 Task: Design a site for a virtual event, complete with event schedules, speaker profiles, and registration options.
Action: Mouse moved to (848, 227)
Screenshot: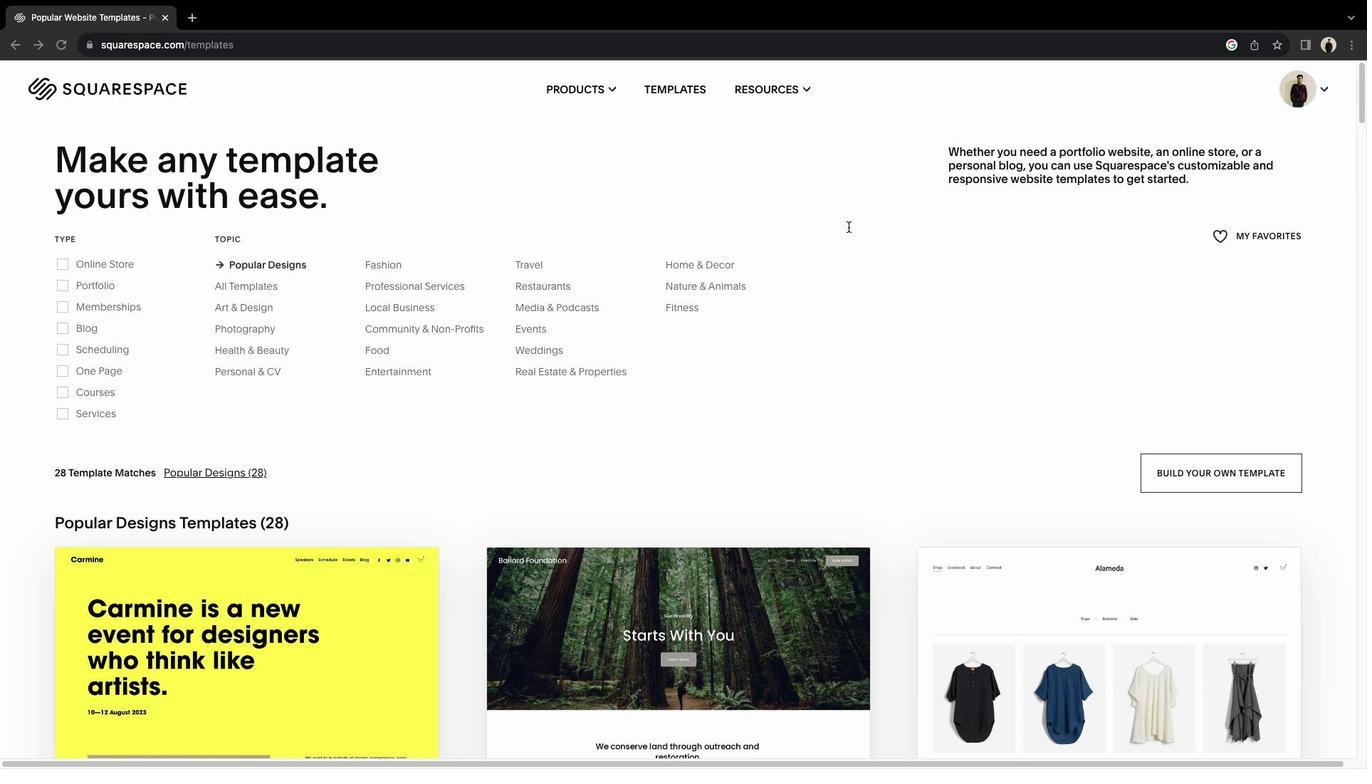 
Action: Mouse pressed left at (848, 227)
Screenshot: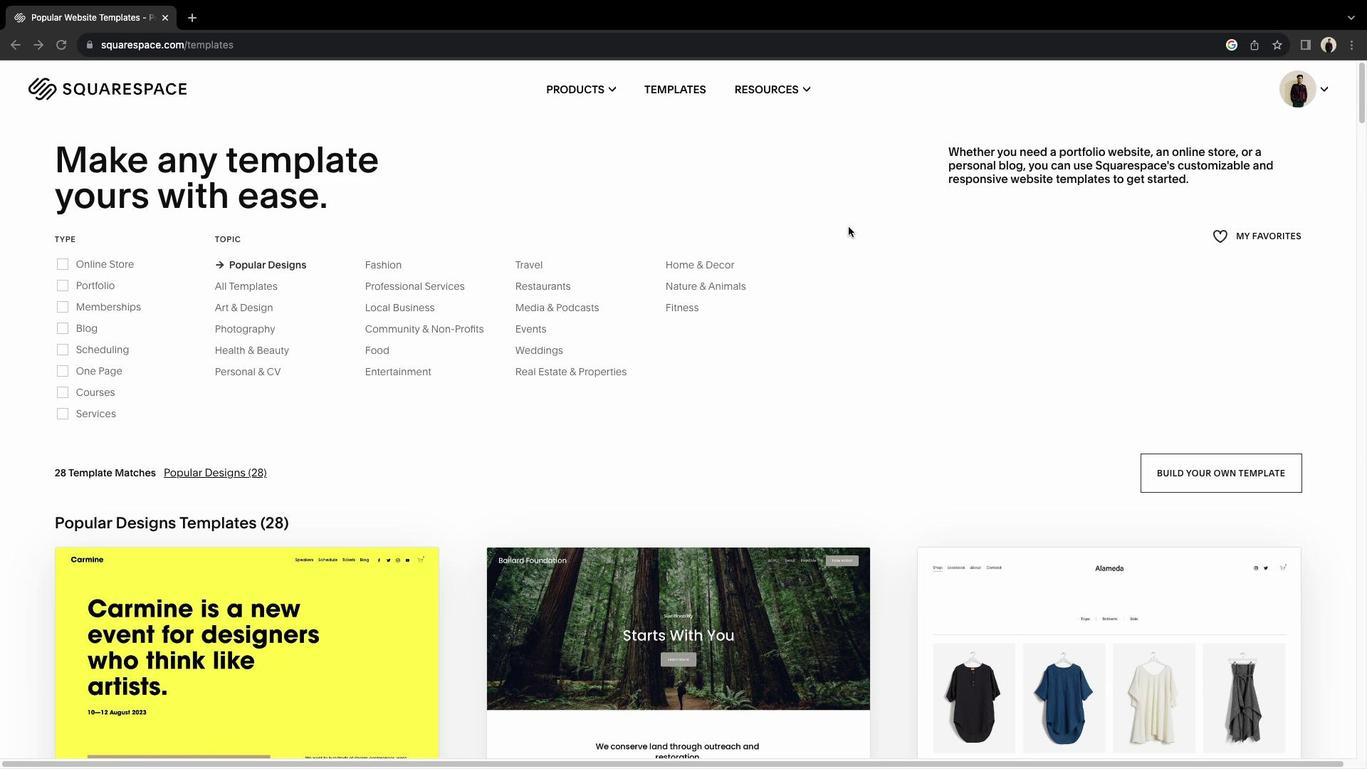 
Action: Mouse moved to (61, 350)
Screenshot: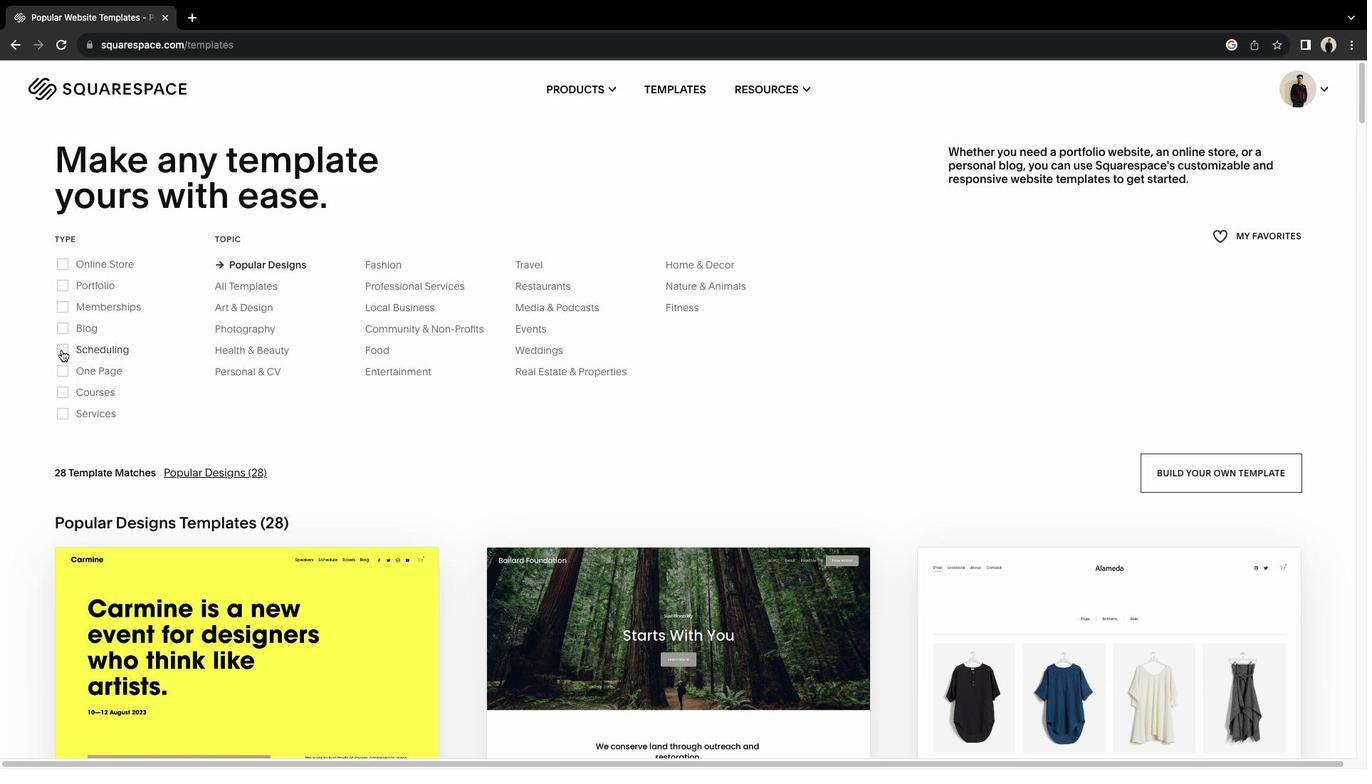 
Action: Mouse pressed left at (61, 350)
Screenshot: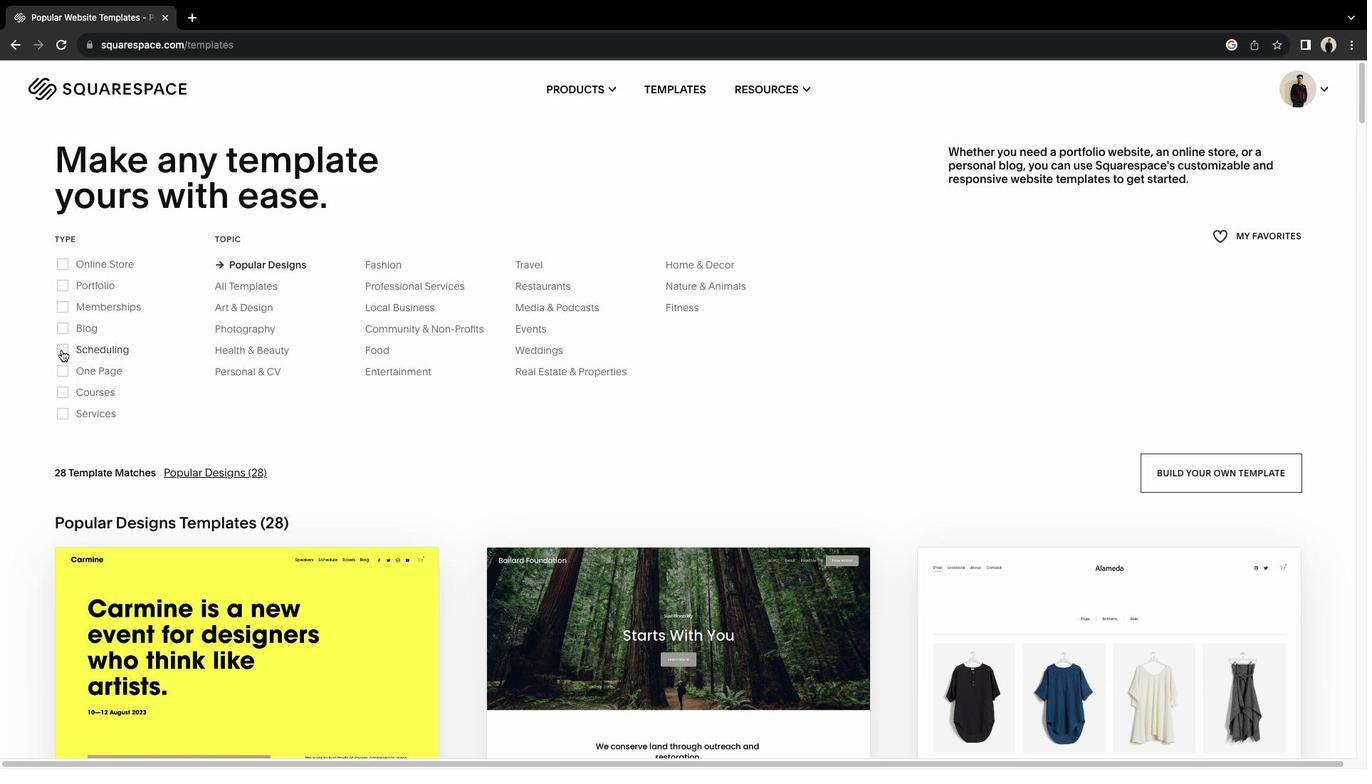 
Action: Mouse moved to (720, 361)
Screenshot: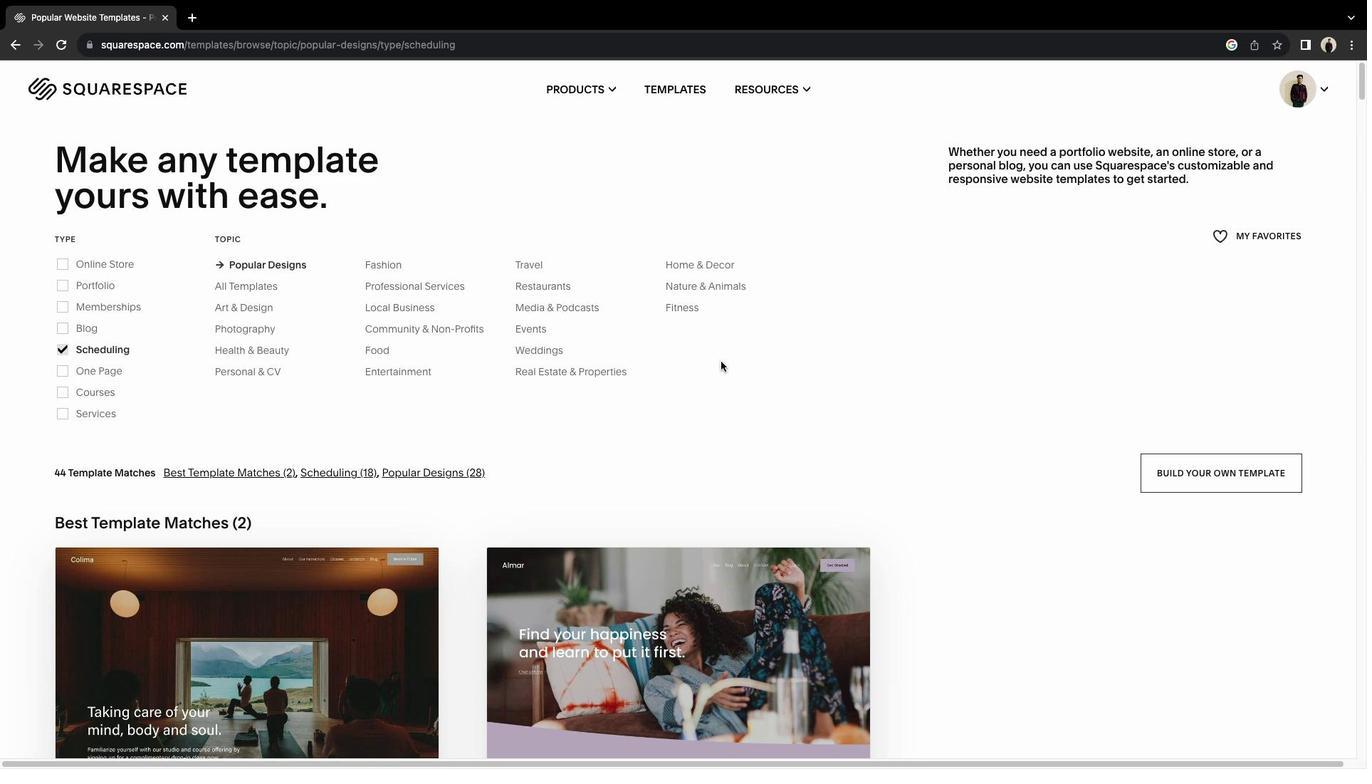 
Action: Mouse scrolled (720, 361) with delta (0, 0)
Screenshot: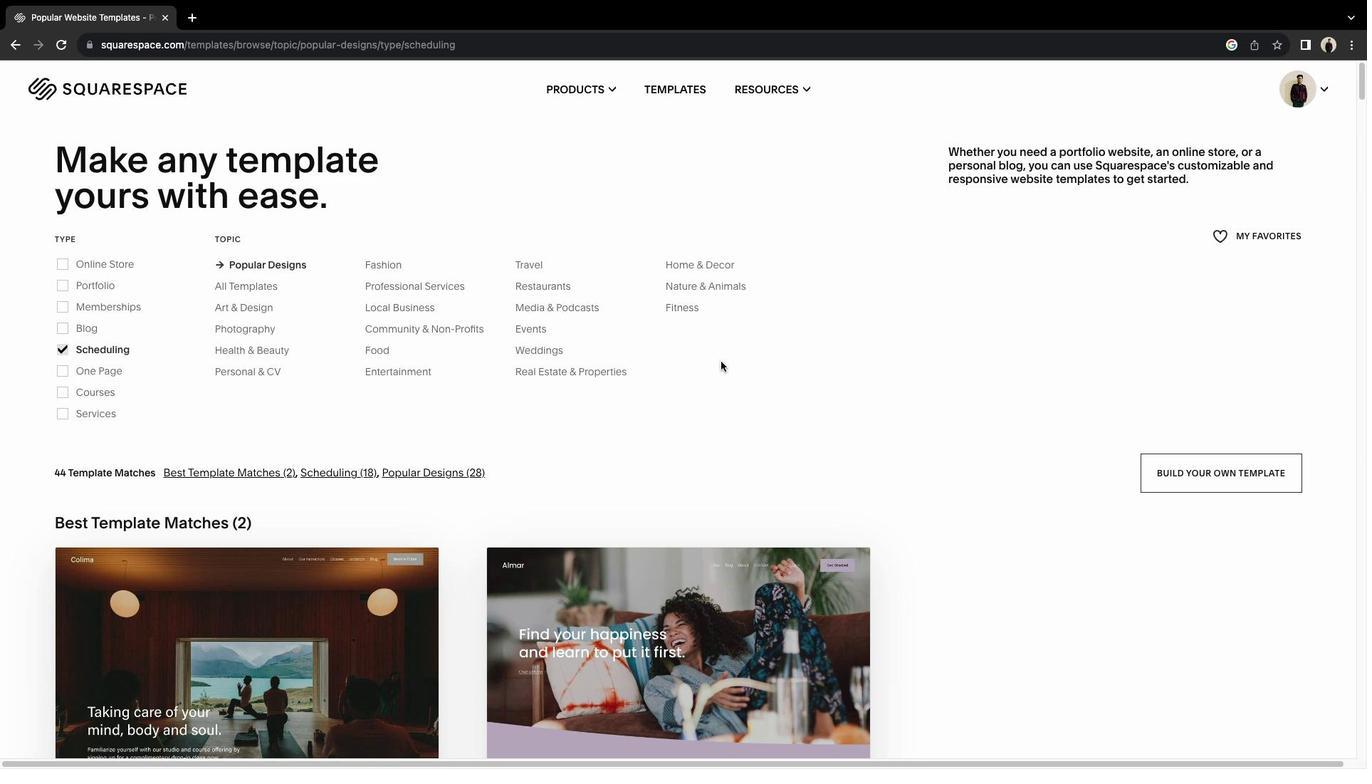 
Action: Mouse moved to (720, 361)
Screenshot: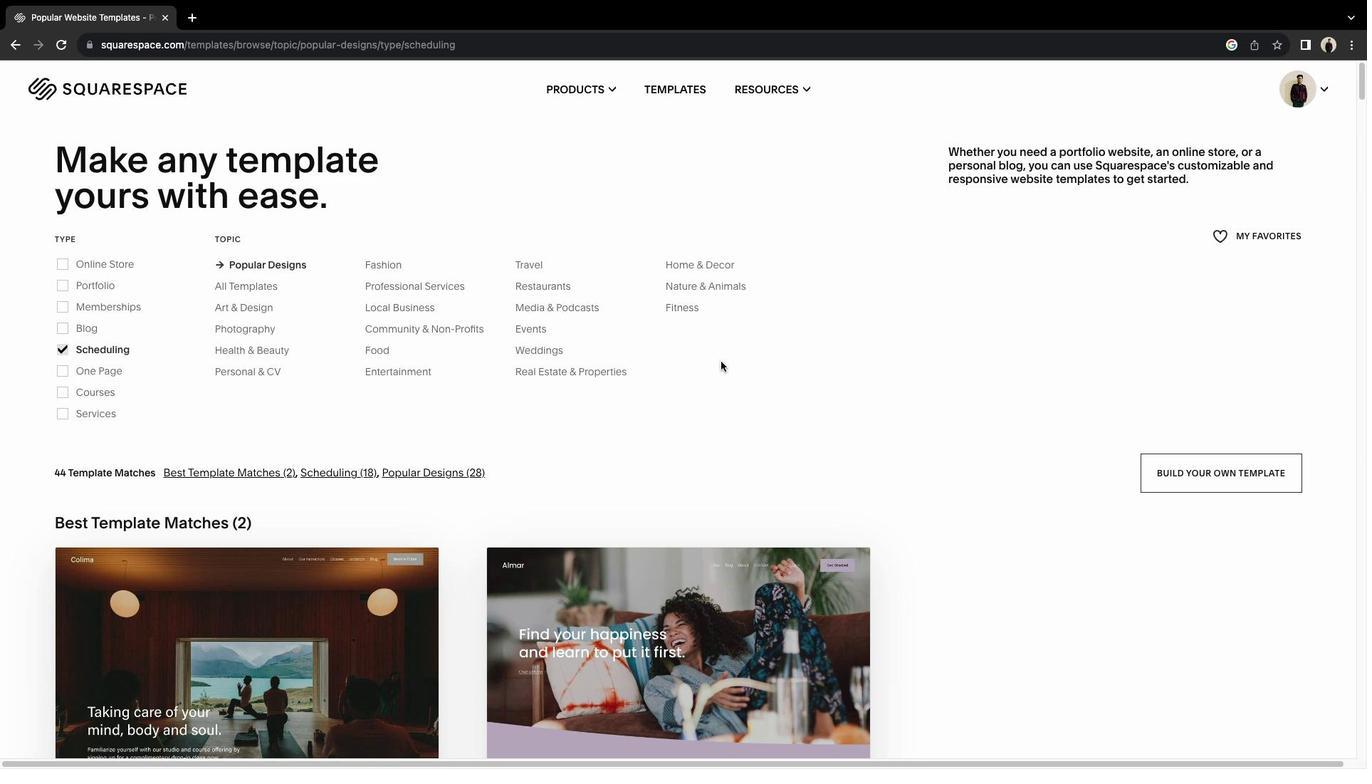 
Action: Mouse scrolled (720, 361) with delta (0, 0)
Screenshot: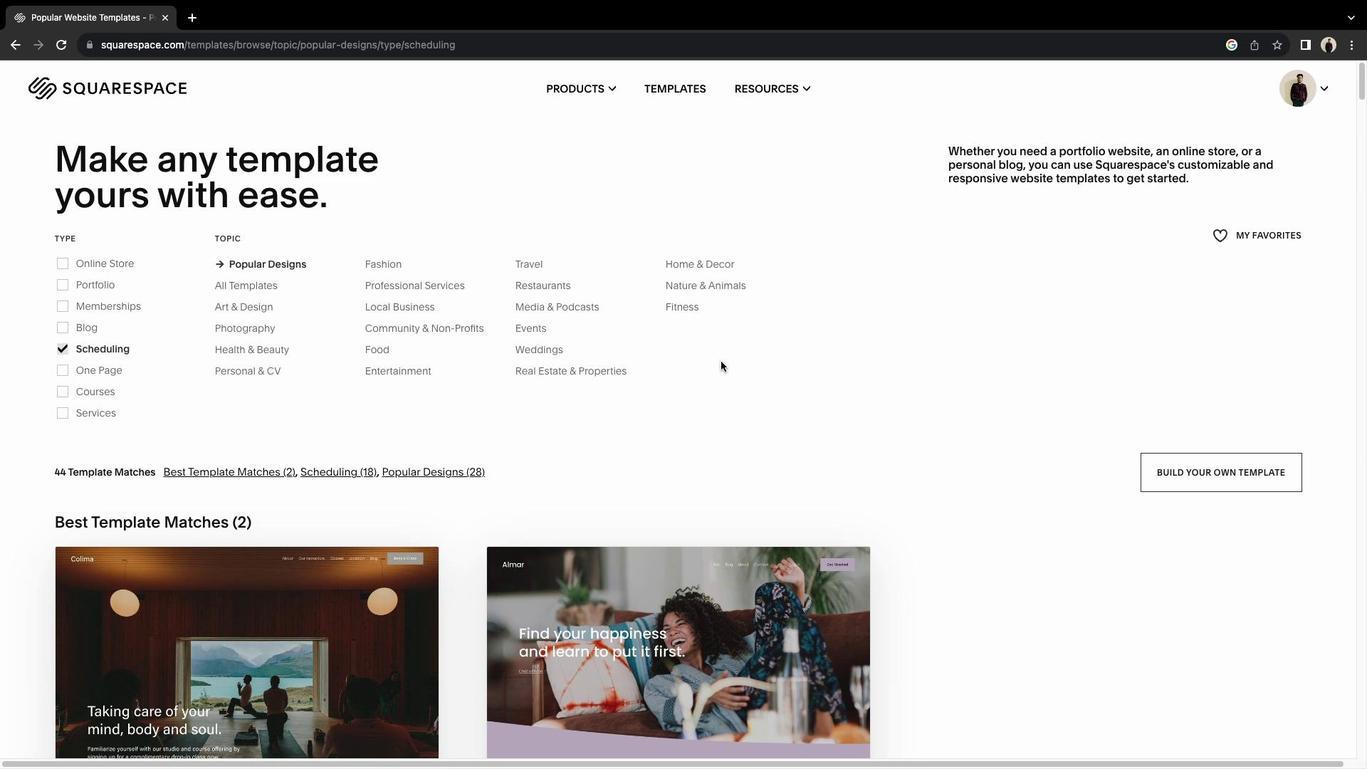 
Action: Mouse moved to (720, 361)
Screenshot: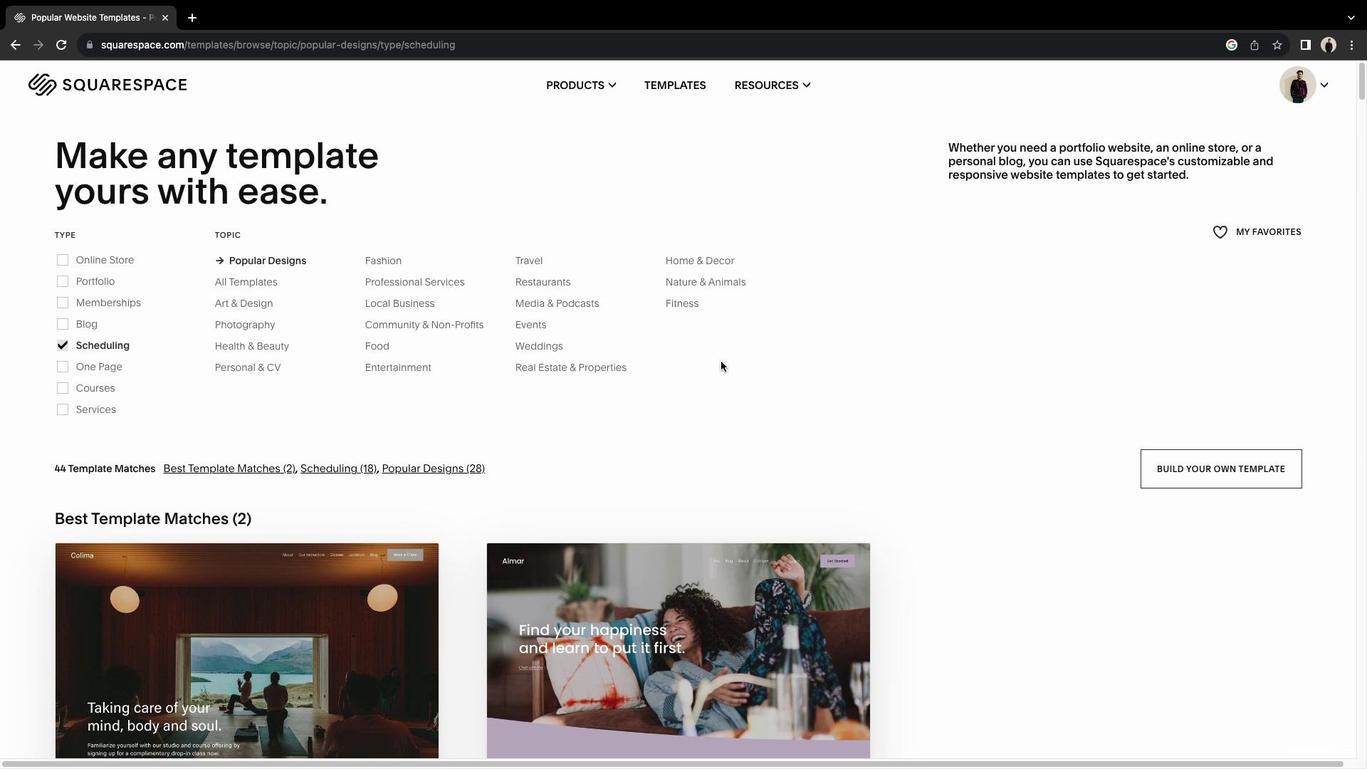 
Action: Mouse scrolled (720, 361) with delta (0, -2)
Screenshot: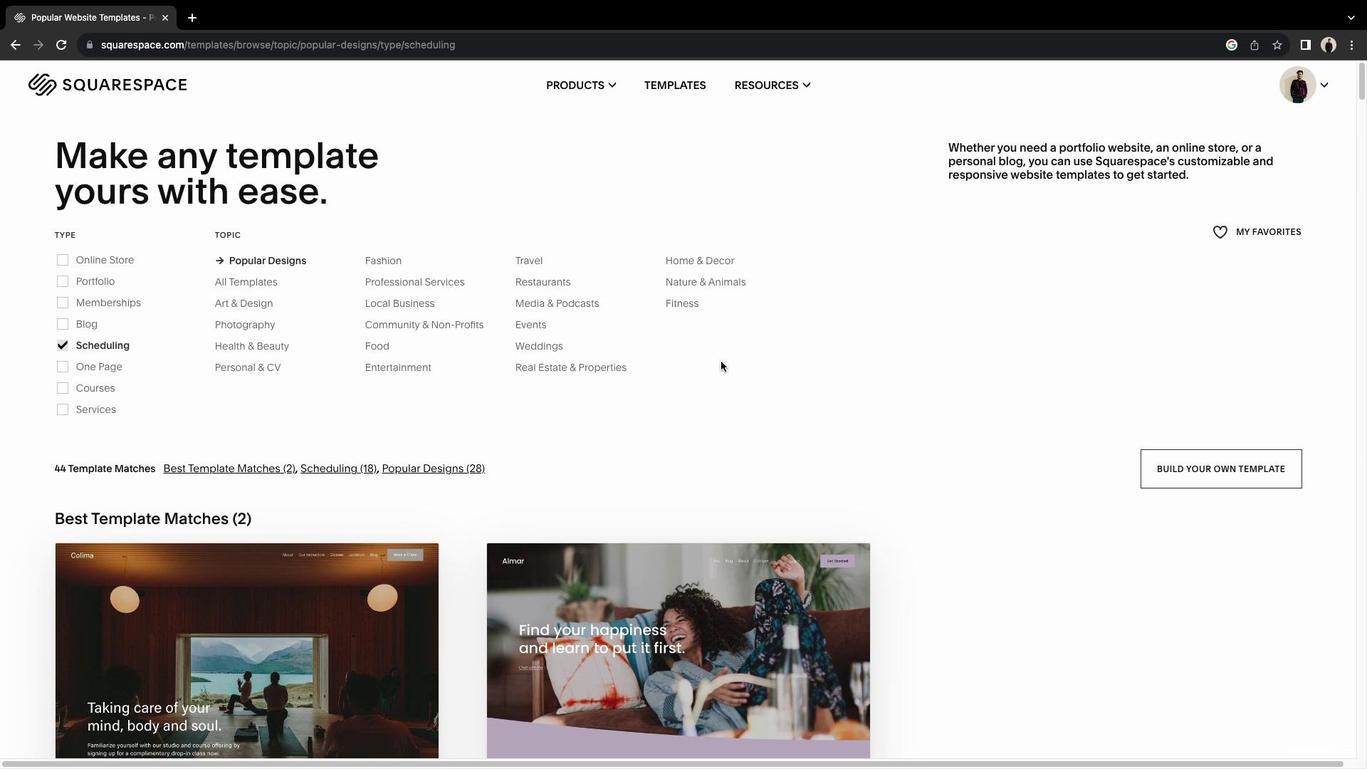 
Action: Mouse scrolled (720, 361) with delta (0, -2)
Screenshot: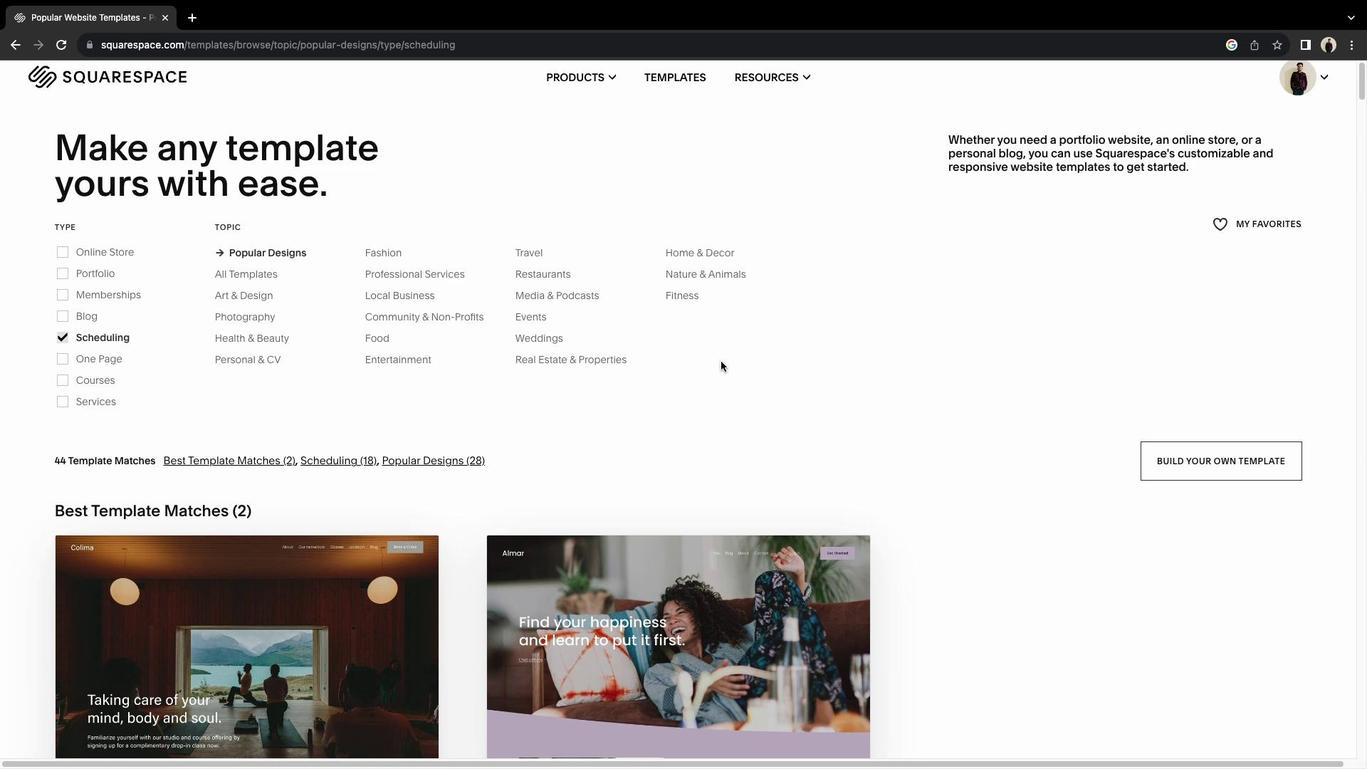 
Action: Mouse moved to (755, 326)
Screenshot: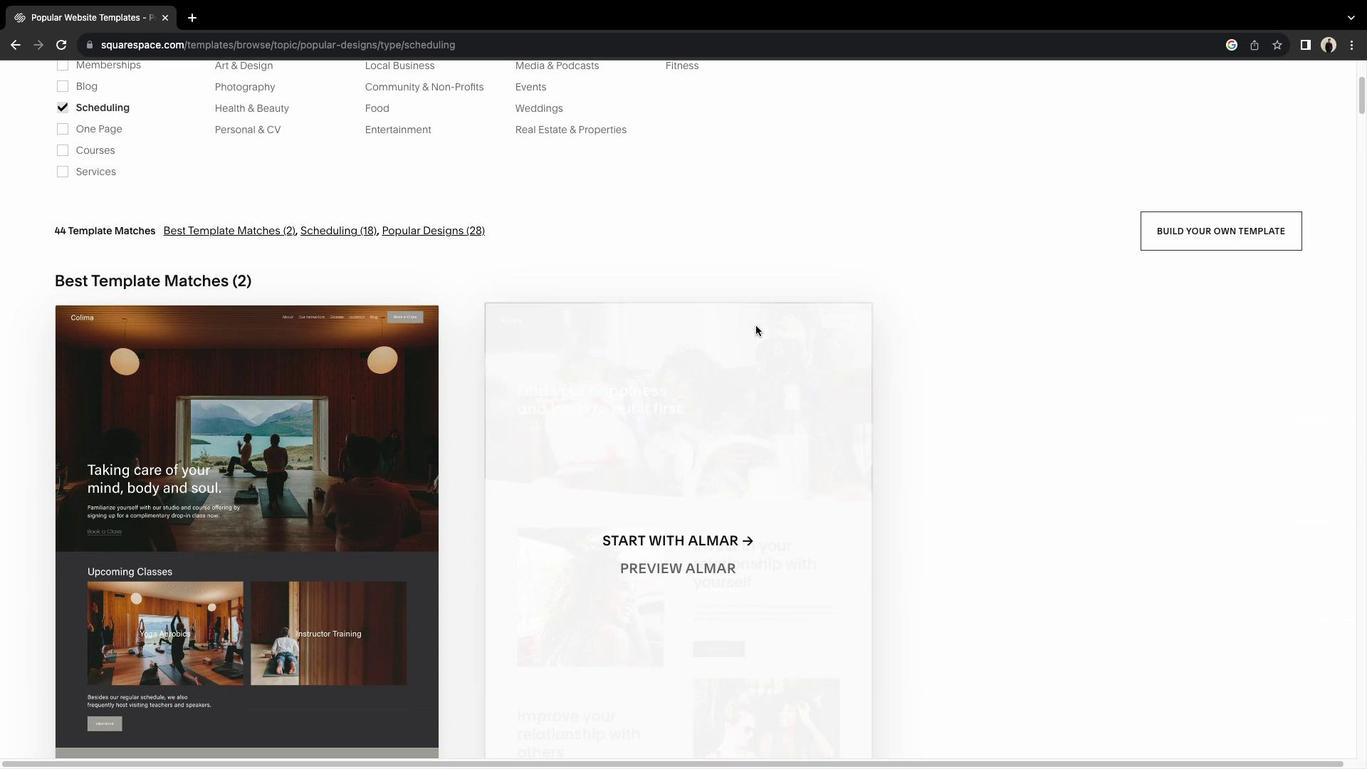 
Action: Mouse scrolled (755, 326) with delta (0, 0)
Screenshot: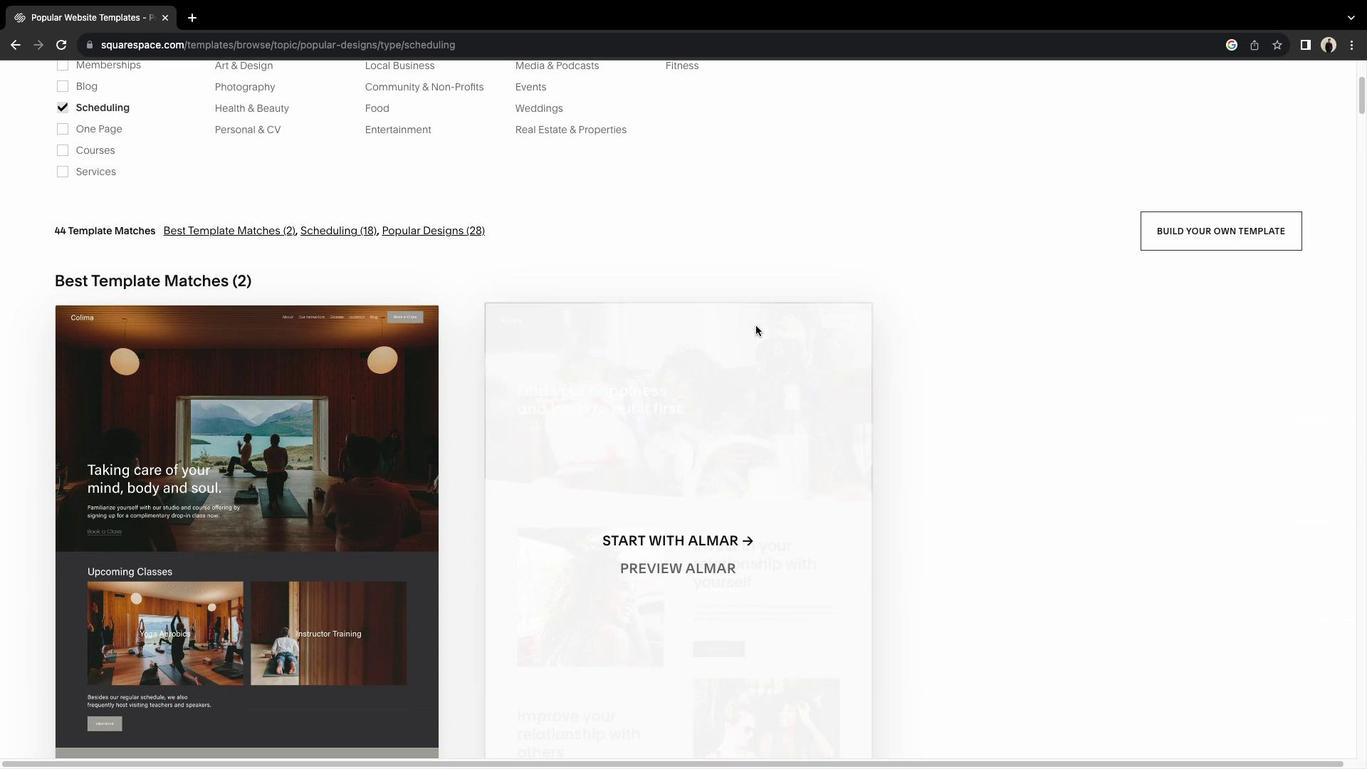 
Action: Mouse moved to (755, 326)
Screenshot: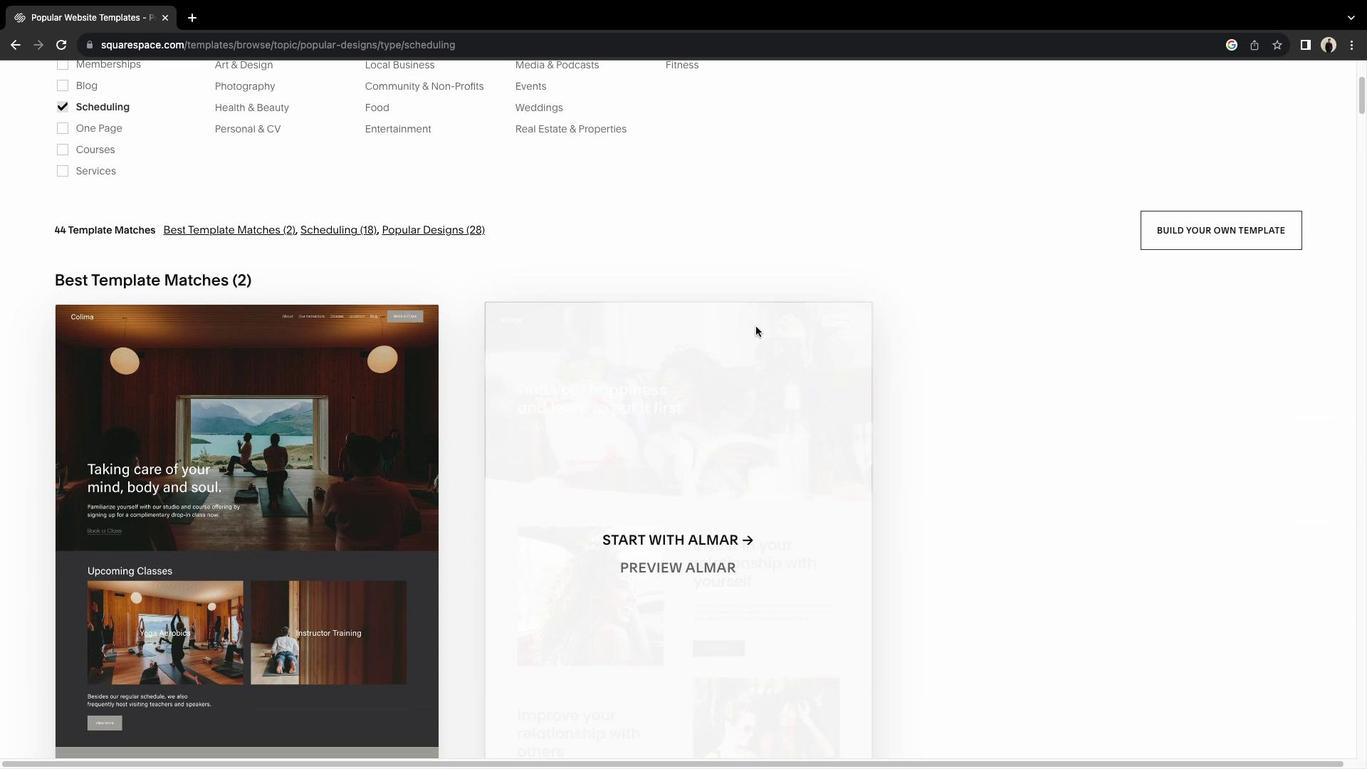 
Action: Mouse scrolled (755, 326) with delta (0, 0)
Screenshot: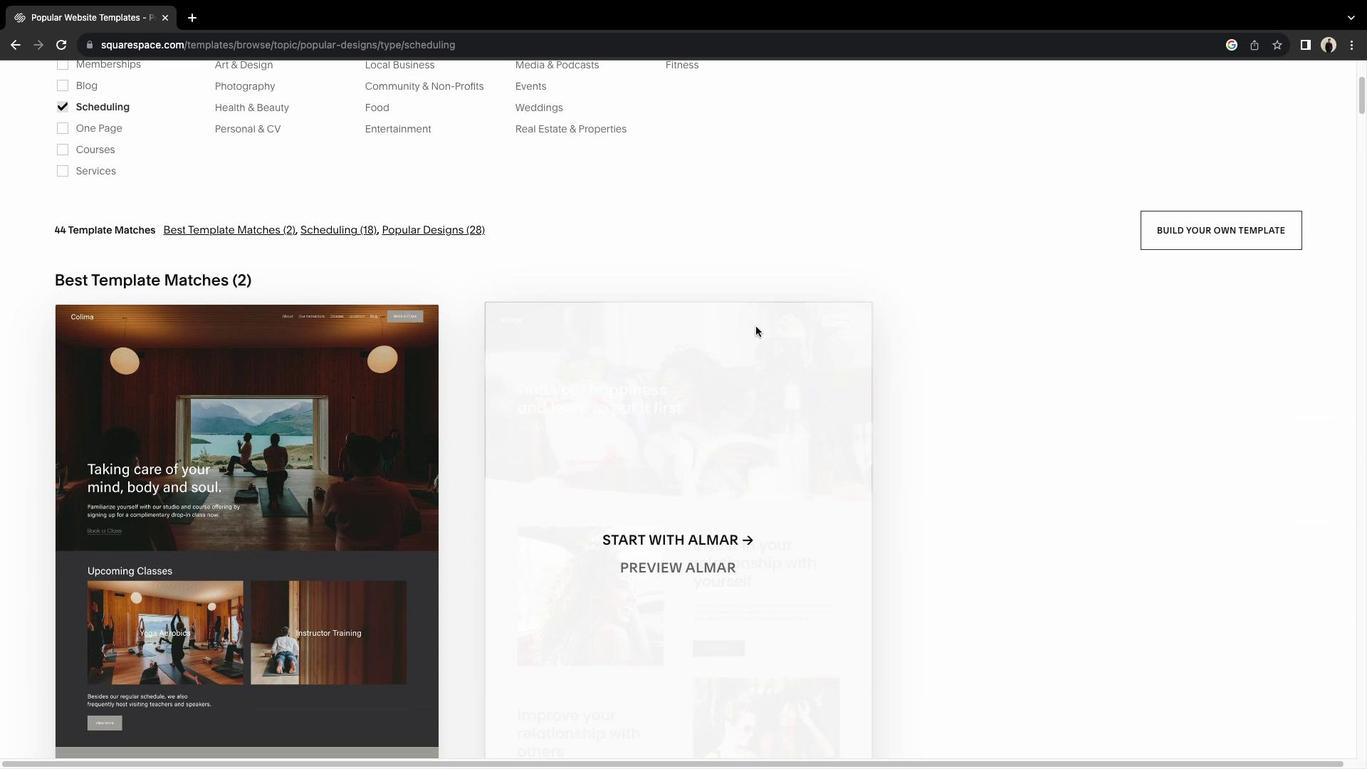 
Action: Mouse scrolled (755, 326) with delta (0, -1)
Screenshot: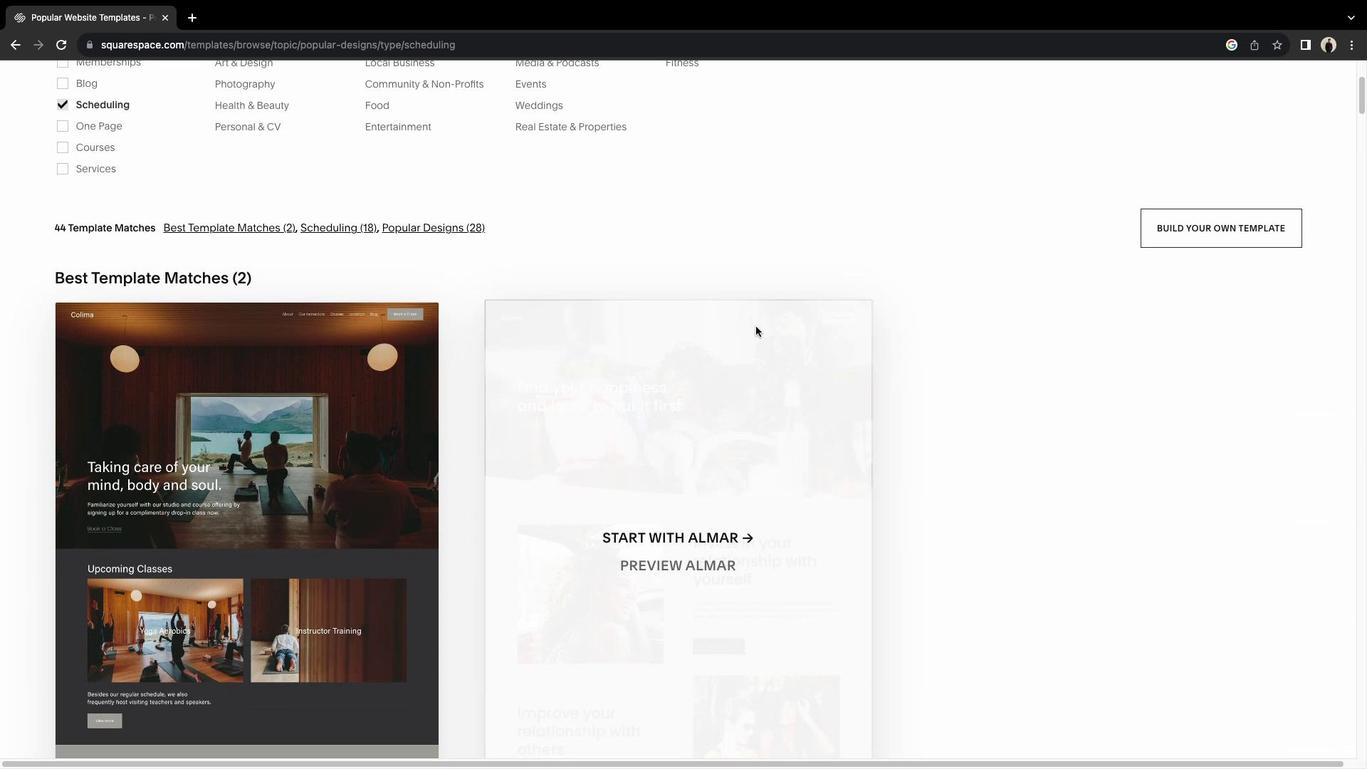 
Action: Mouse moved to (755, 326)
Screenshot: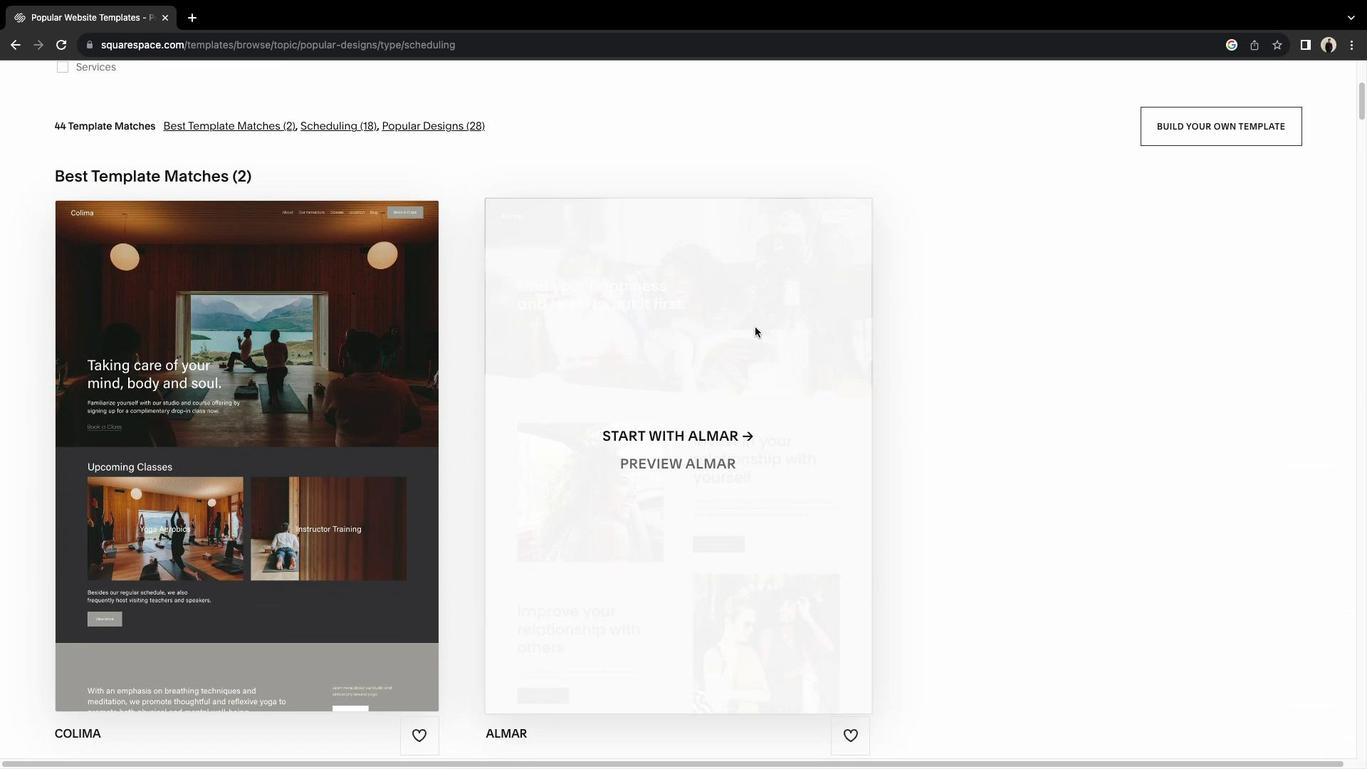 
Action: Mouse scrolled (755, 326) with delta (0, 0)
Screenshot: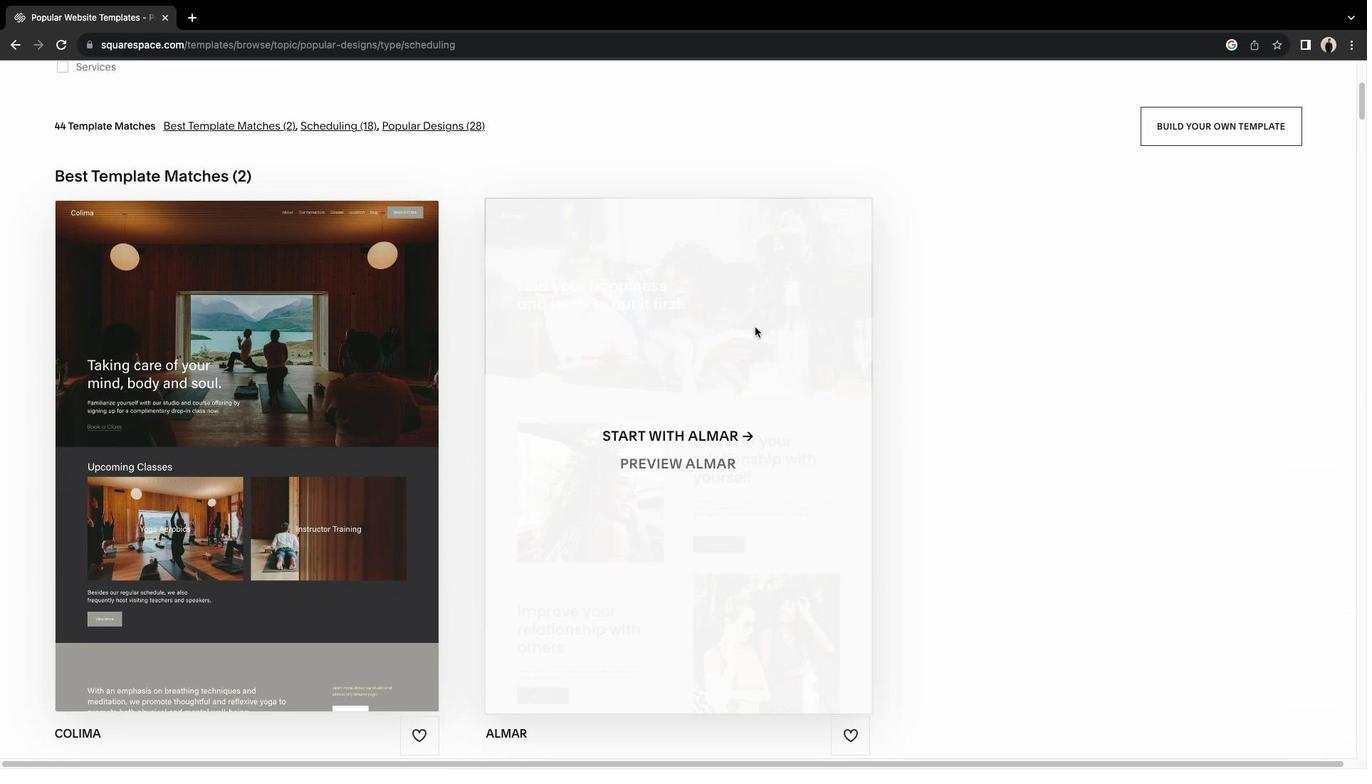 
Action: Mouse scrolled (755, 326) with delta (0, 0)
Screenshot: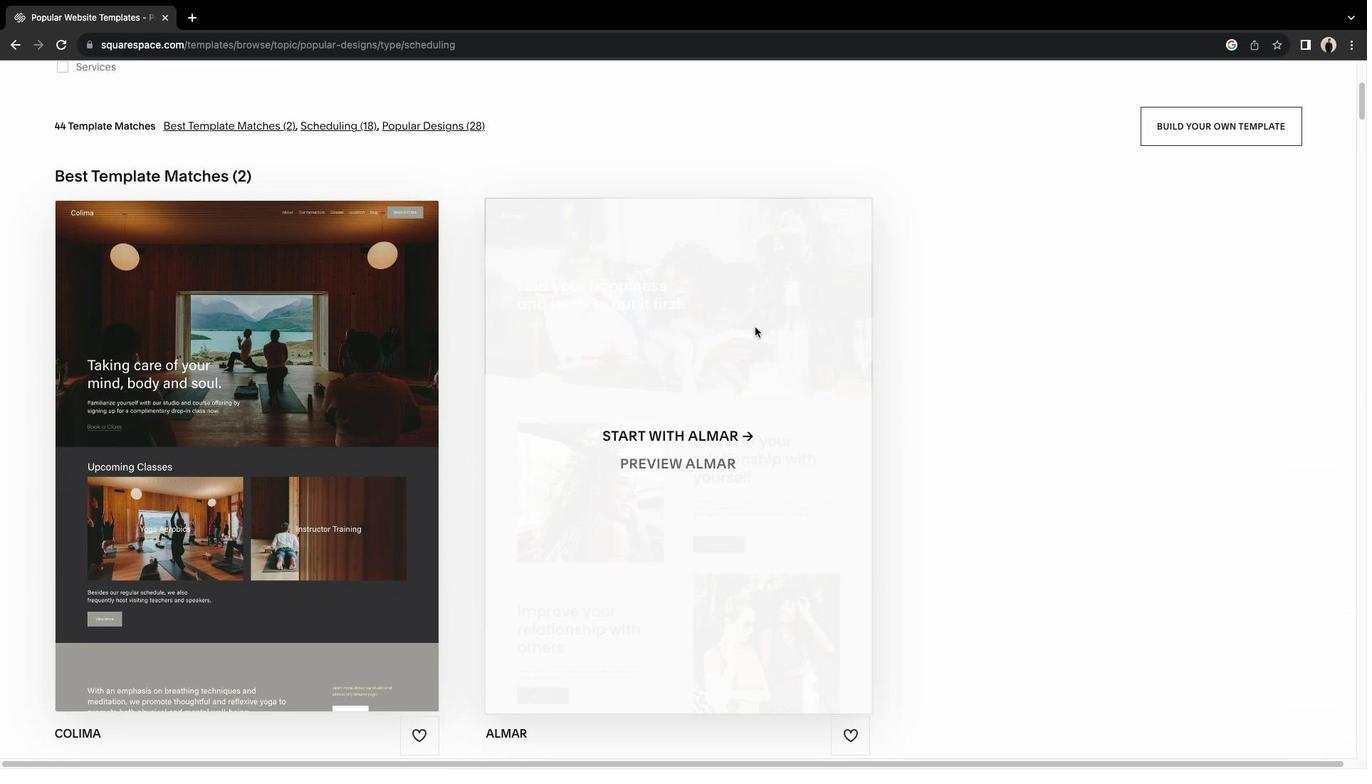 
Action: Mouse scrolled (755, 326) with delta (0, -2)
Screenshot: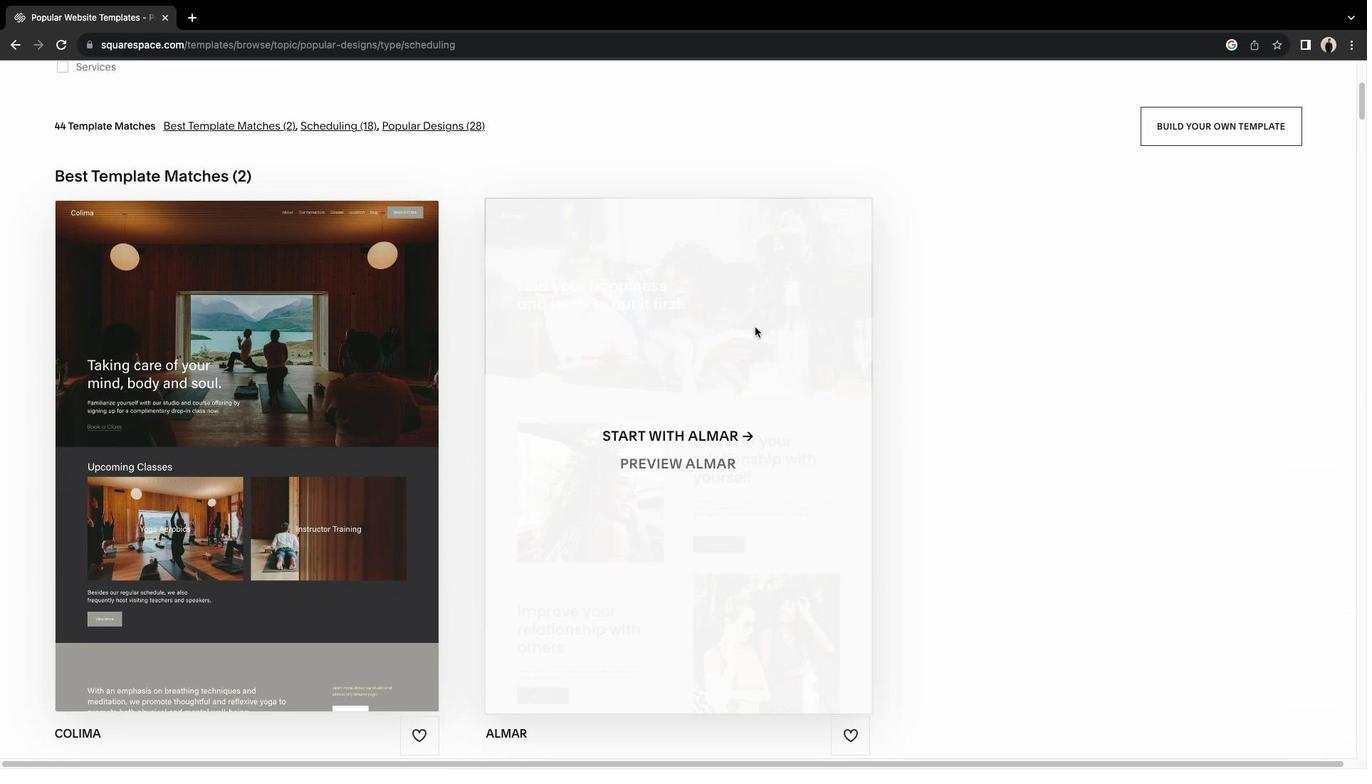 
Action: Mouse scrolled (755, 326) with delta (0, -3)
Screenshot: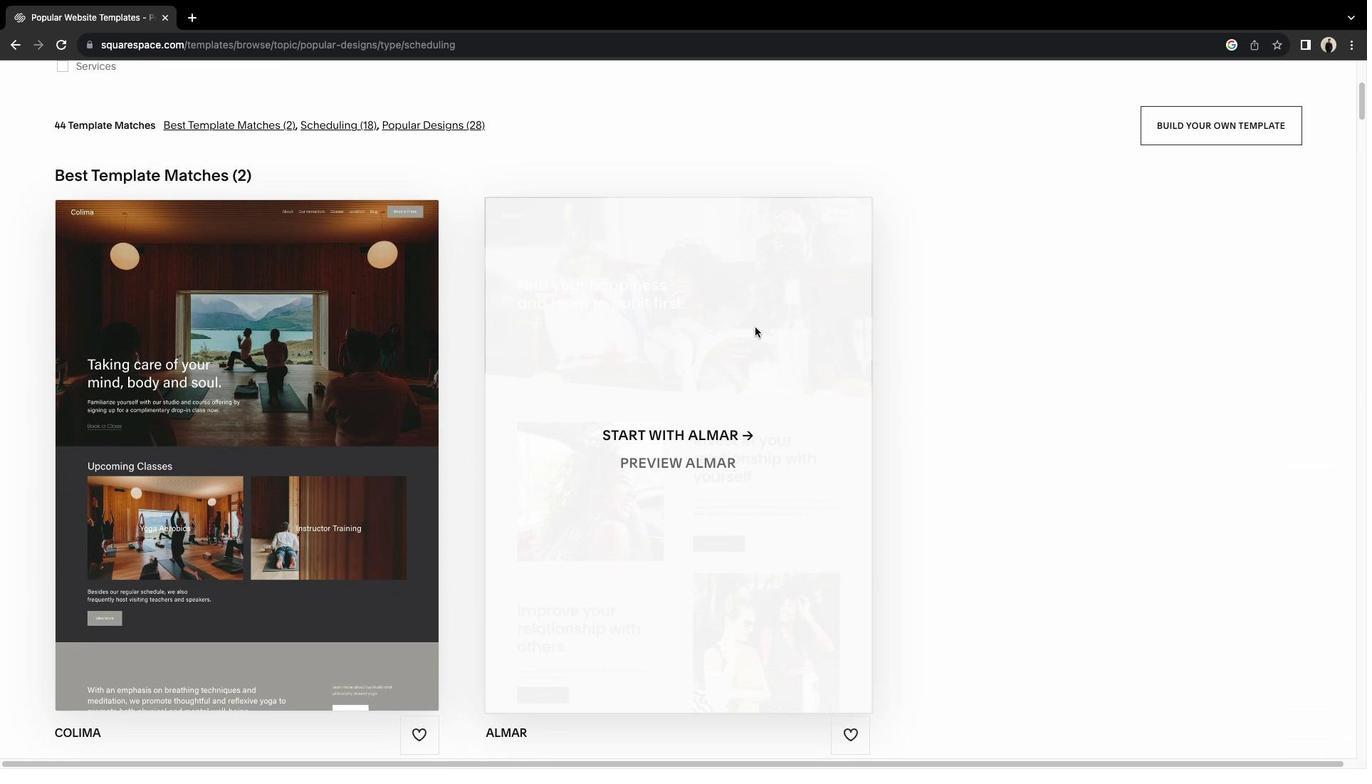 
Action: Mouse moved to (752, 329)
Screenshot: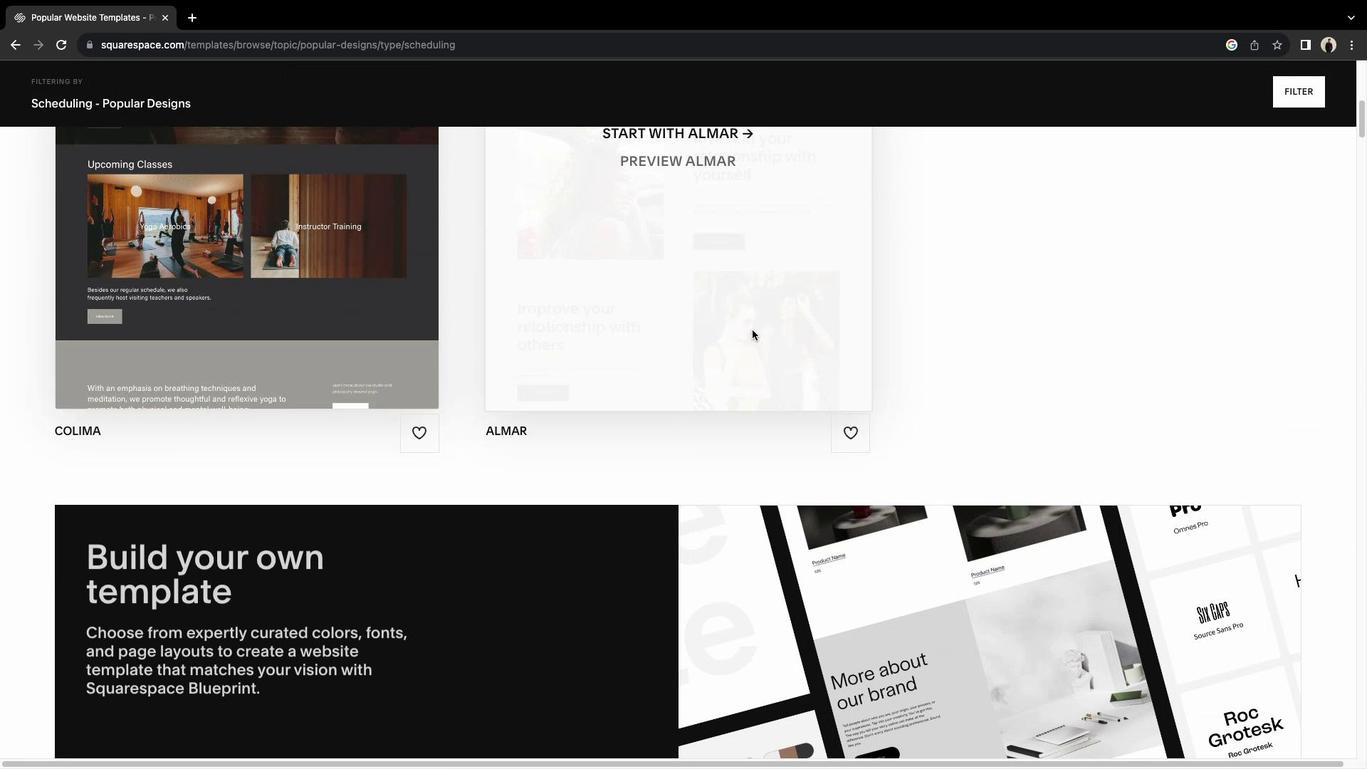 
Action: Mouse scrolled (752, 329) with delta (0, 0)
Screenshot: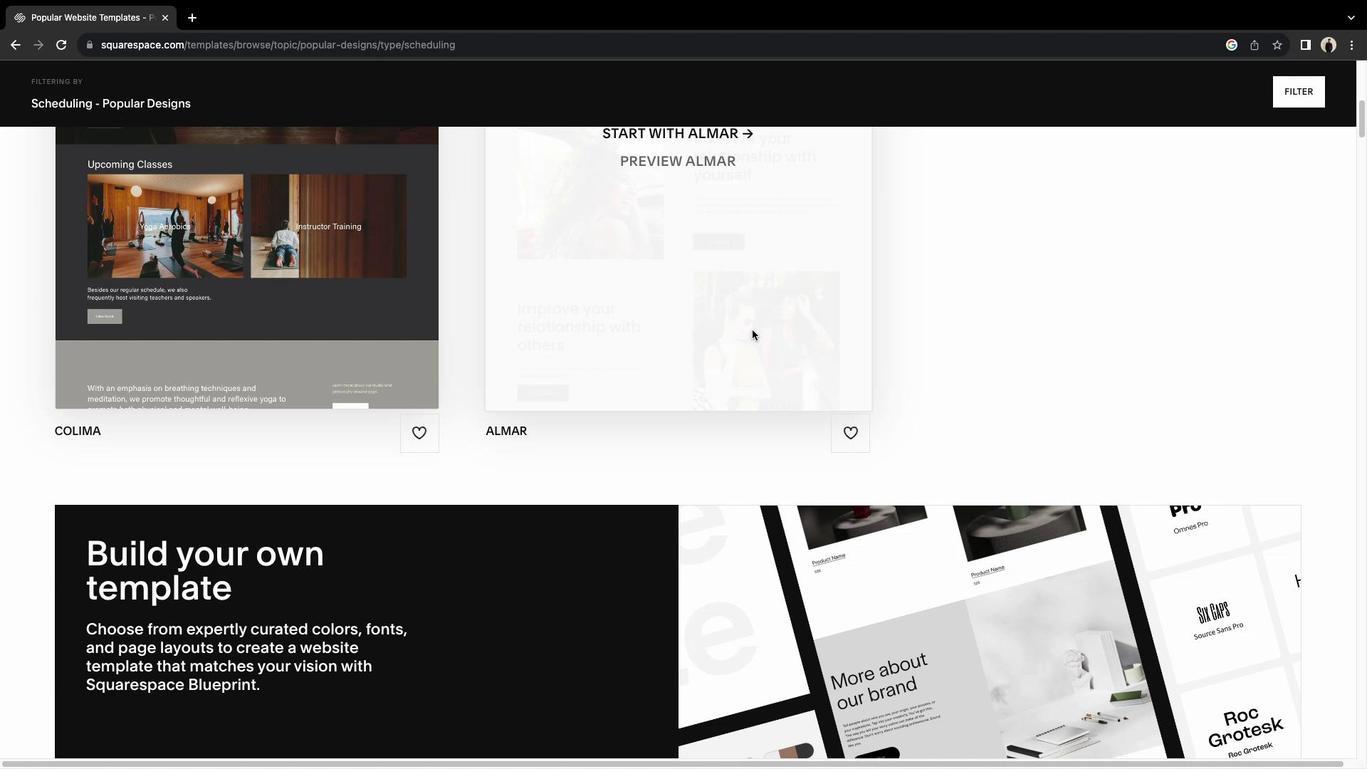
Action: Mouse scrolled (752, 329) with delta (0, 0)
Screenshot: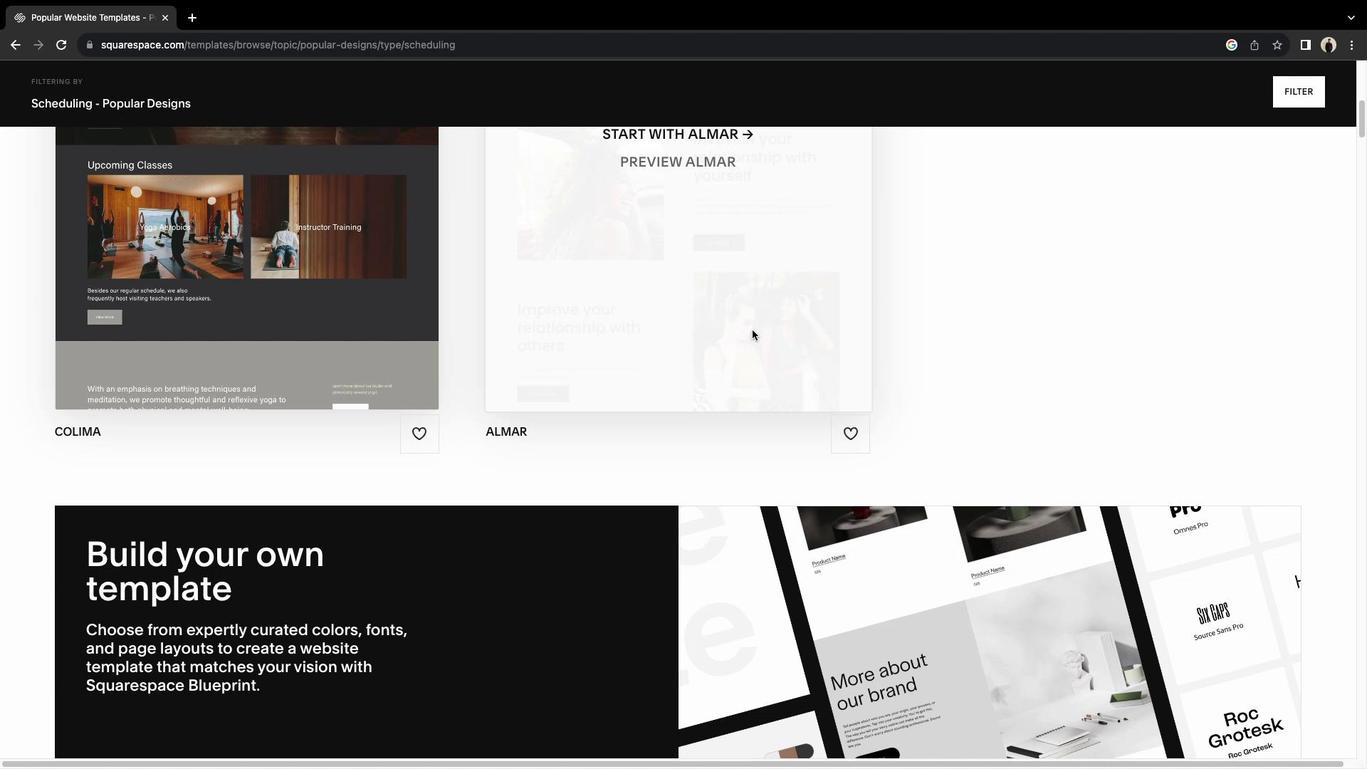 
Action: Mouse scrolled (752, 329) with delta (0, 2)
Screenshot: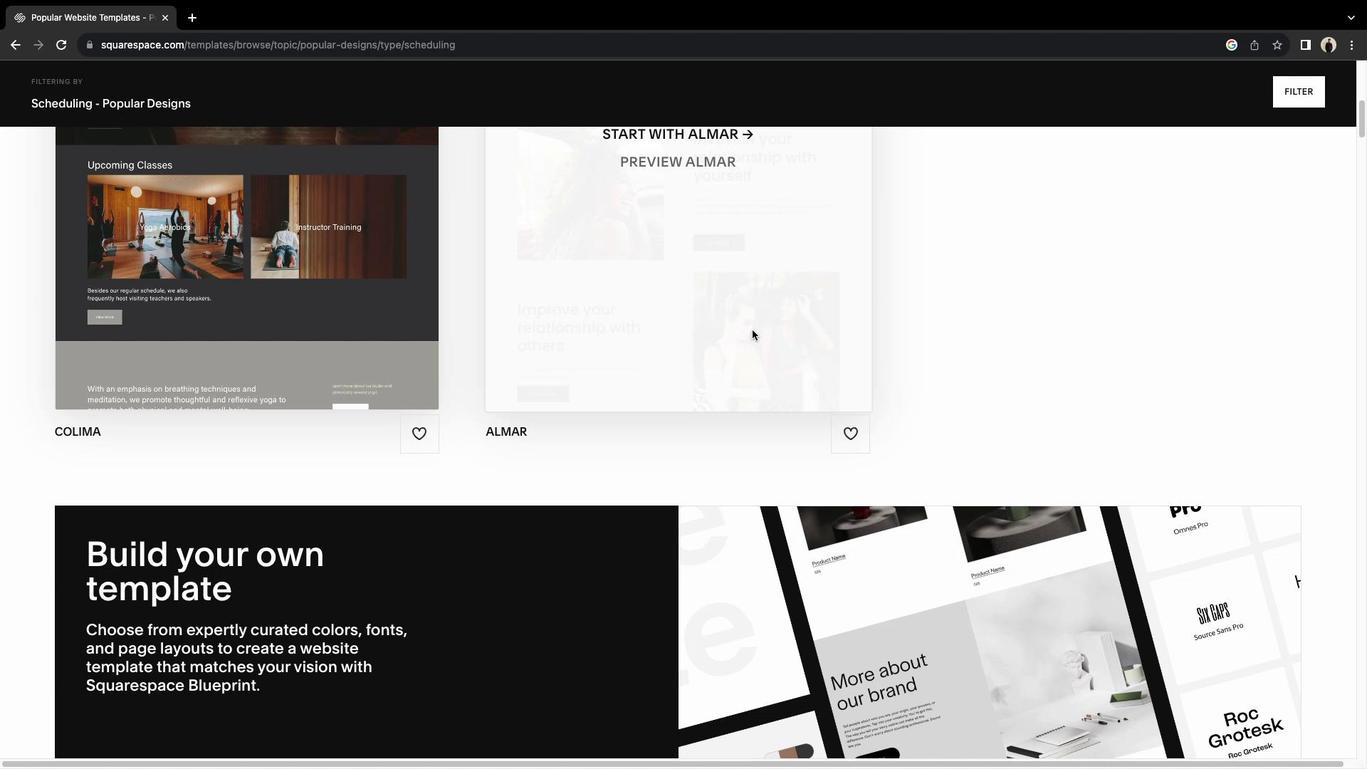 
Action: Mouse moved to (720, 267)
Screenshot: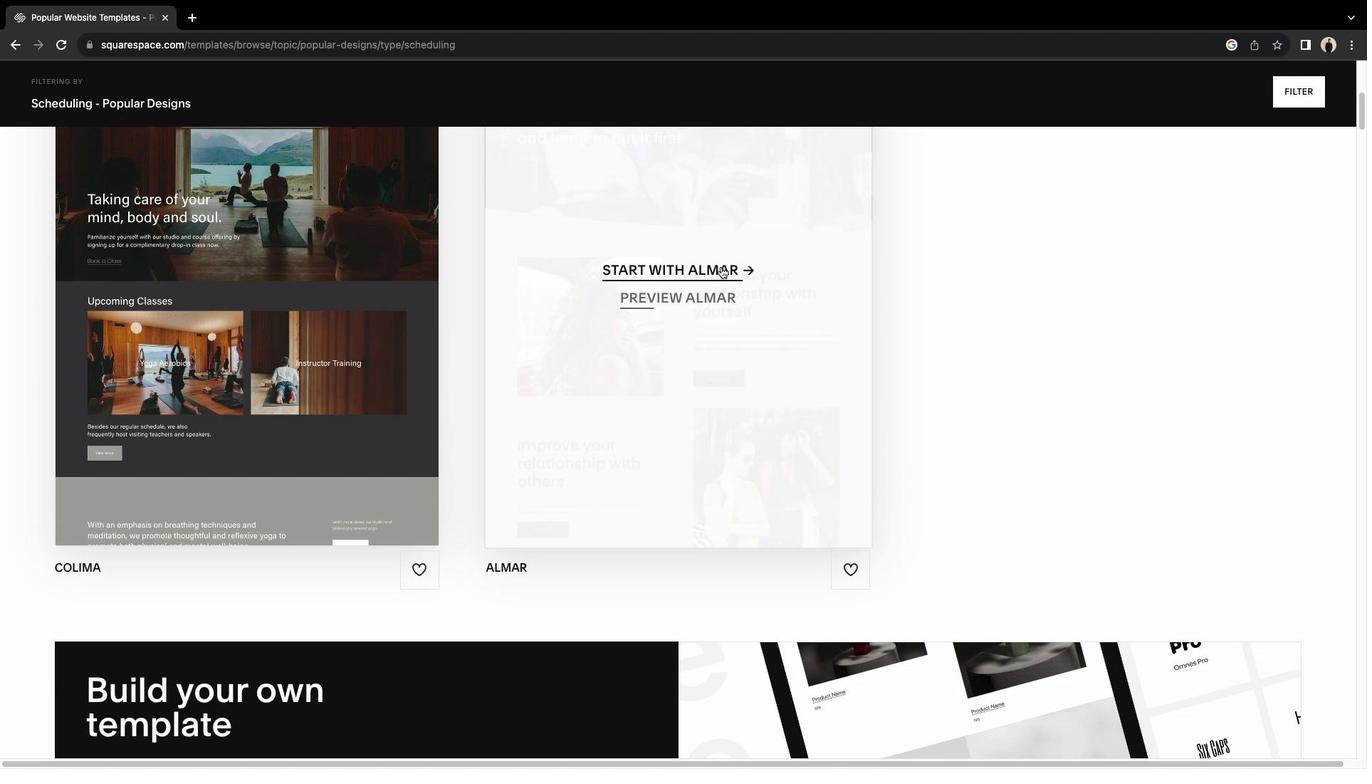 
Action: Mouse pressed left at (720, 267)
Screenshot: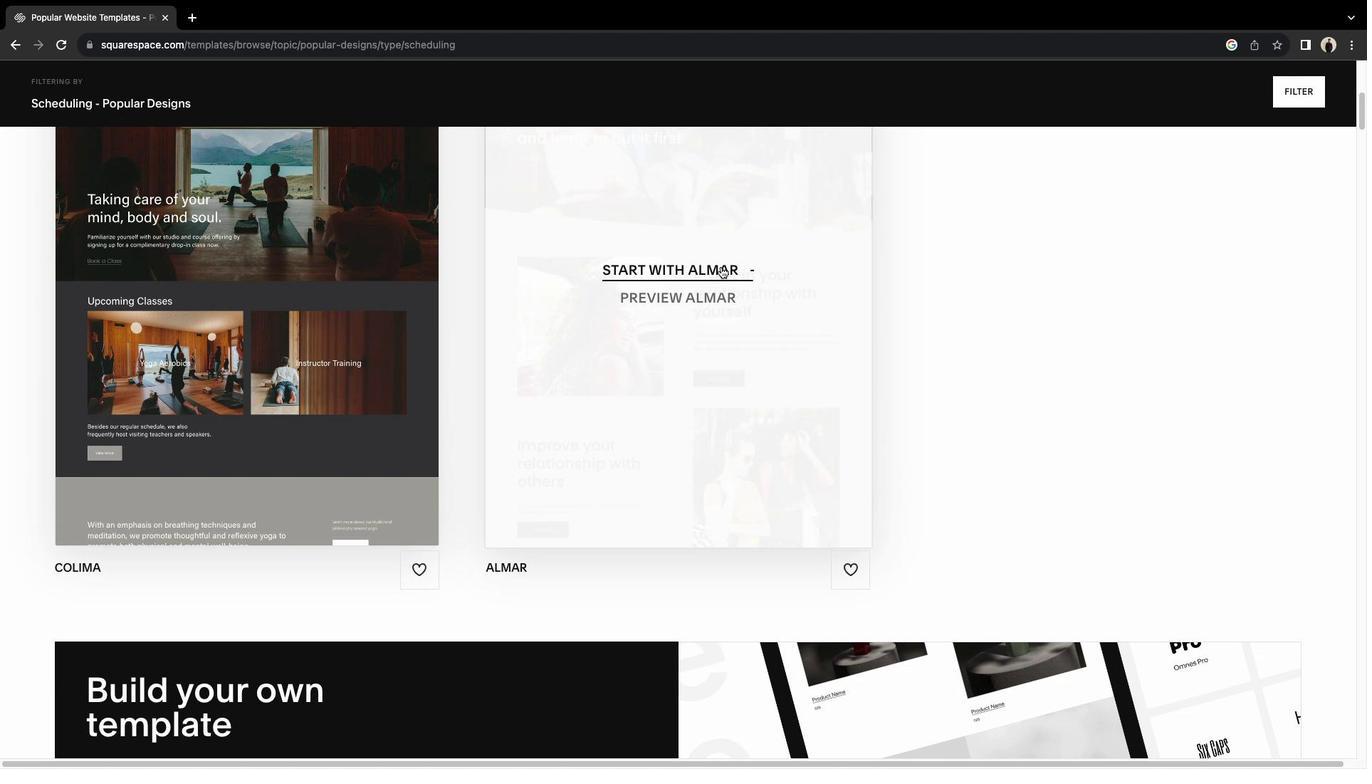 
Action: Mouse moved to (517, 392)
Screenshot: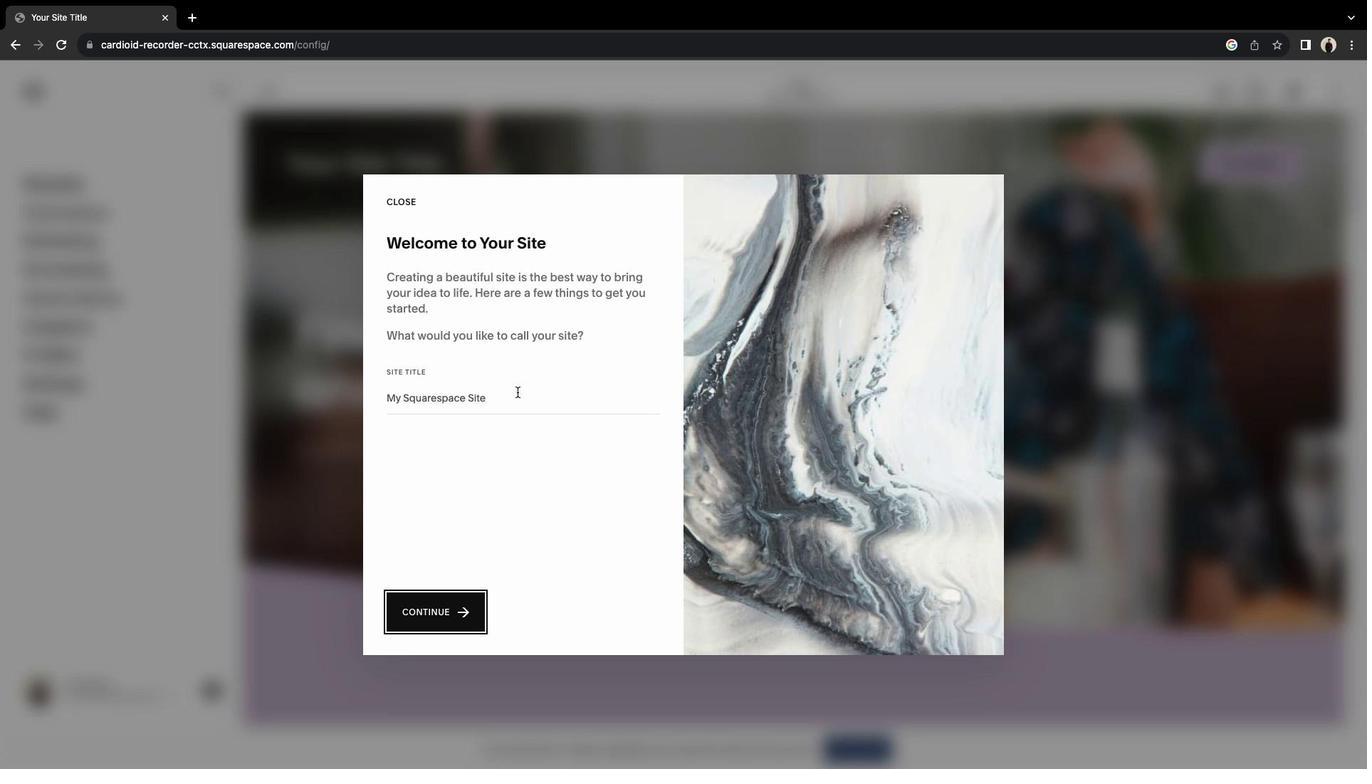 
Action: Mouse pressed left at (517, 392)
Screenshot: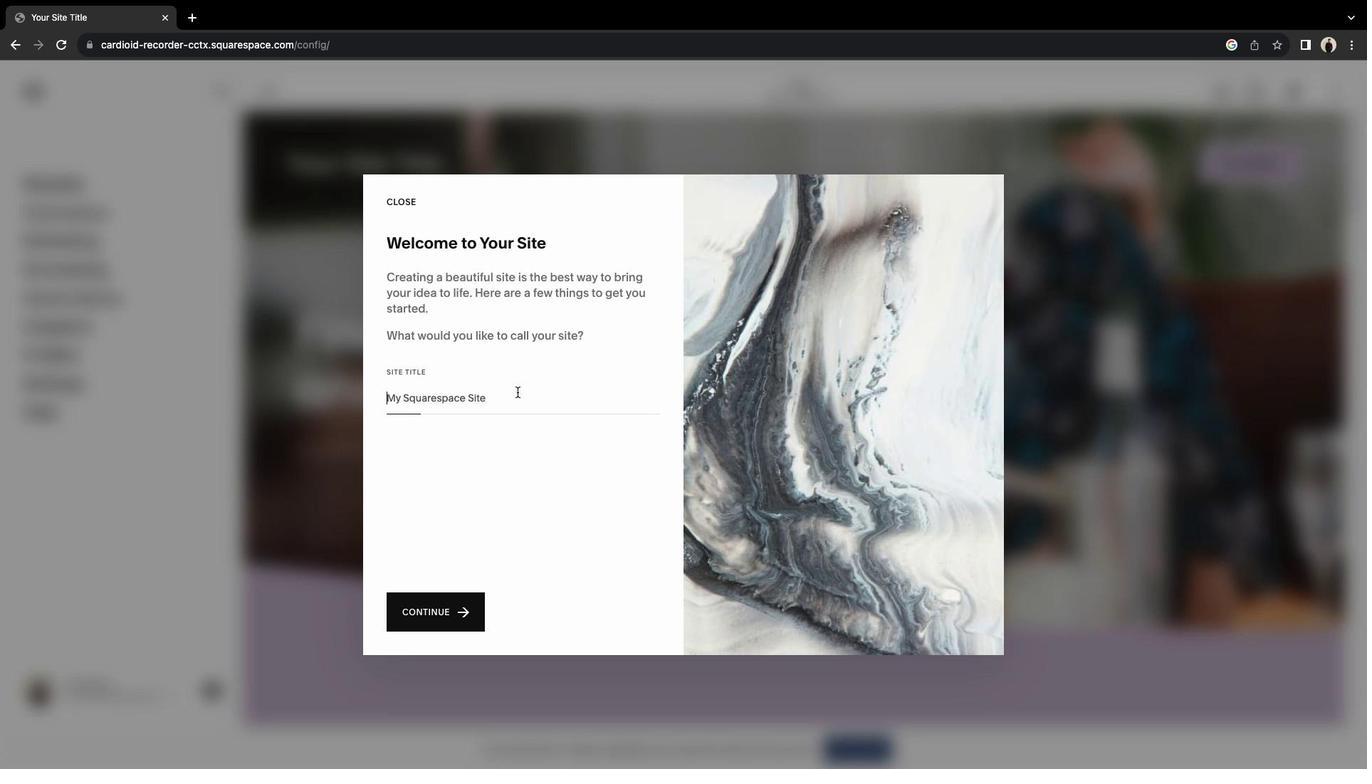 
Action: Mouse moved to (519, 391)
Screenshot: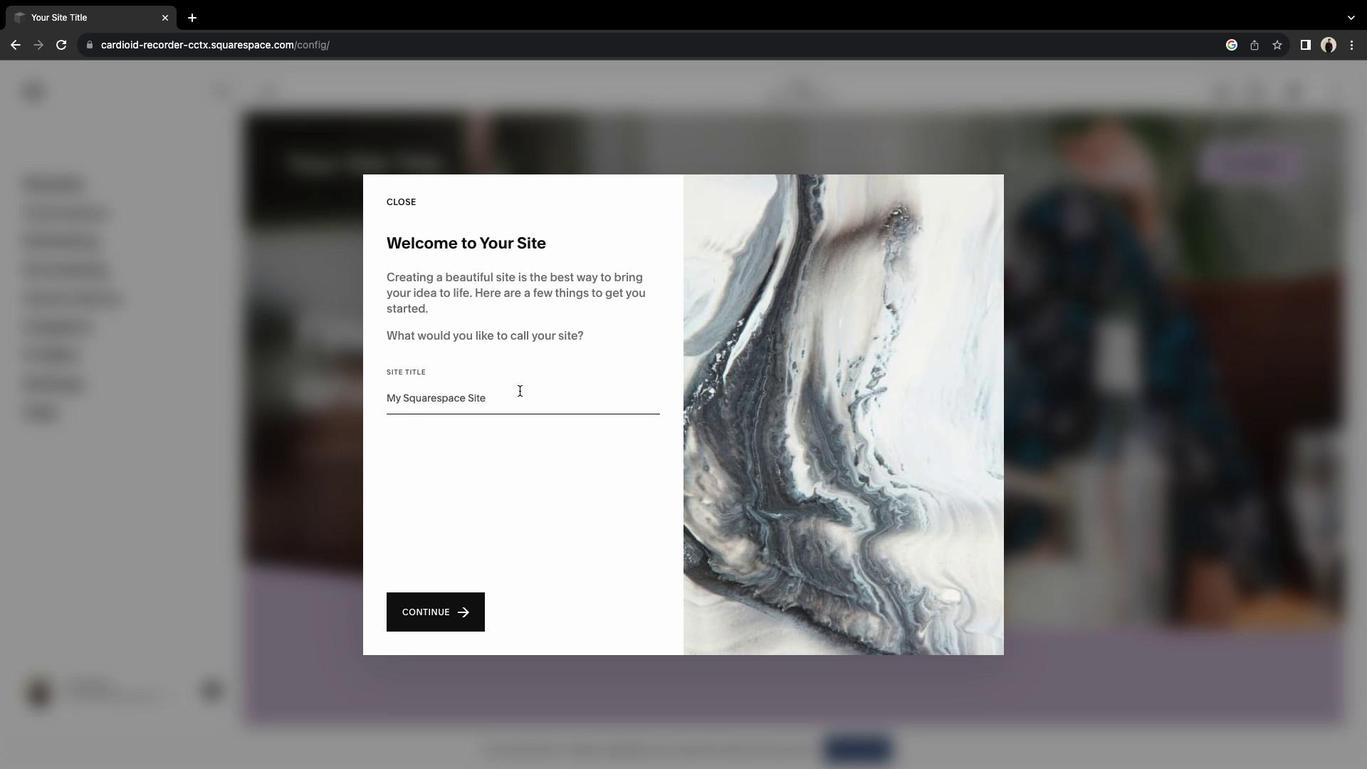
Action: Key pressed 'V''I''R''T''U''A''L''M''E''E''T'
Screenshot: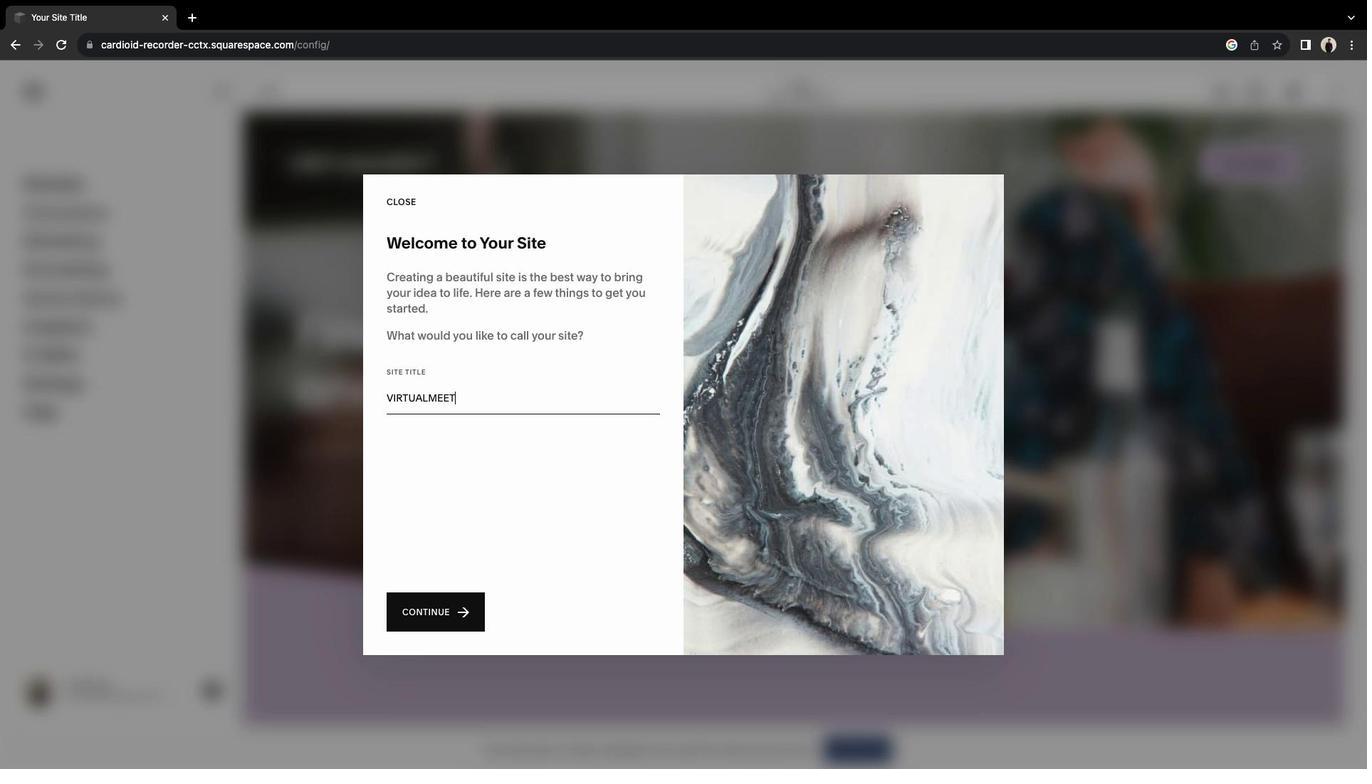 
Action: Mouse moved to (452, 602)
Screenshot: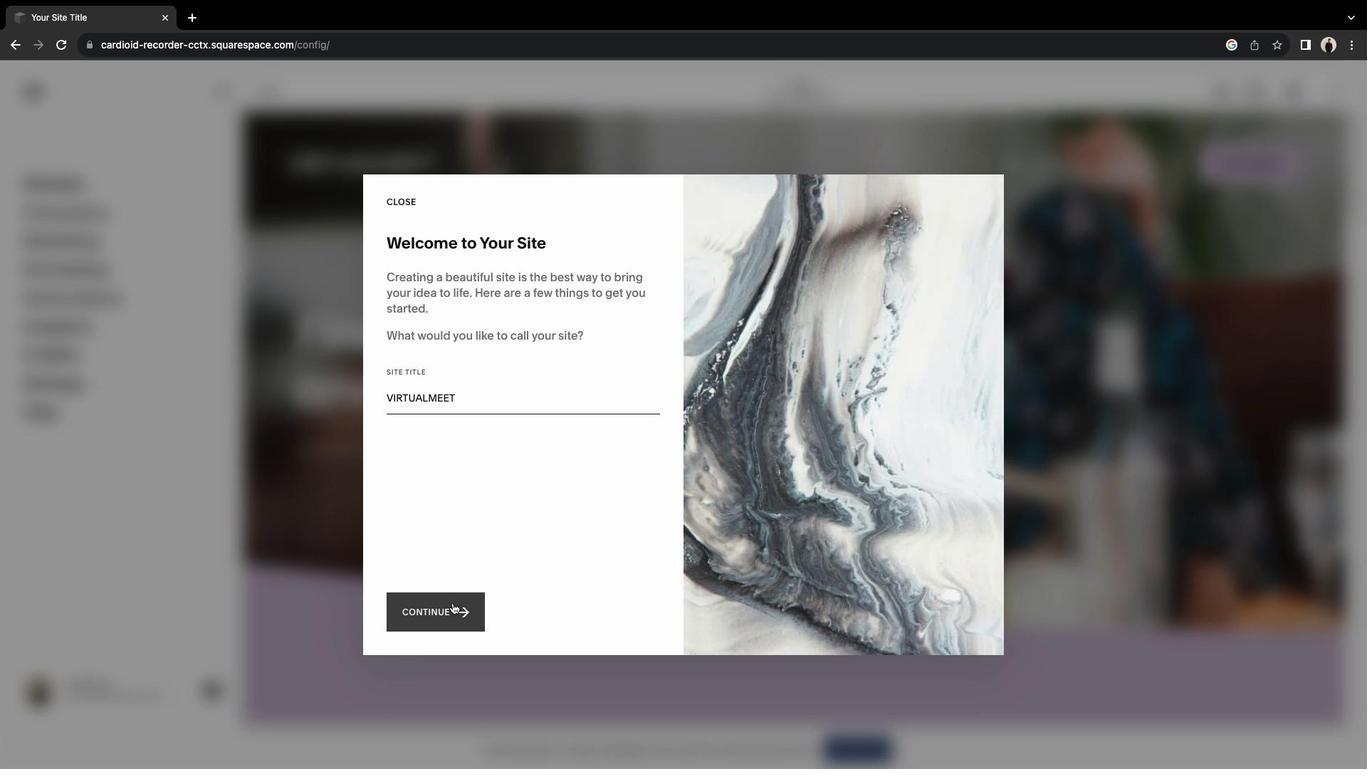 
Action: Mouse pressed left at (452, 602)
Screenshot: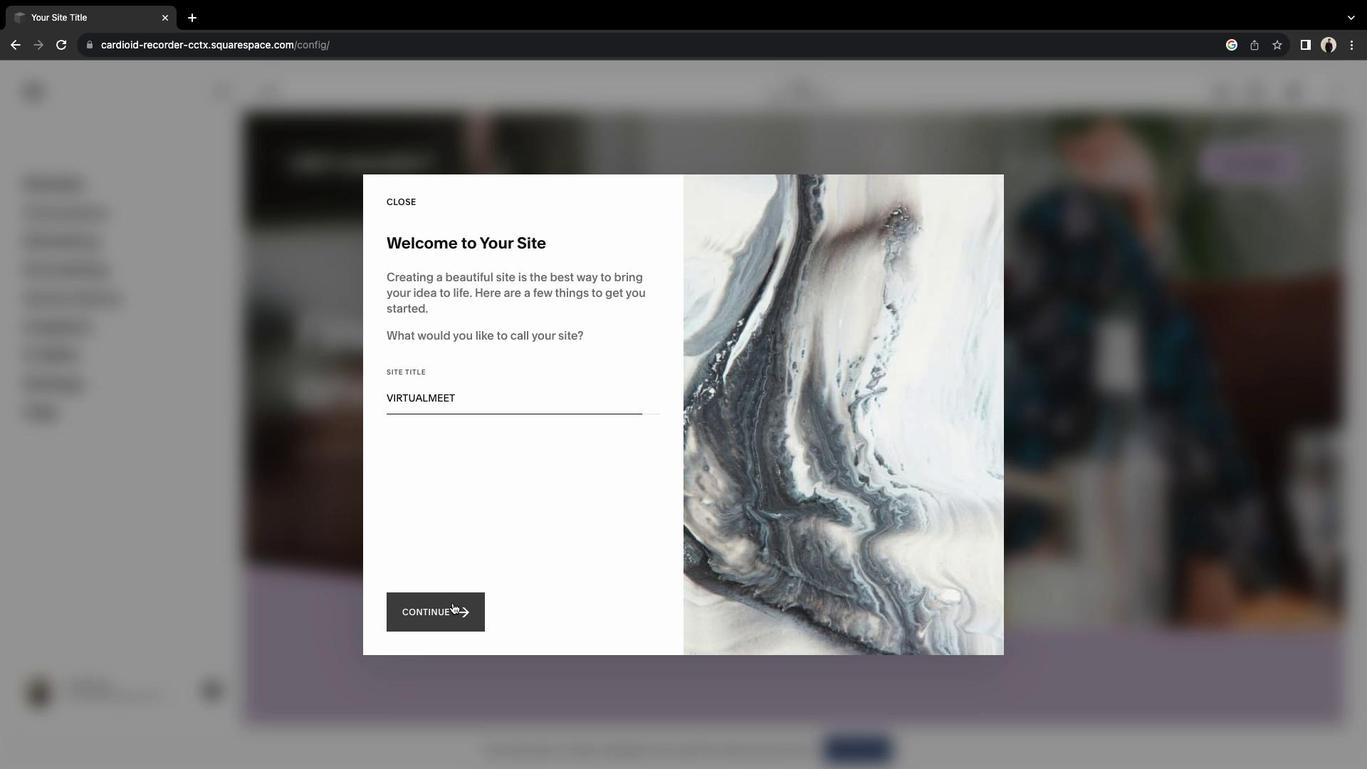 
Action: Mouse moved to (645, 616)
Screenshot: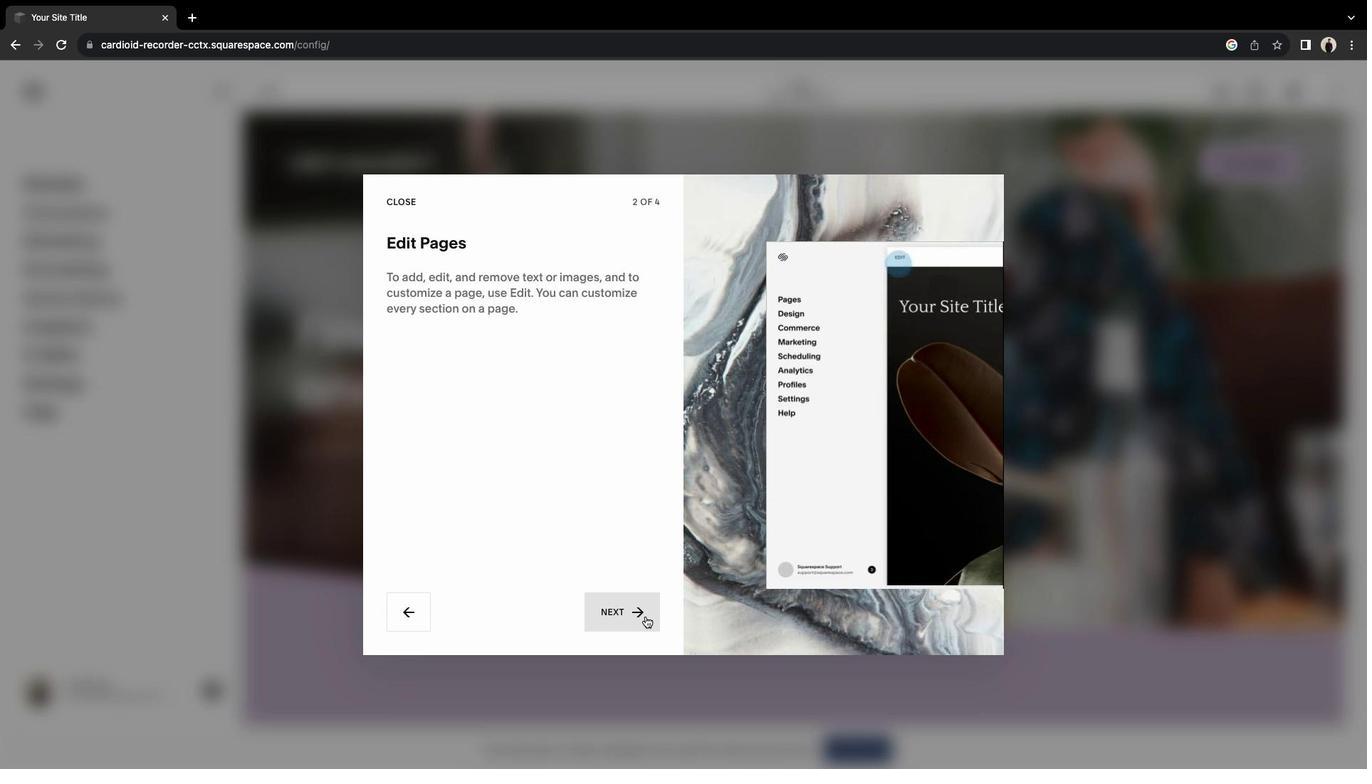 
Action: Mouse pressed left at (645, 616)
Screenshot: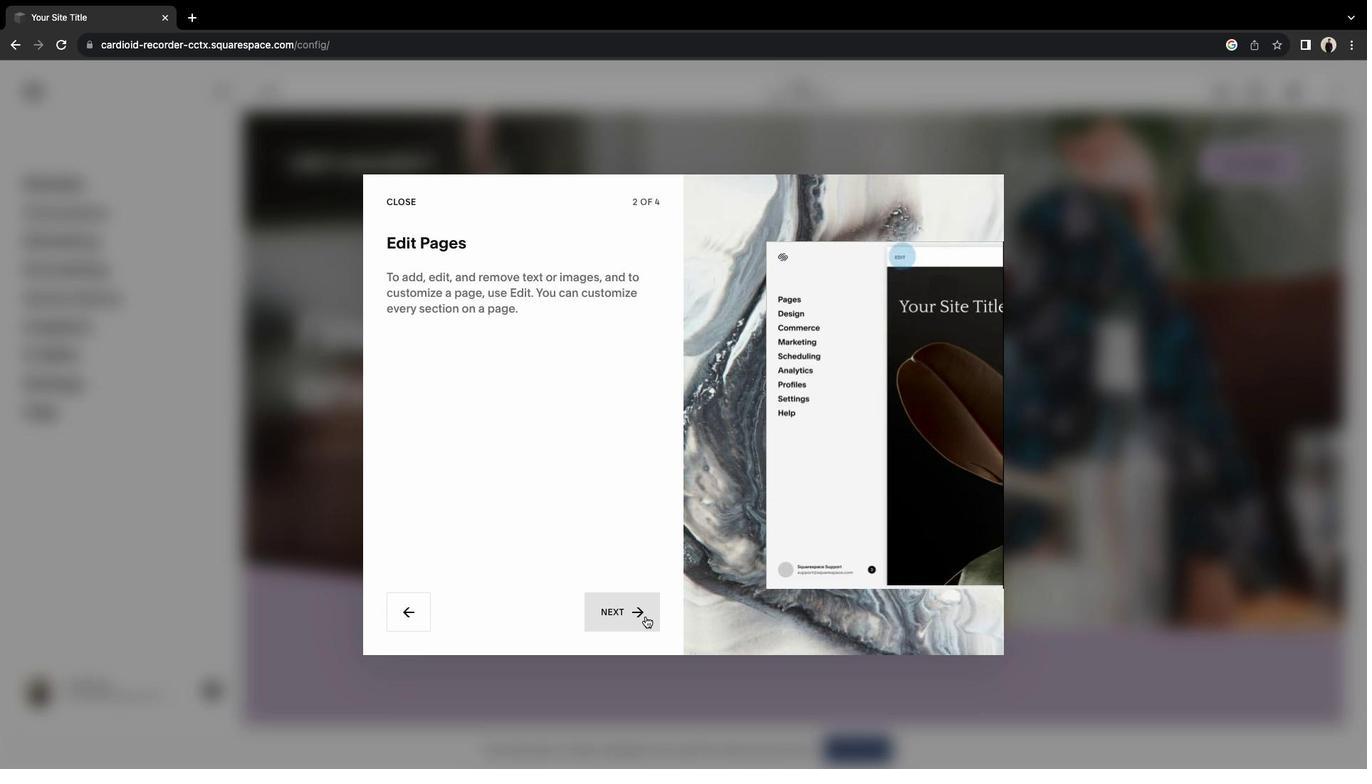 
Action: Mouse pressed left at (645, 616)
Screenshot: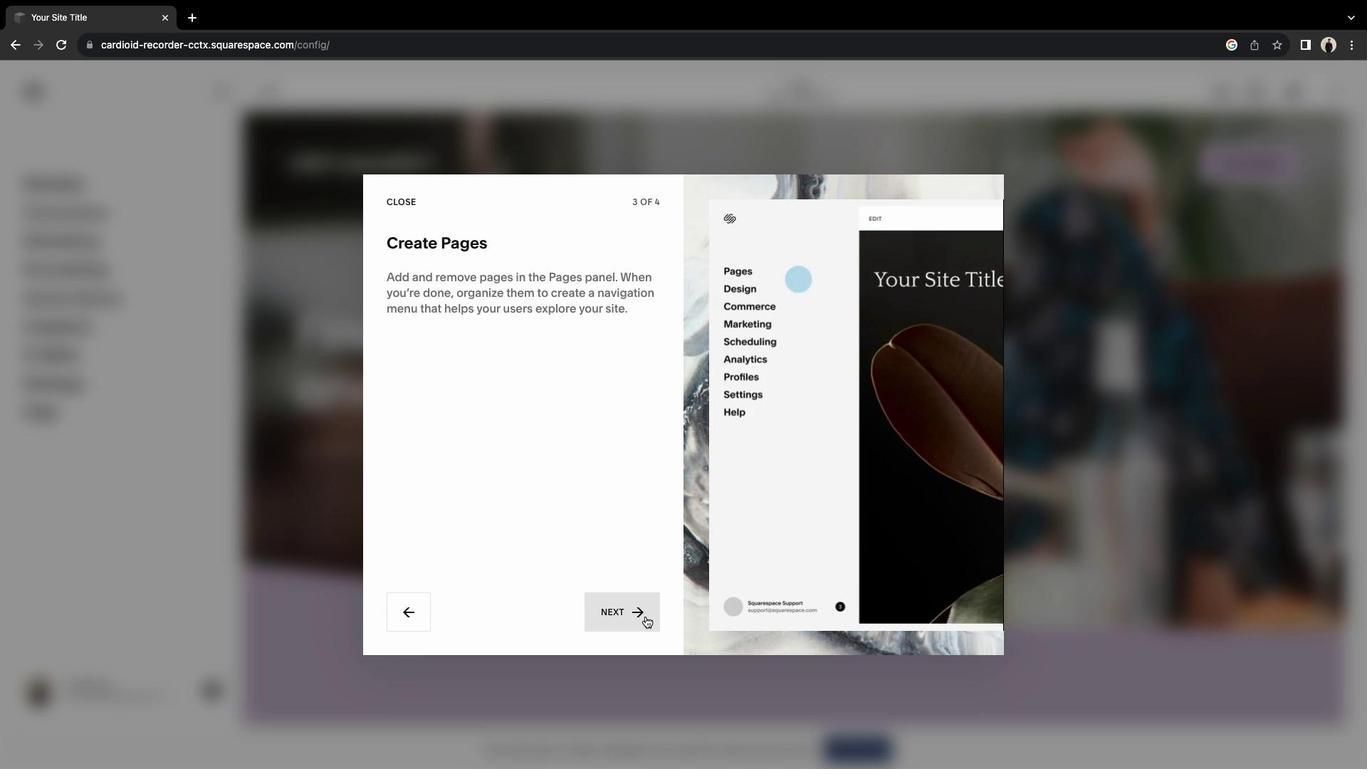 
Action: Mouse pressed left at (645, 616)
Screenshot: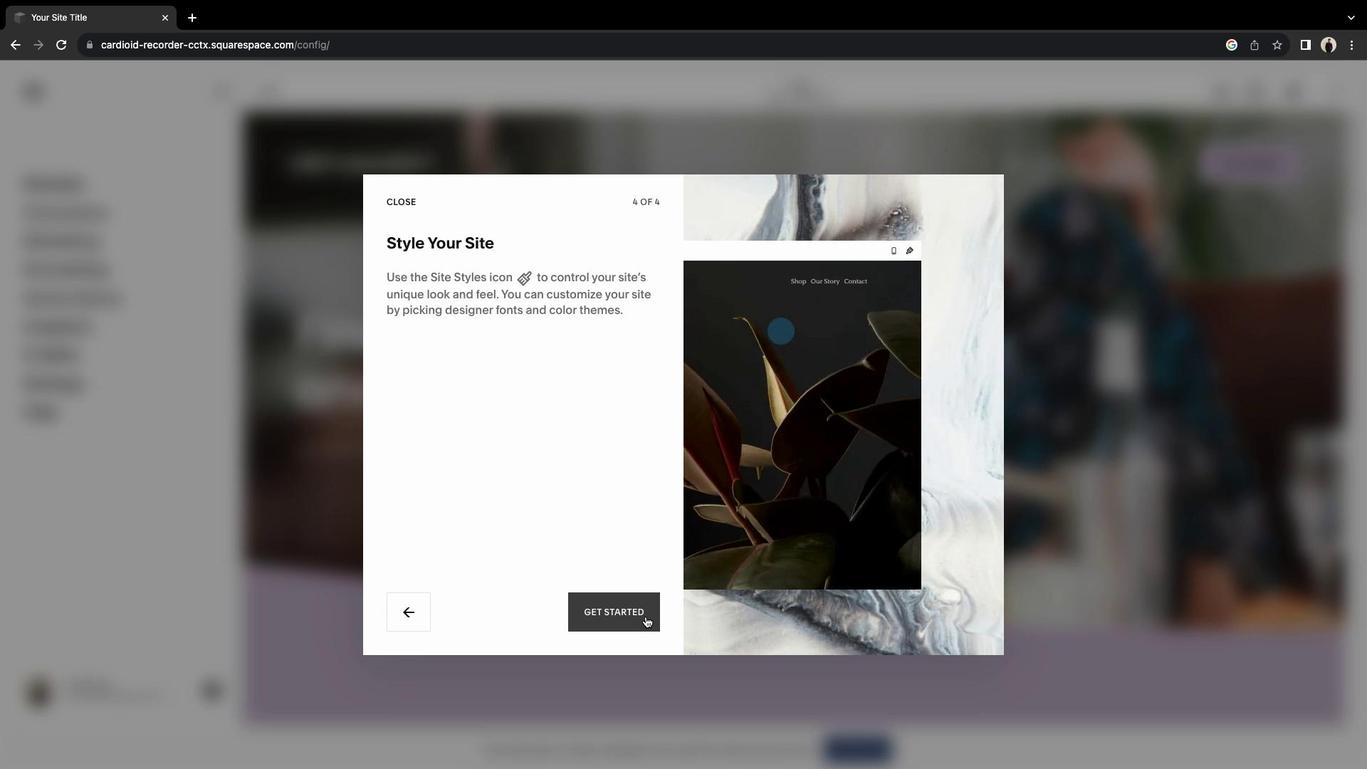 
Action: Mouse moved to (73, 184)
Screenshot: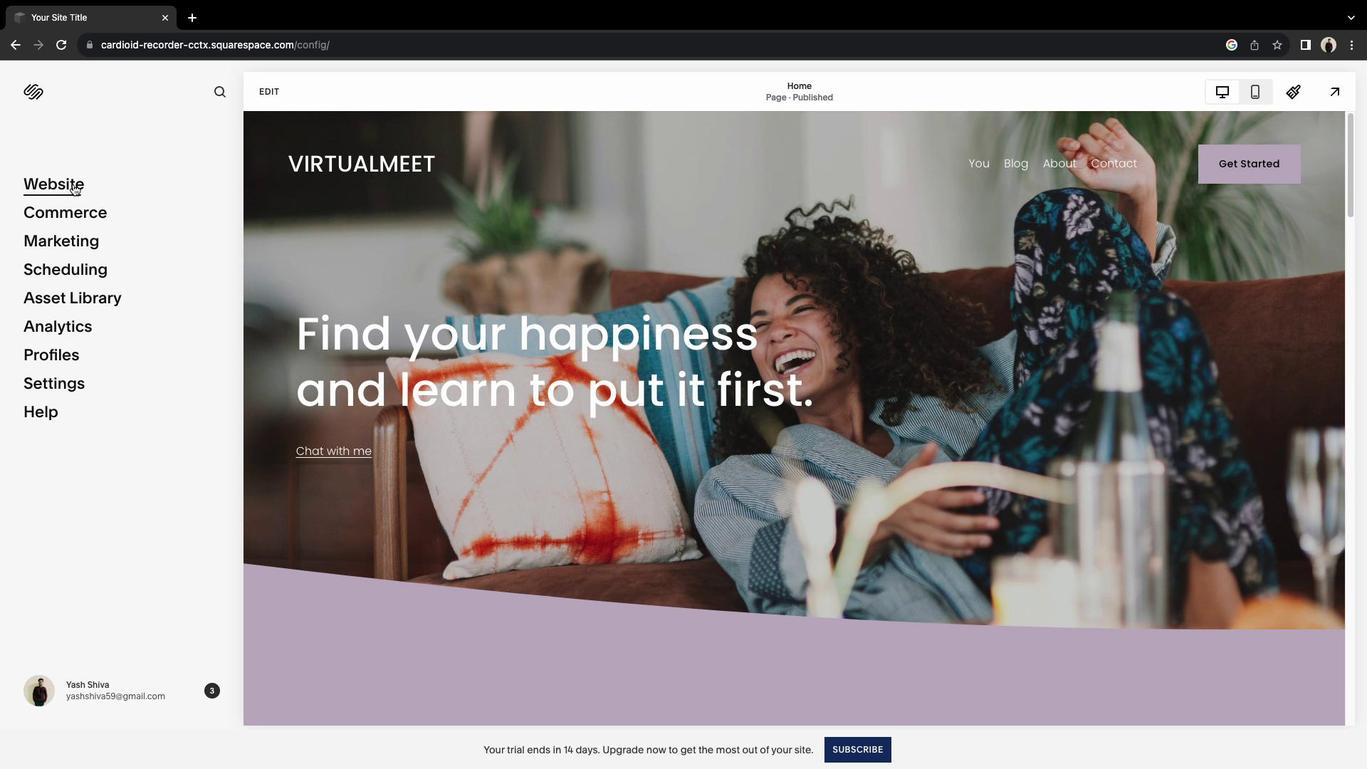 
Action: Mouse pressed left at (73, 184)
Screenshot: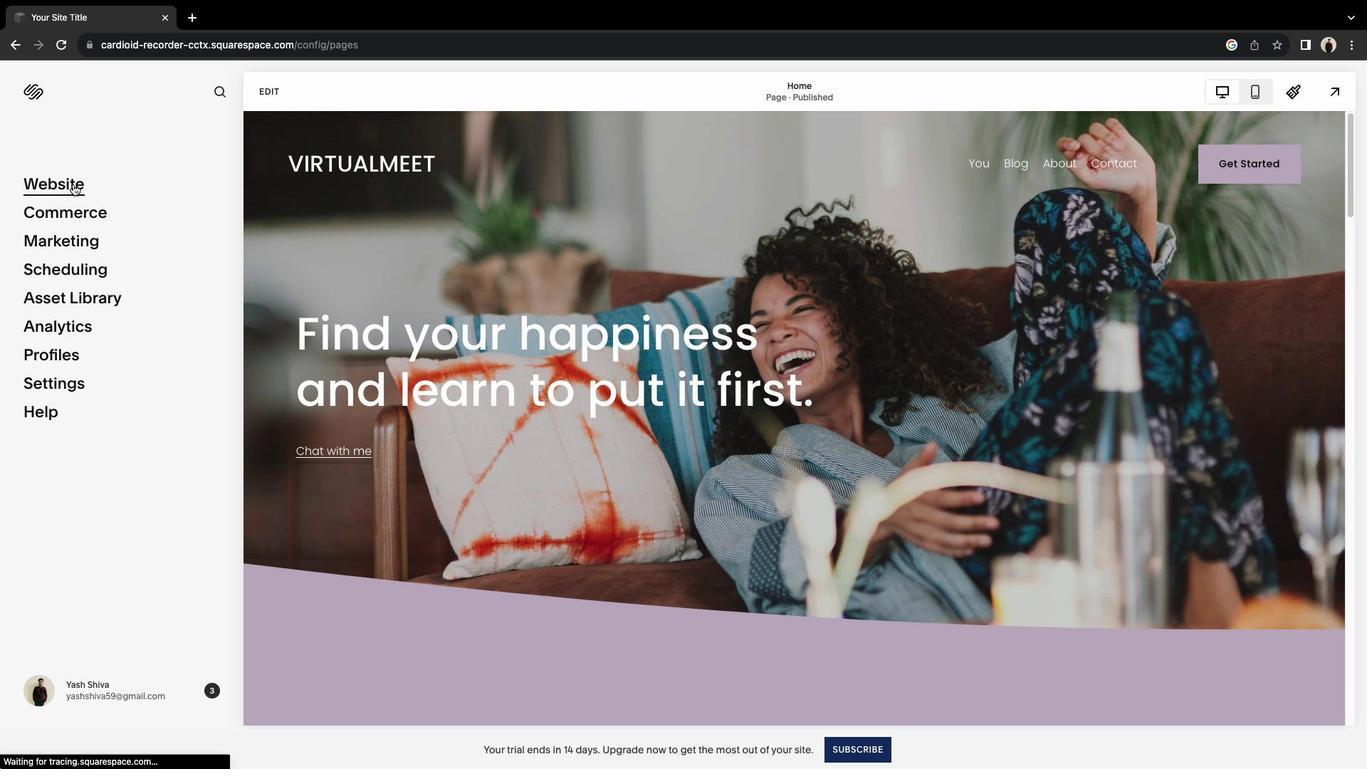 
Action: Mouse moved to (264, 97)
Screenshot: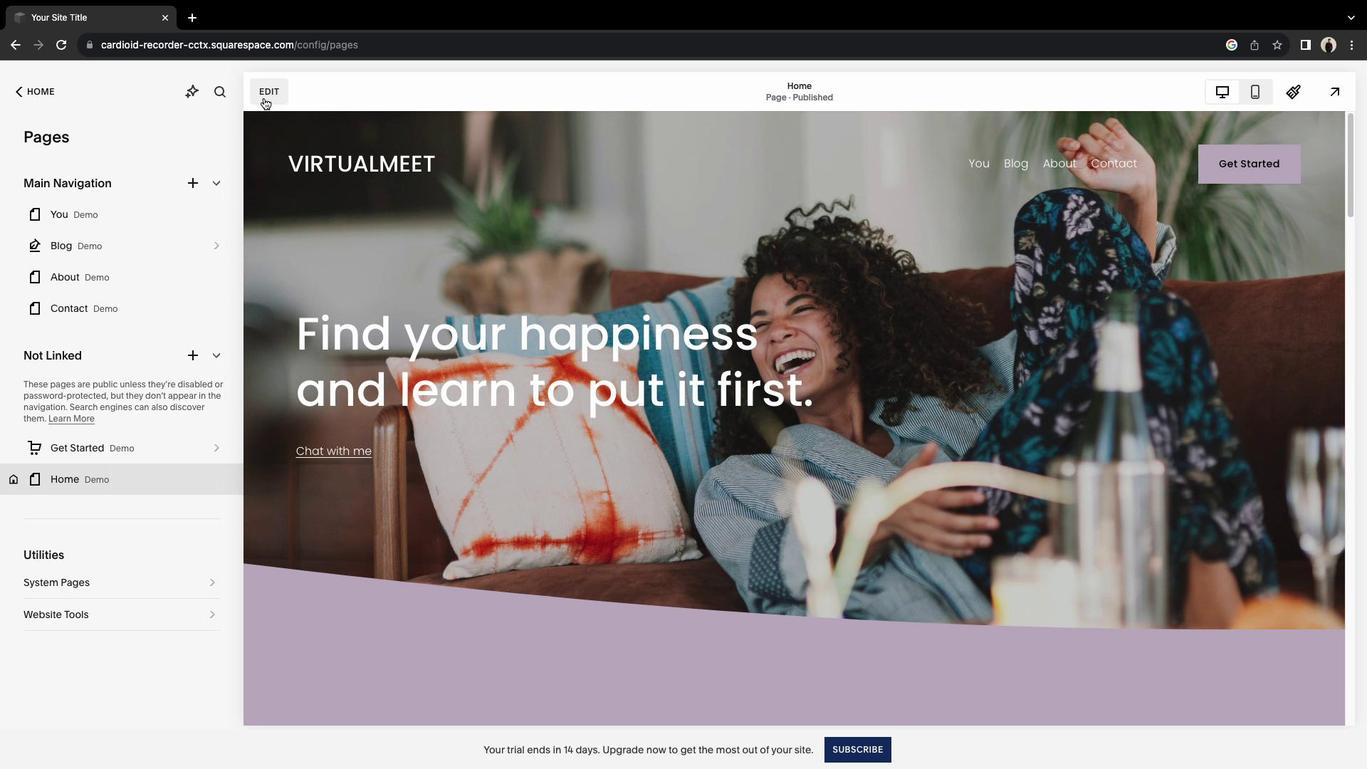 
Action: Mouse pressed left at (264, 97)
Screenshot: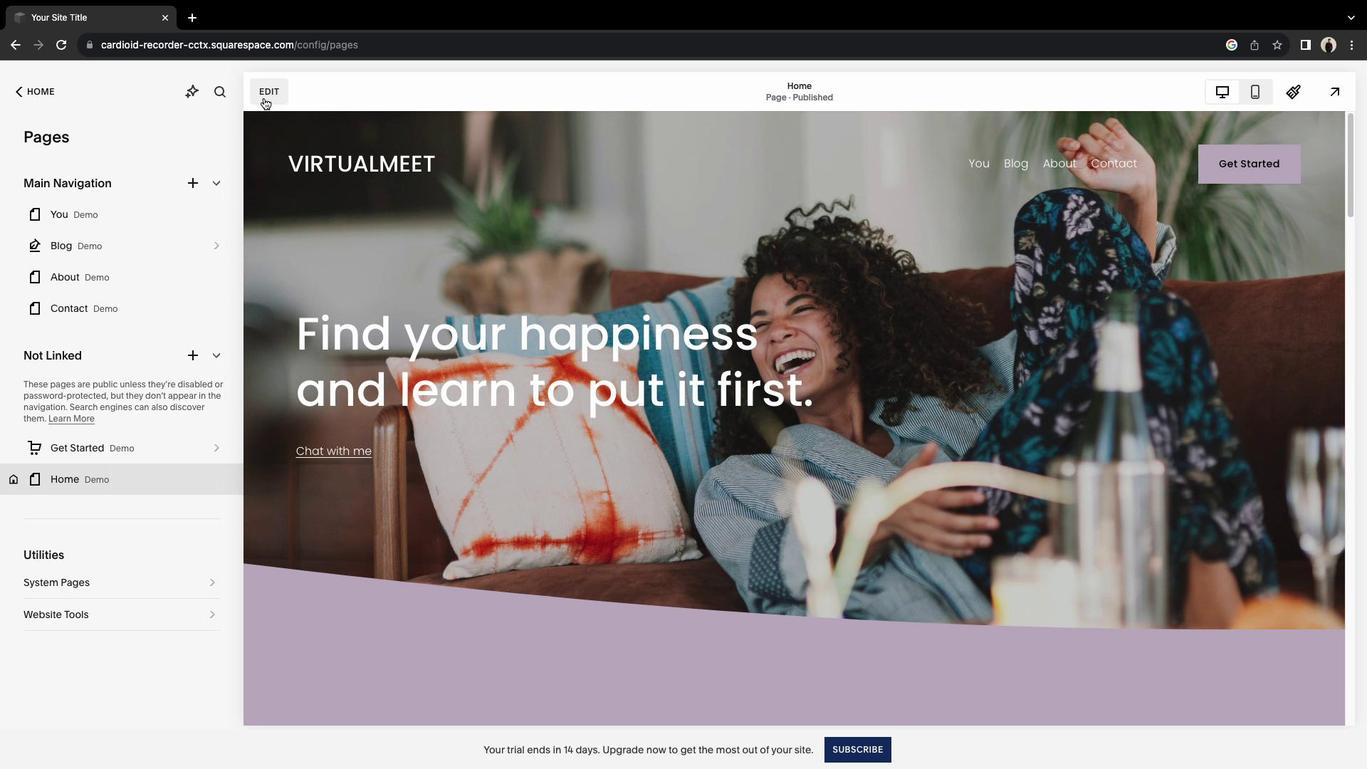 
Action: Mouse moved to (799, 343)
Screenshot: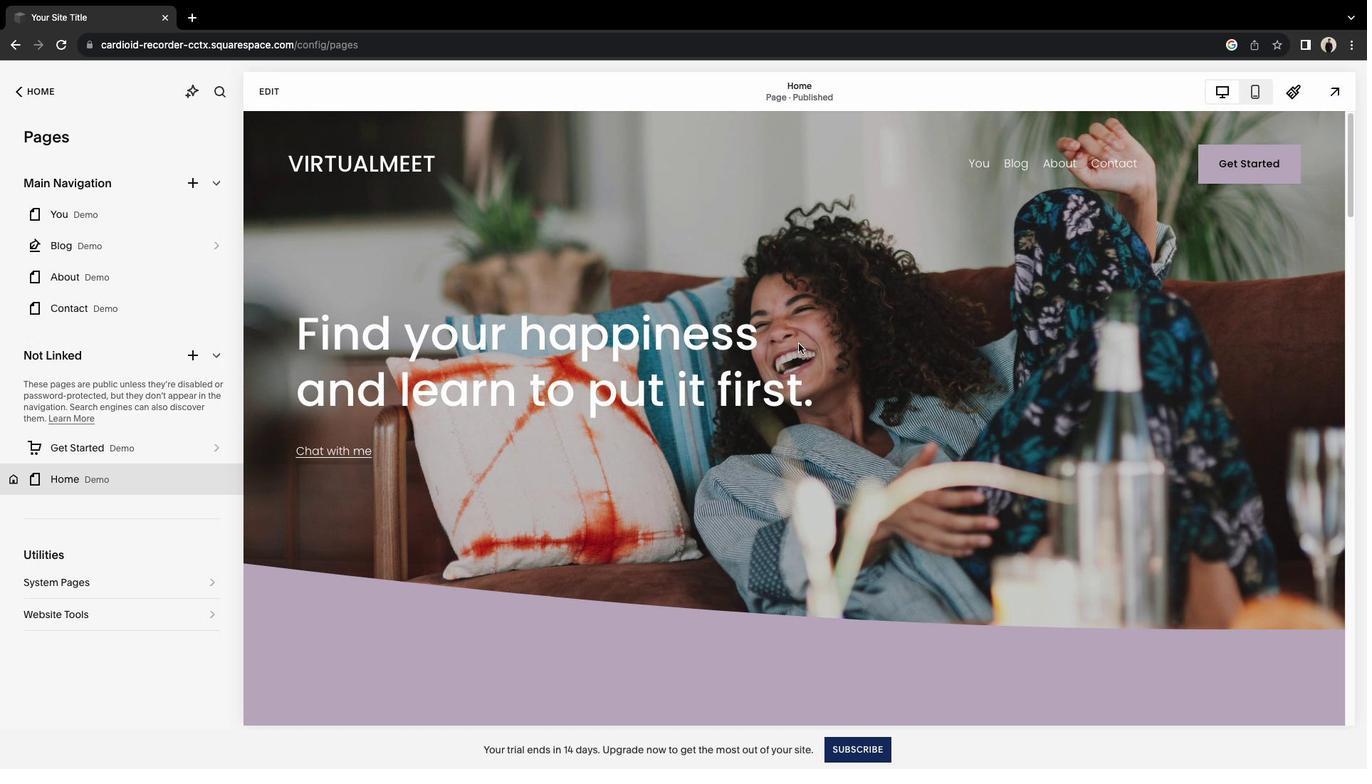 
Action: Mouse scrolled (799, 343) with delta (0, 0)
Screenshot: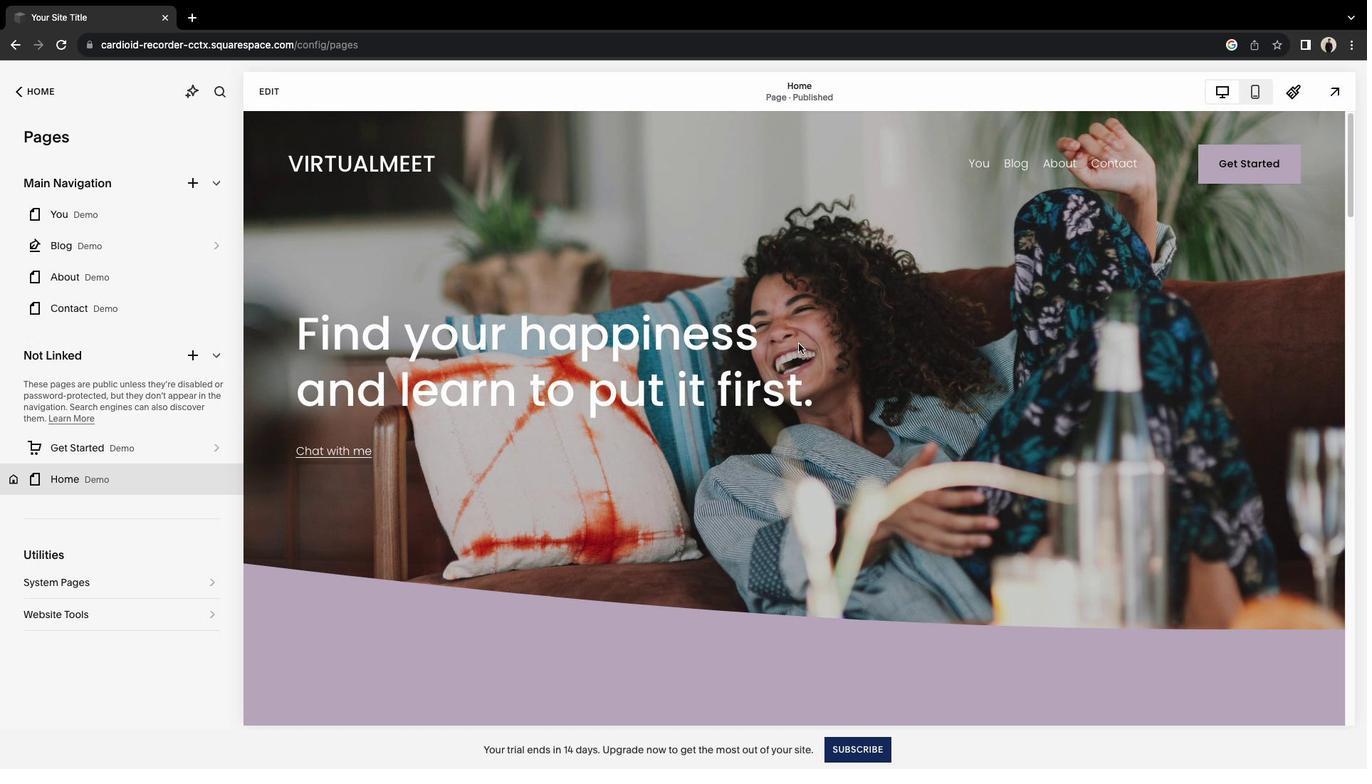 
Action: Mouse scrolled (799, 343) with delta (0, 0)
Screenshot: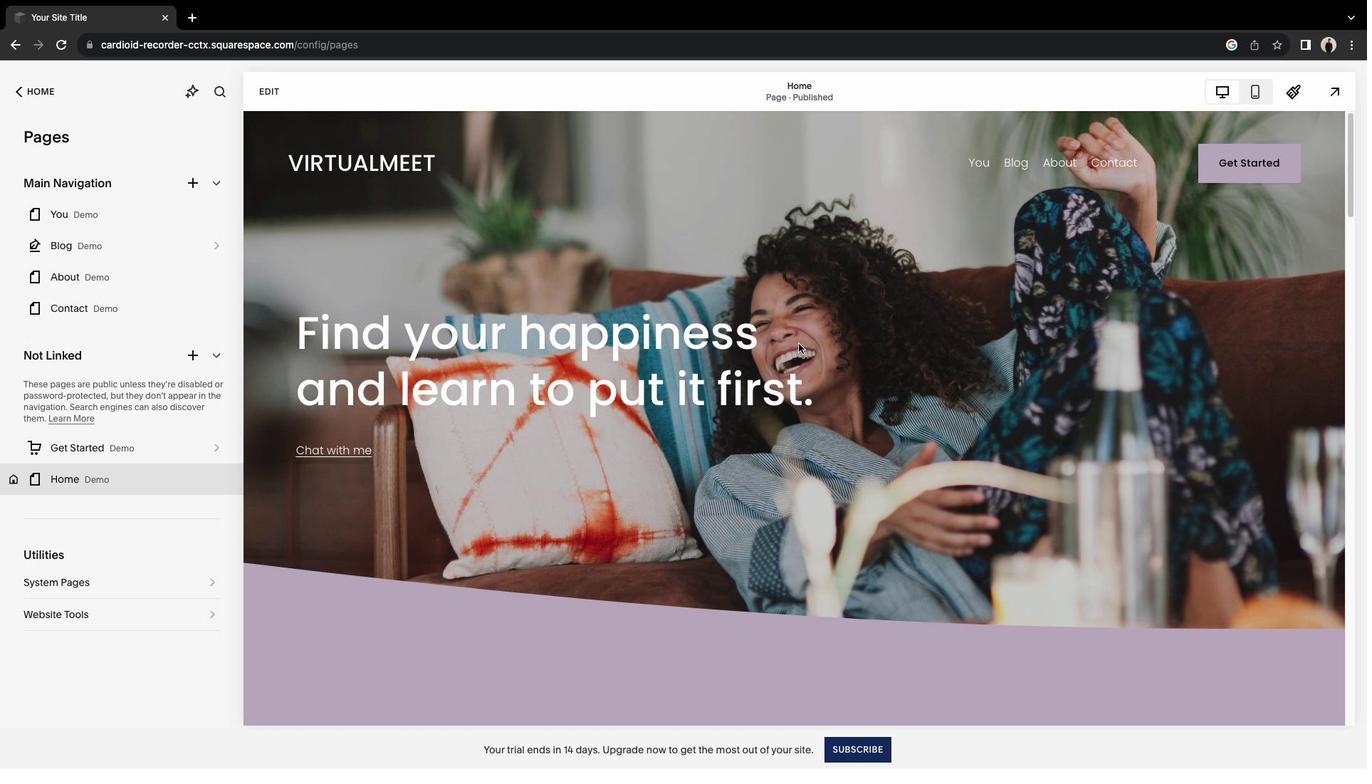 
Action: Mouse moved to (799, 343)
Screenshot: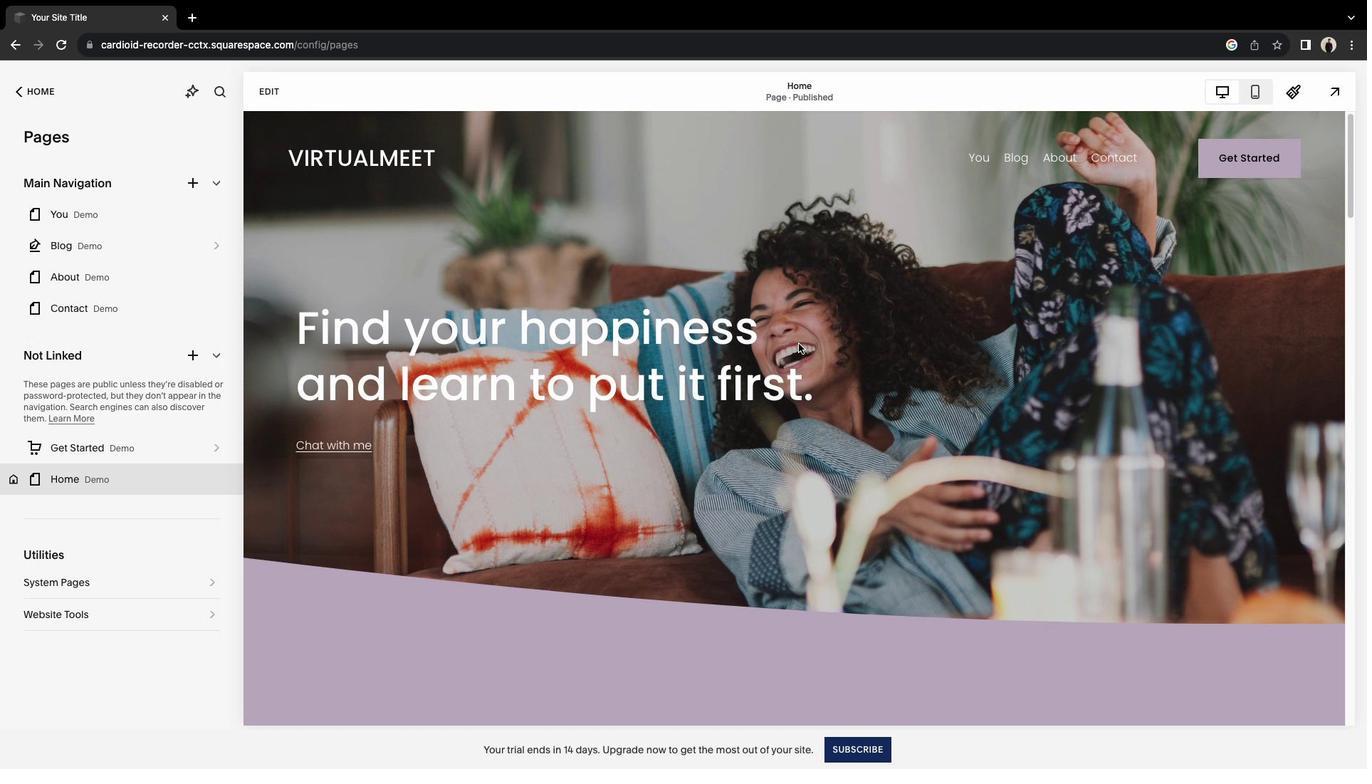 
Action: Mouse scrolled (799, 343) with delta (0, -1)
Screenshot: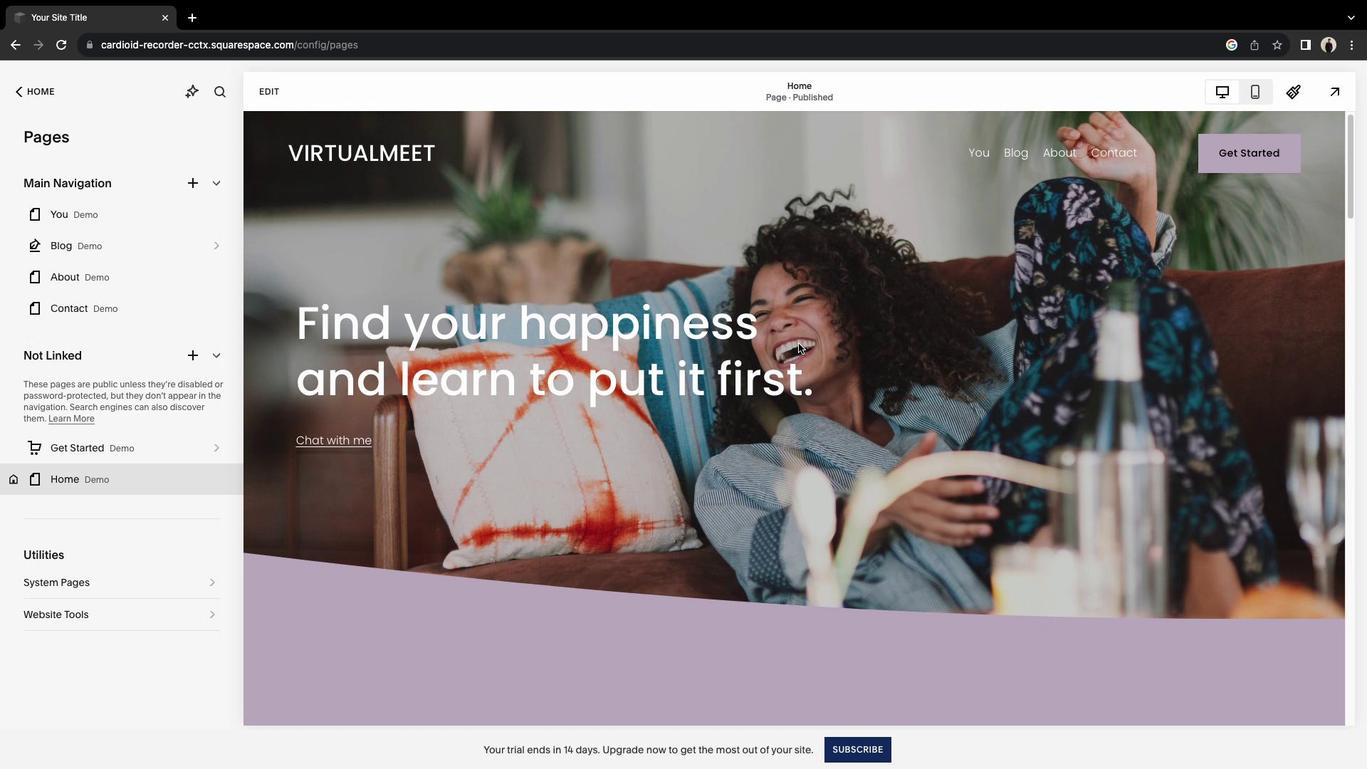 
Action: Mouse moved to (799, 343)
Screenshot: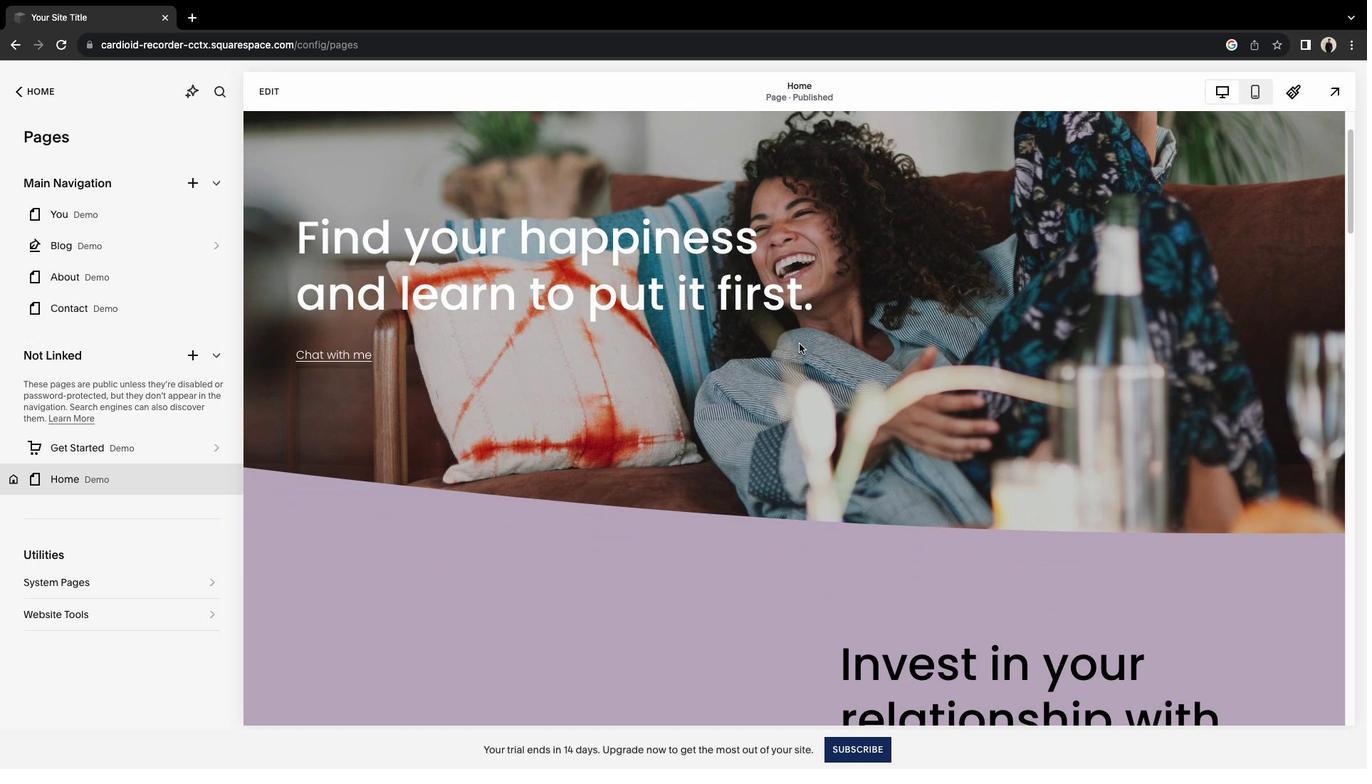 
Action: Mouse scrolled (799, 343) with delta (0, 0)
Screenshot: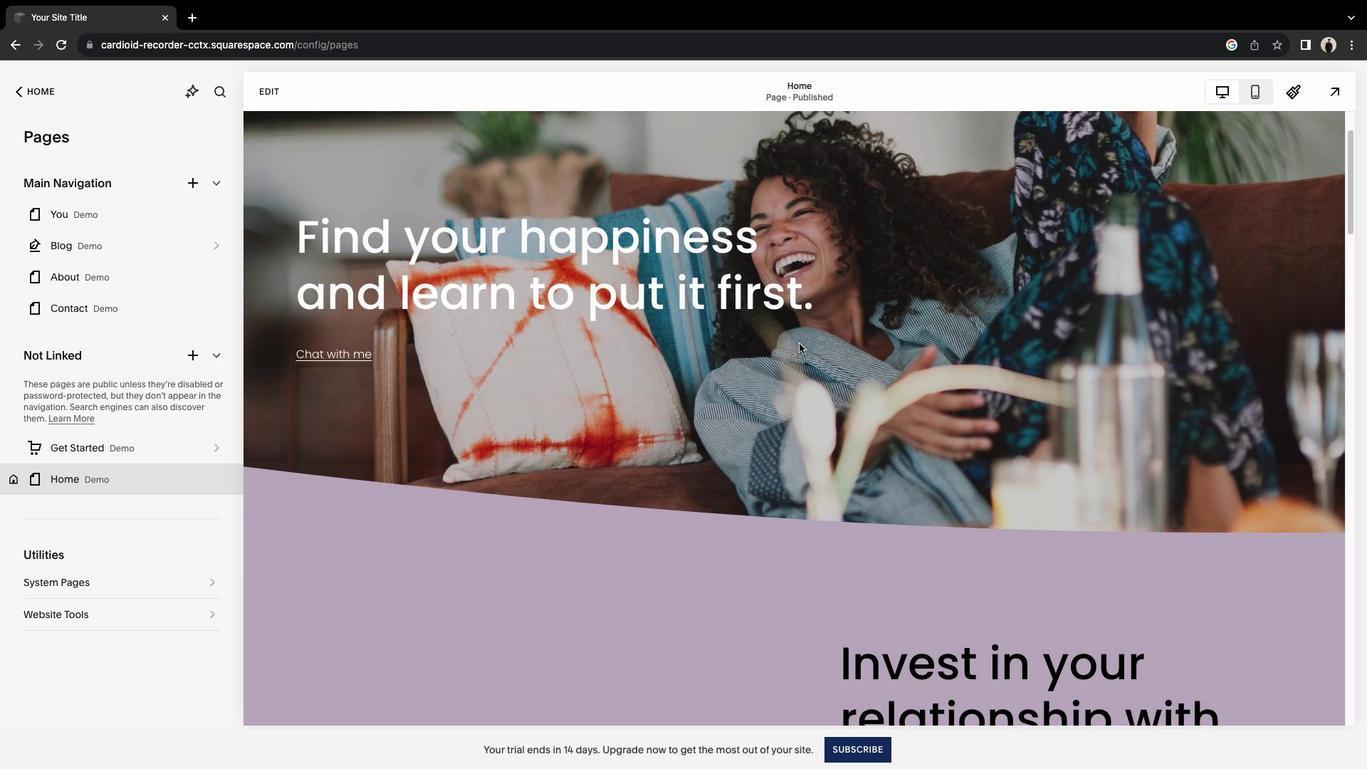 
Action: Mouse scrolled (799, 343) with delta (0, 0)
Screenshot: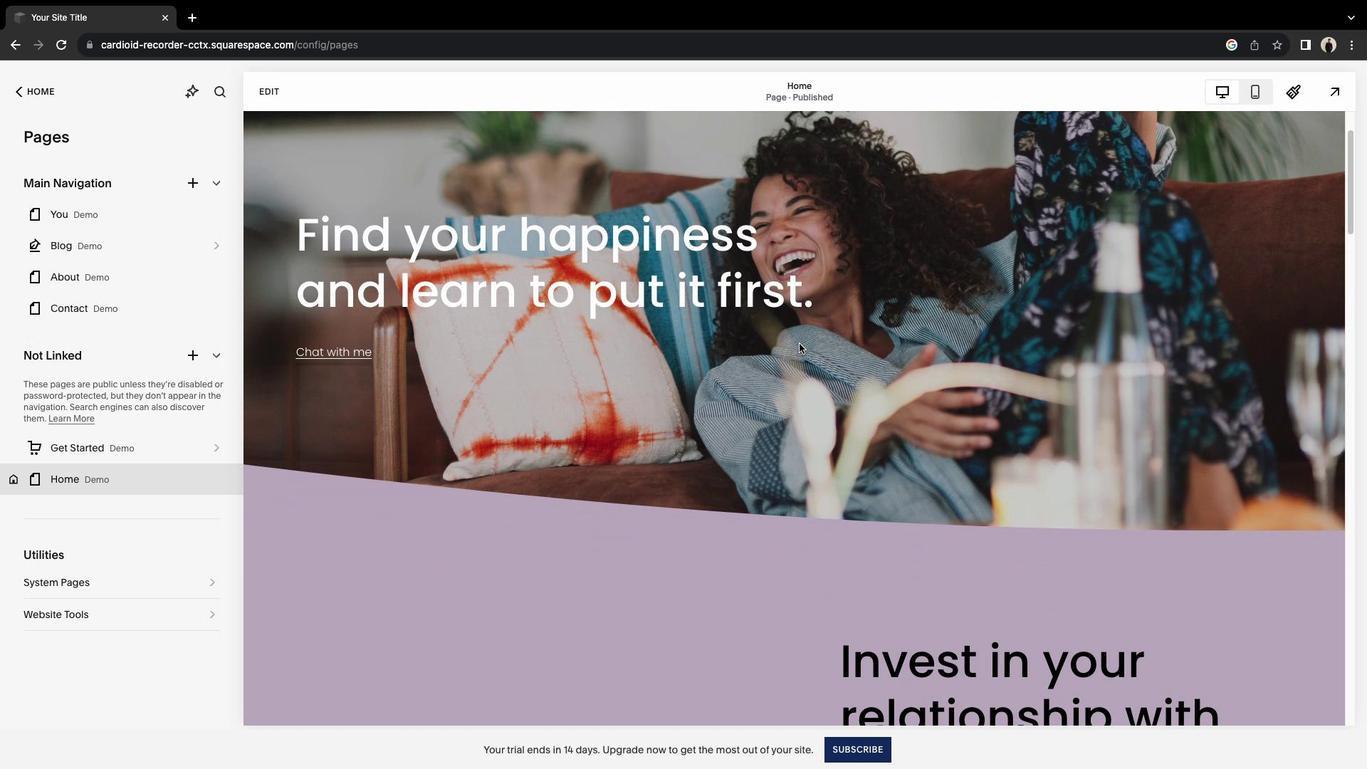 
Action: Mouse scrolled (799, 343) with delta (0, -2)
Screenshot: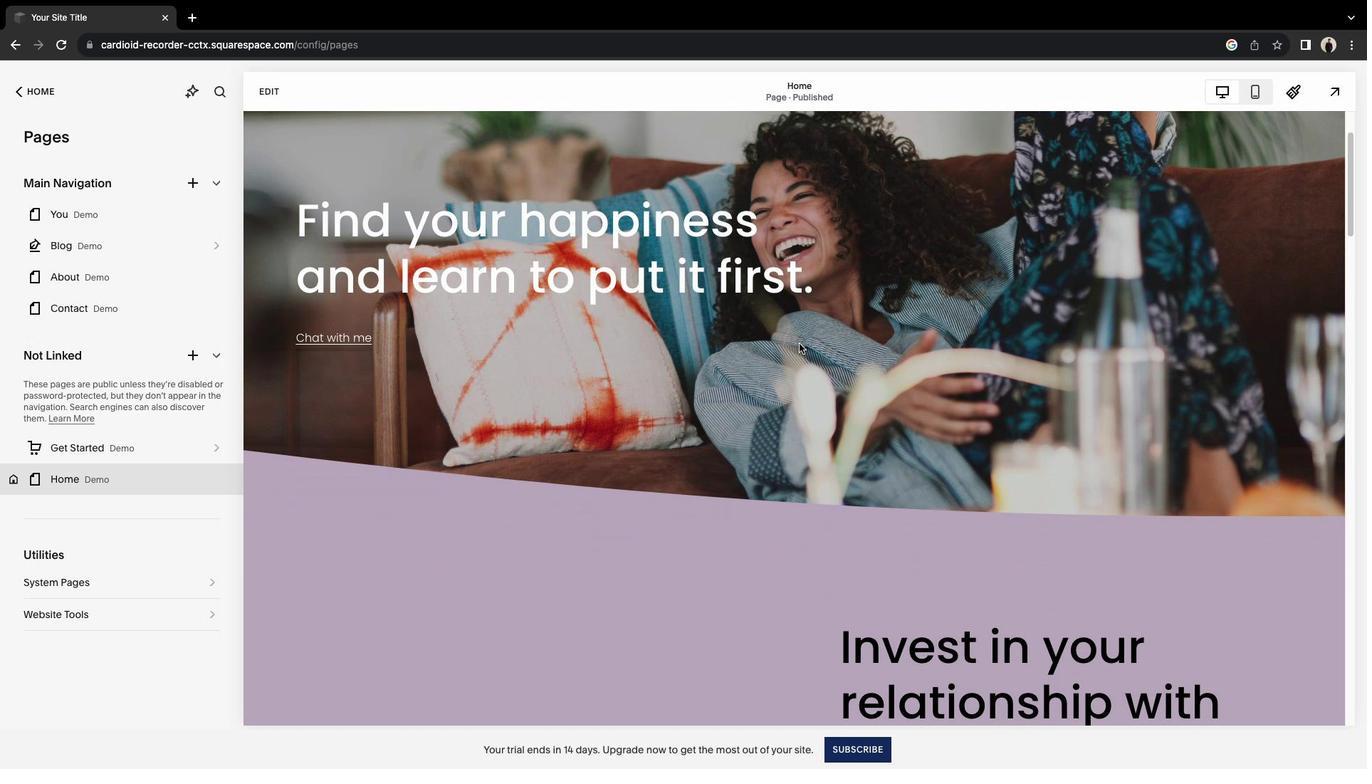 
Action: Mouse scrolled (799, 343) with delta (0, 0)
Screenshot: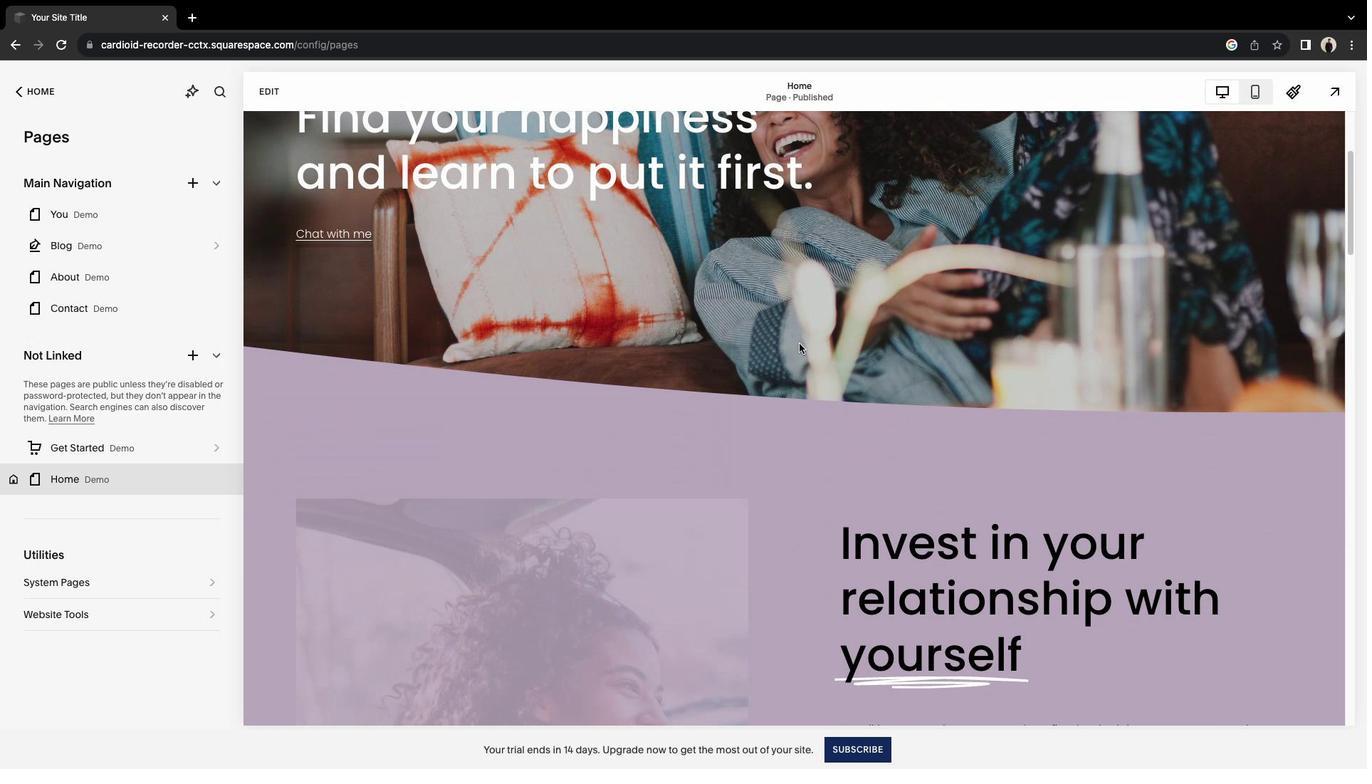 
Action: Mouse scrolled (799, 343) with delta (0, 0)
Screenshot: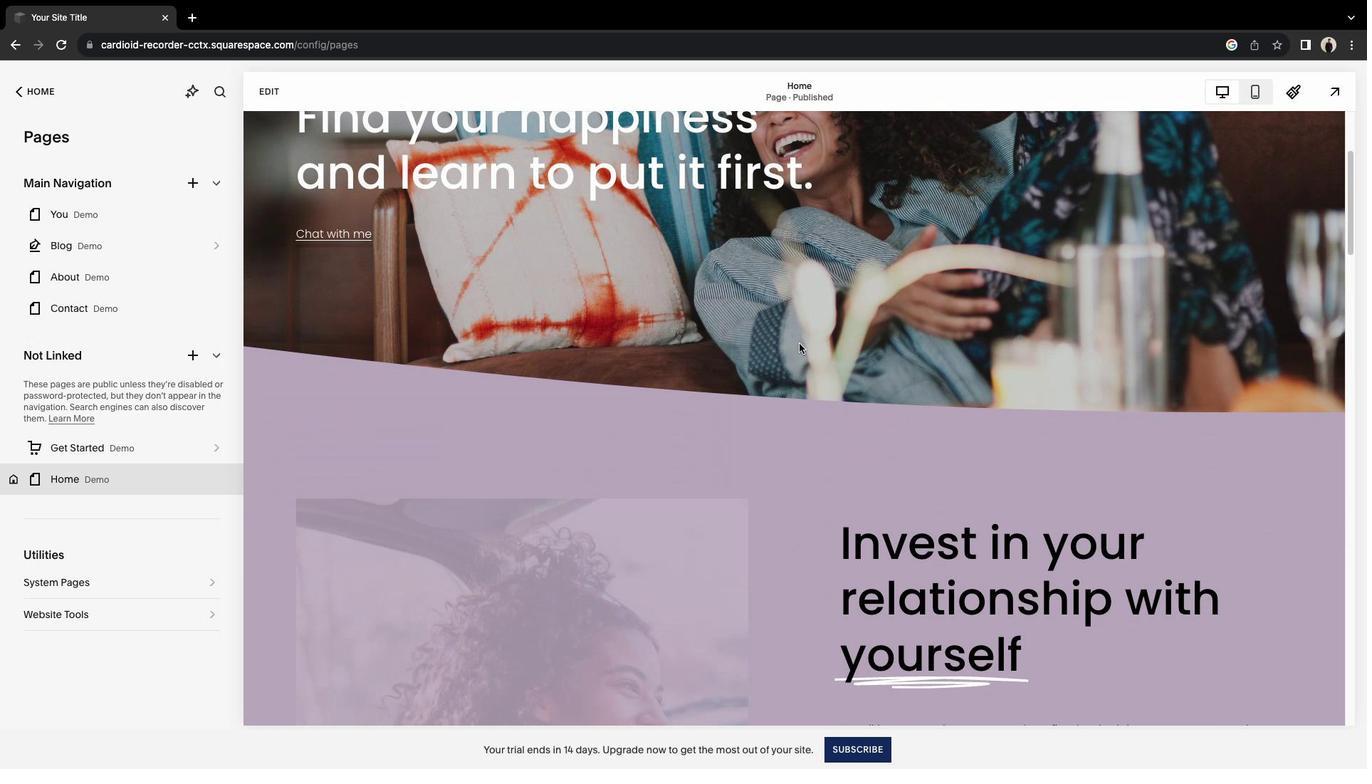 
Action: Mouse scrolled (799, 343) with delta (0, -2)
Screenshot: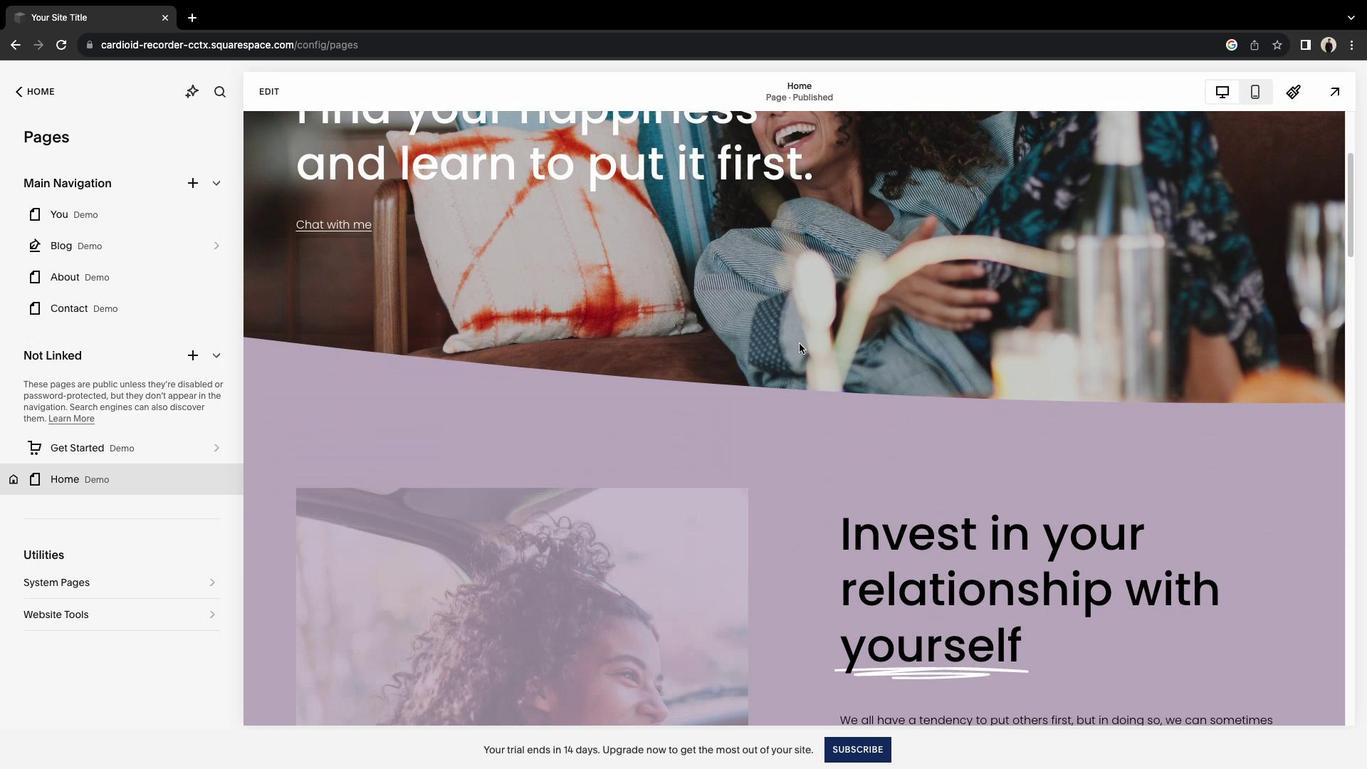 
Action: Mouse scrolled (799, 343) with delta (0, 0)
Screenshot: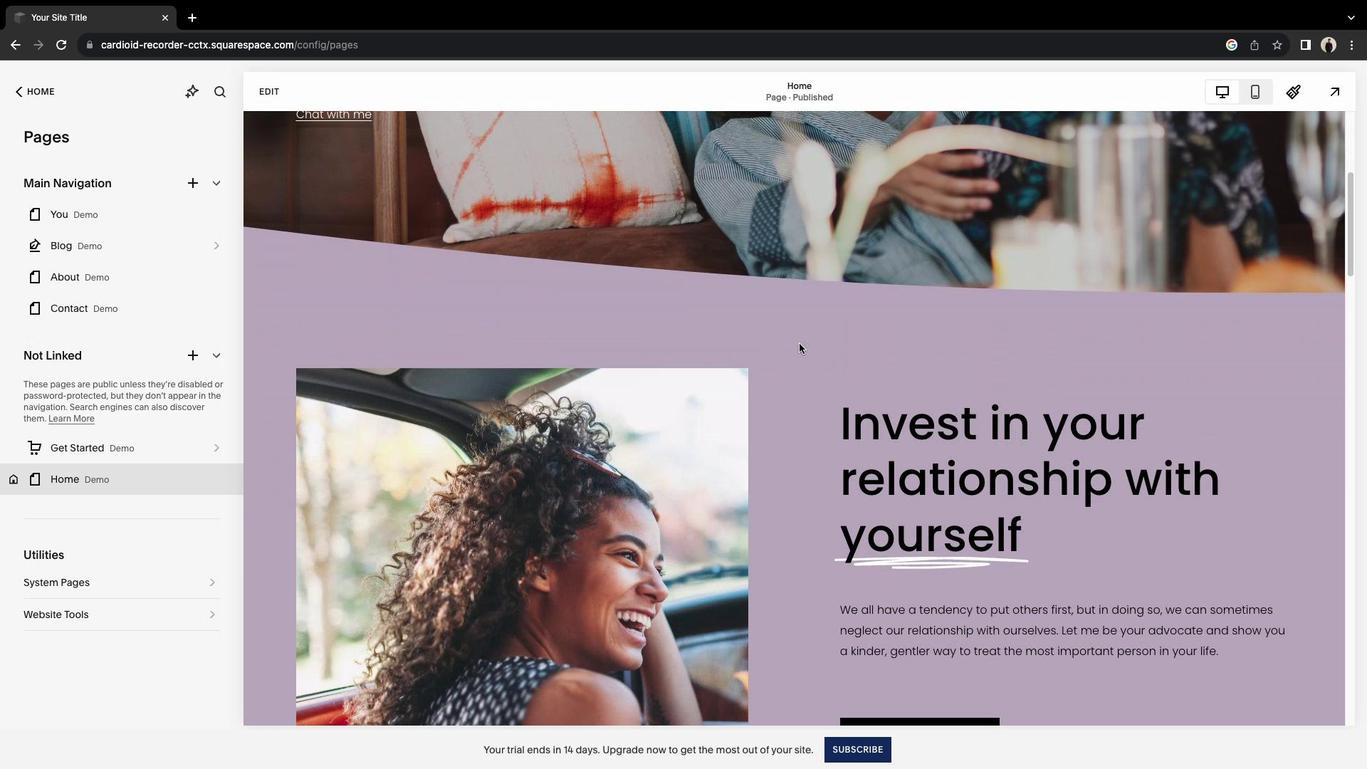 
Action: Mouse scrolled (799, 343) with delta (0, 0)
Screenshot: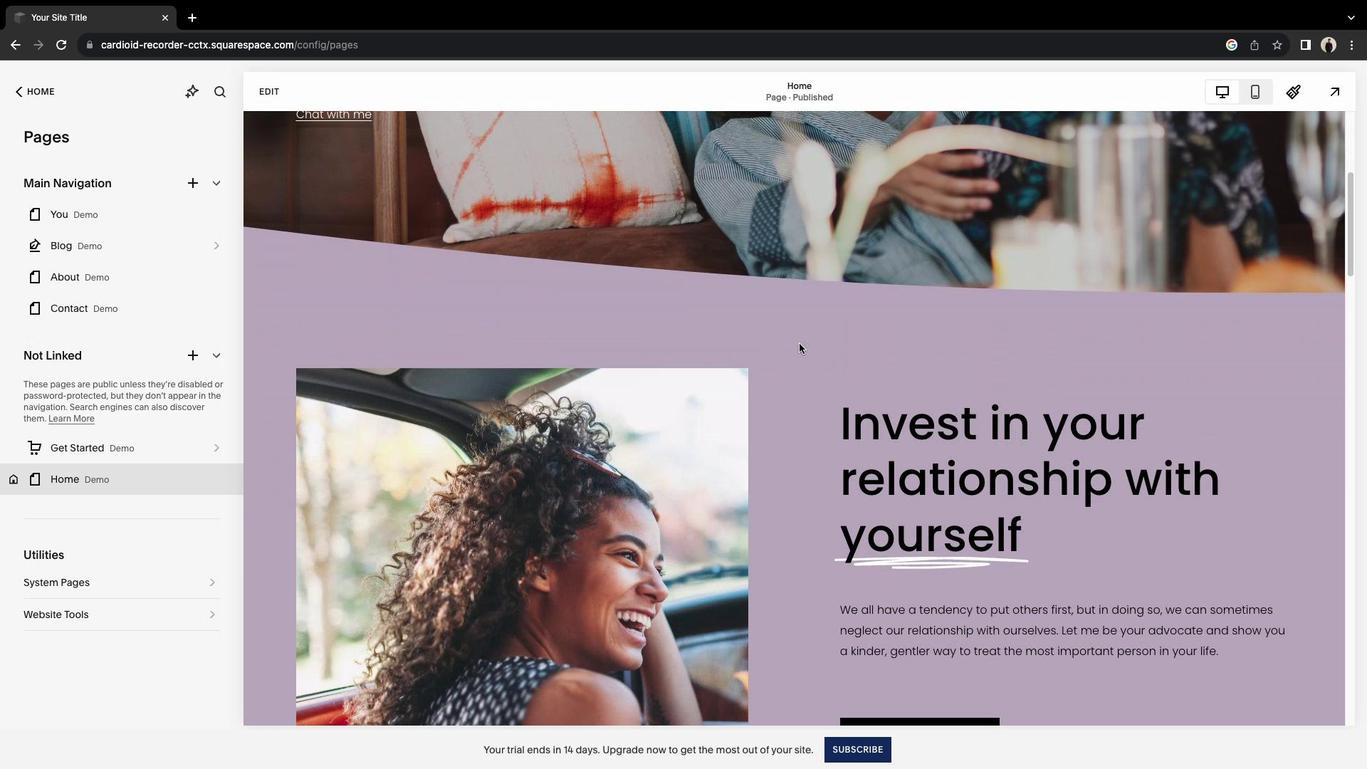 
Action: Mouse scrolled (799, 343) with delta (0, -2)
Screenshot: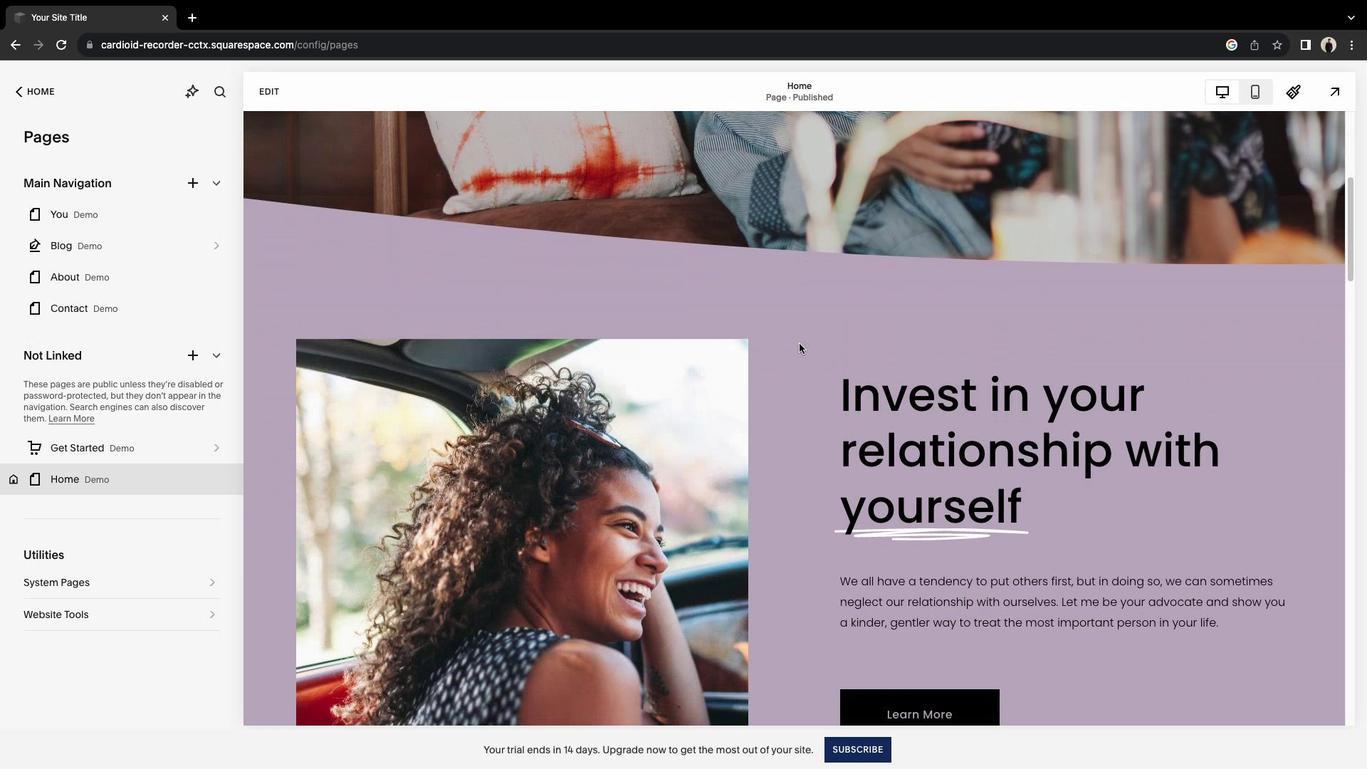 
Action: Mouse scrolled (799, 343) with delta (0, 0)
Screenshot: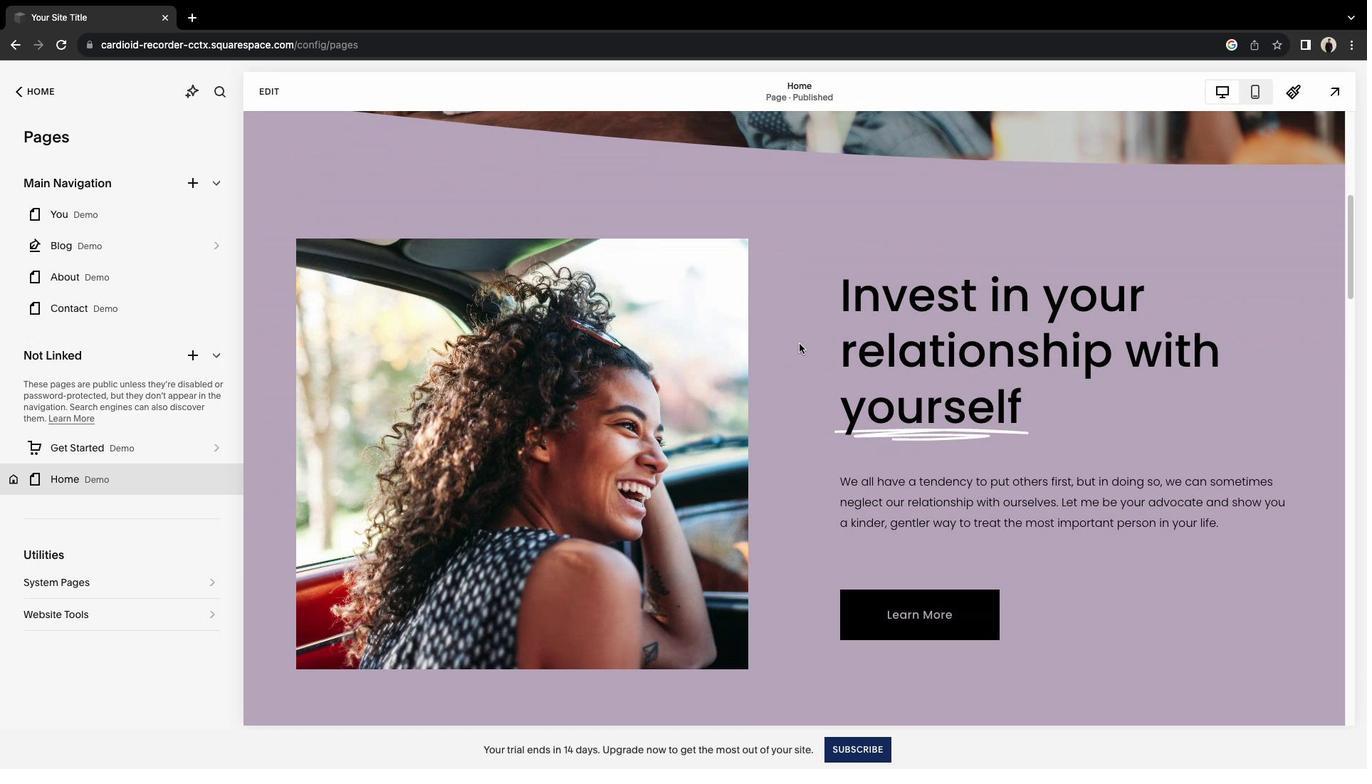 
Action: Mouse scrolled (799, 343) with delta (0, 0)
Screenshot: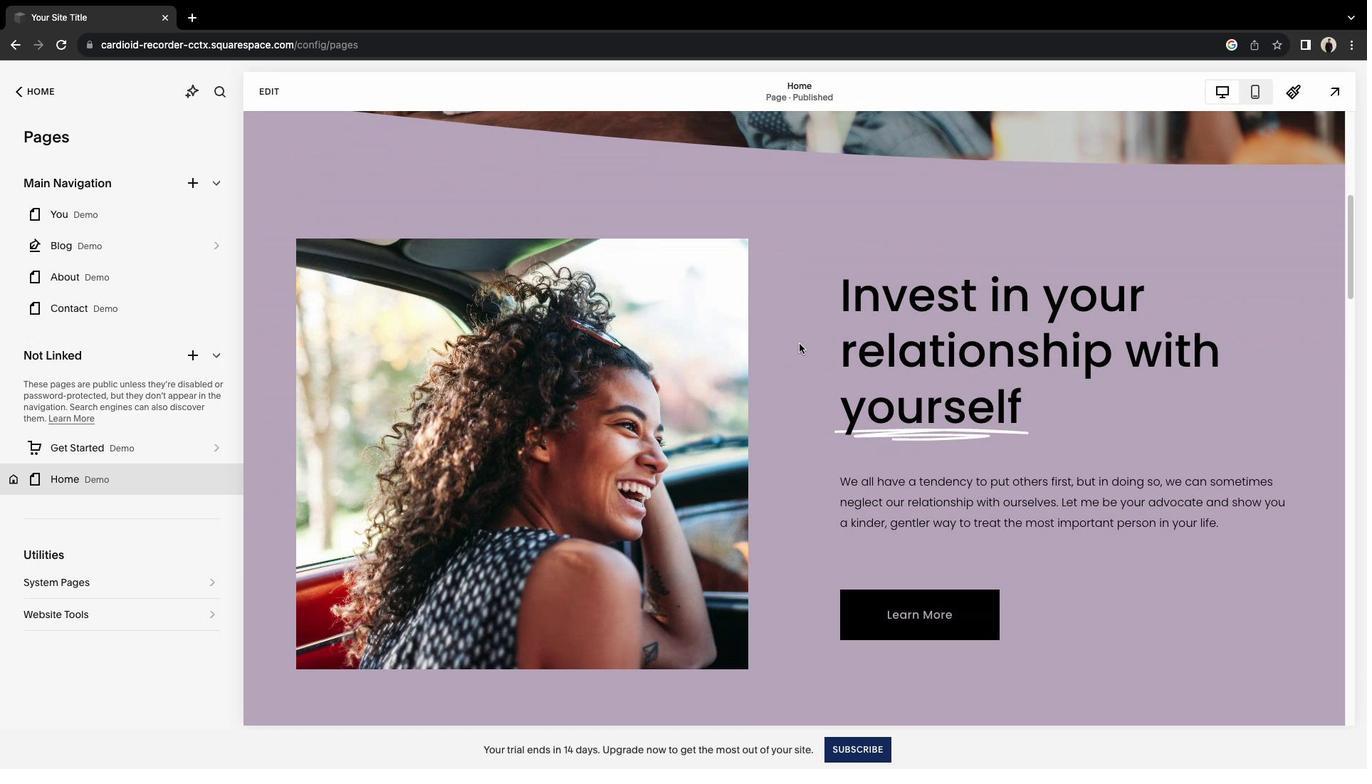 
Action: Mouse scrolled (799, 343) with delta (0, -2)
Screenshot: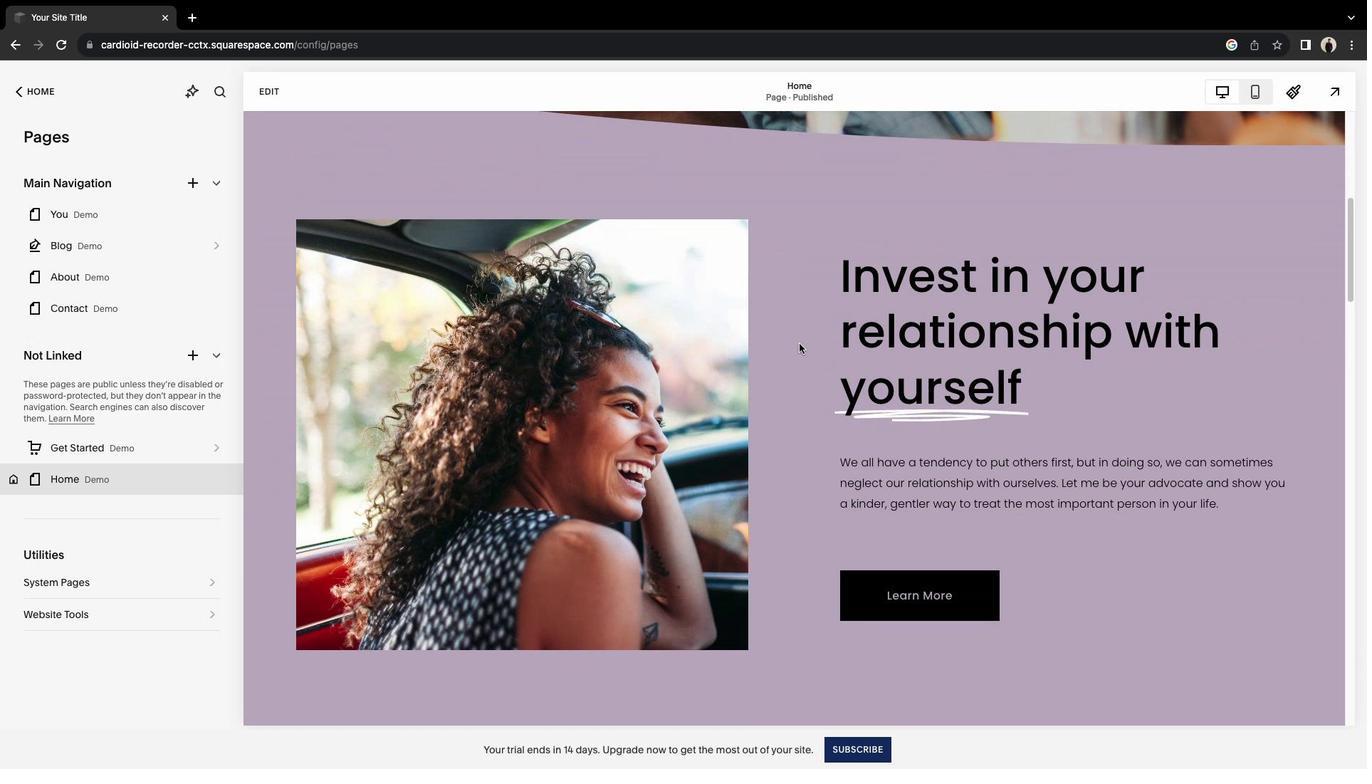 
Action: Mouse scrolled (799, 343) with delta (0, 0)
Screenshot: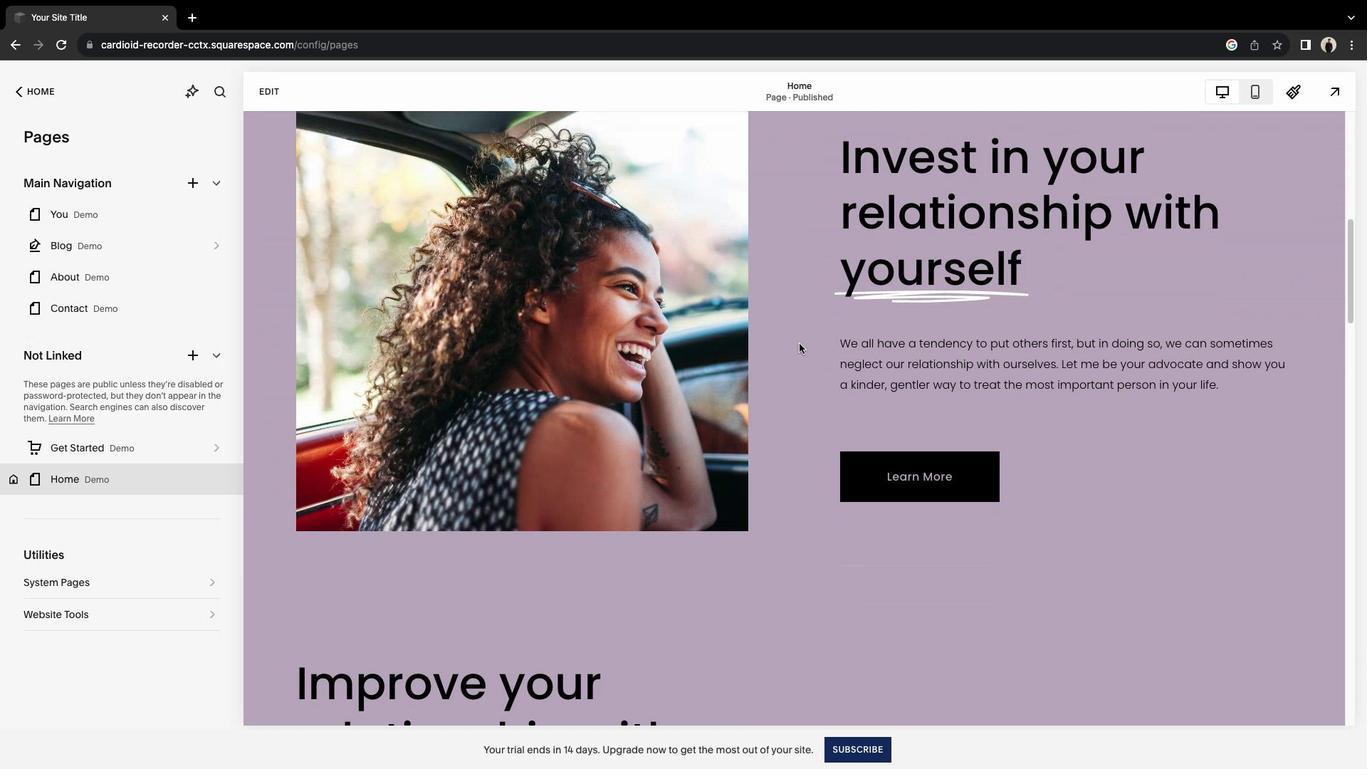 
Action: Mouse scrolled (799, 343) with delta (0, 0)
Screenshot: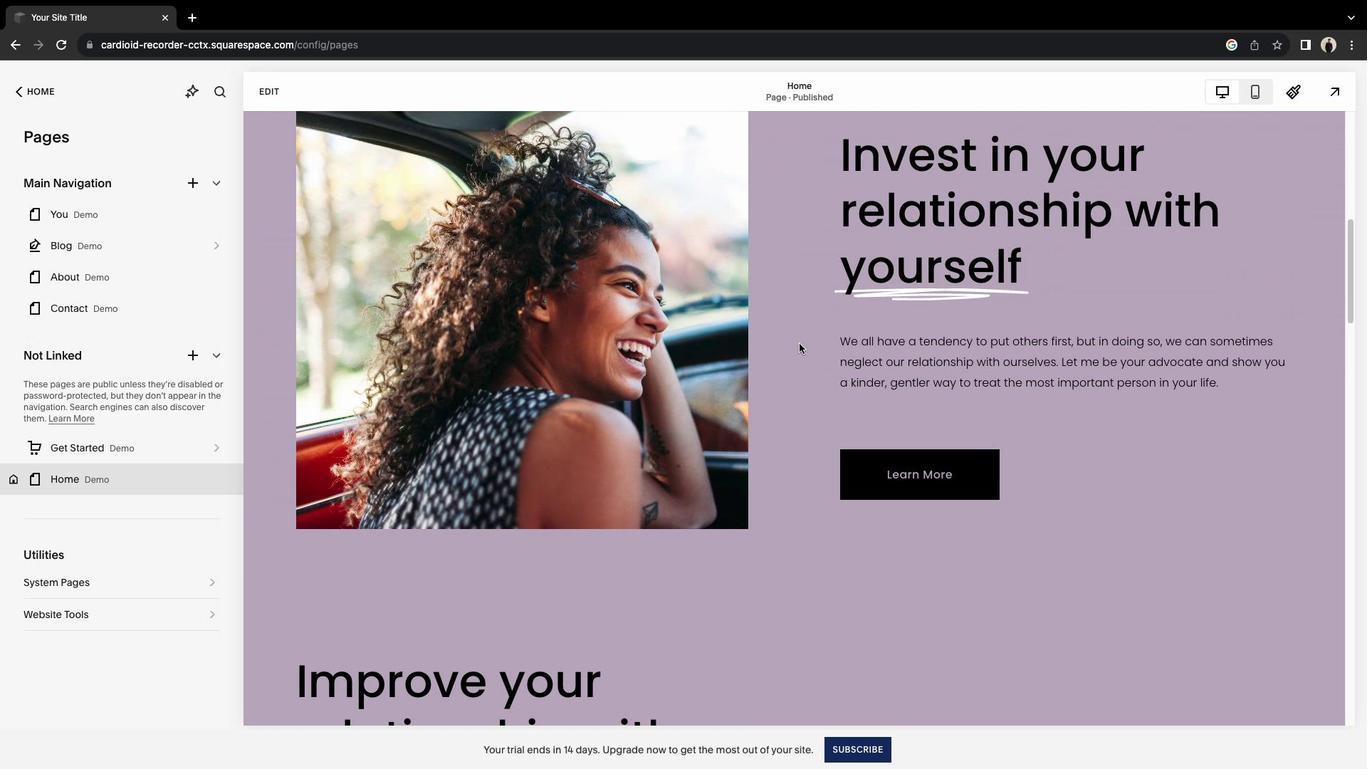 
Action: Mouse scrolled (799, 343) with delta (0, -1)
Screenshot: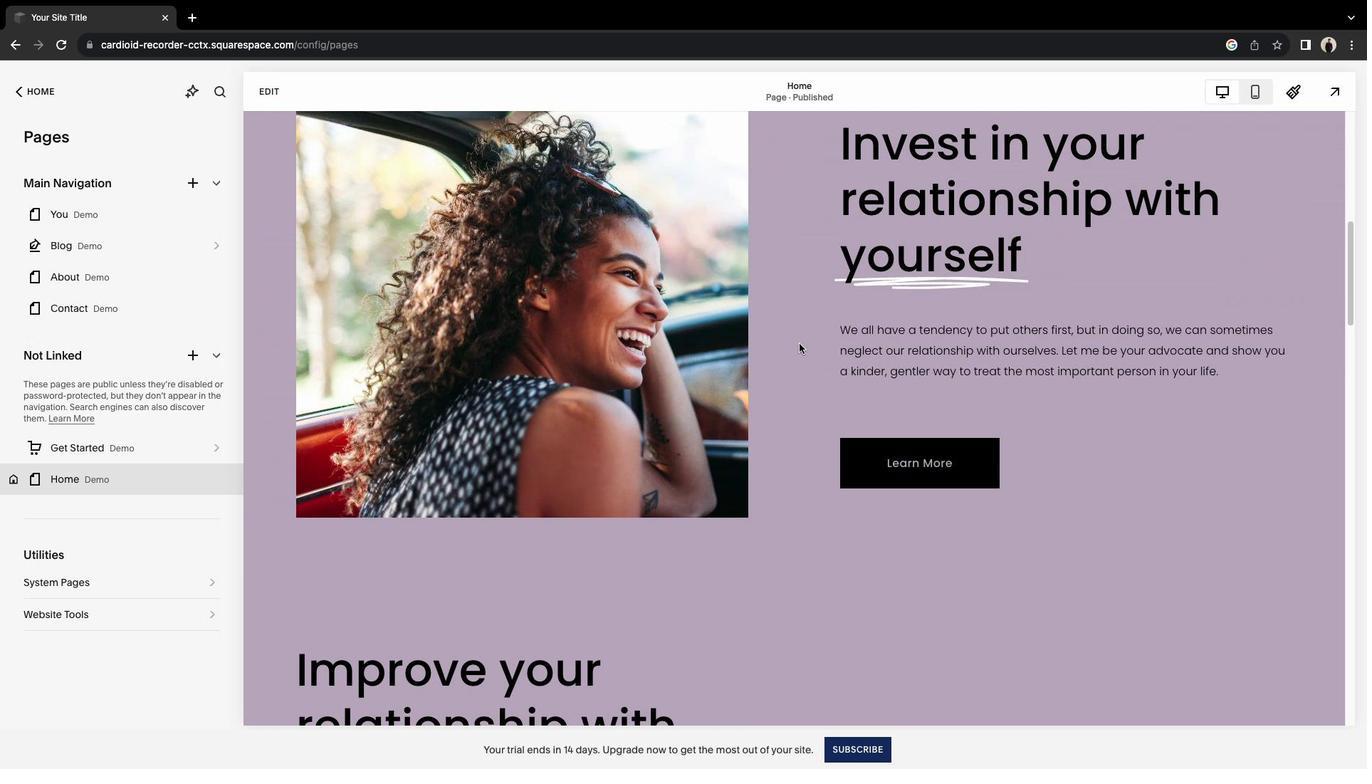 
Action: Mouse scrolled (799, 343) with delta (0, 0)
Screenshot: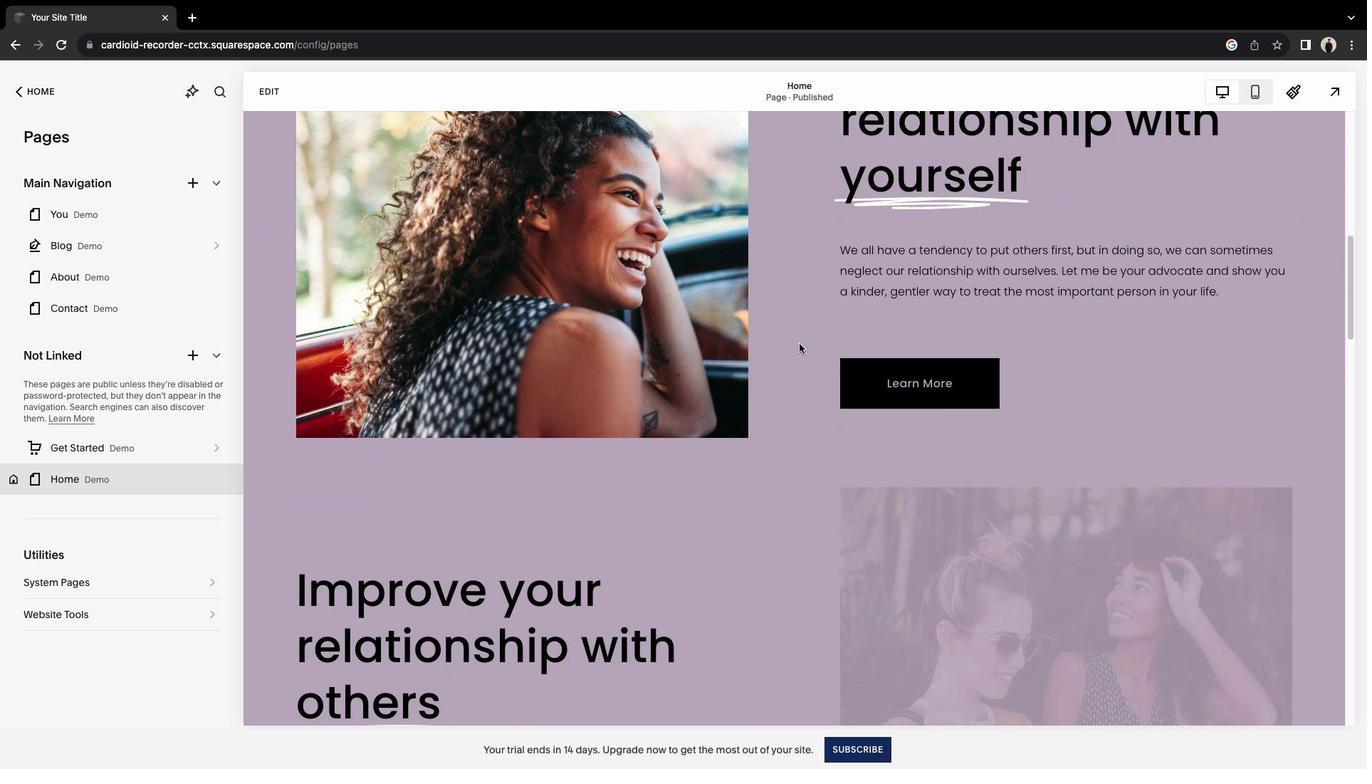 
Action: Mouse scrolled (799, 343) with delta (0, 0)
Screenshot: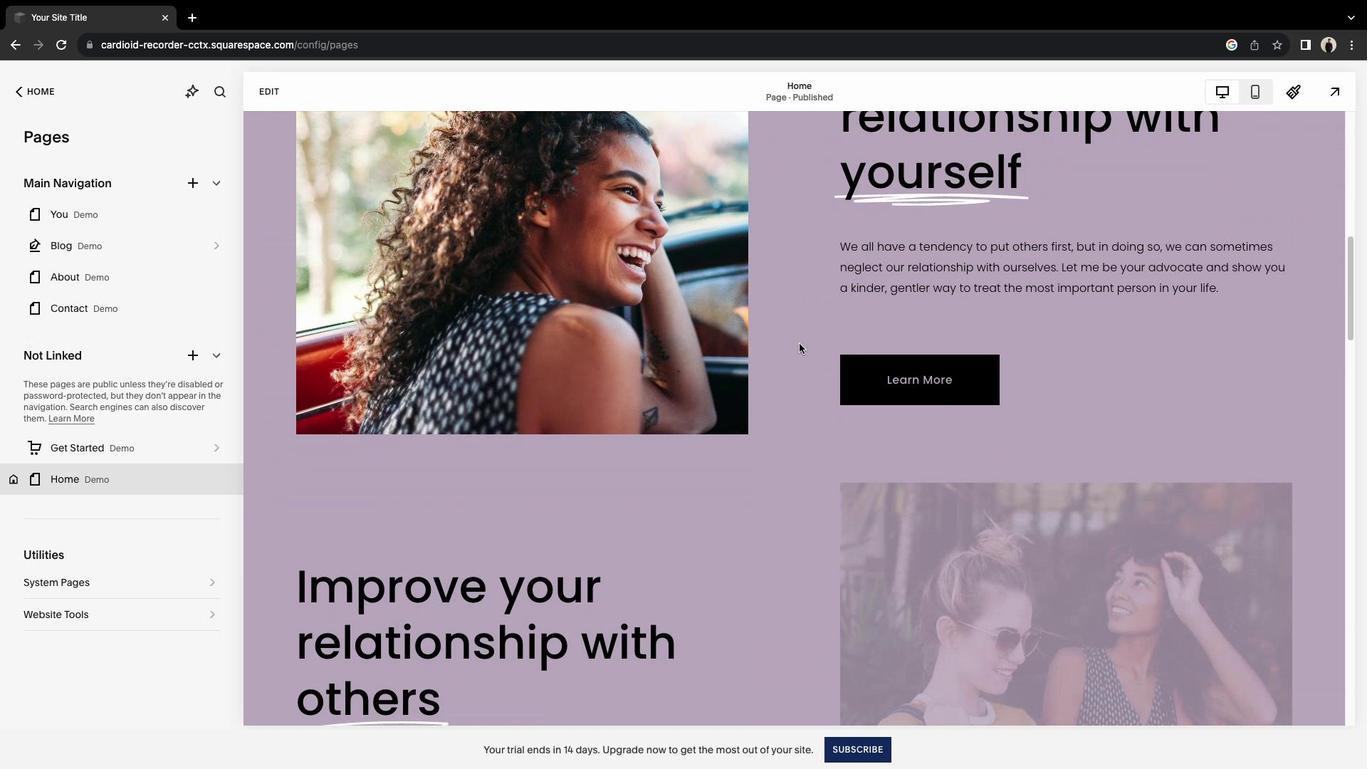 
Action: Mouse scrolled (799, 343) with delta (0, -2)
Screenshot: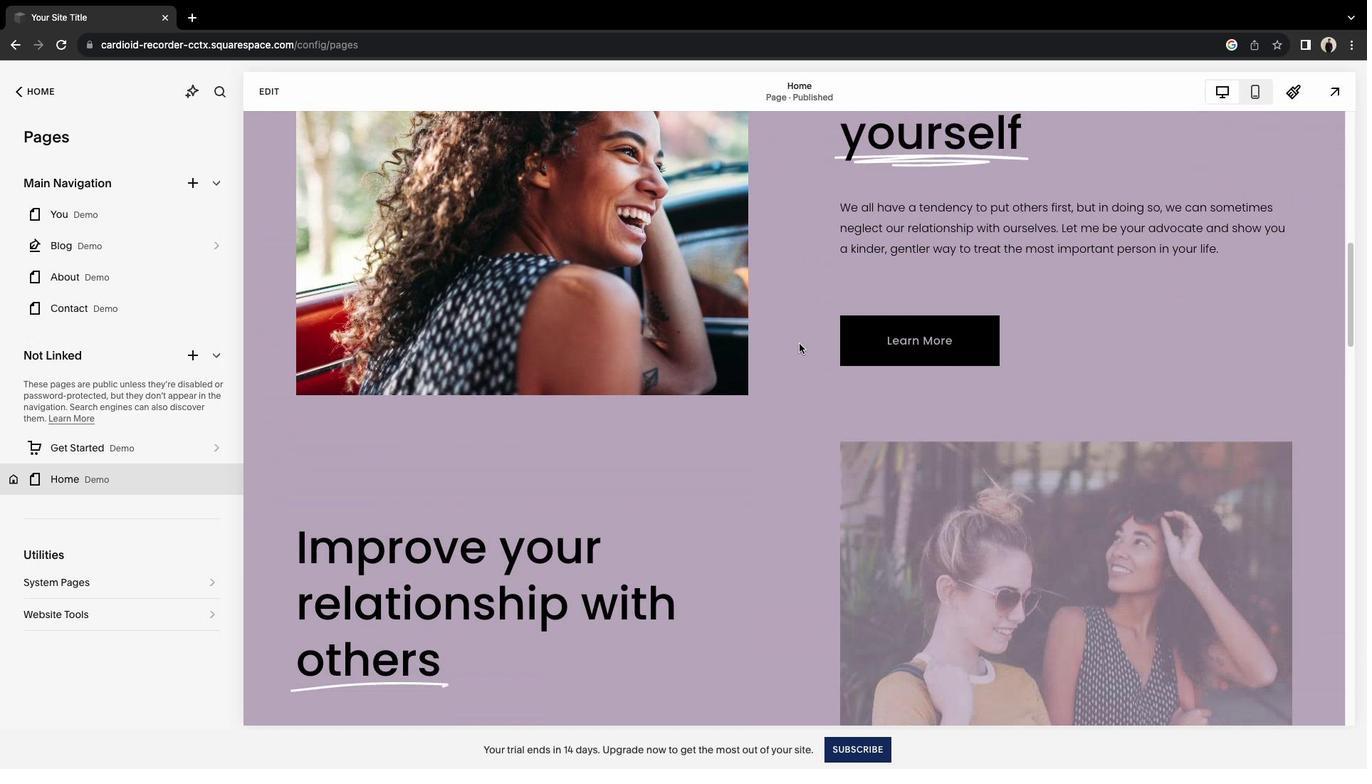 
Action: Mouse scrolled (799, 343) with delta (0, -3)
Screenshot: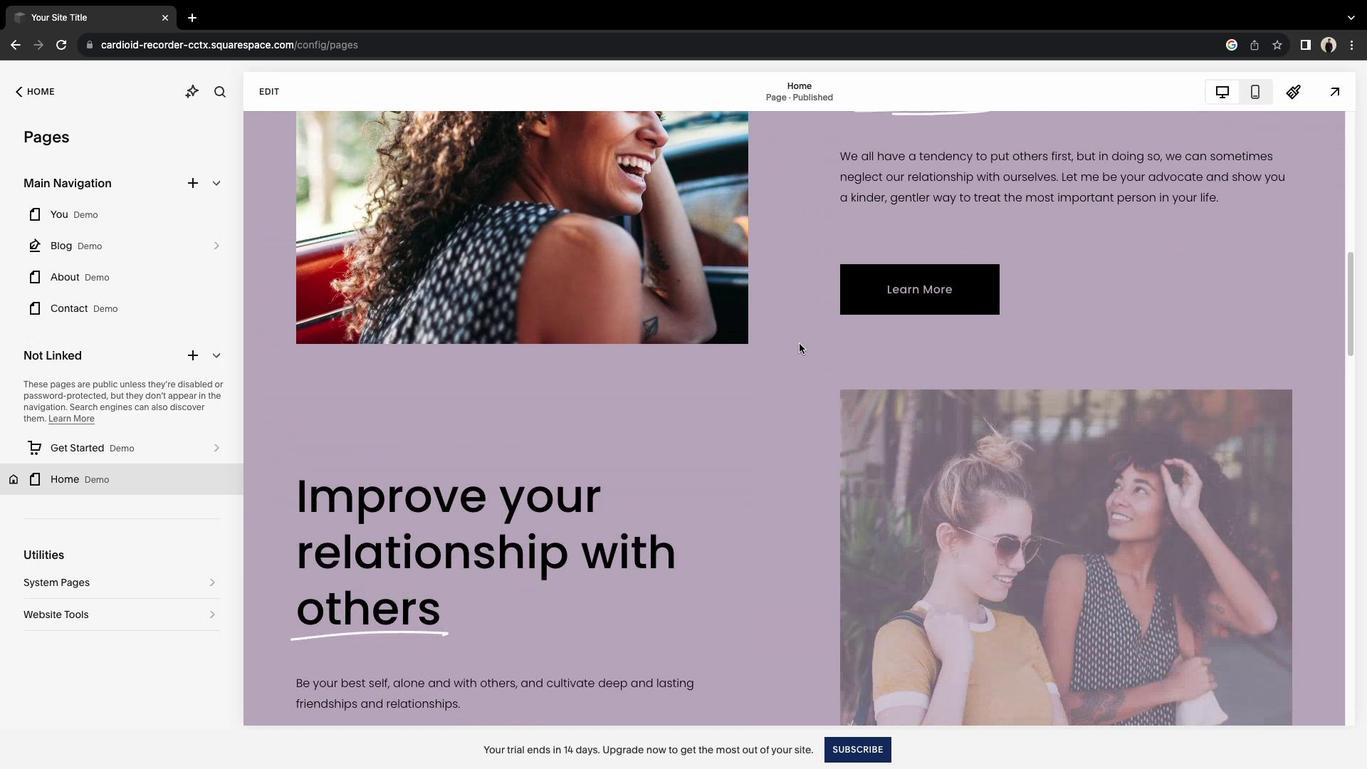 
Action: Mouse scrolled (799, 343) with delta (0, 0)
Screenshot: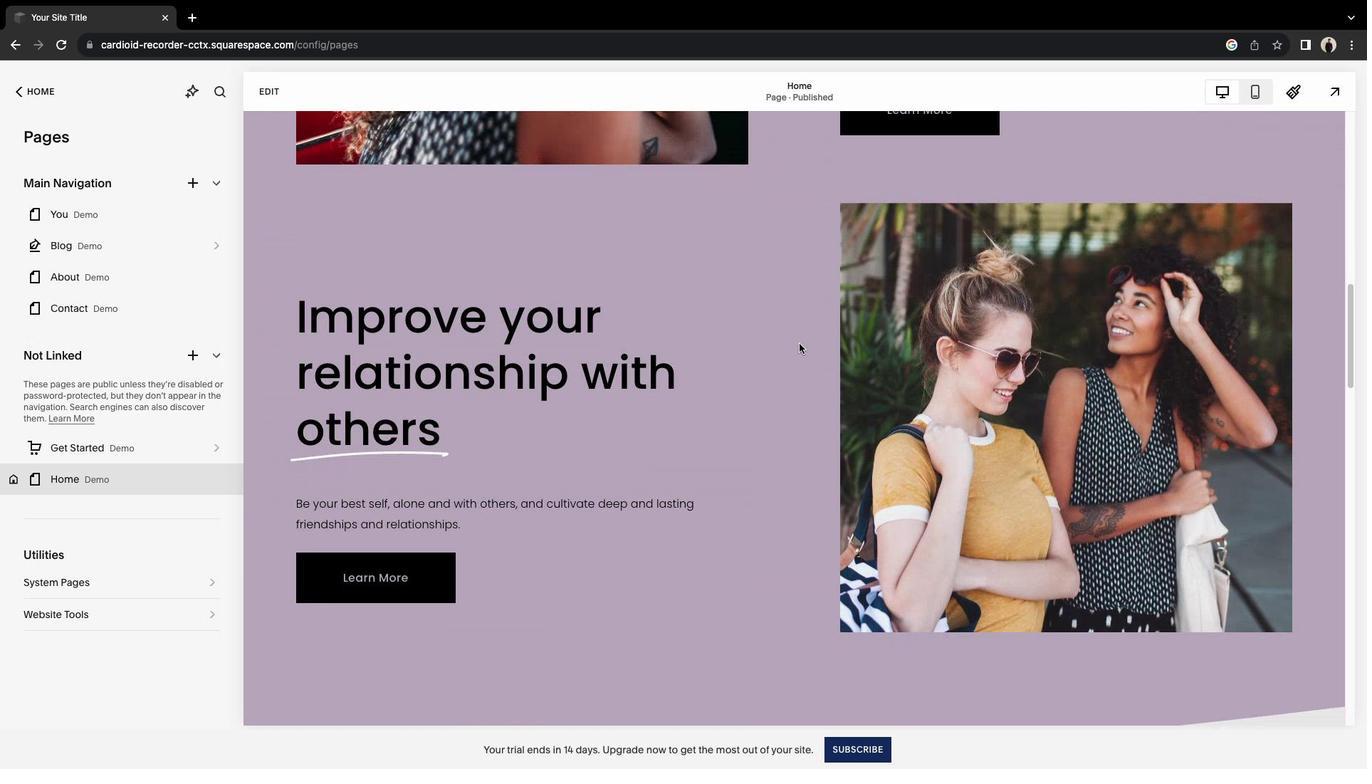 
Action: Mouse scrolled (799, 343) with delta (0, 0)
Screenshot: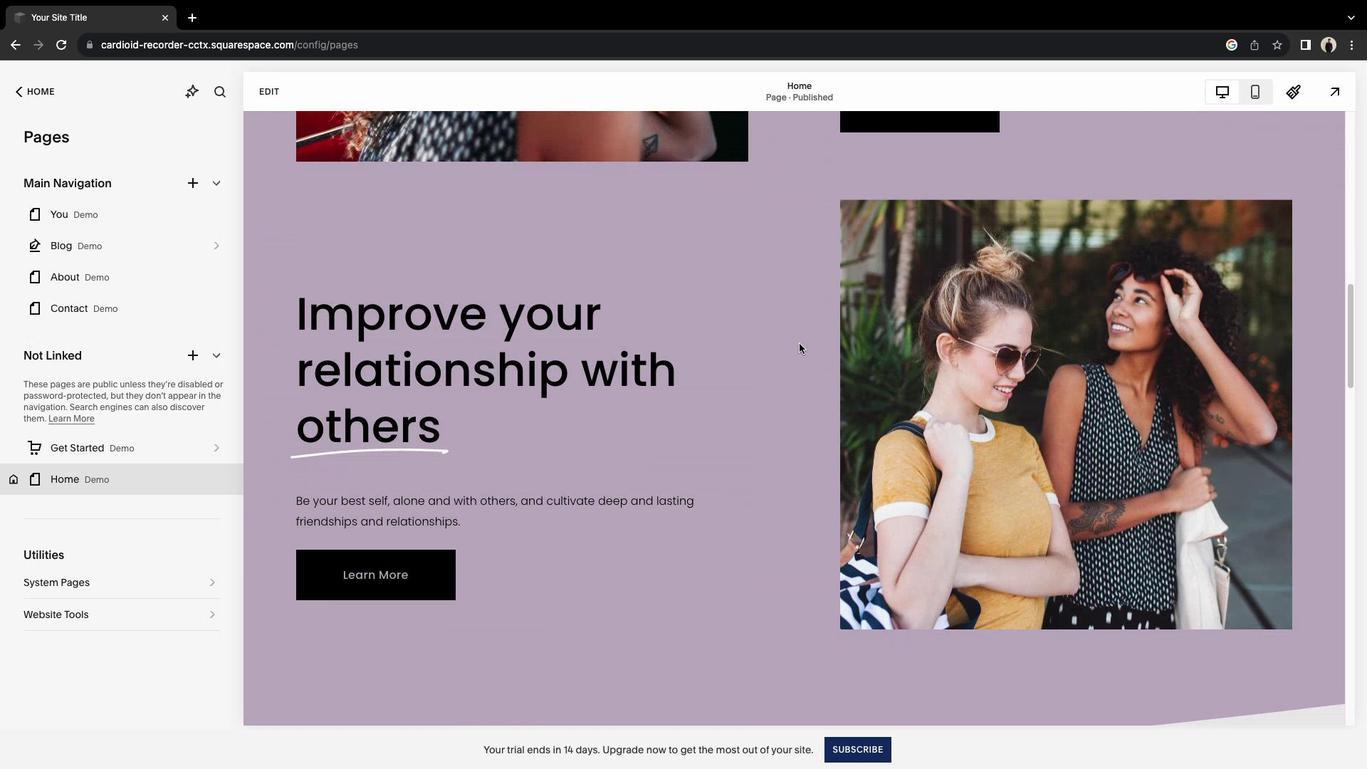 
Action: Mouse scrolled (799, 343) with delta (0, -2)
Screenshot: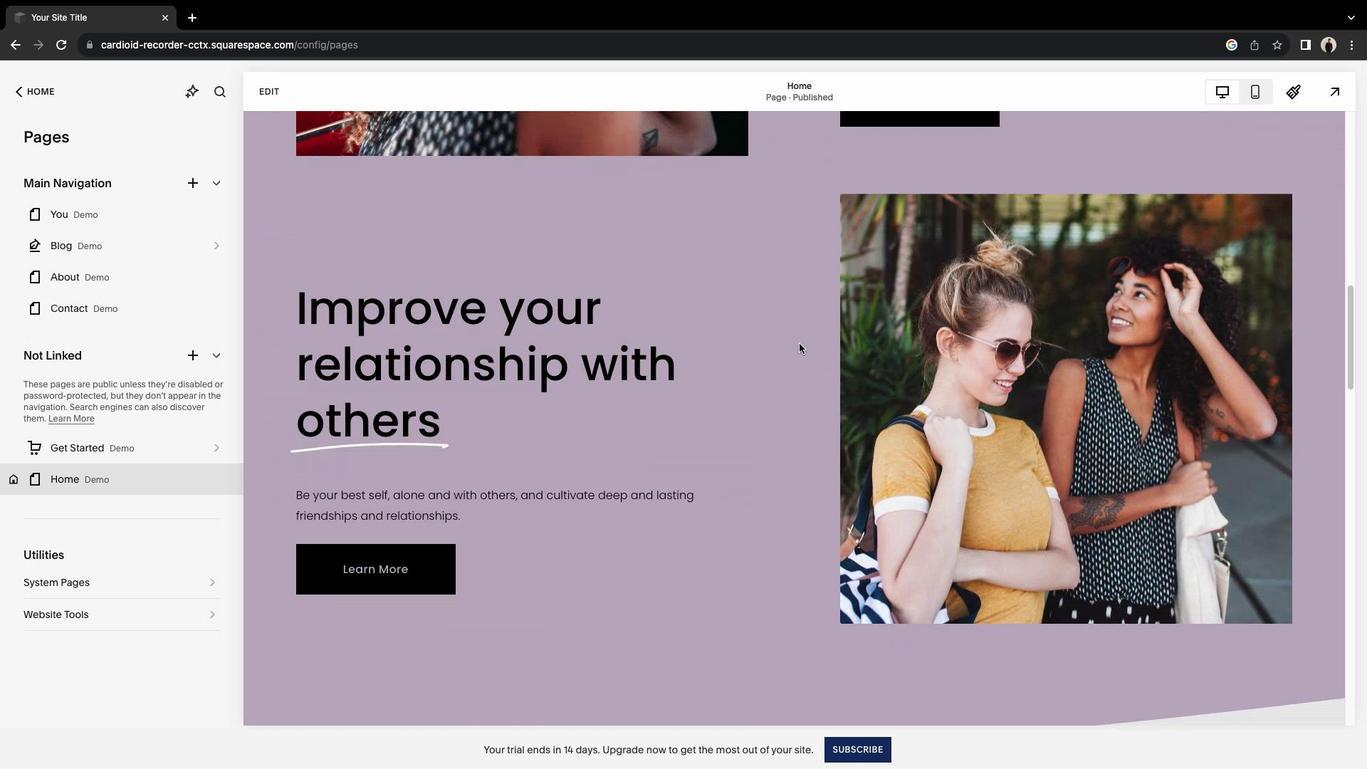 
Action: Mouse scrolled (799, 343) with delta (0, 0)
Screenshot: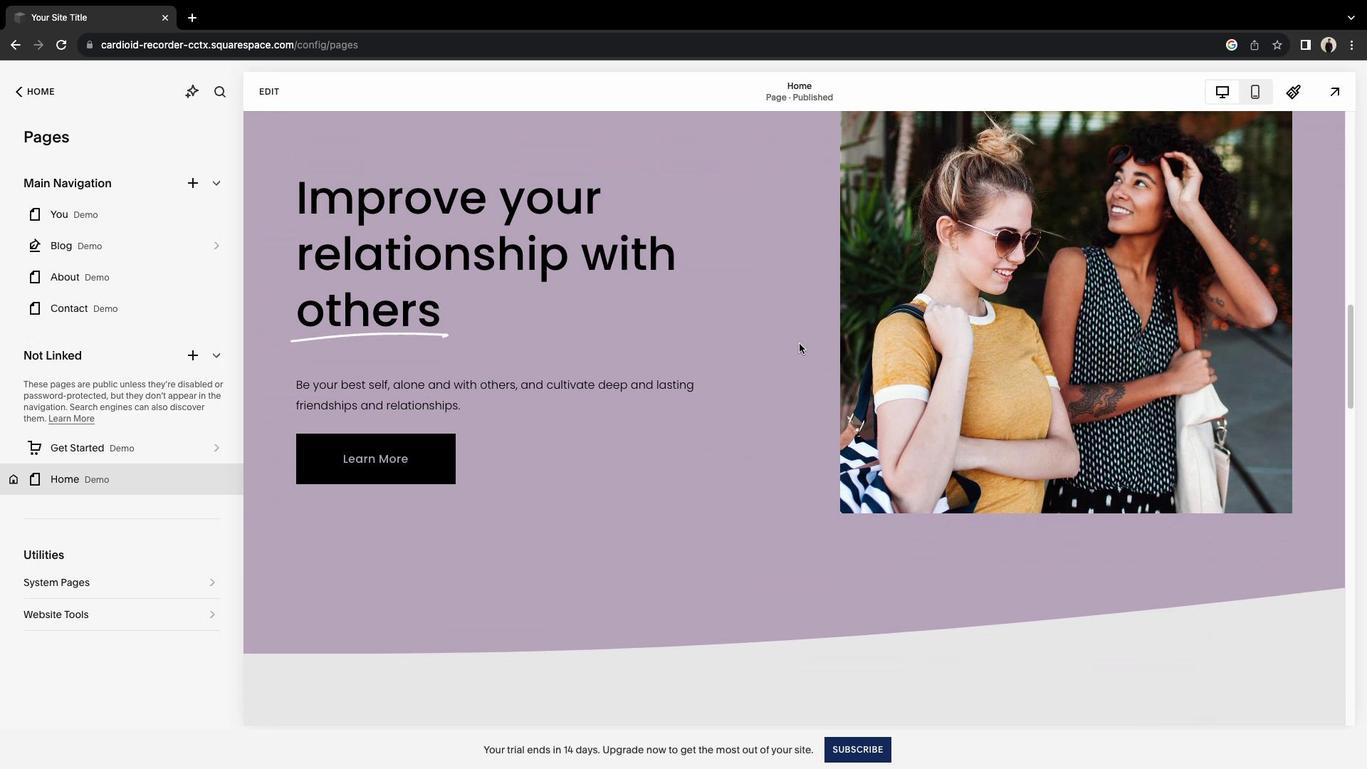 
Action: Mouse scrolled (799, 343) with delta (0, 0)
Screenshot: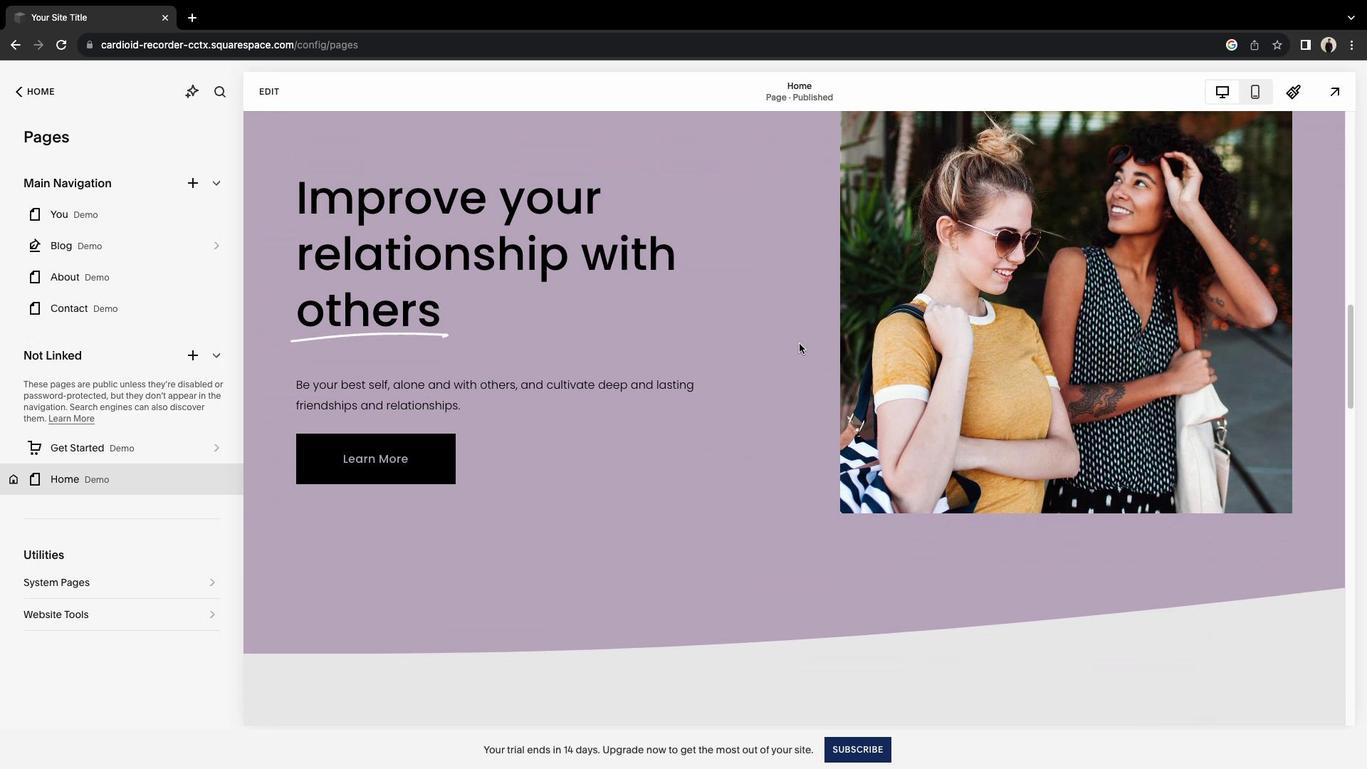 
Action: Mouse scrolled (799, 343) with delta (0, -2)
Screenshot: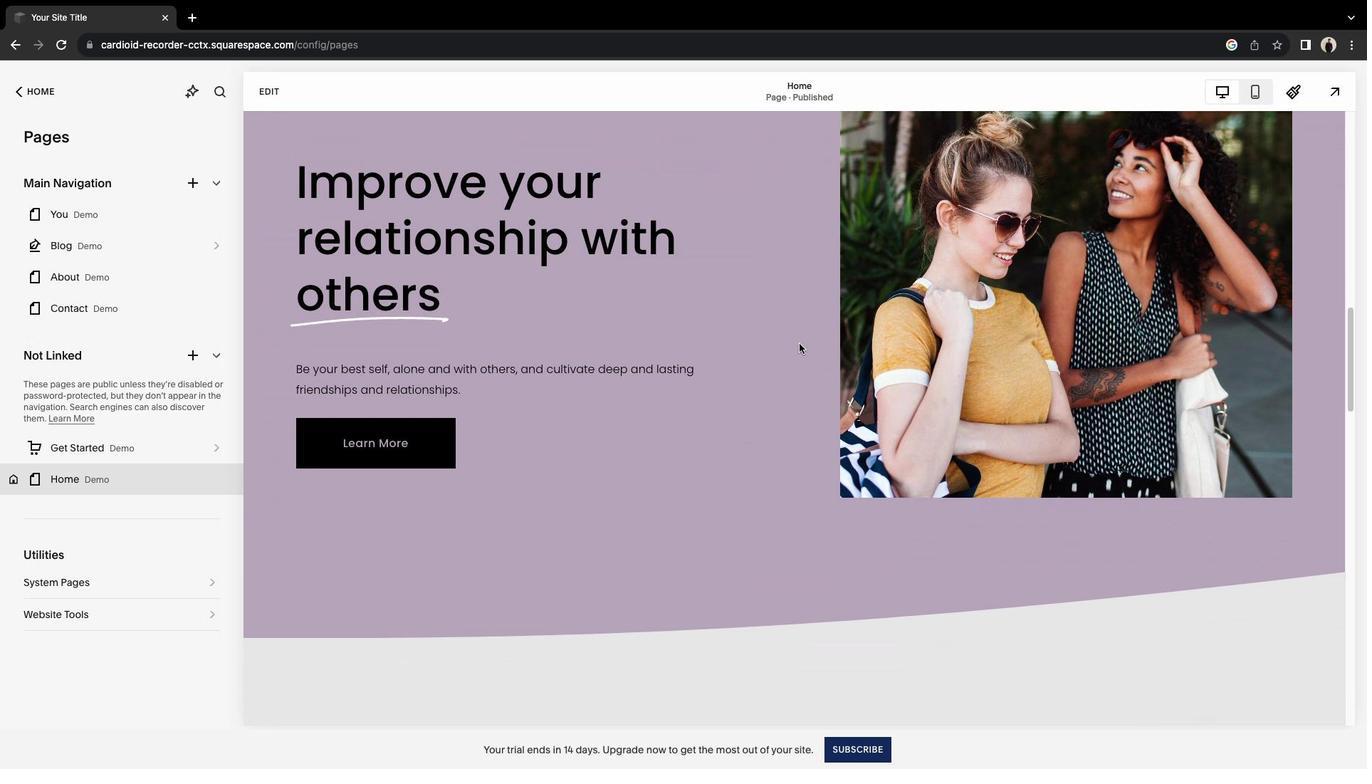 
Action: Mouse scrolled (799, 343) with delta (0, -3)
Screenshot: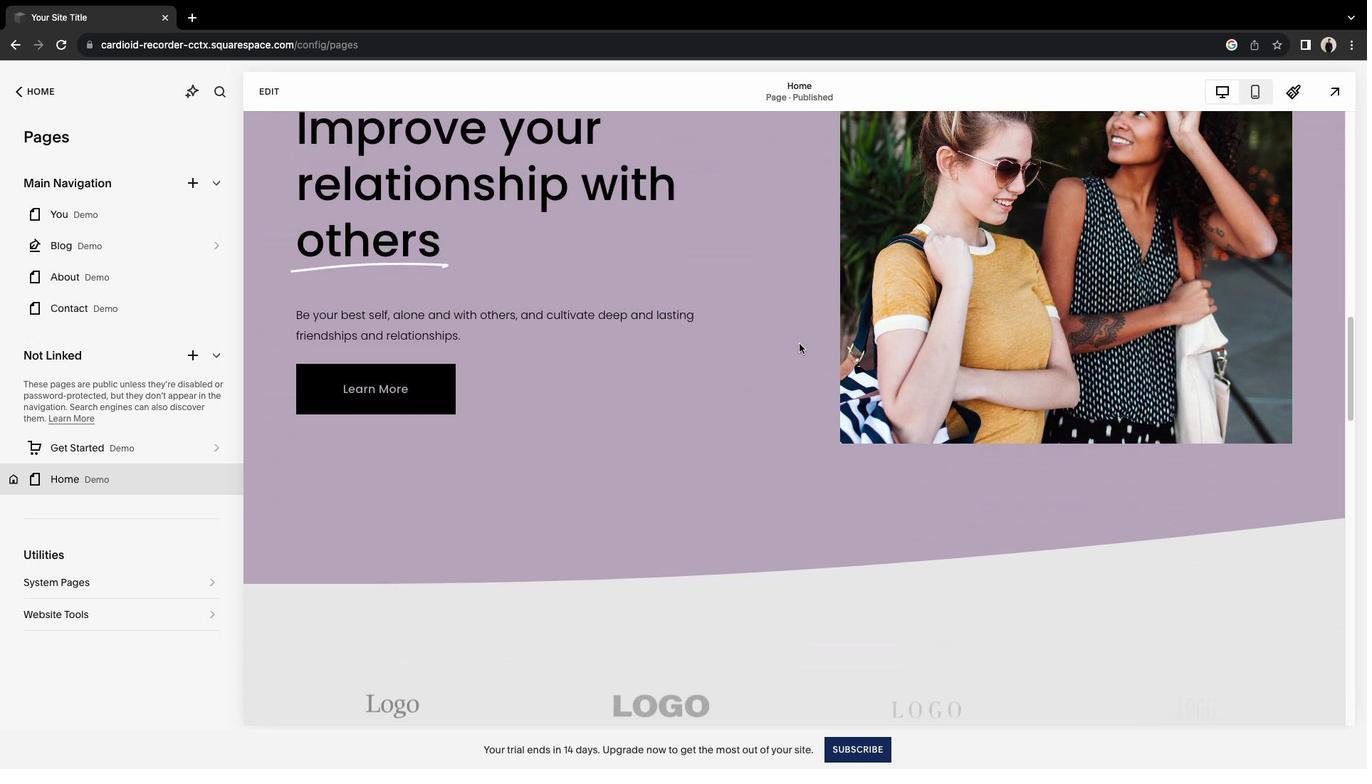 
Action: Mouse scrolled (799, 343) with delta (0, 0)
Screenshot: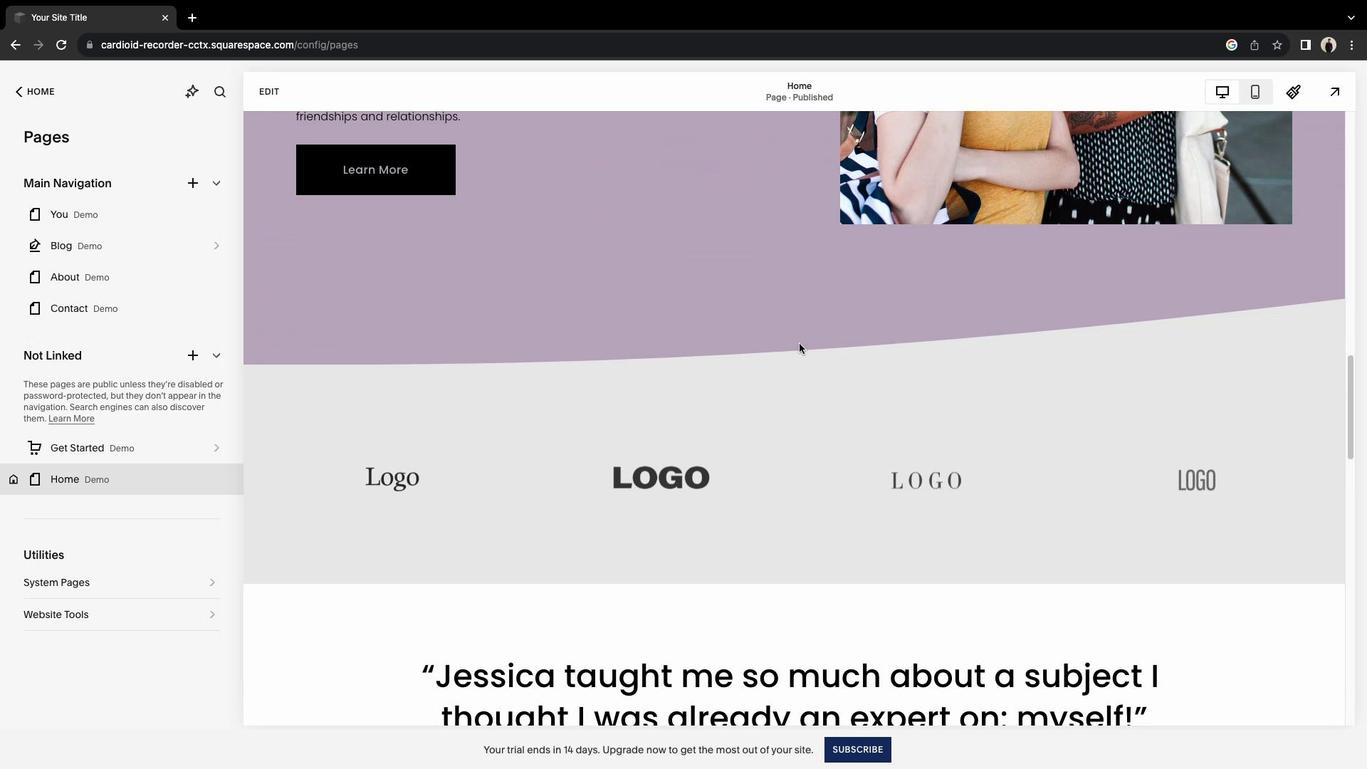 
Action: Mouse scrolled (799, 343) with delta (0, 0)
Screenshot: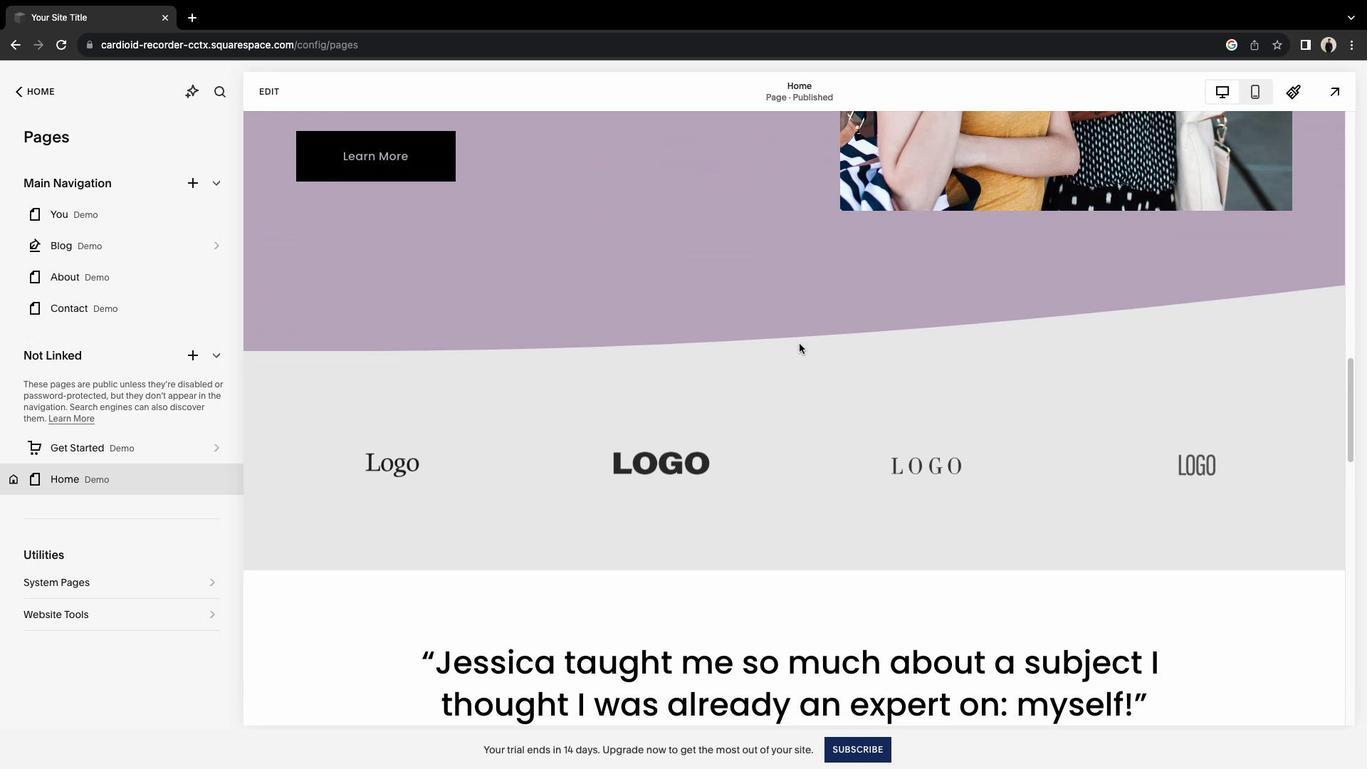 
Action: Mouse scrolled (799, 343) with delta (0, -2)
Screenshot: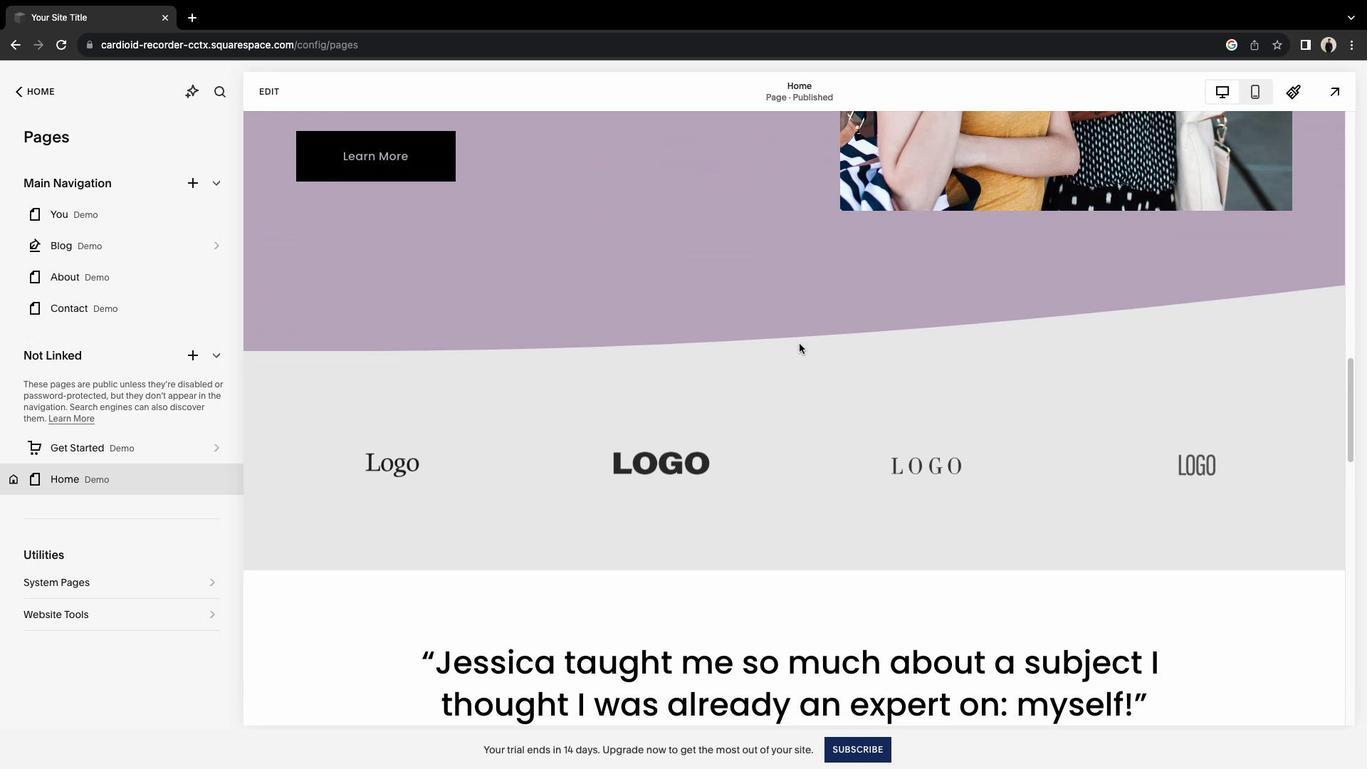 
Action: Mouse scrolled (799, 343) with delta (0, 0)
Screenshot: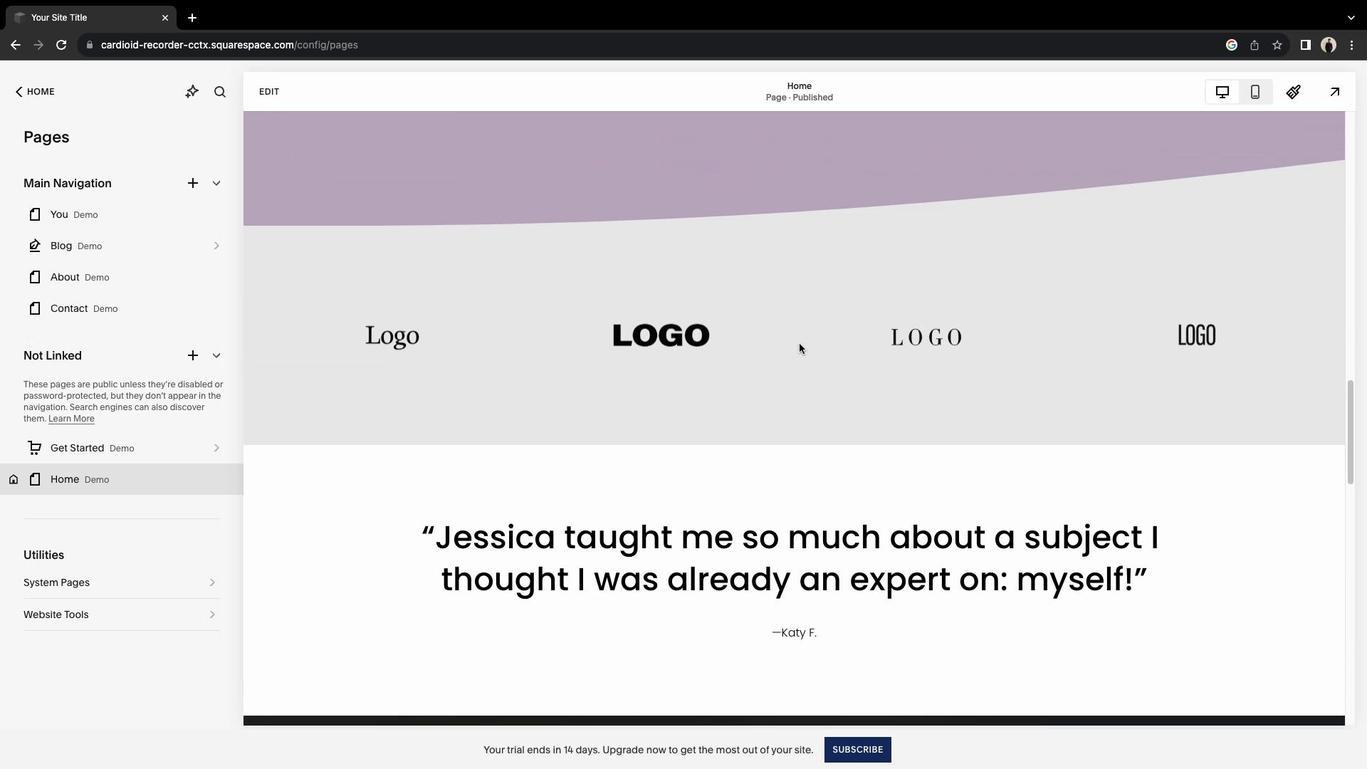 
Action: Mouse scrolled (799, 343) with delta (0, 0)
Screenshot: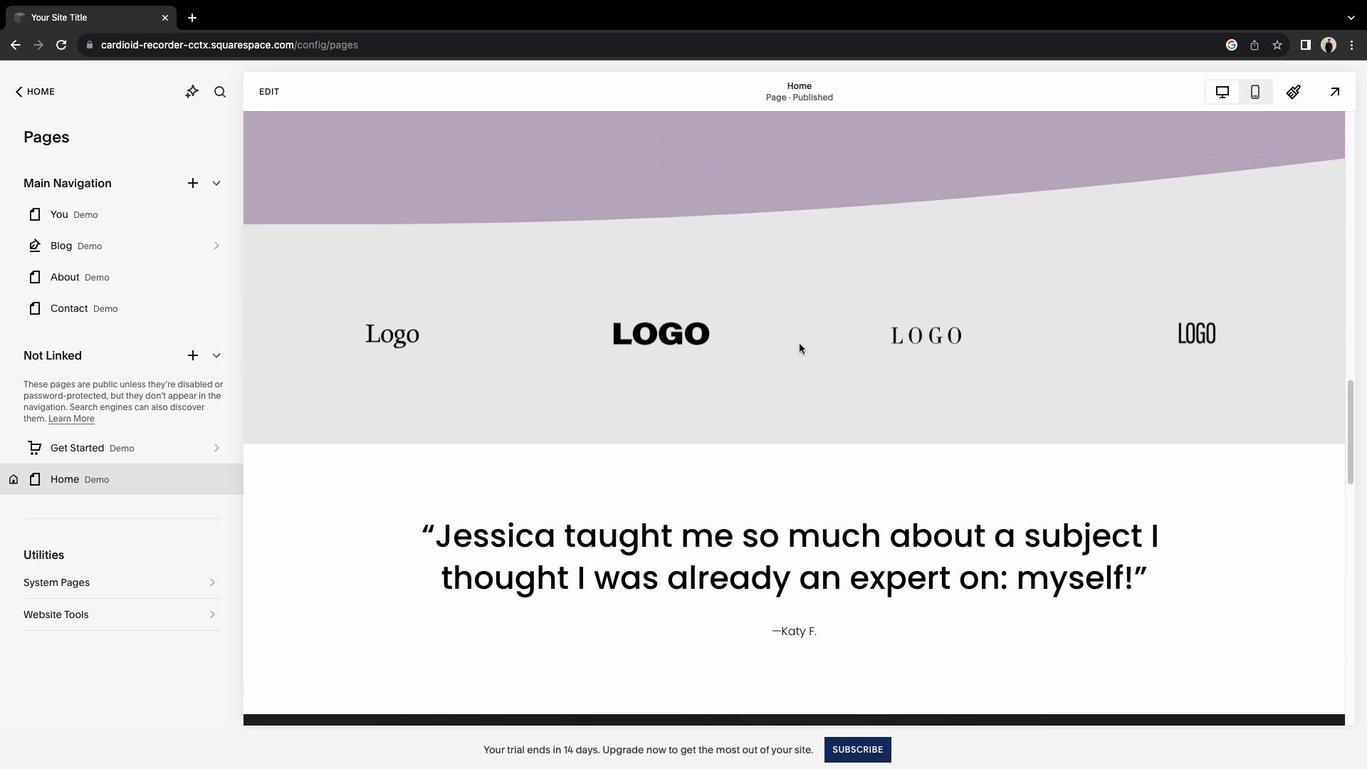 
Action: Mouse scrolled (799, 343) with delta (0, -2)
Screenshot: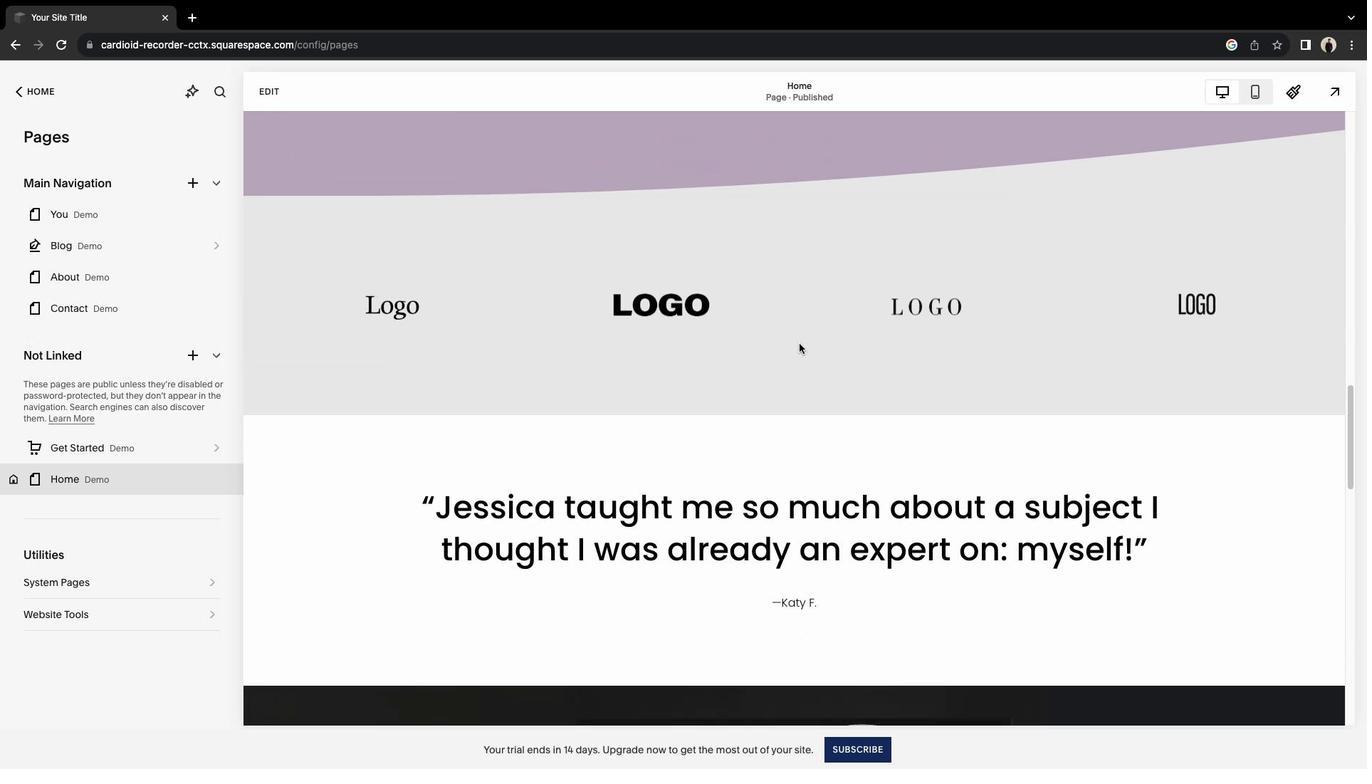 
Action: Mouse scrolled (799, 343) with delta (0, -3)
Screenshot: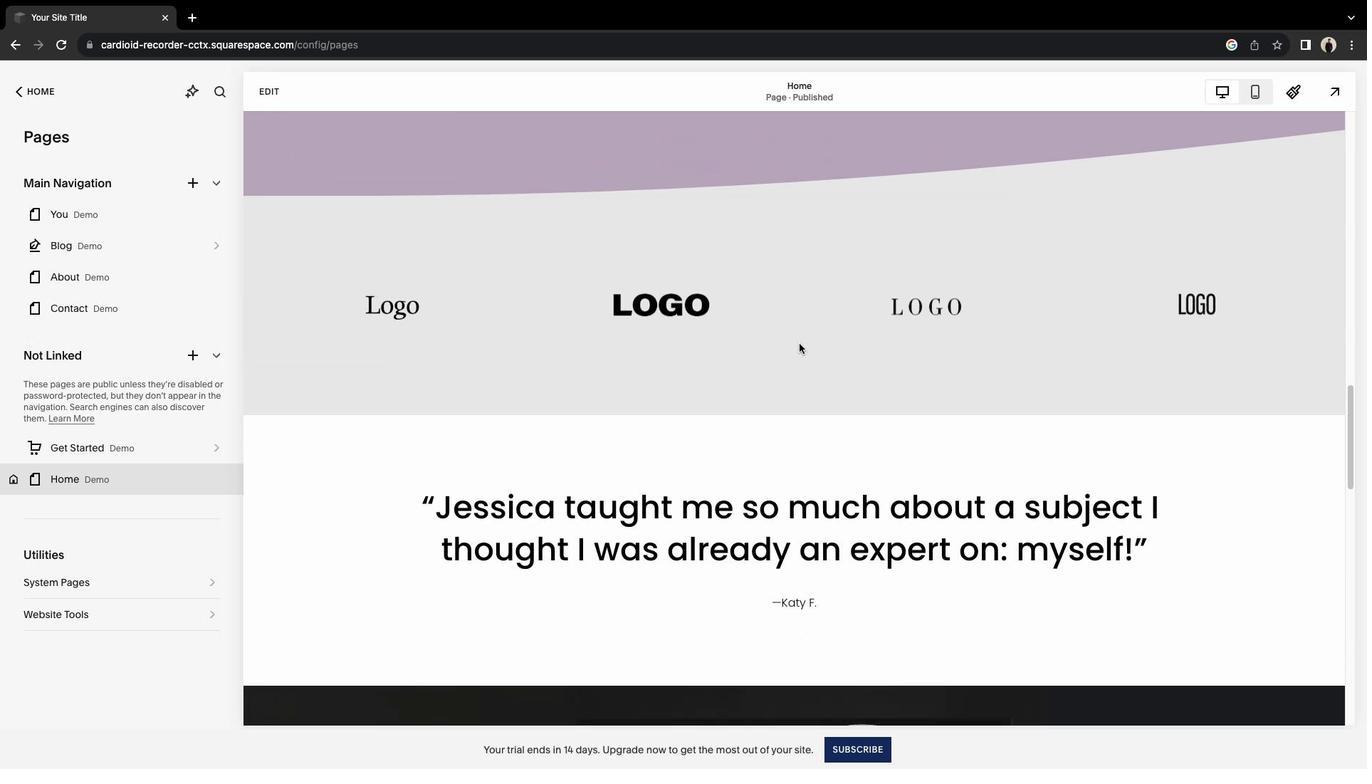 
Action: Mouse scrolled (799, 343) with delta (0, 0)
Screenshot: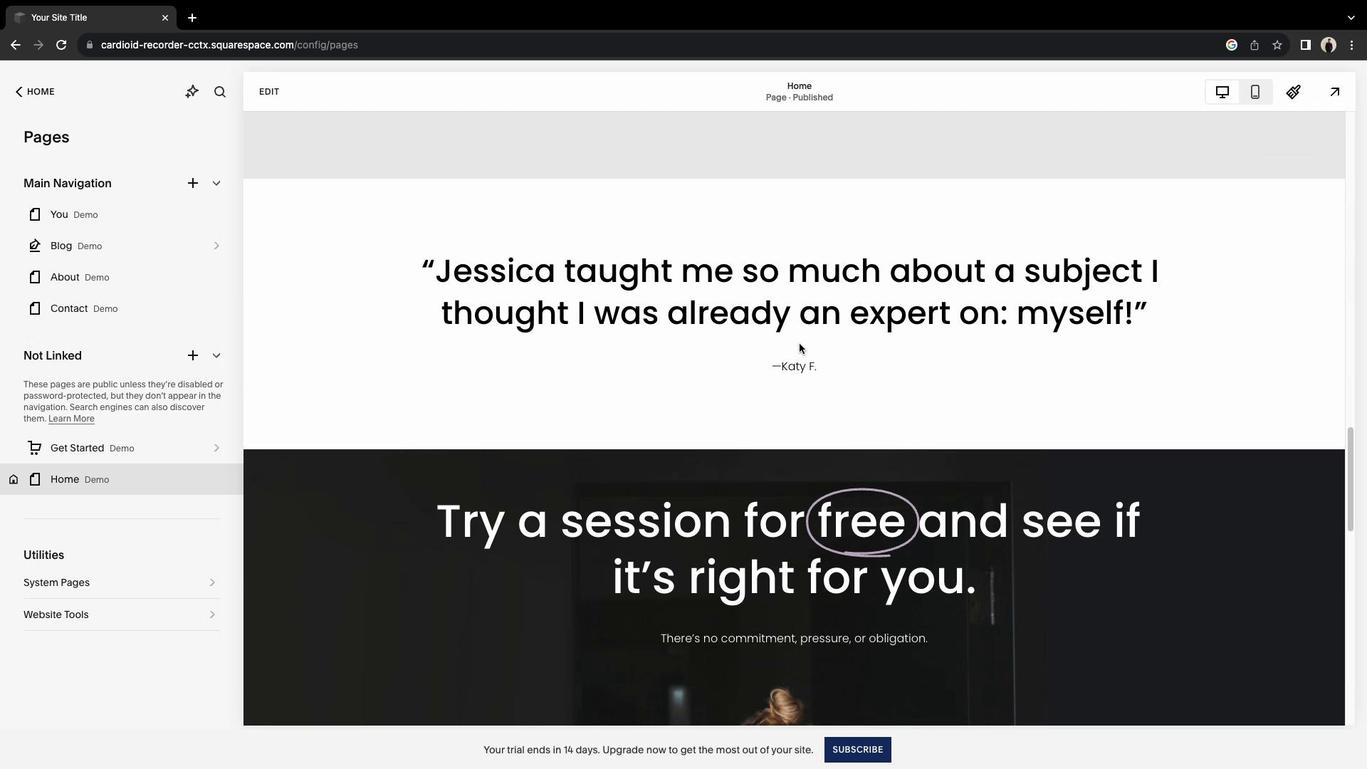 
Action: Mouse scrolled (799, 343) with delta (0, 0)
Screenshot: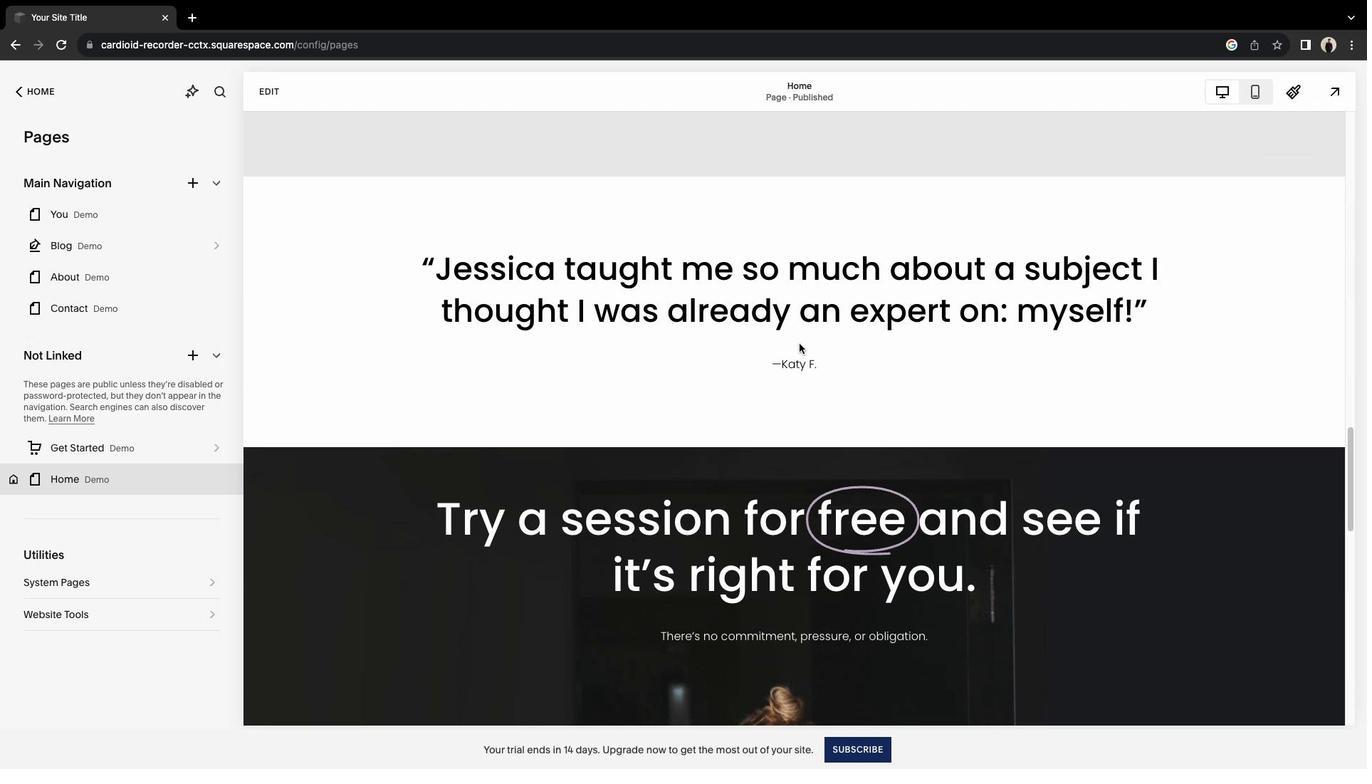 
Action: Mouse scrolled (799, 343) with delta (0, -2)
Screenshot: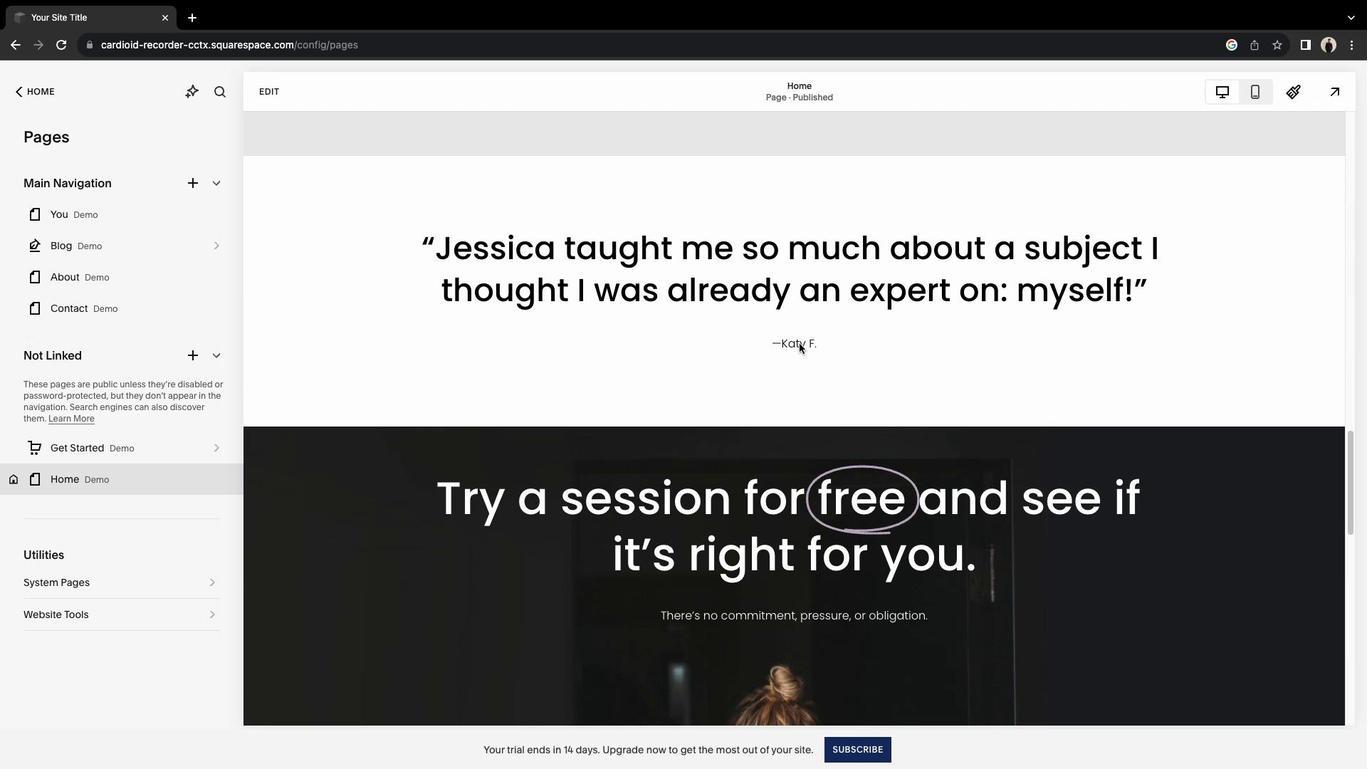 
Action: Mouse scrolled (799, 343) with delta (0, -2)
Screenshot: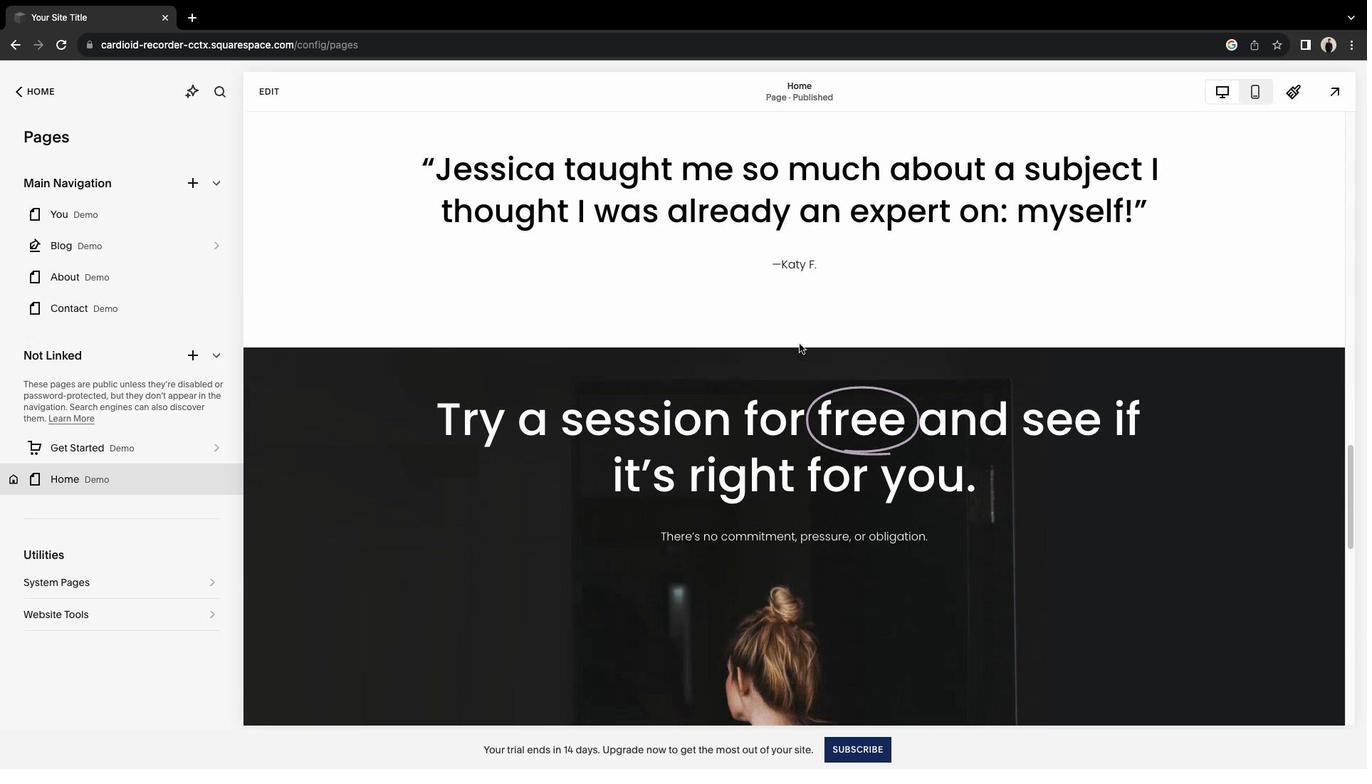 
Action: Mouse scrolled (799, 343) with delta (0, 0)
Screenshot: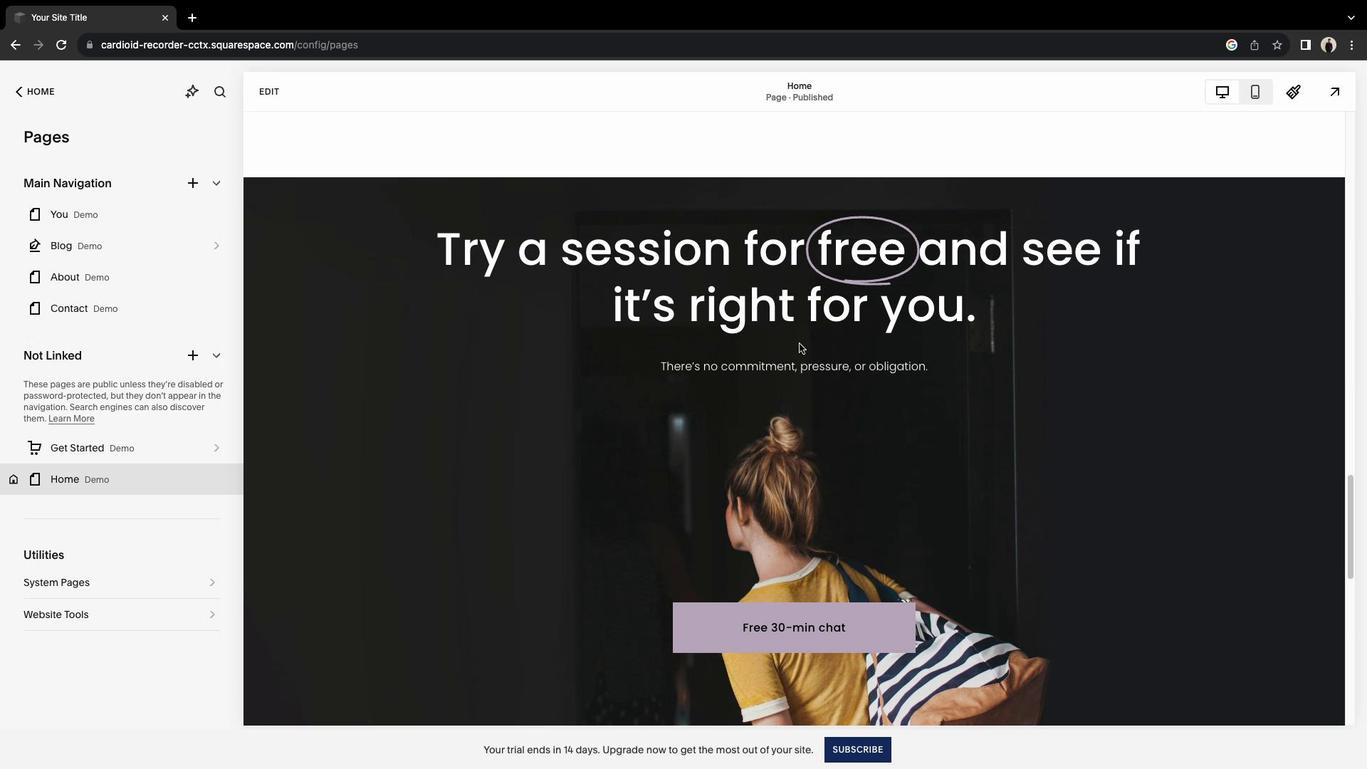 
Action: Mouse scrolled (799, 343) with delta (0, 0)
Screenshot: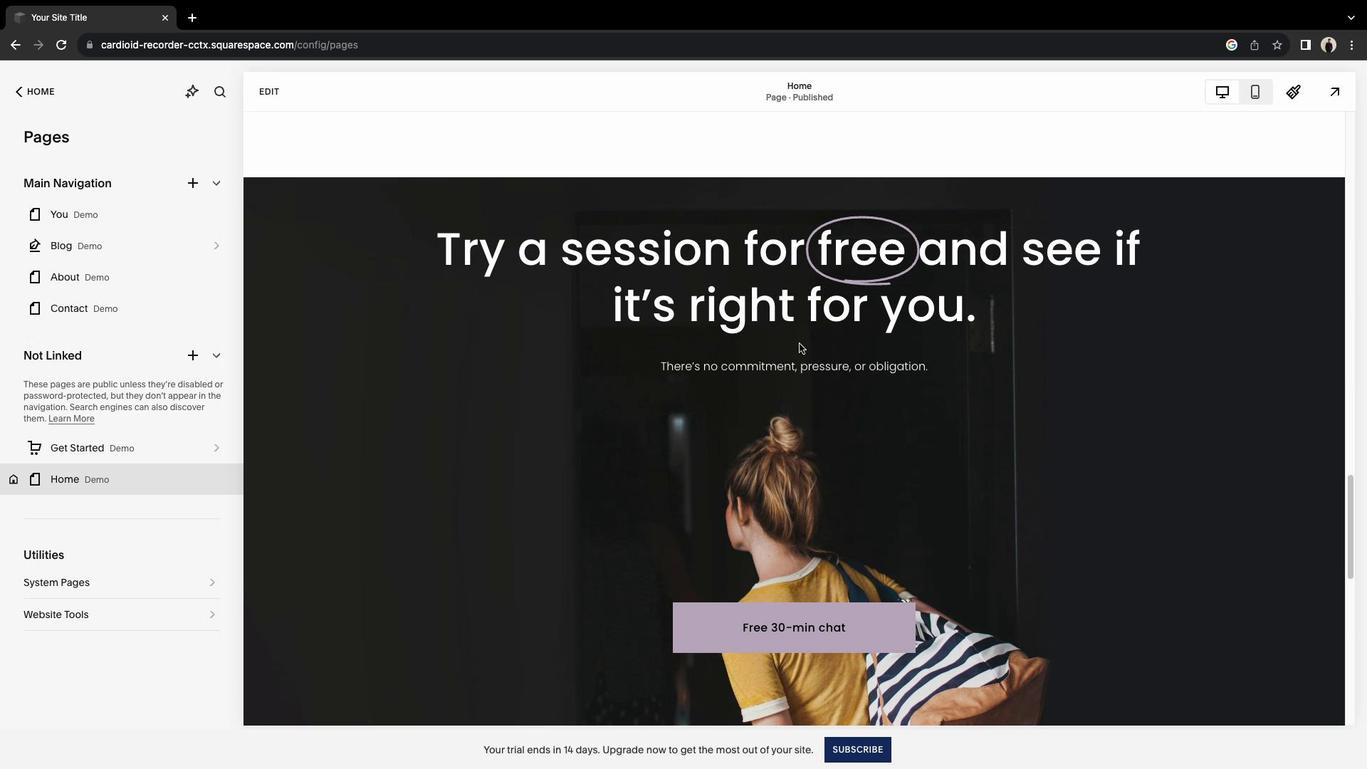 
Action: Mouse scrolled (799, 343) with delta (0, -2)
Screenshot: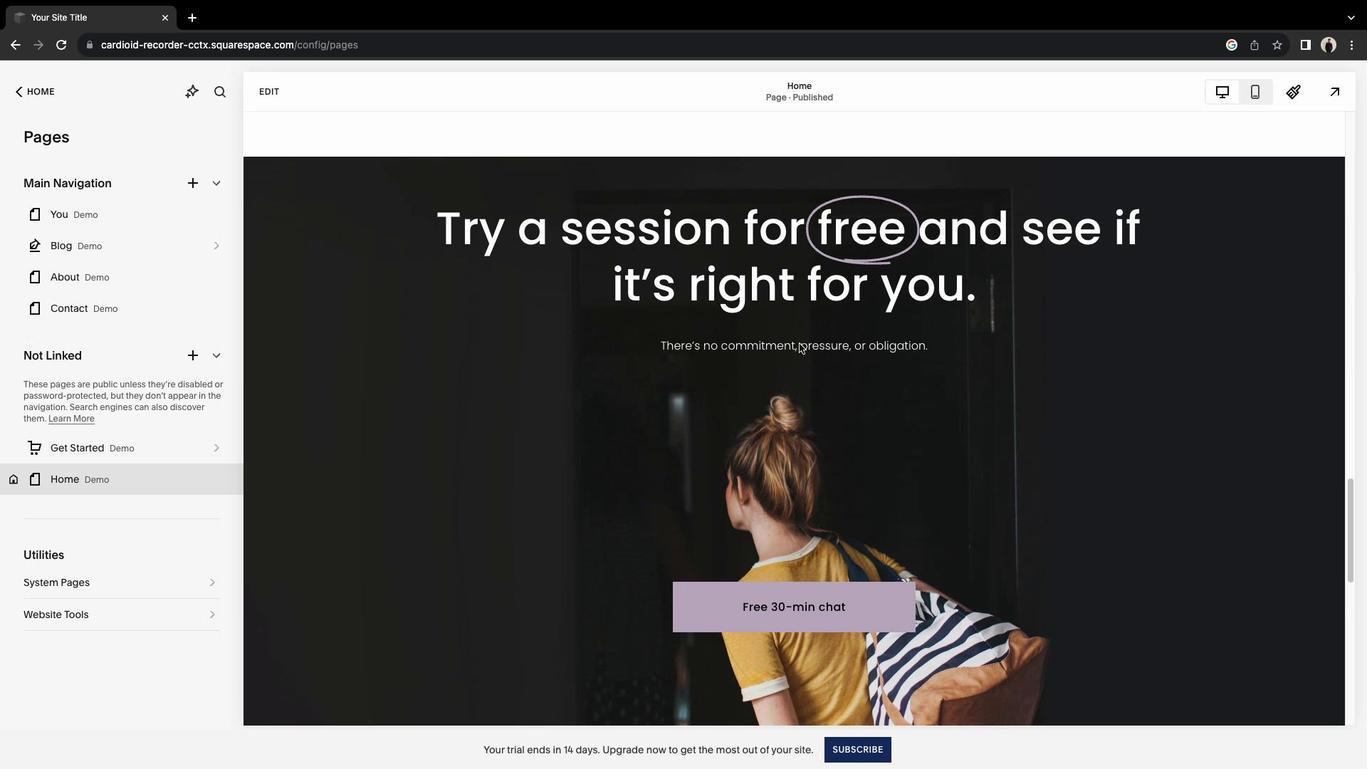 
Action: Mouse scrolled (799, 343) with delta (0, -3)
Screenshot: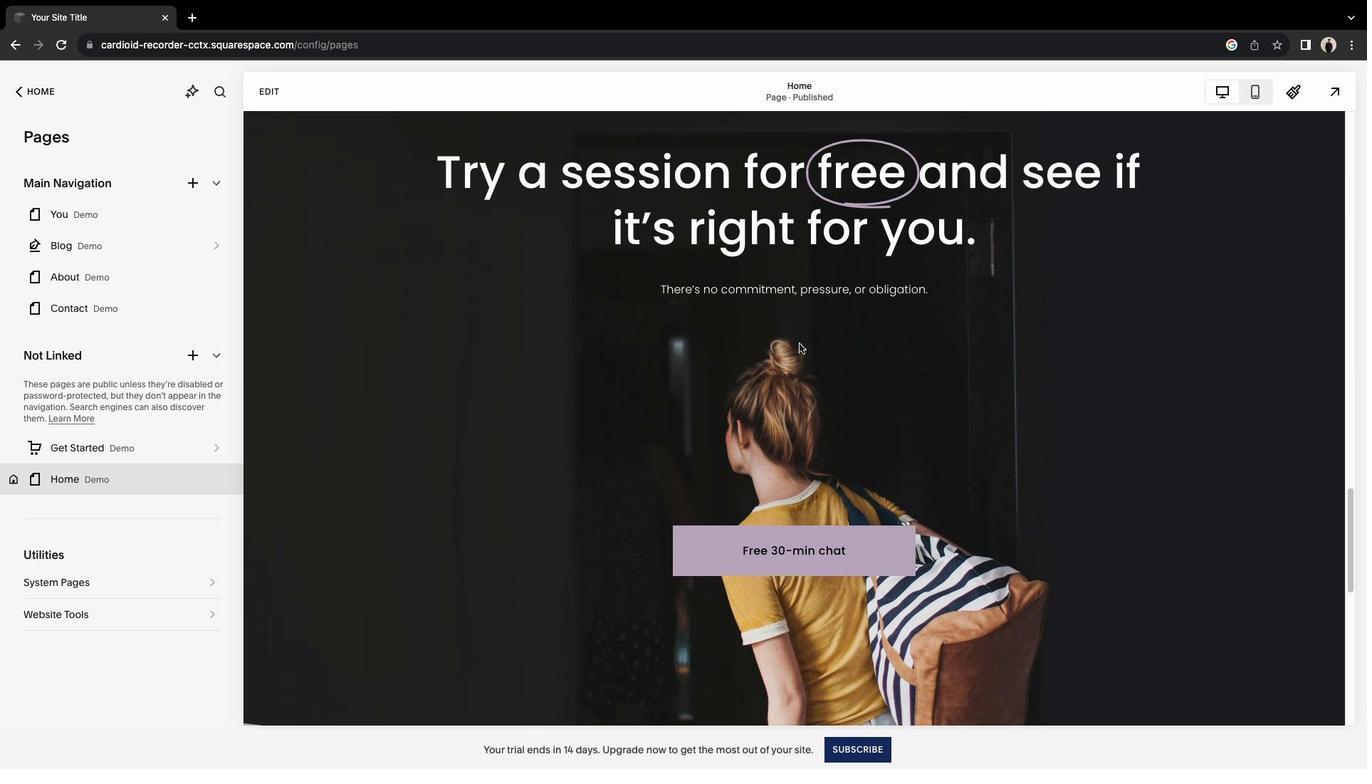 
Action: Mouse scrolled (799, 343) with delta (0, 0)
Screenshot: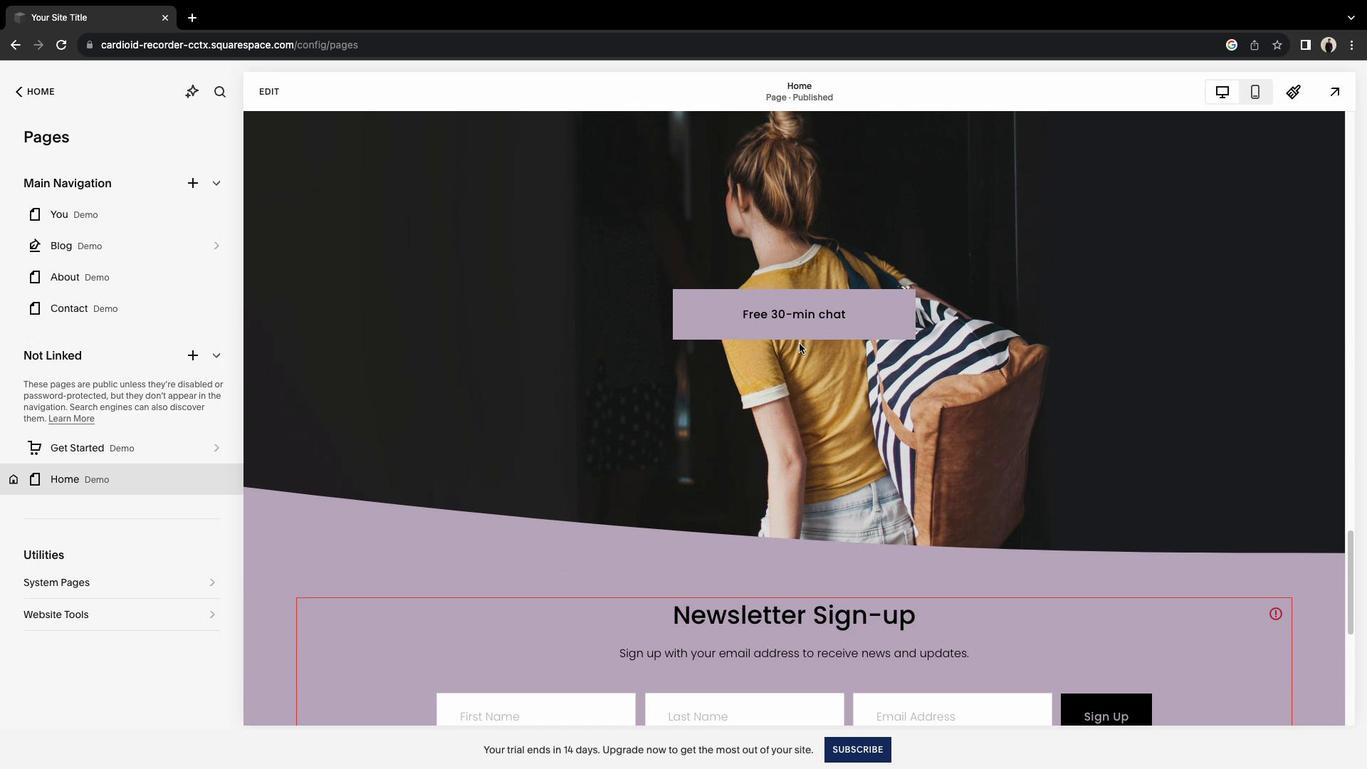
Action: Mouse scrolled (799, 343) with delta (0, 0)
Screenshot: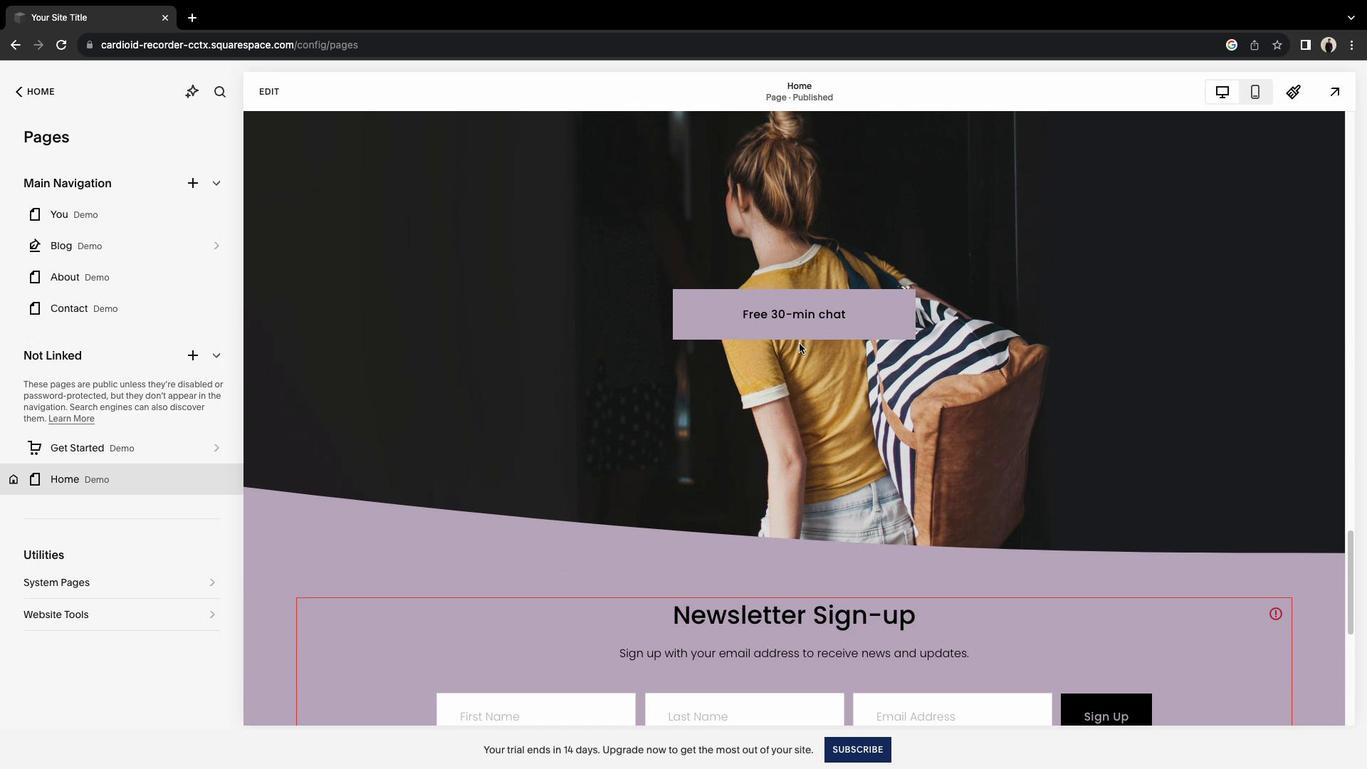 
Action: Mouse scrolled (799, 343) with delta (0, -2)
Screenshot: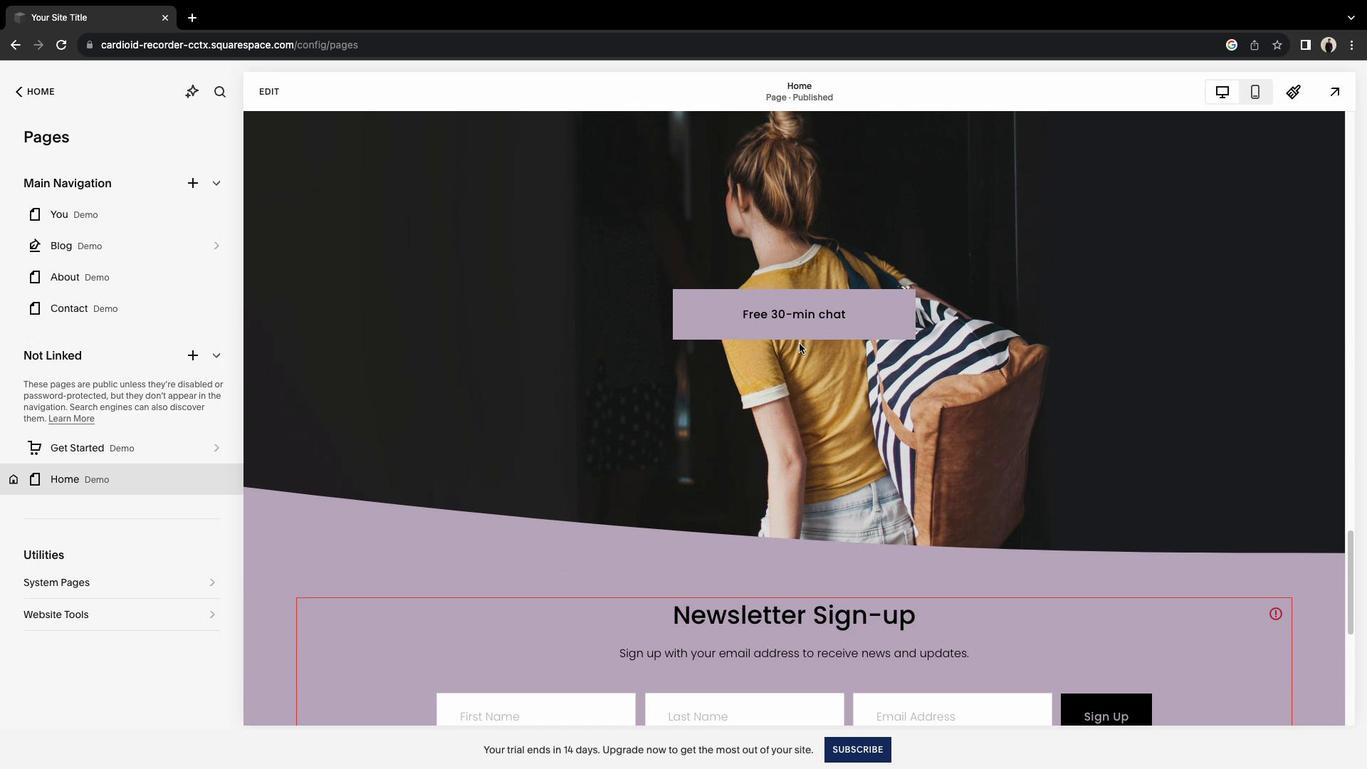 
Action: Mouse scrolled (799, 343) with delta (0, -3)
Screenshot: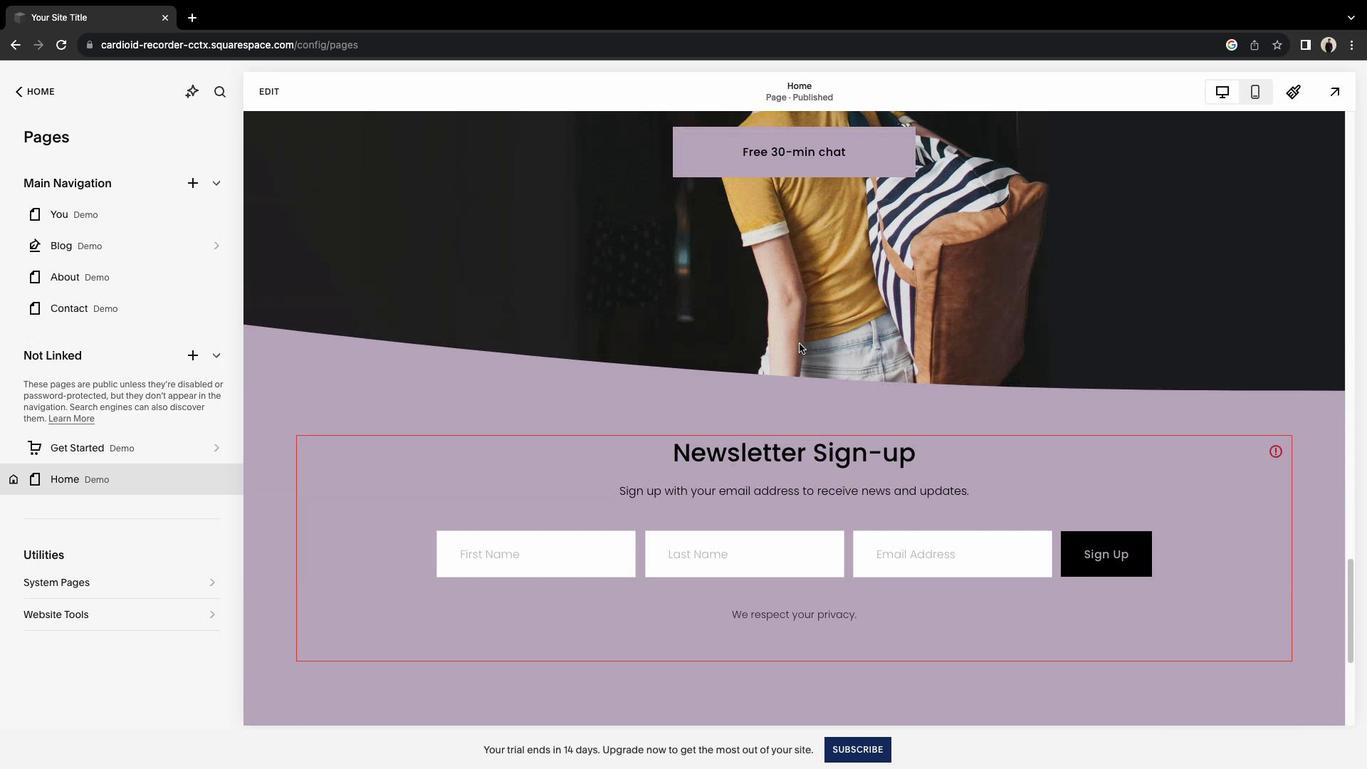
Action: Mouse scrolled (799, 343) with delta (0, -4)
Screenshot: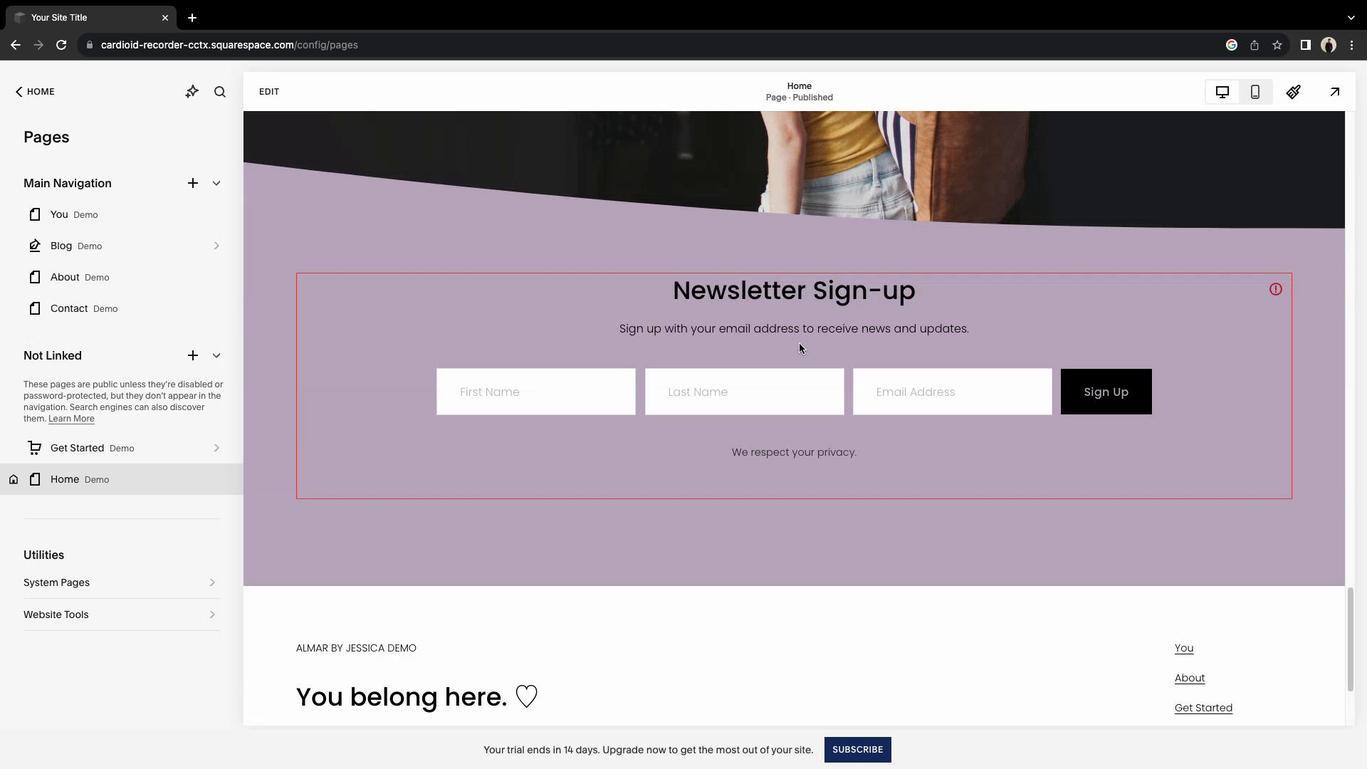 
Action: Mouse scrolled (799, 343) with delta (0, 0)
Screenshot: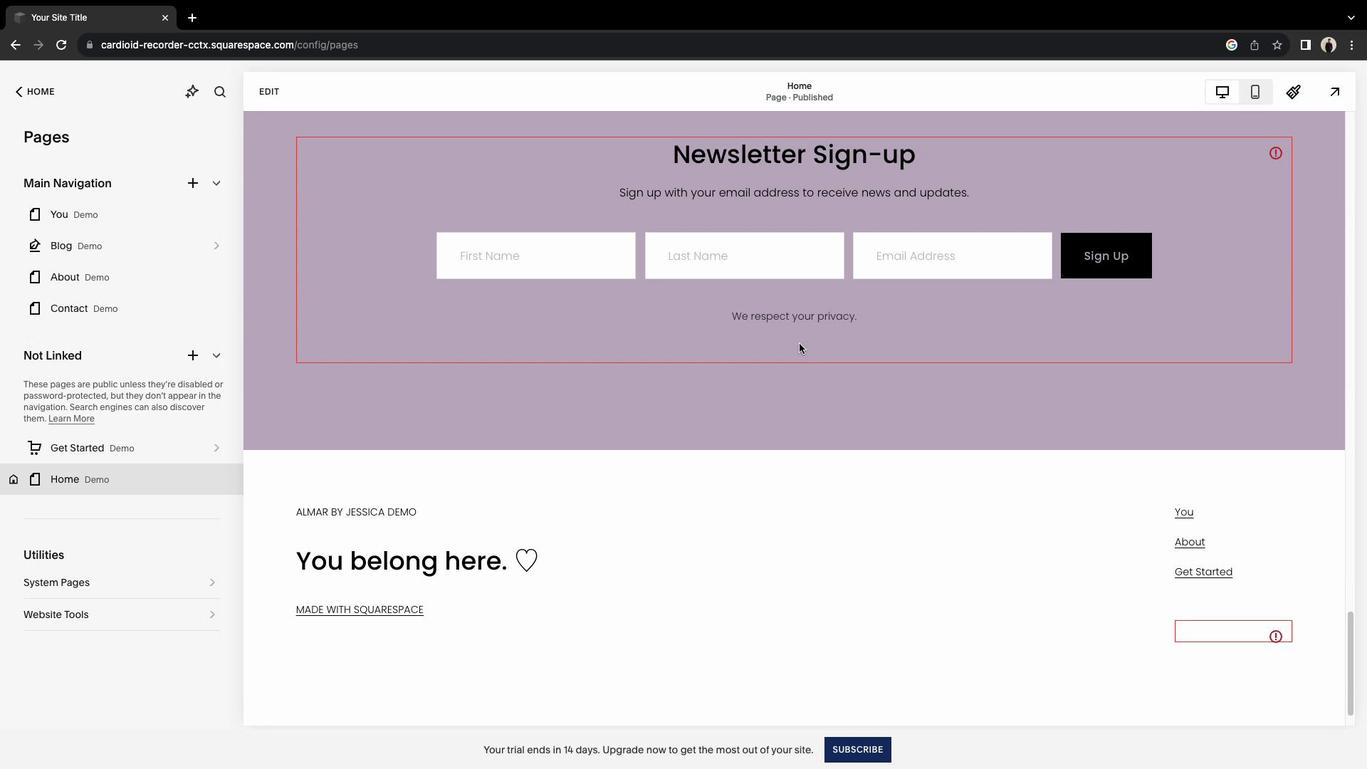 
Action: Mouse scrolled (799, 343) with delta (0, 0)
Screenshot: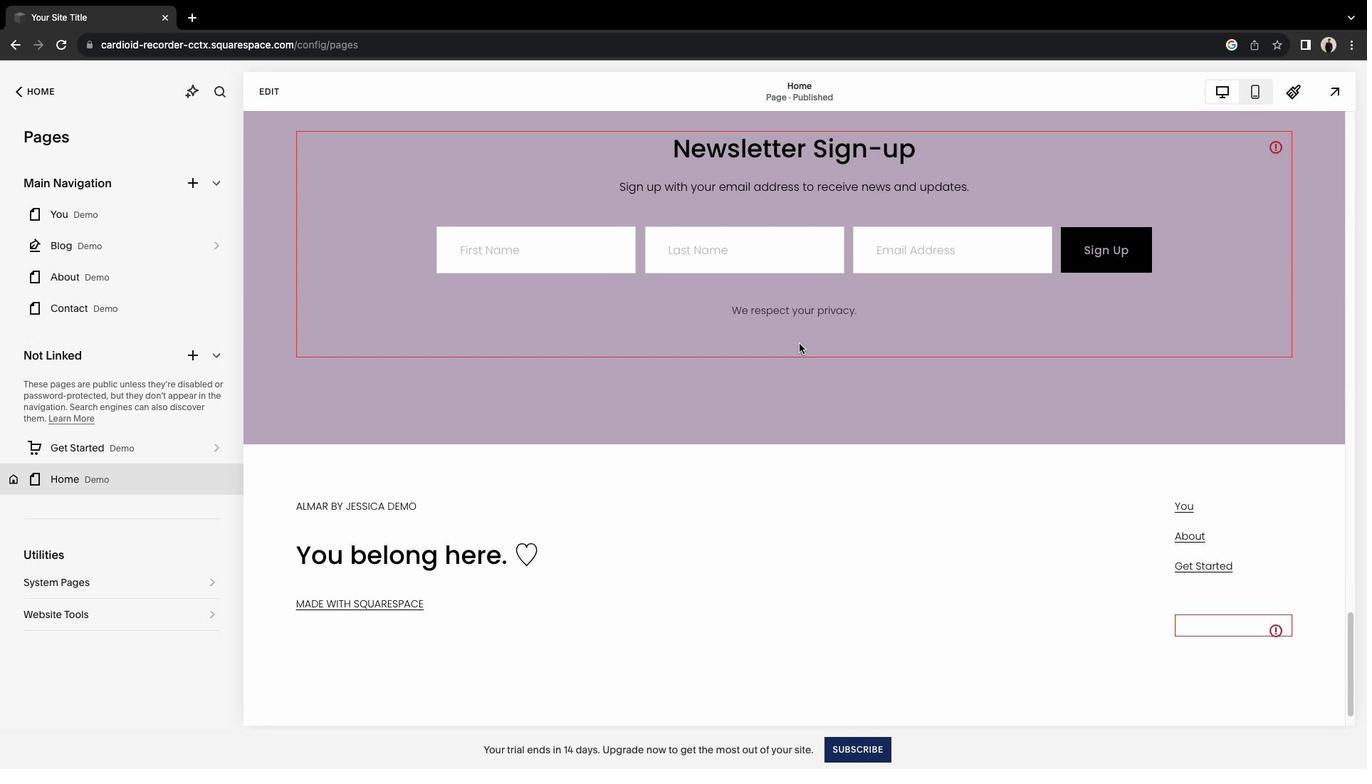 
Action: Mouse scrolled (799, 343) with delta (0, -2)
Screenshot: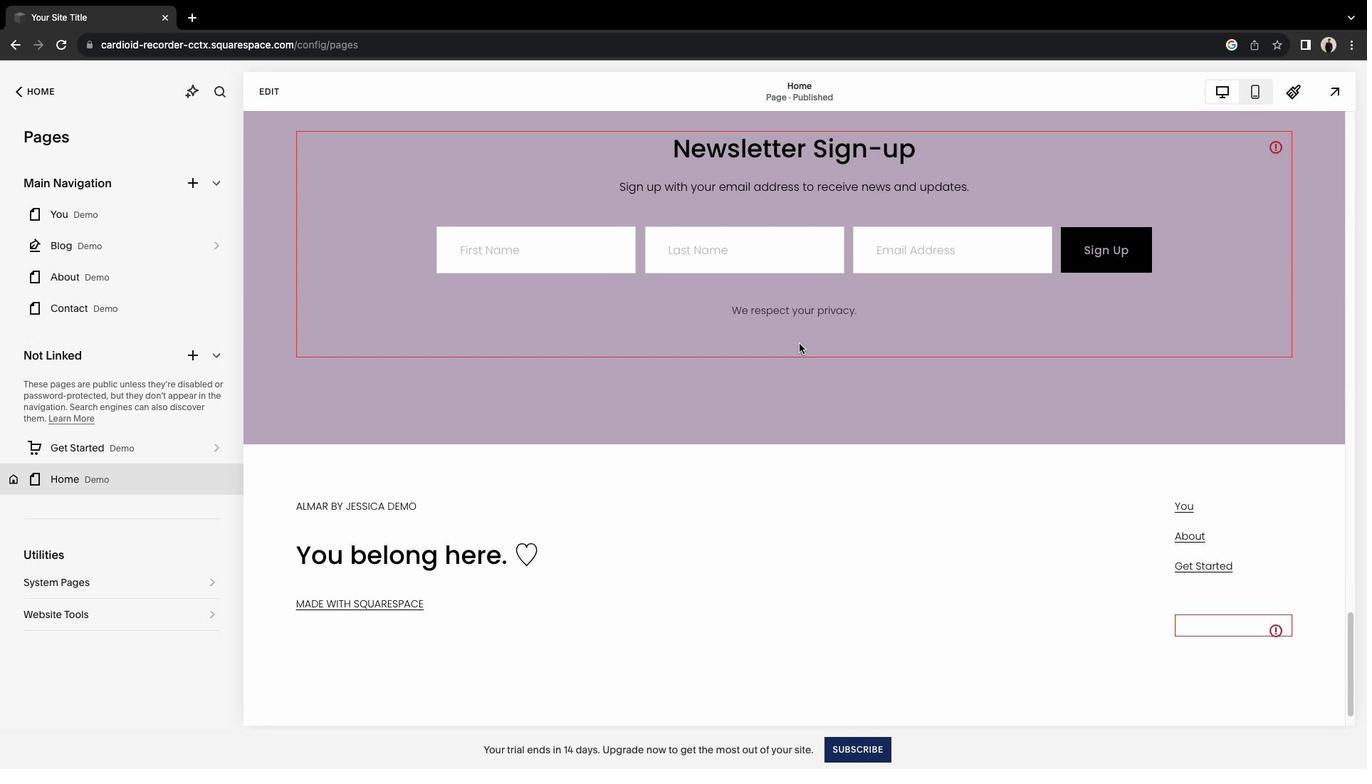 
Action: Mouse scrolled (799, 343) with delta (0, -2)
Screenshot: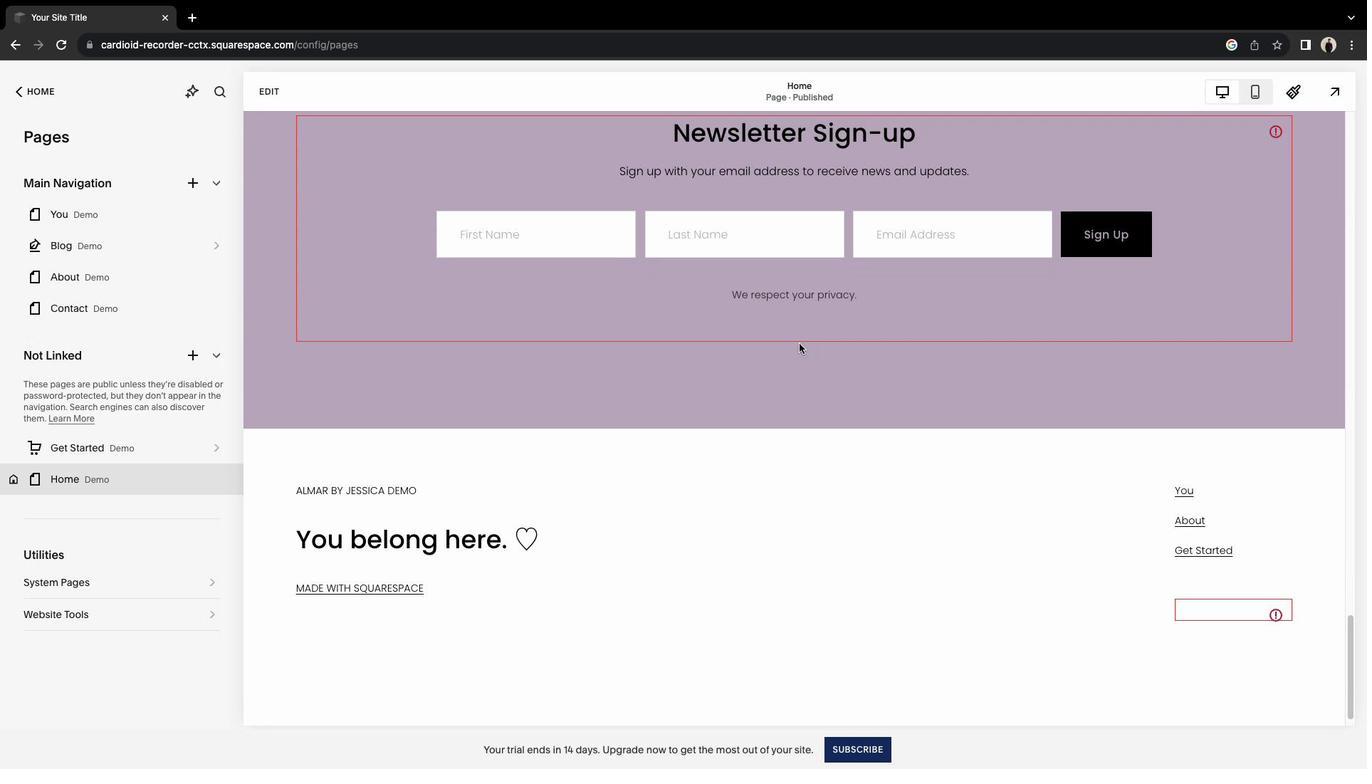 
Action: Mouse scrolled (799, 343) with delta (0, 0)
Screenshot: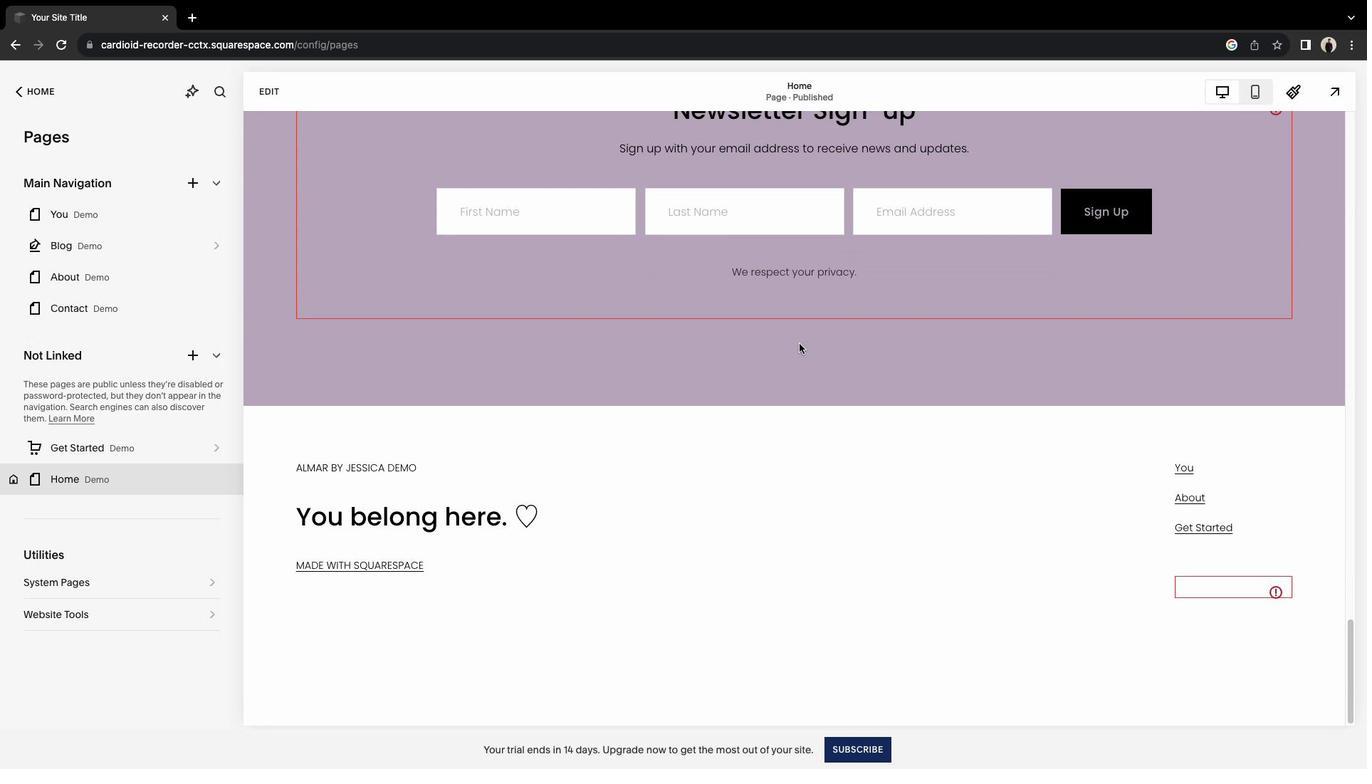
Action: Mouse scrolled (799, 343) with delta (0, 0)
Screenshot: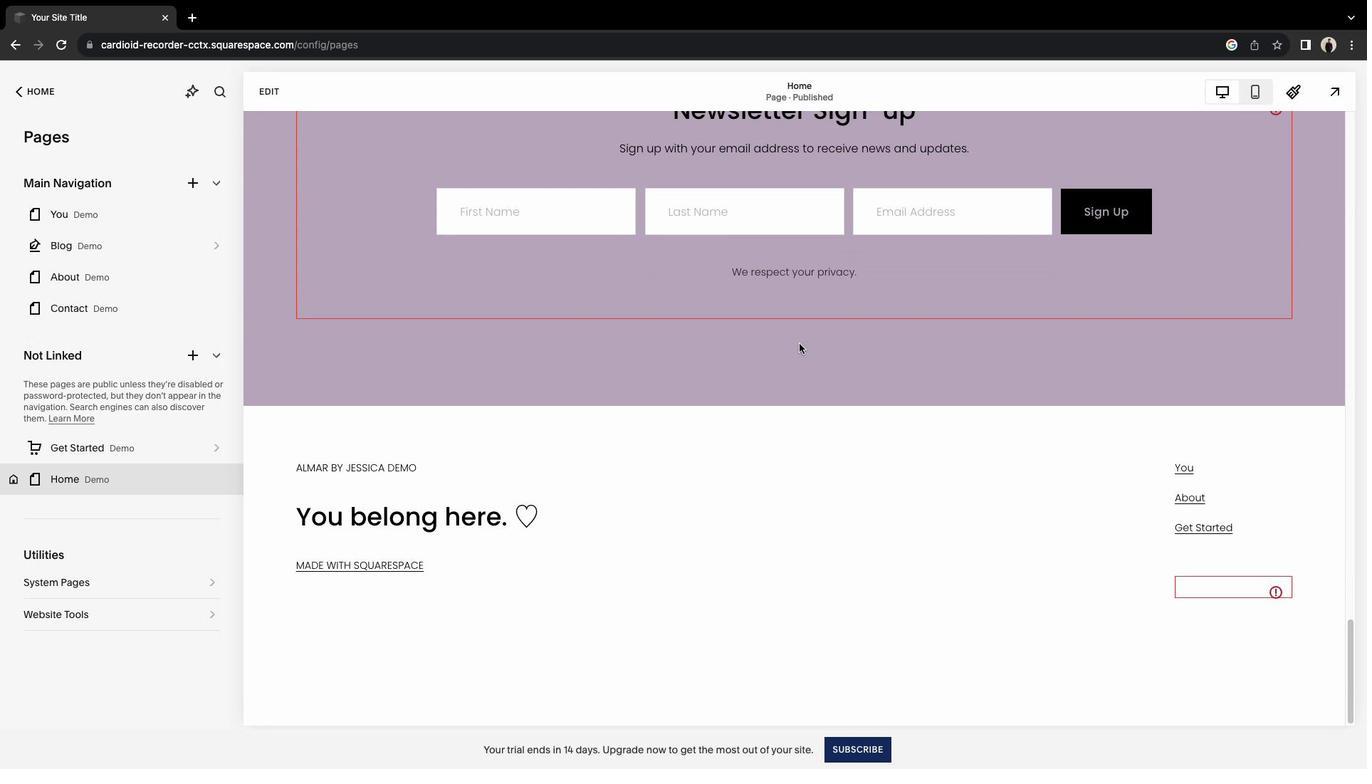 
Action: Mouse scrolled (799, 343) with delta (0, -2)
Screenshot: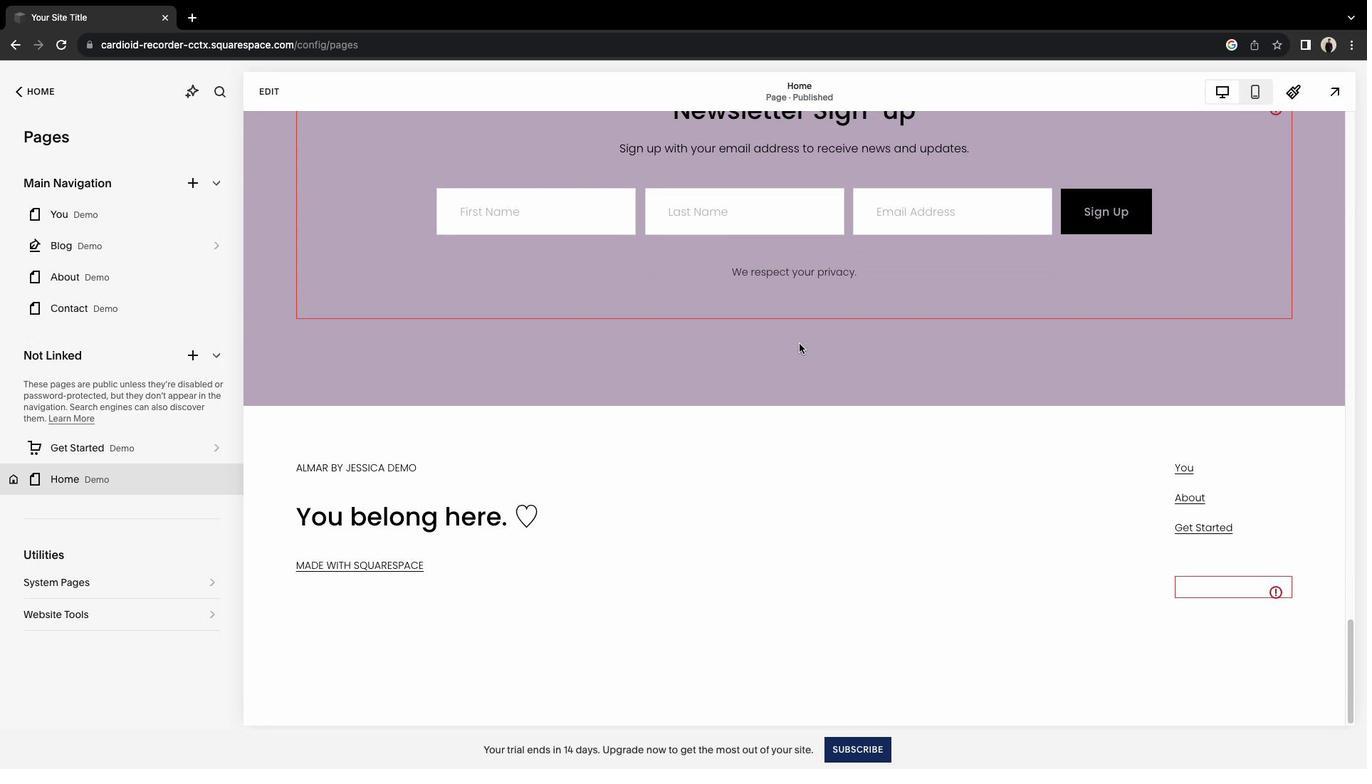 
Action: Mouse scrolled (799, 343) with delta (0, -2)
Screenshot: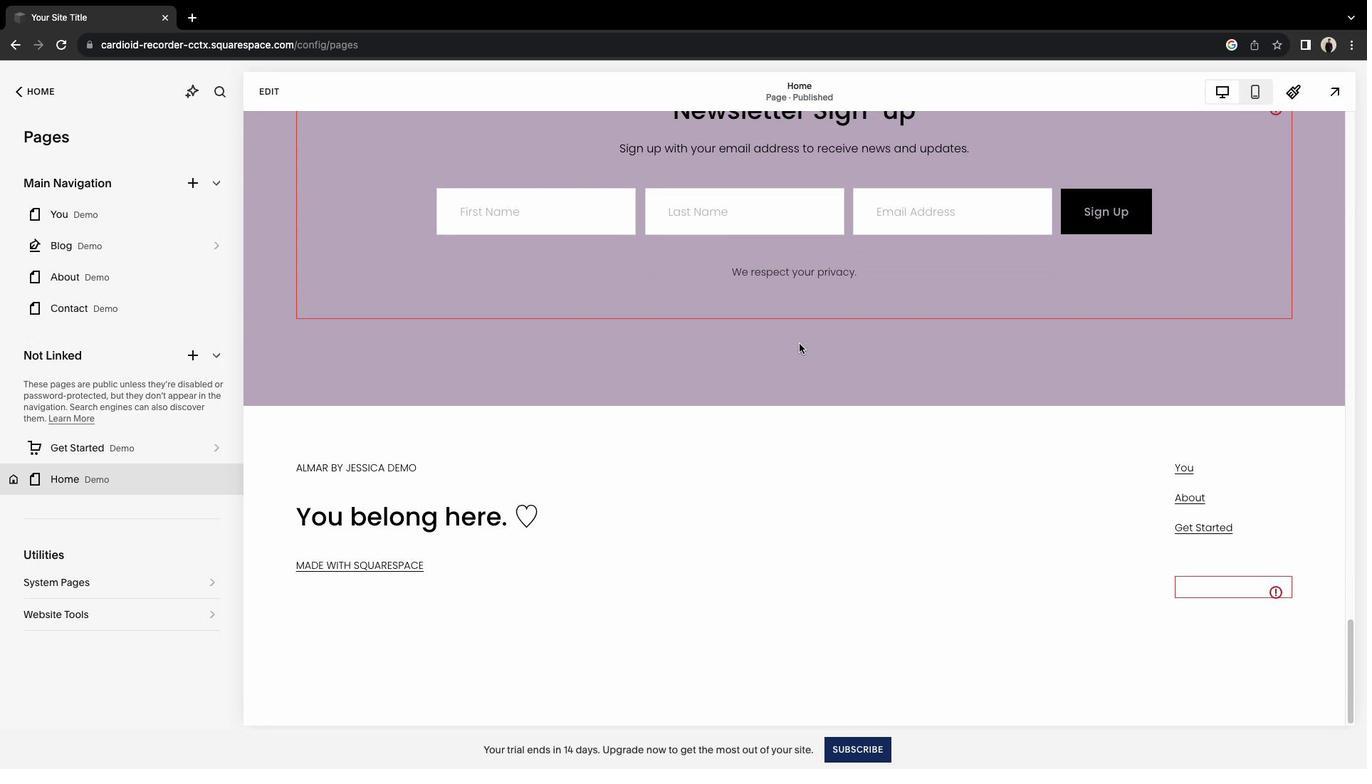 
Action: Mouse scrolled (799, 343) with delta (0, 0)
Screenshot: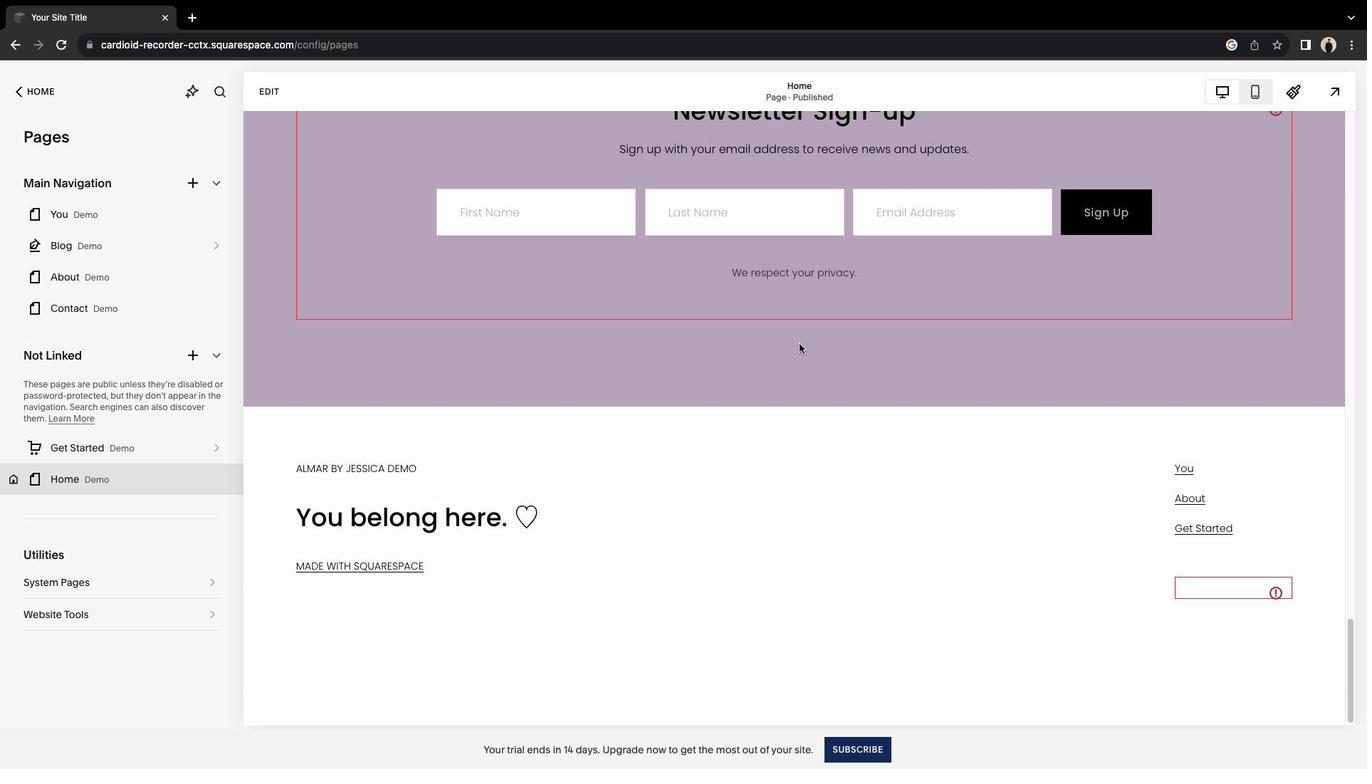 
Action: Mouse scrolled (799, 343) with delta (0, 0)
Screenshot: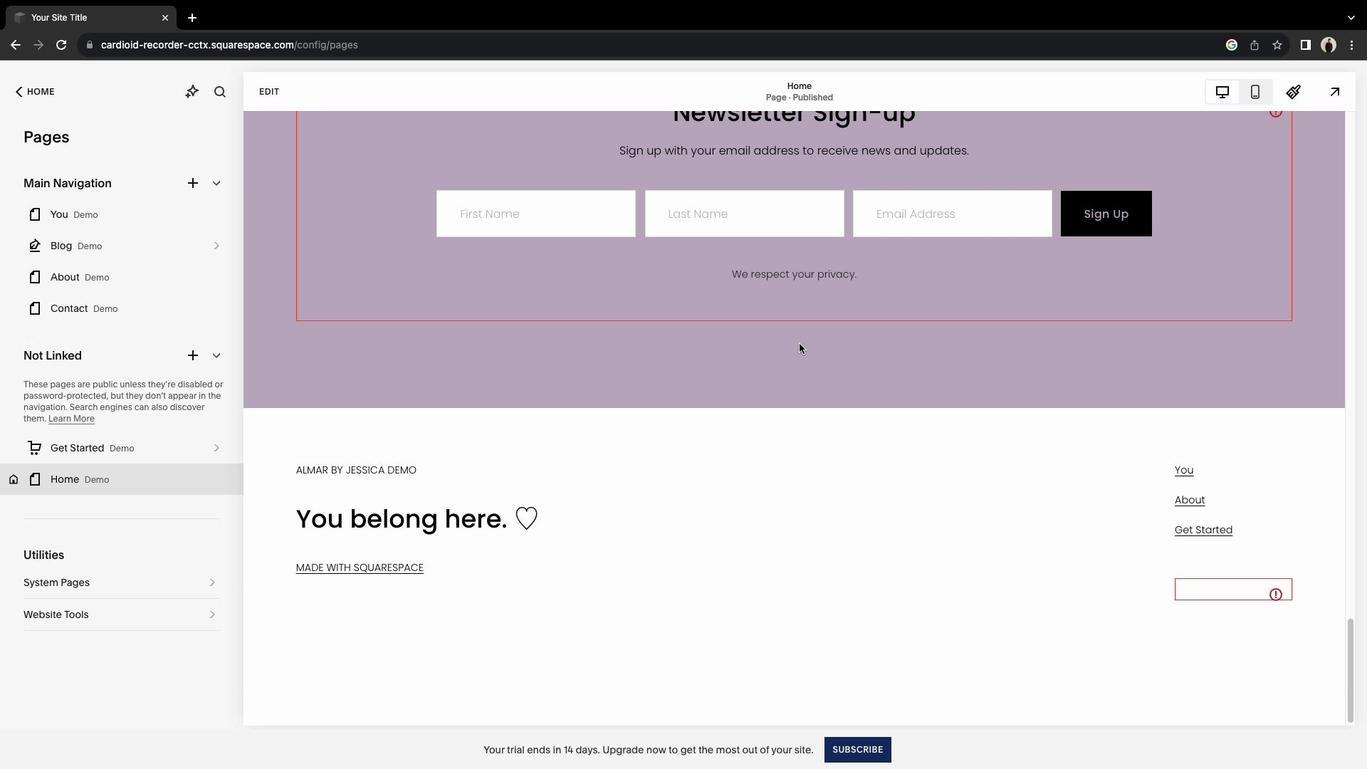 
Action: Mouse scrolled (799, 343) with delta (0, 0)
Screenshot: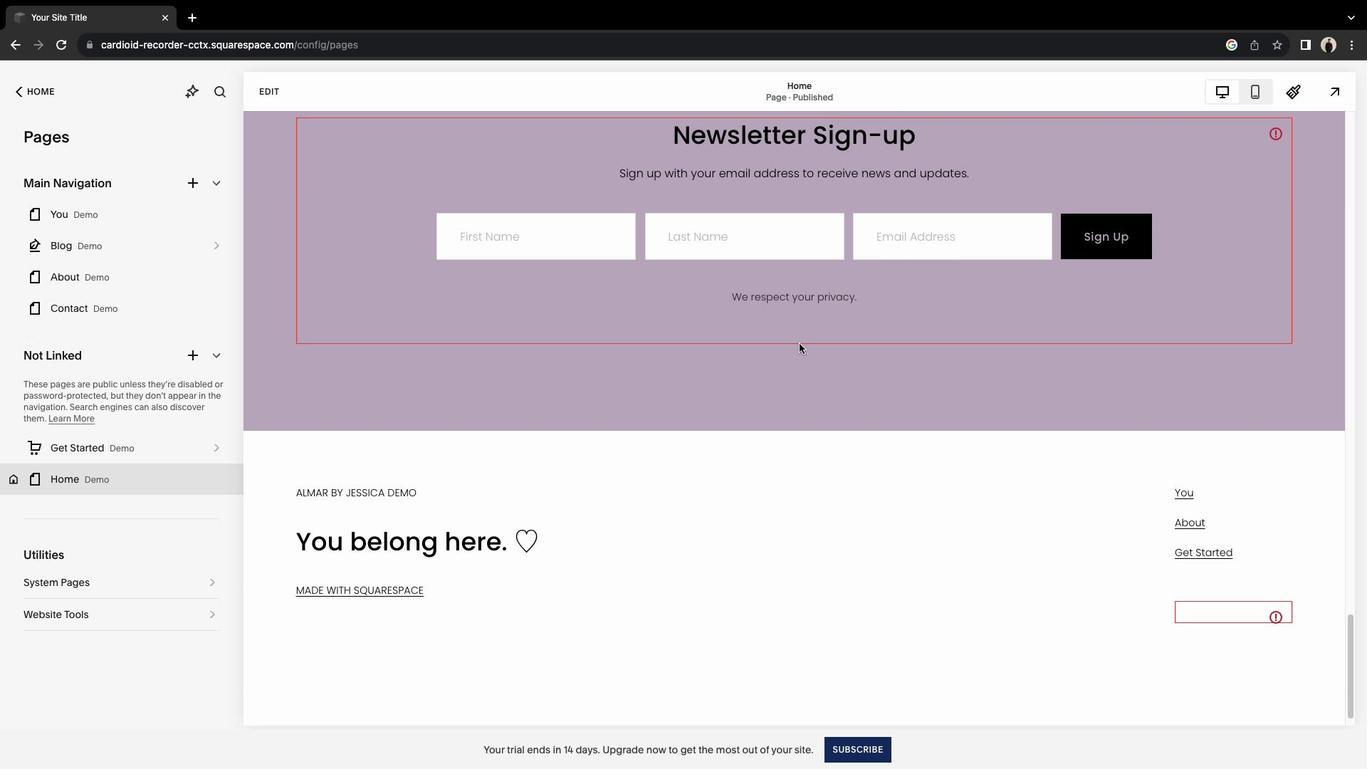 
Action: Mouse scrolled (799, 343) with delta (0, 0)
Screenshot: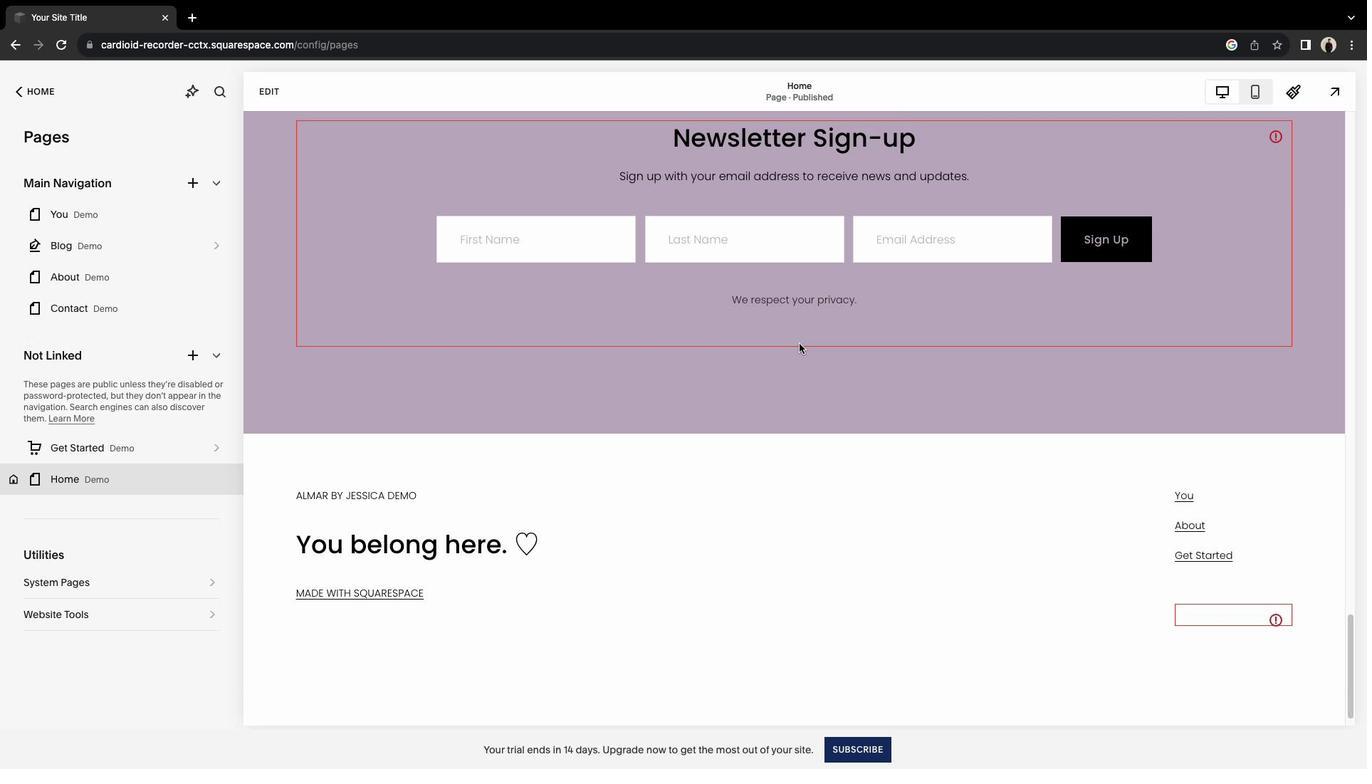 
Action: Mouse scrolled (799, 343) with delta (0, 2)
Screenshot: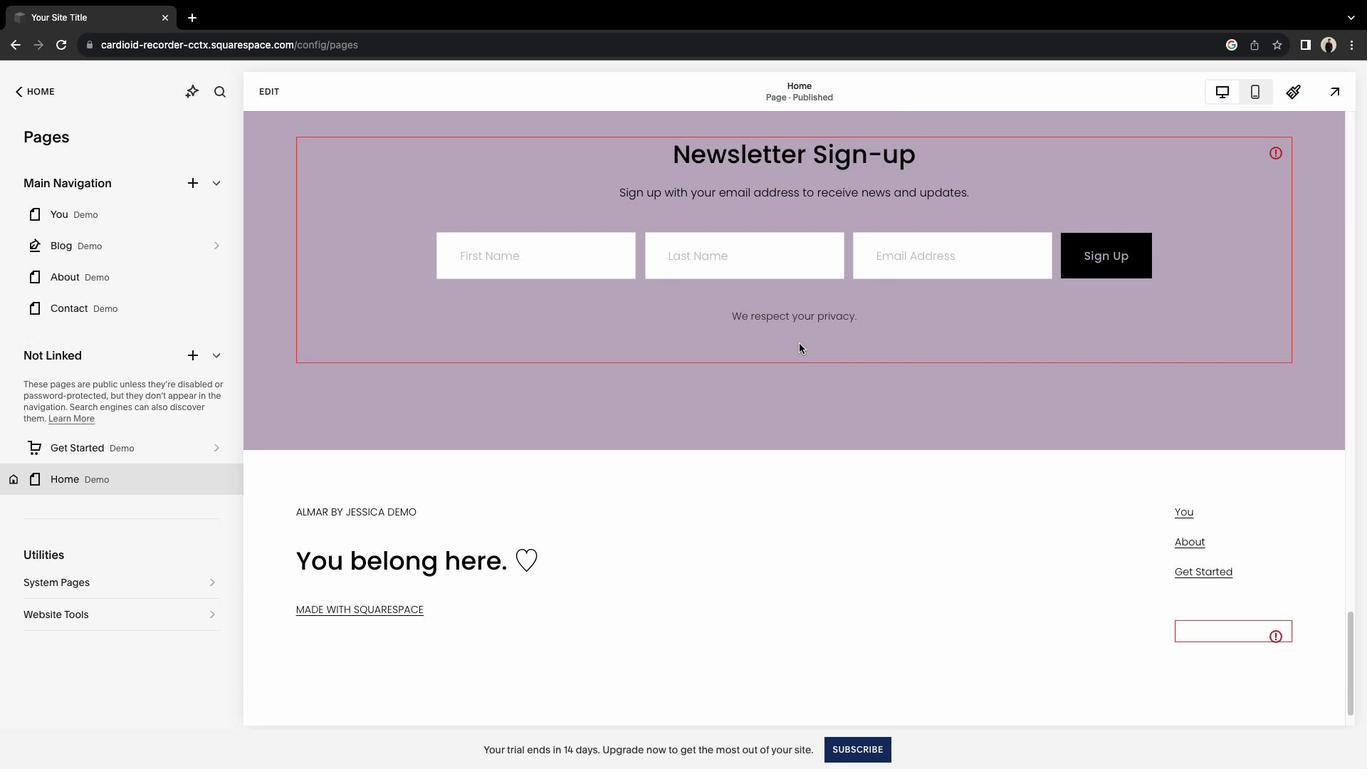 
Action: Mouse scrolled (799, 343) with delta (0, 3)
Screenshot: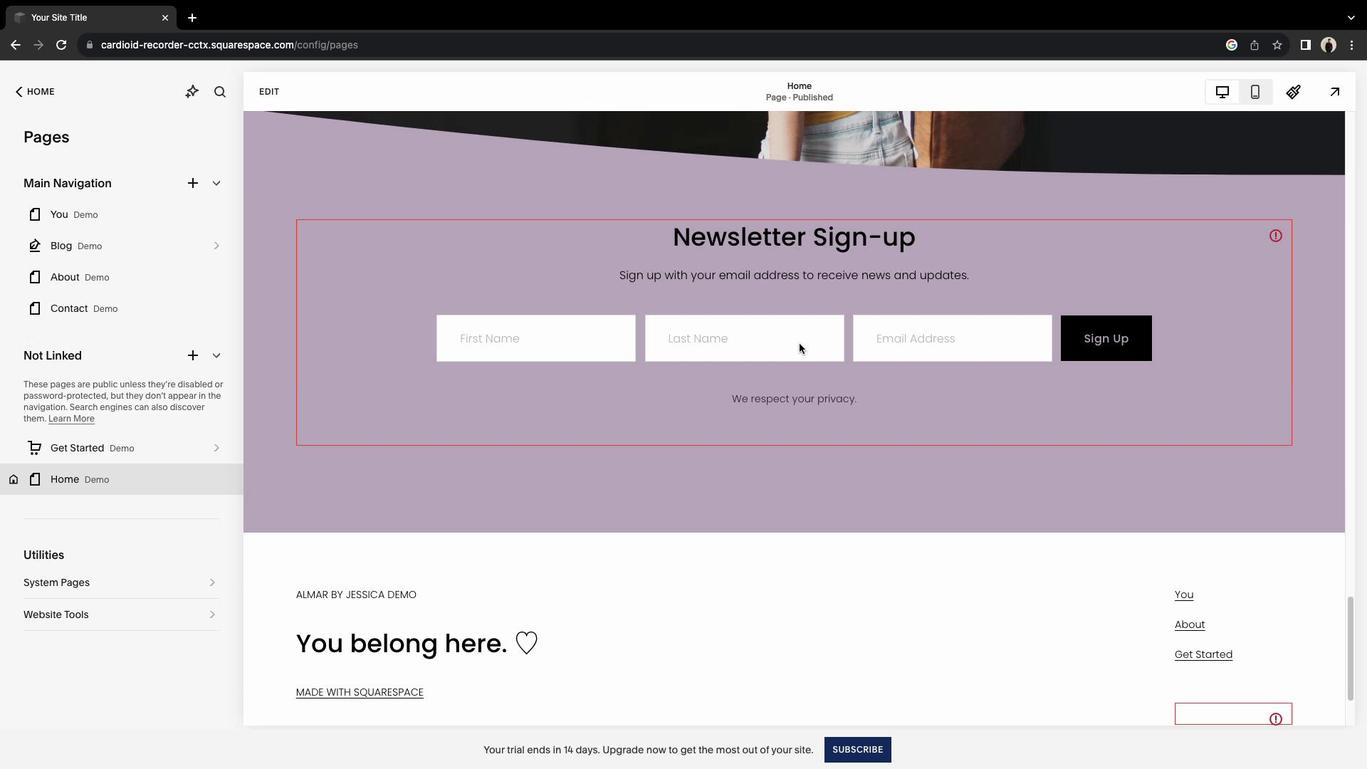 
Action: Mouse scrolled (799, 343) with delta (0, 0)
Screenshot: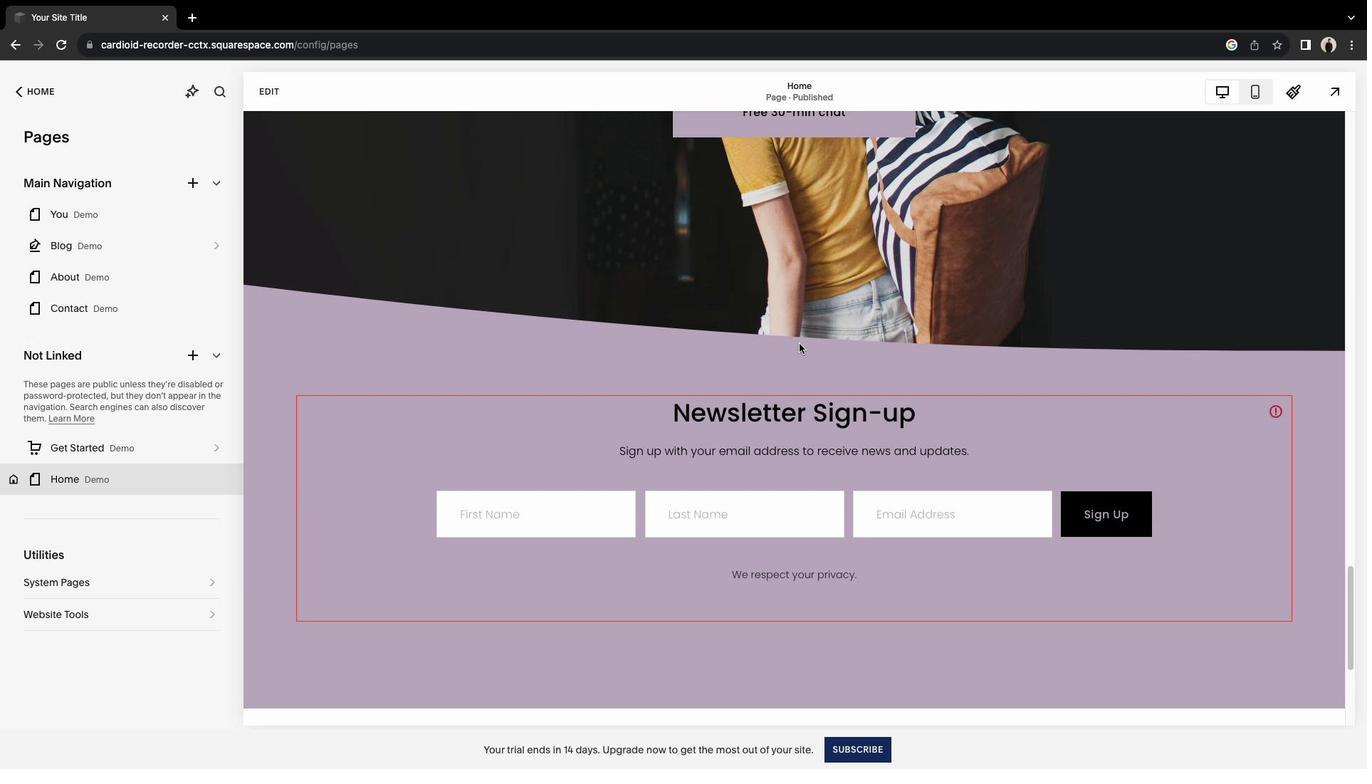 
Action: Mouse scrolled (799, 343) with delta (0, 0)
Screenshot: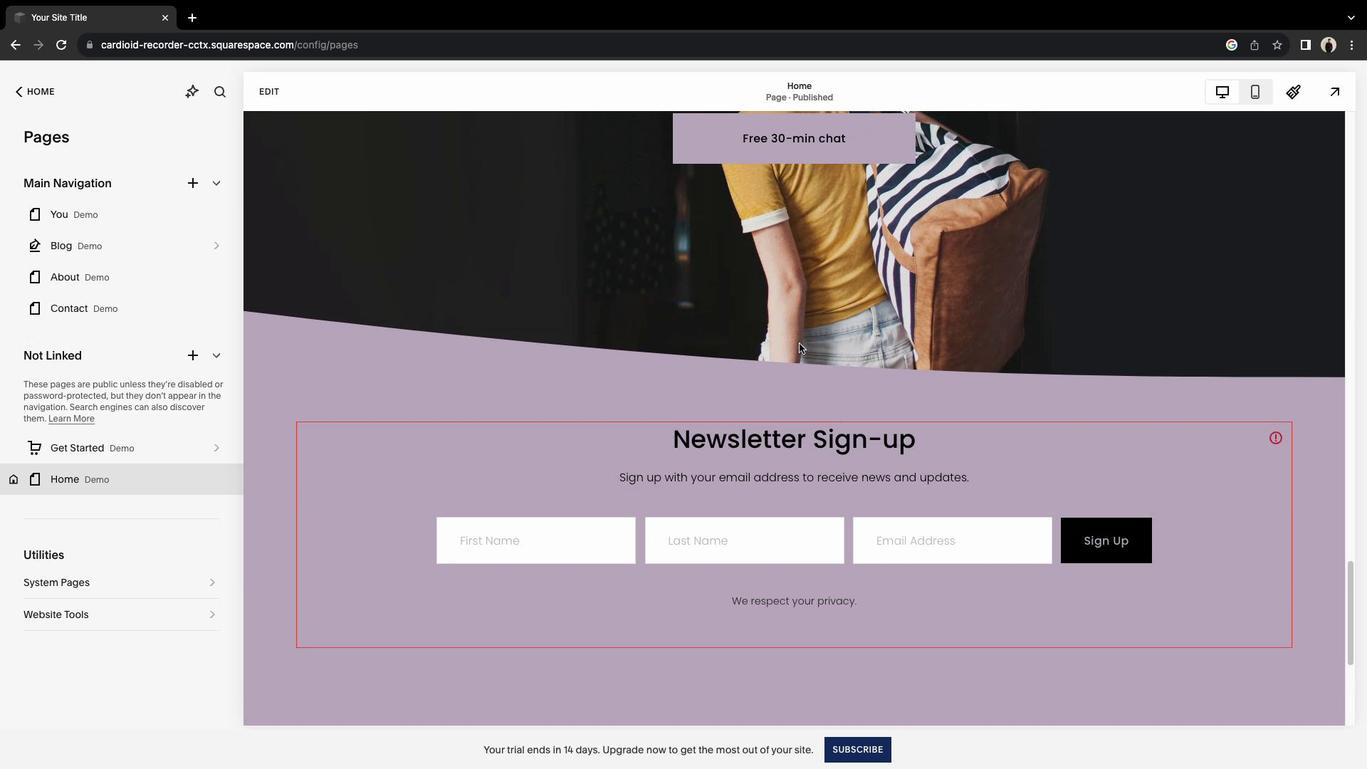 
Action: Mouse scrolled (799, 343) with delta (0, 2)
Screenshot: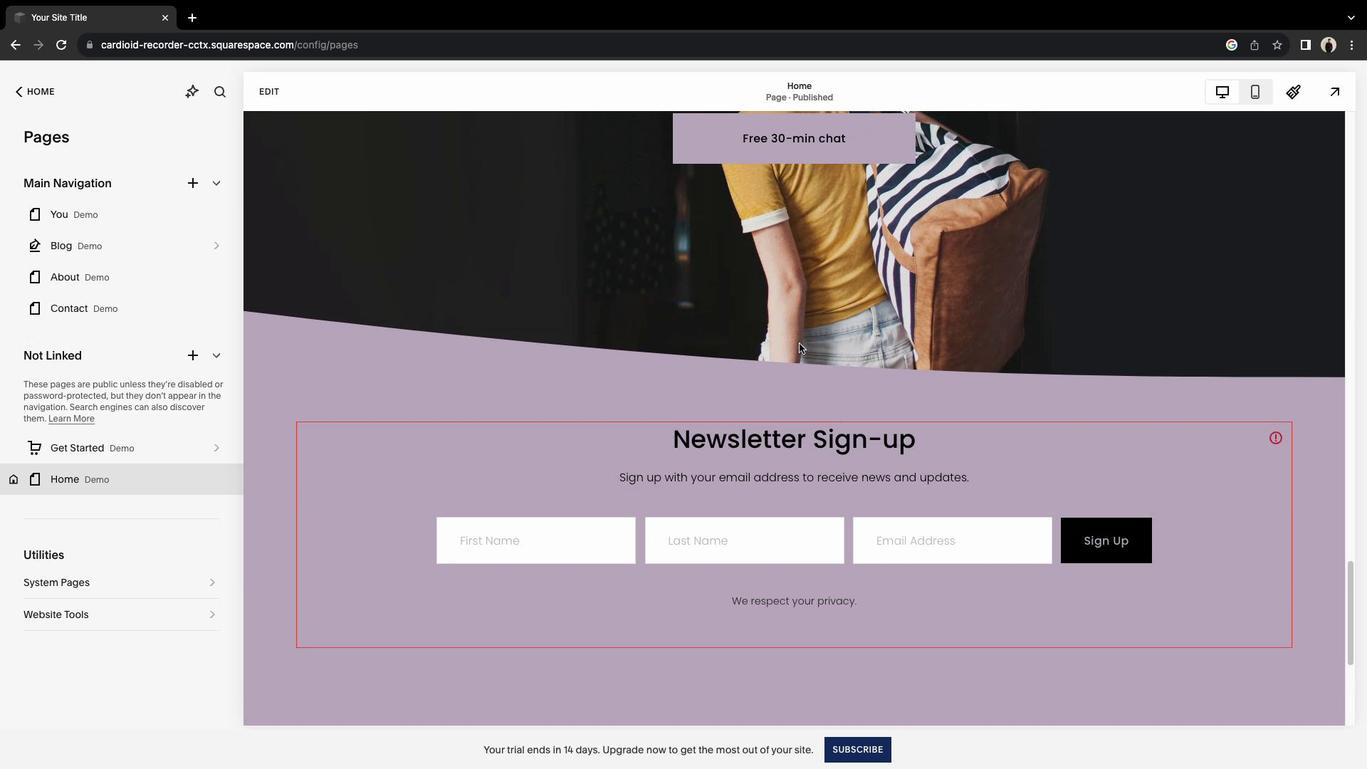 
Action: Mouse scrolled (799, 343) with delta (0, 3)
Screenshot: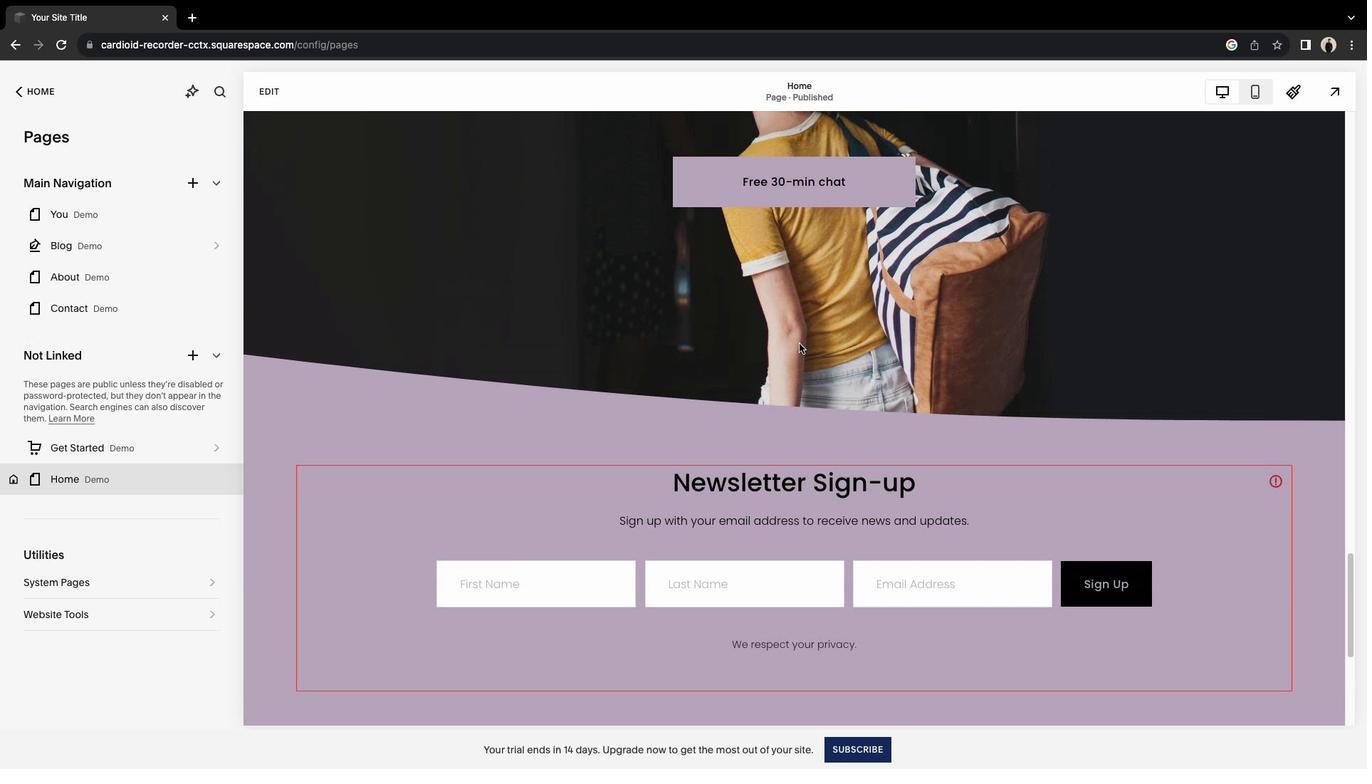
Action: Mouse scrolled (799, 343) with delta (0, 0)
Screenshot: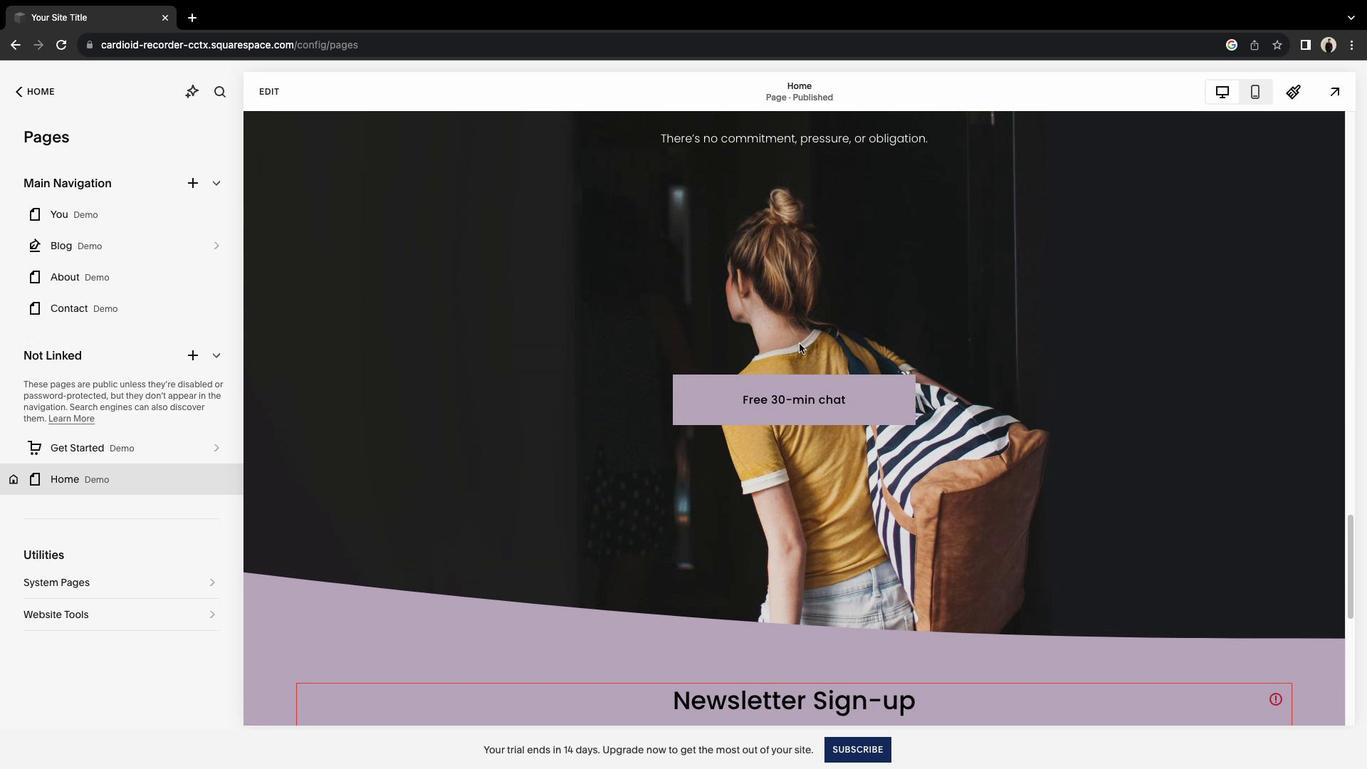 
Action: Mouse scrolled (799, 343) with delta (0, 0)
Screenshot: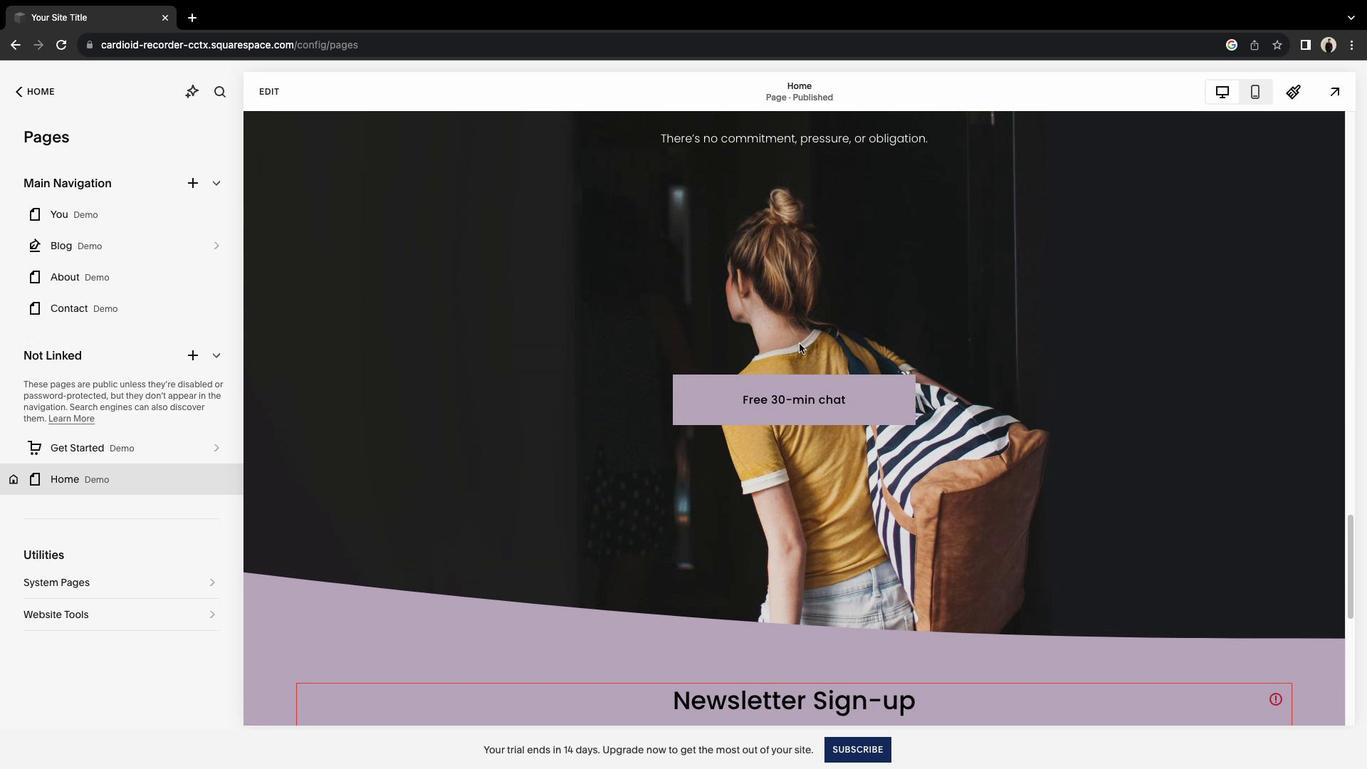 
Action: Mouse scrolled (799, 343) with delta (0, 2)
Screenshot: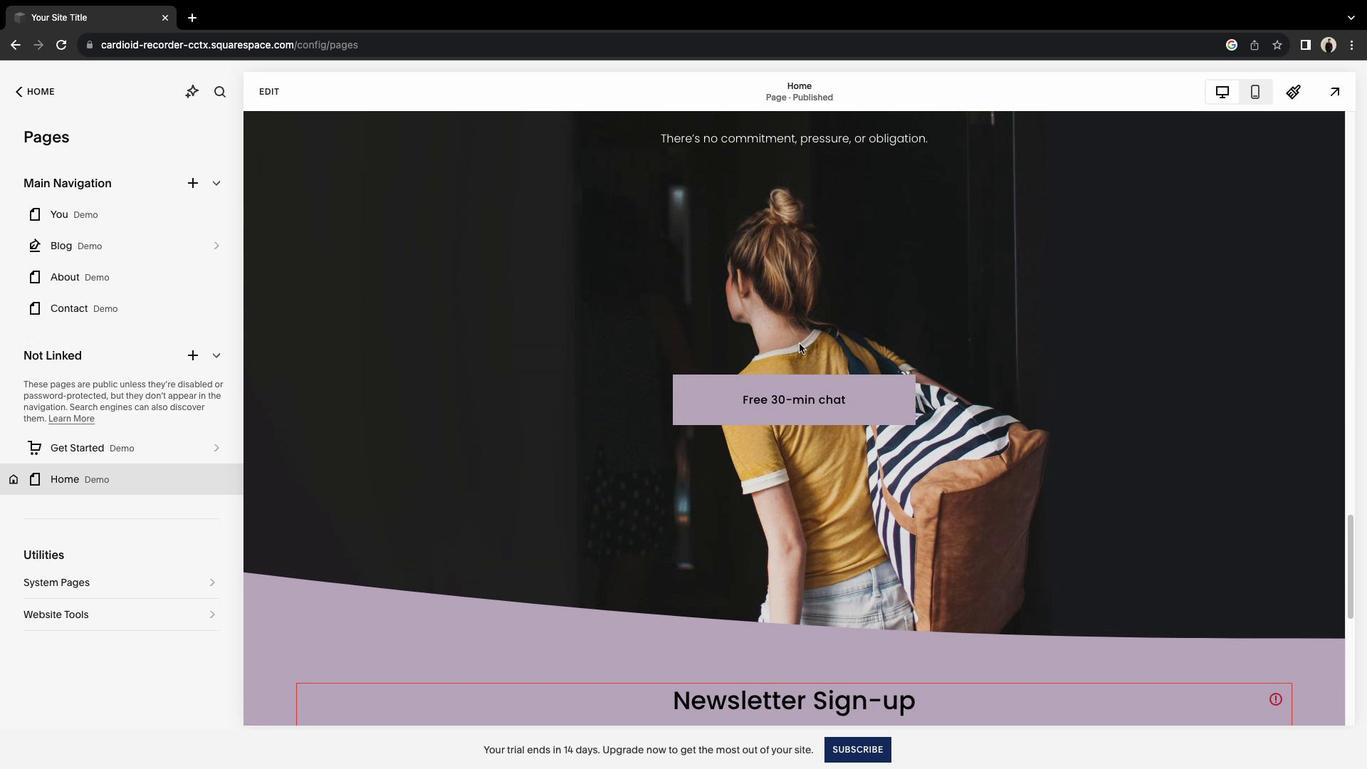 
Action: Mouse scrolled (799, 343) with delta (0, 3)
Screenshot: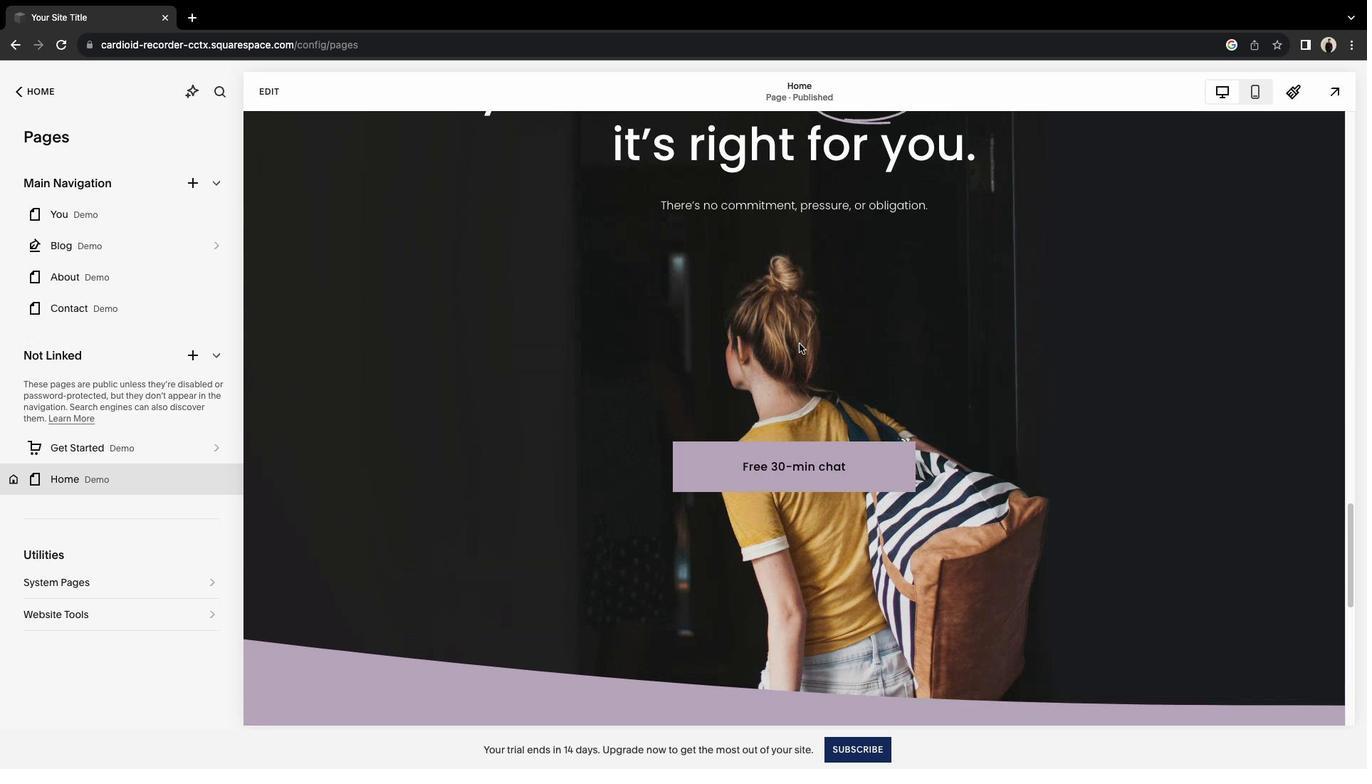 
Action: Mouse scrolled (799, 343) with delta (0, 0)
Screenshot: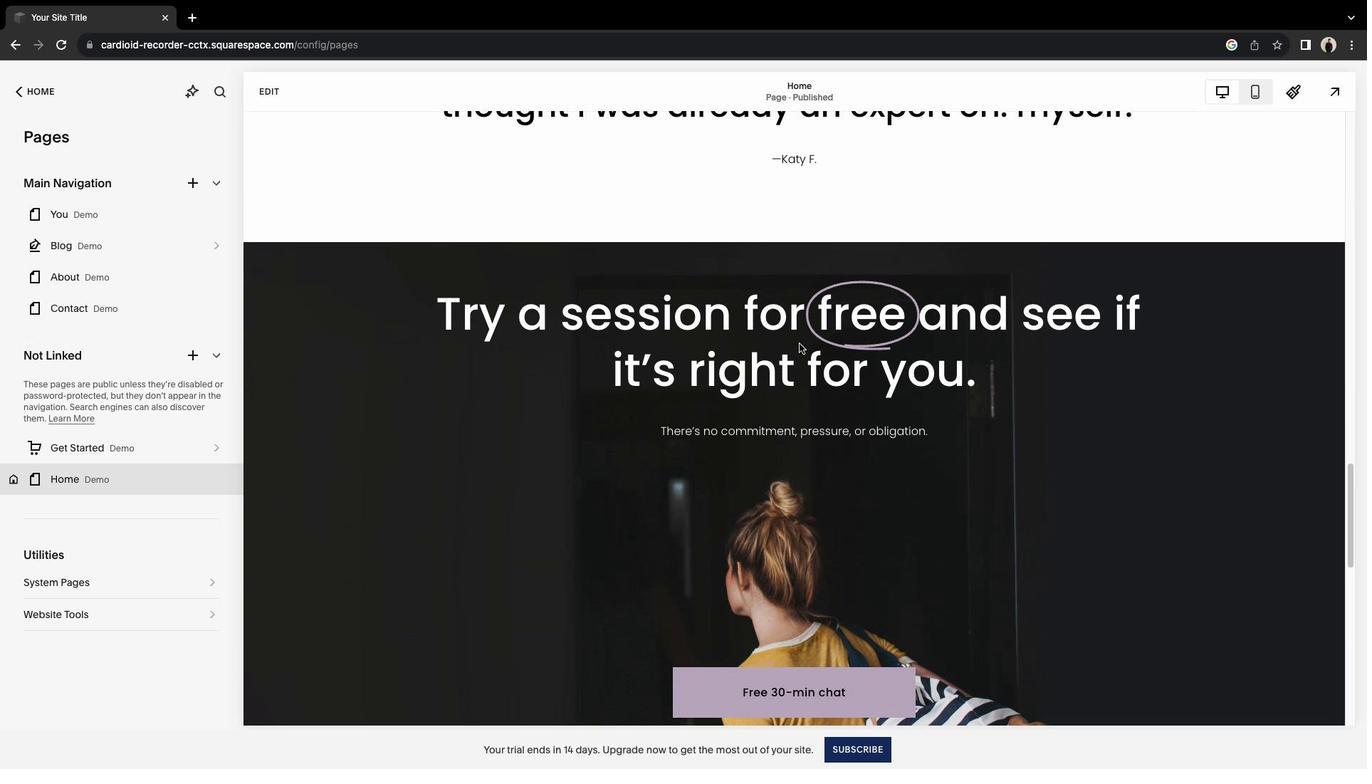 
Action: Mouse scrolled (799, 343) with delta (0, 0)
Screenshot: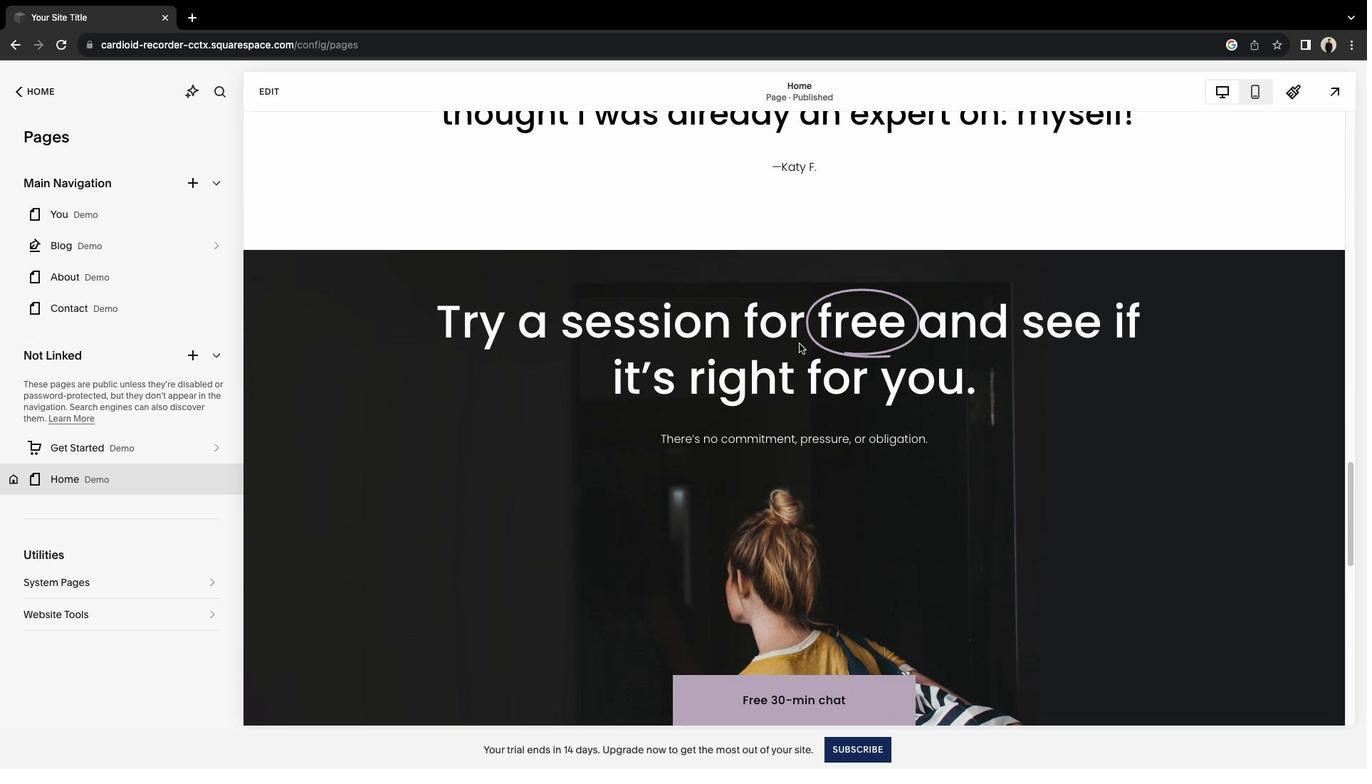 
Action: Mouse scrolled (799, 343) with delta (0, 2)
Screenshot: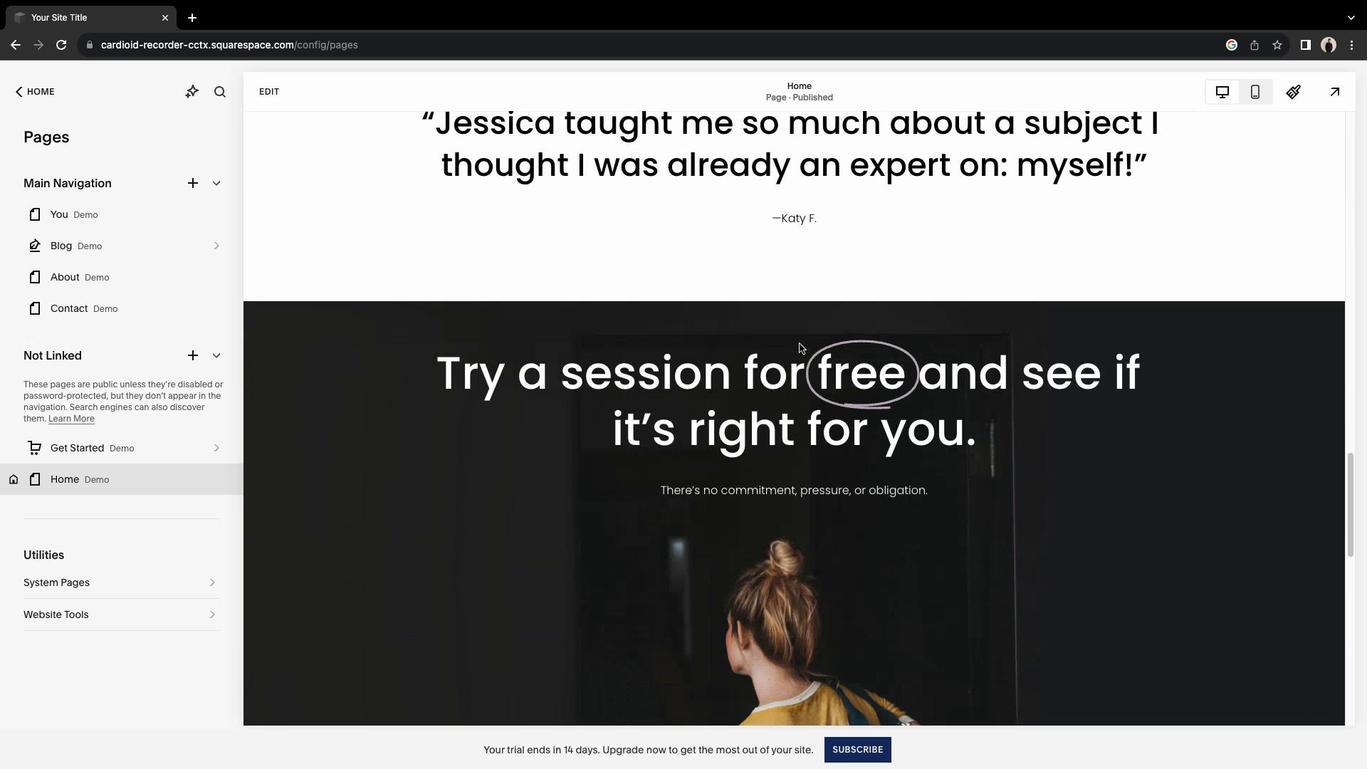 
Action: Mouse scrolled (799, 343) with delta (0, 3)
Screenshot: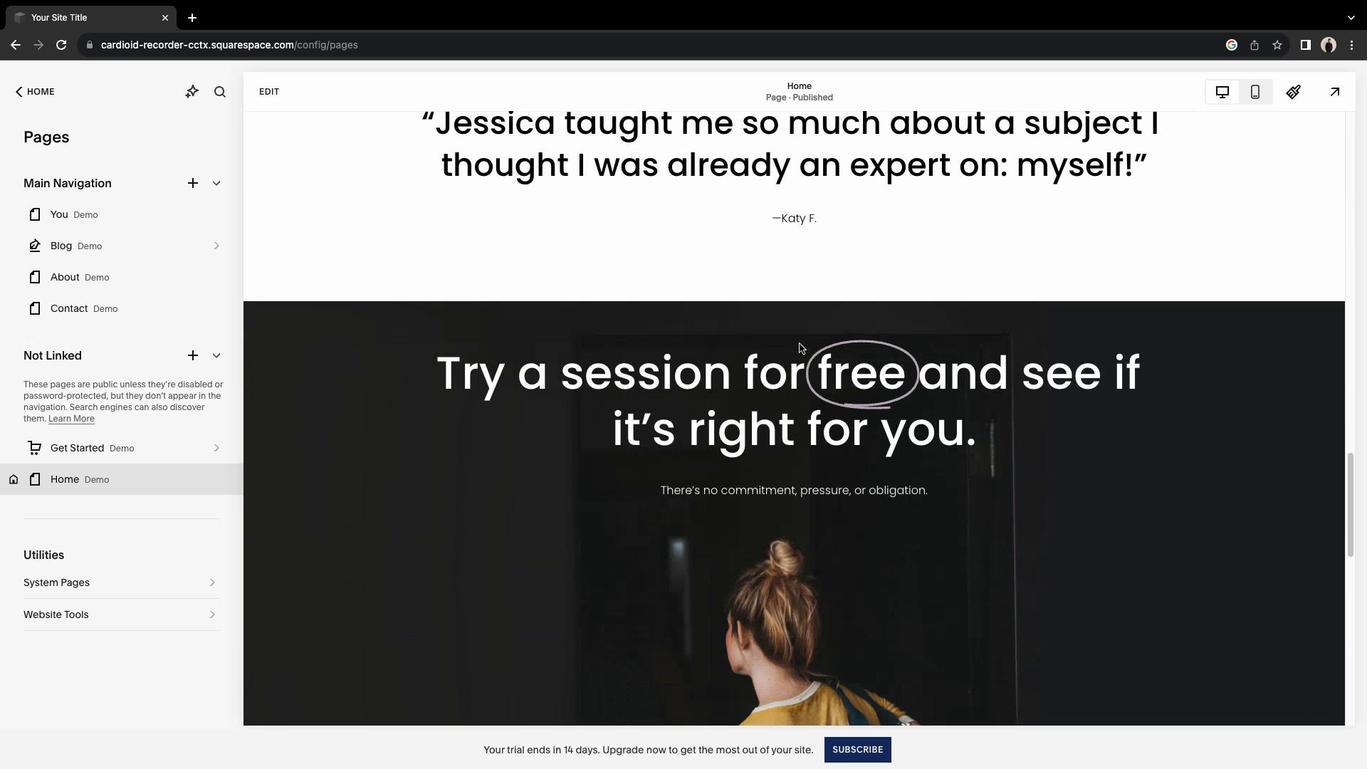 
Action: Mouse scrolled (799, 343) with delta (0, 3)
Screenshot: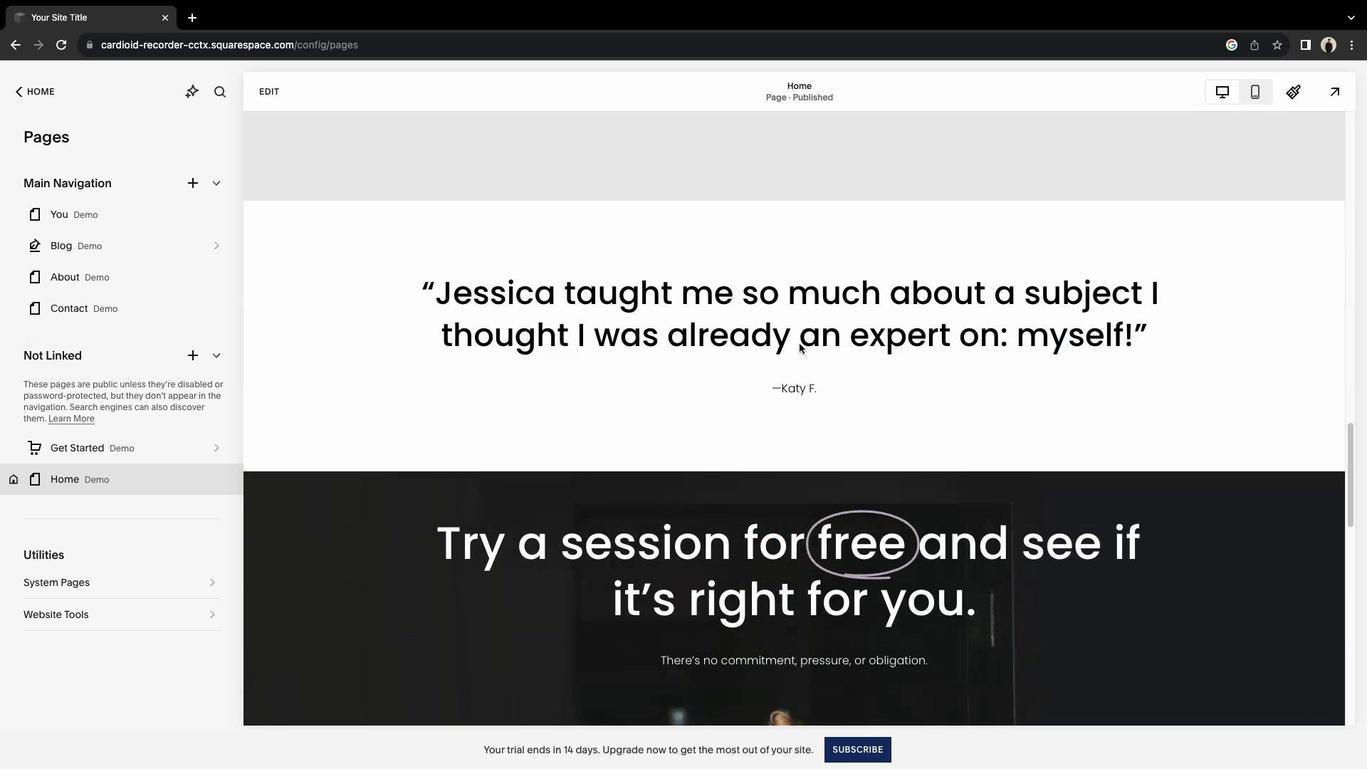 
Action: Mouse scrolled (799, 343) with delta (0, 0)
Screenshot: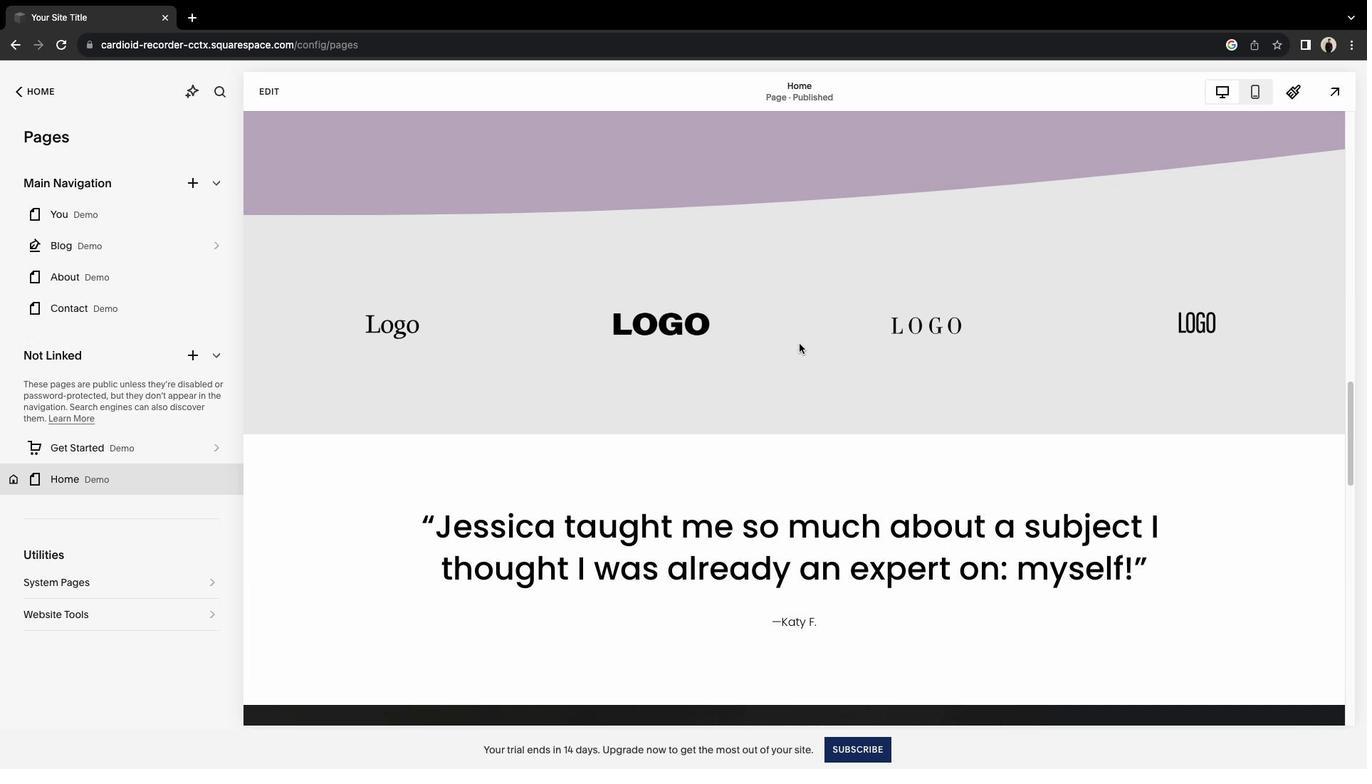 
Action: Mouse scrolled (799, 343) with delta (0, 0)
Screenshot: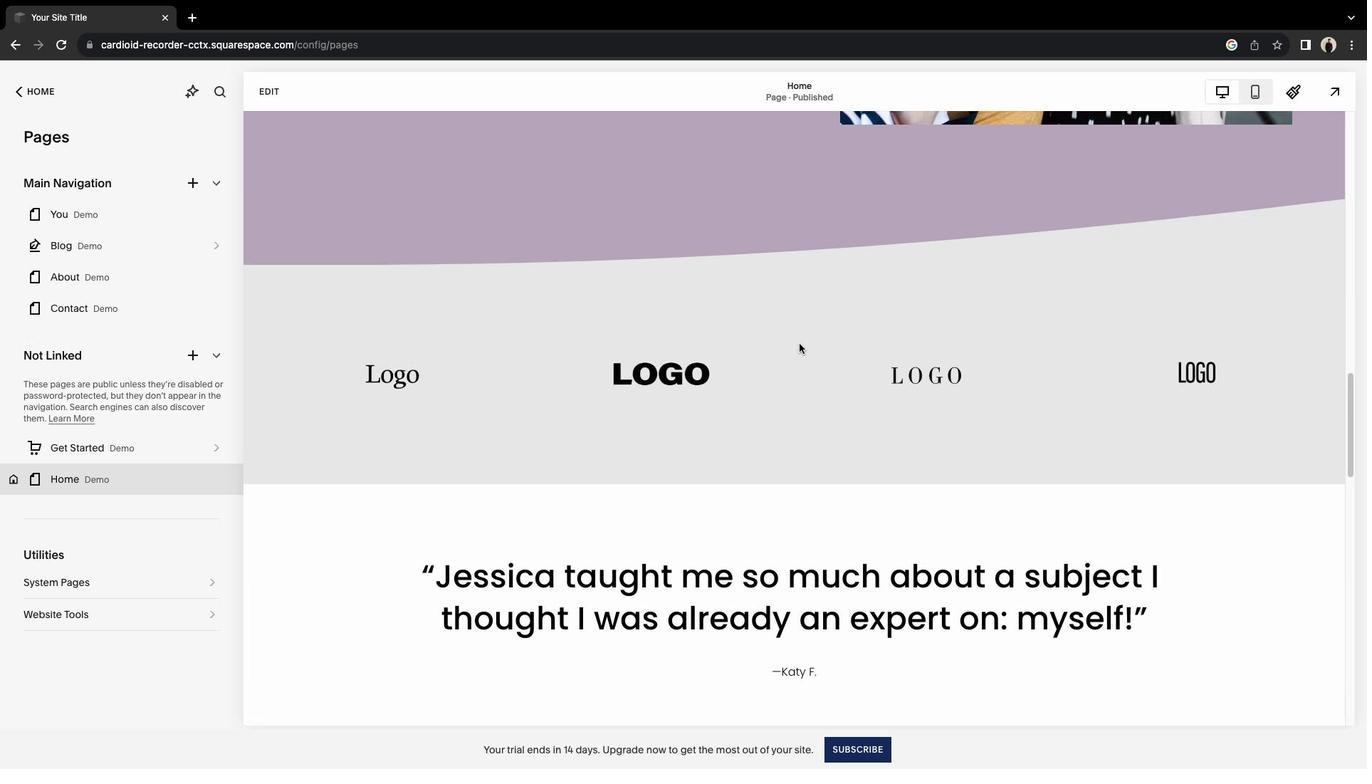 
Action: Mouse scrolled (799, 343) with delta (0, 2)
Screenshot: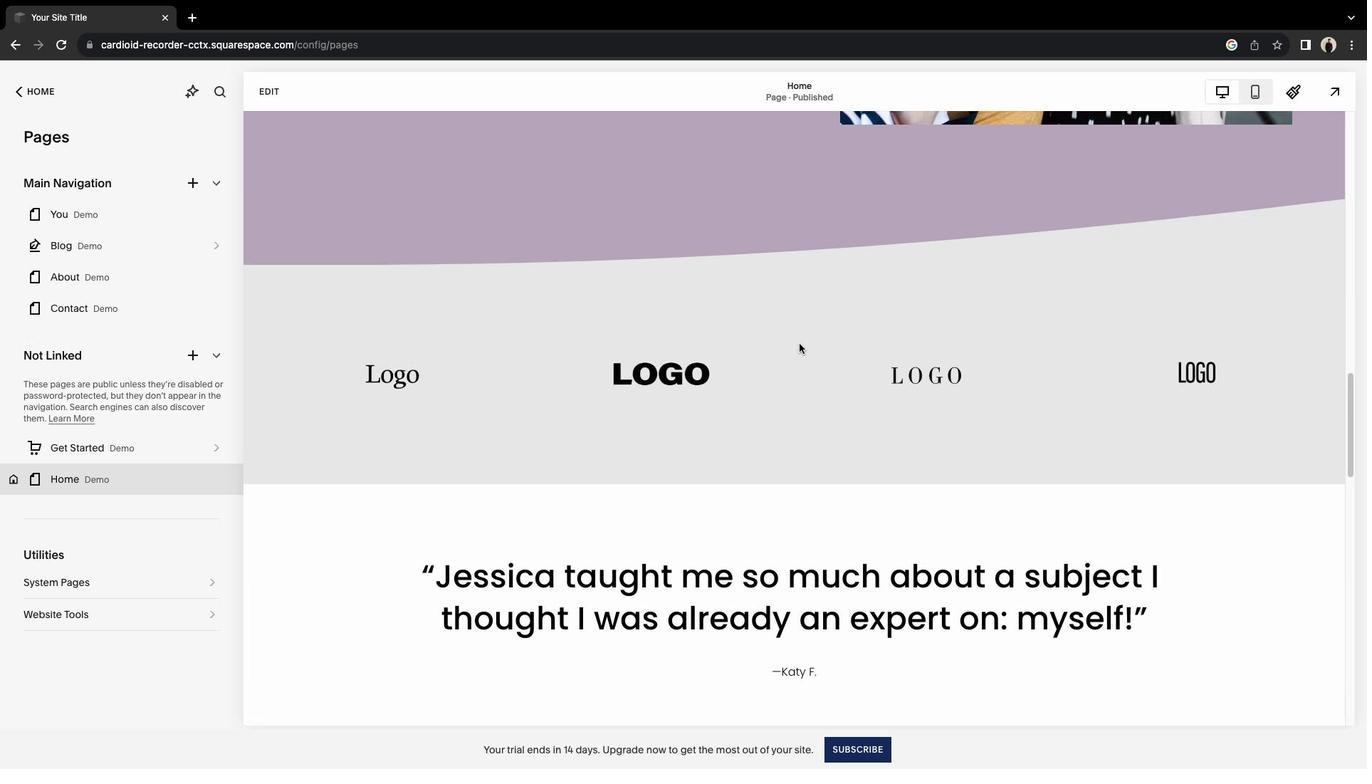 
Action: Mouse scrolled (799, 343) with delta (0, 3)
Screenshot: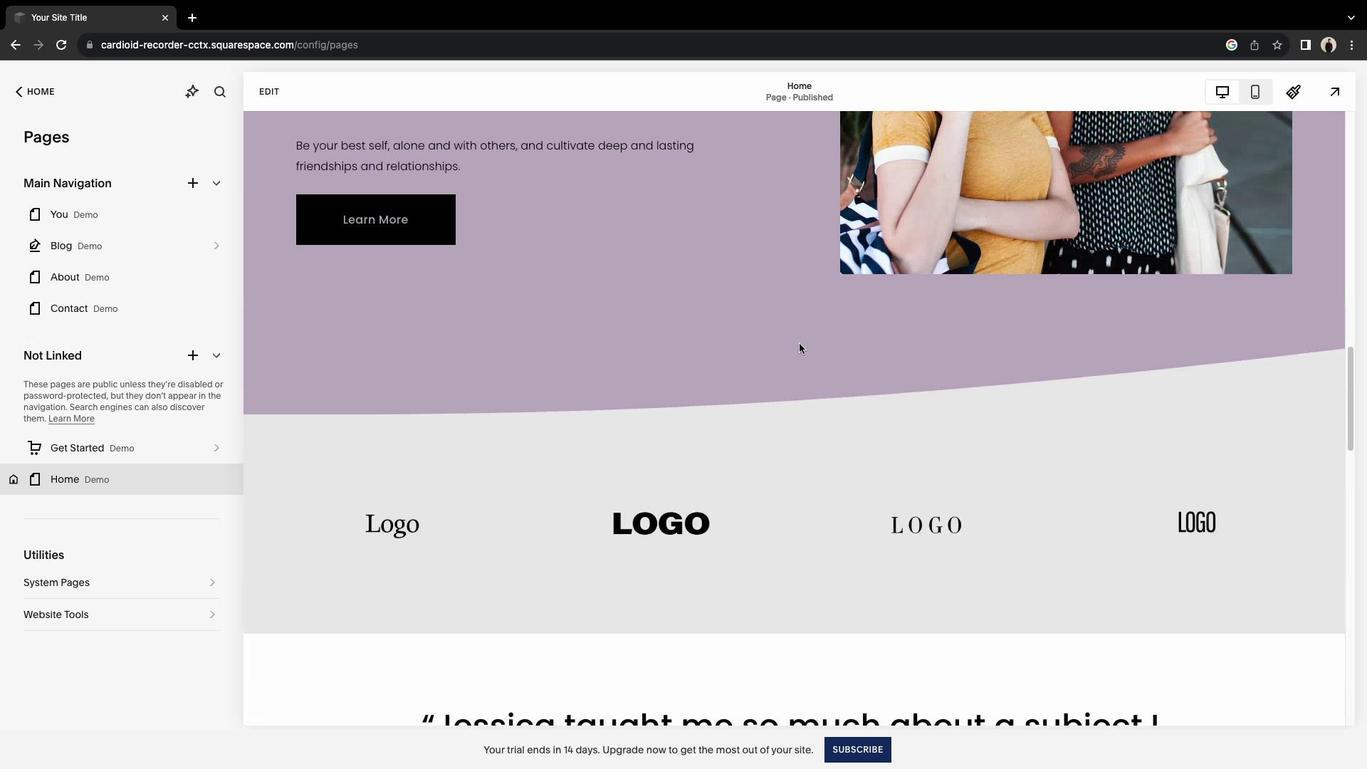 
Action: Mouse scrolled (799, 343) with delta (0, 4)
Screenshot: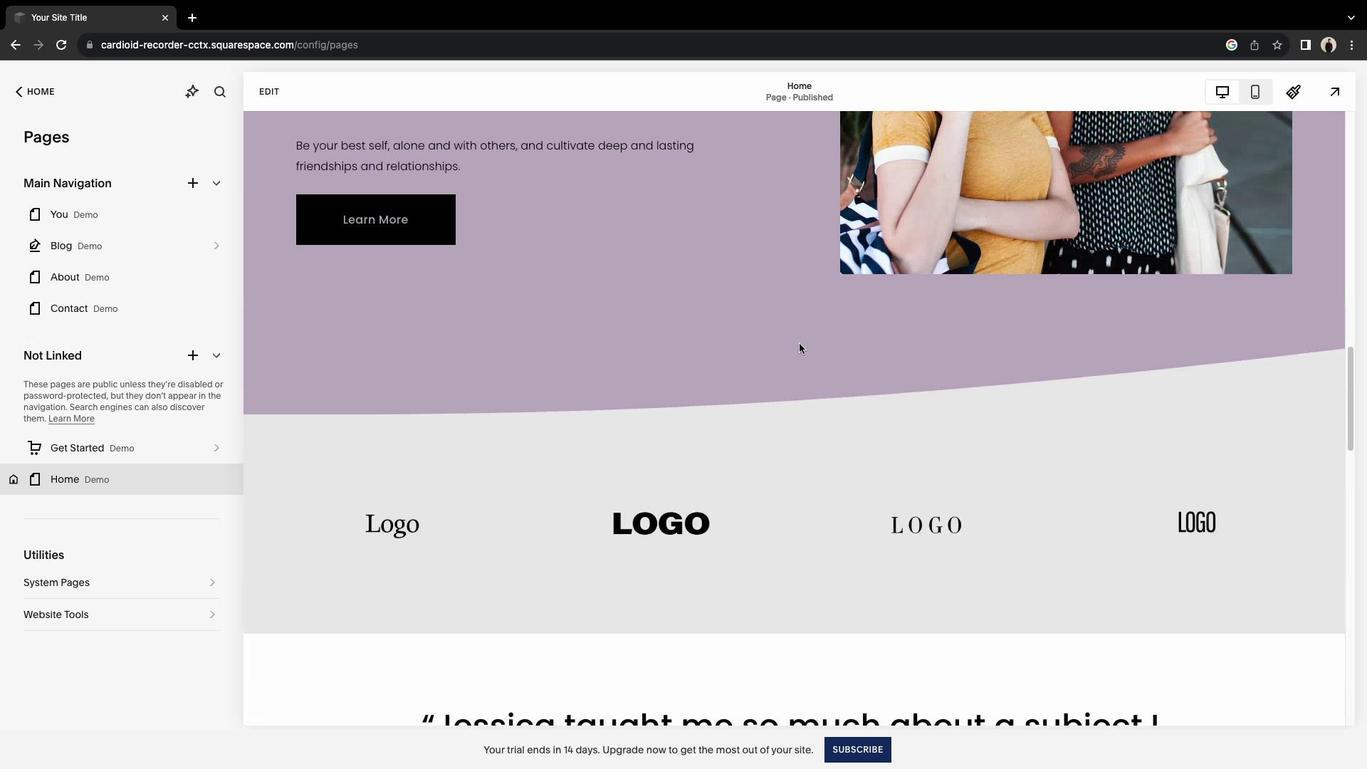 
Action: Mouse scrolled (799, 343) with delta (0, 0)
Screenshot: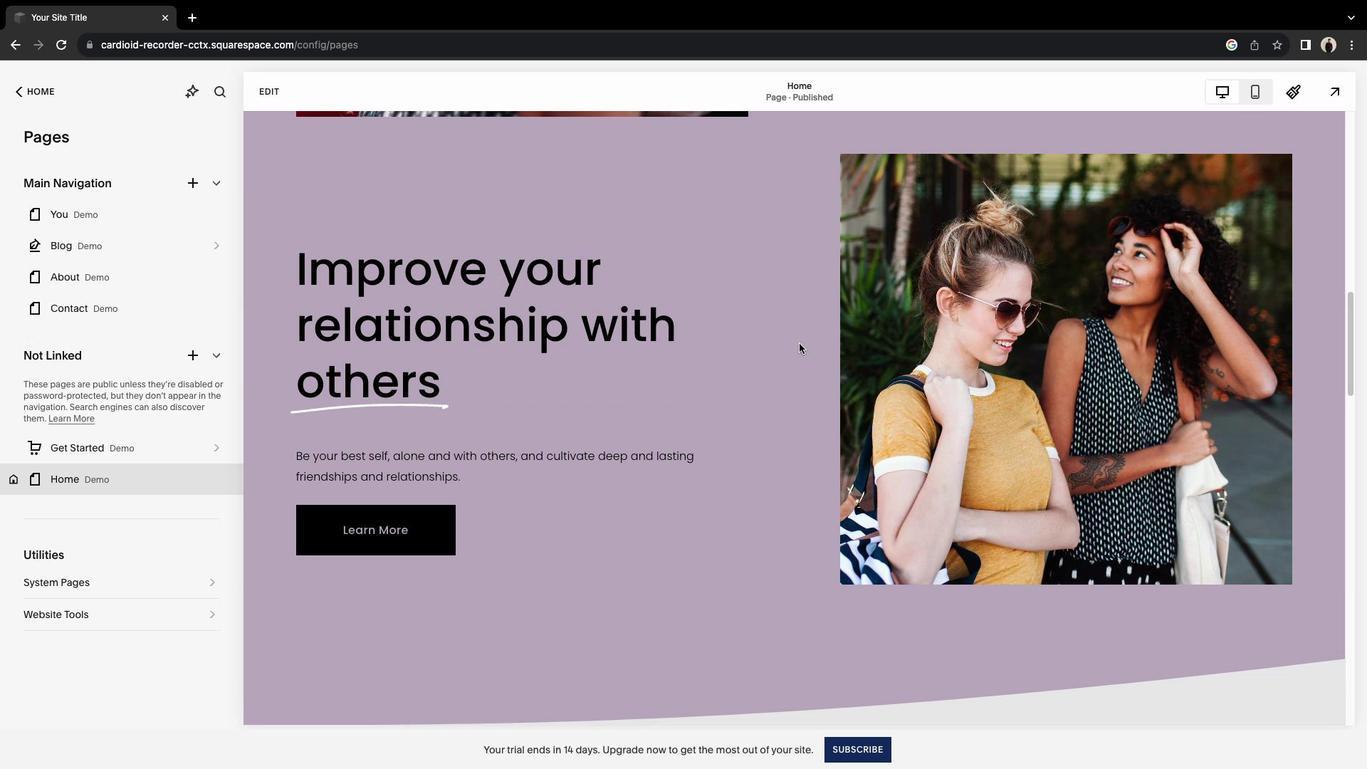 
Action: Mouse scrolled (799, 343) with delta (0, 0)
Screenshot: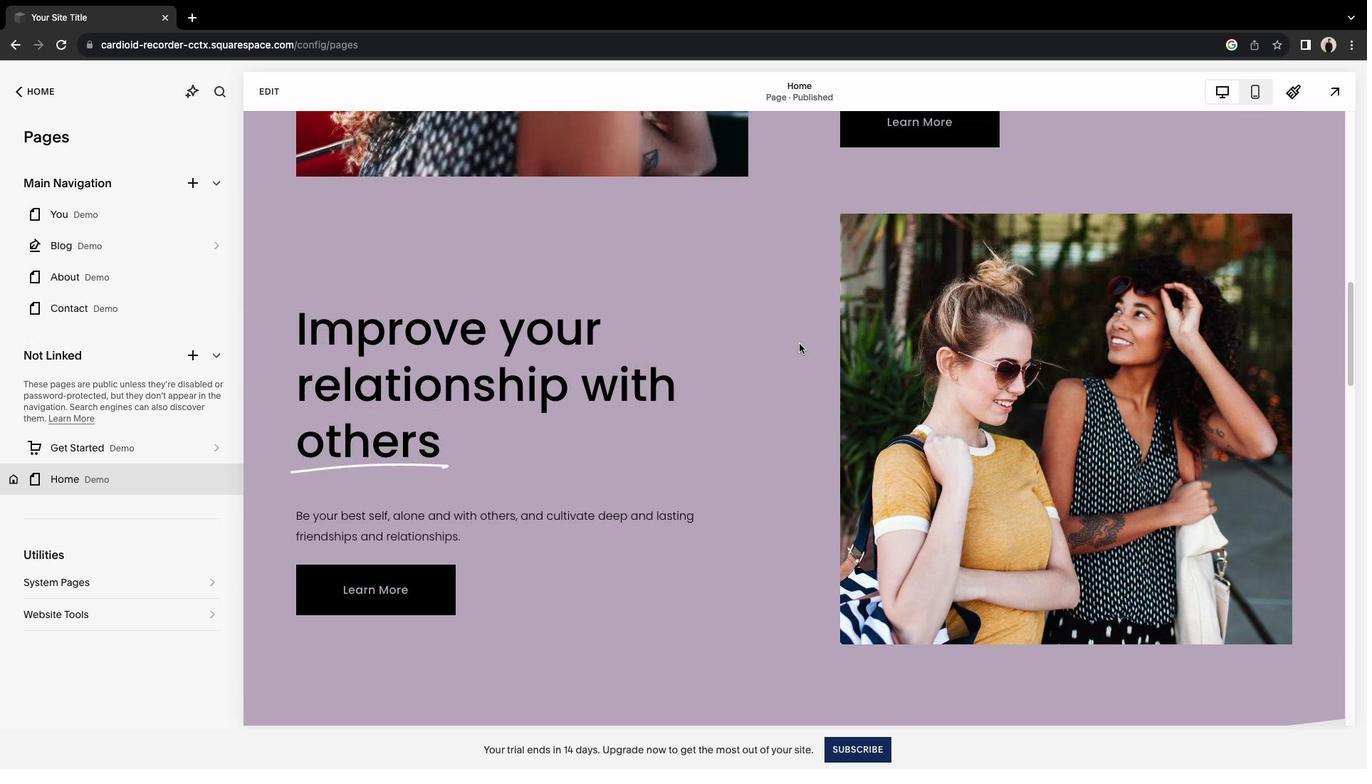 
Action: Mouse scrolled (799, 343) with delta (0, 2)
Screenshot: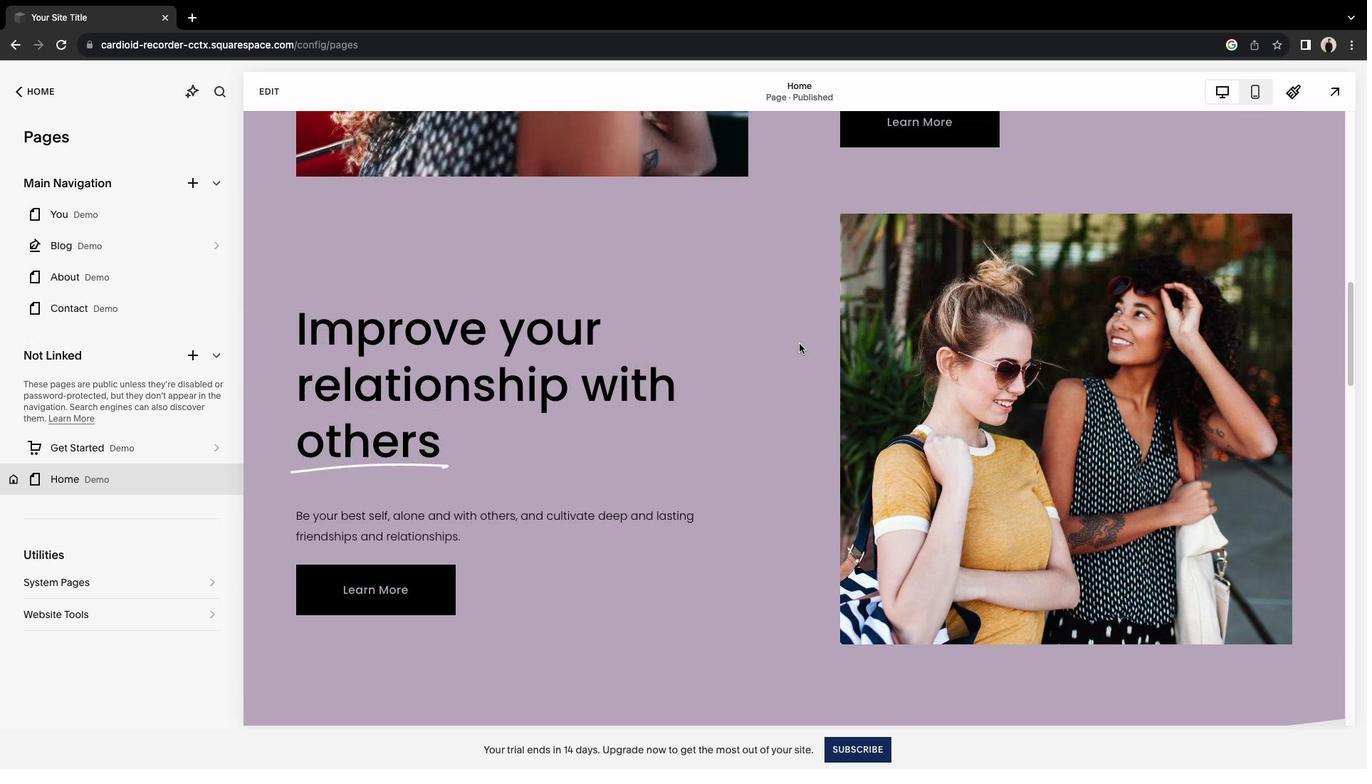 
Action: Mouse scrolled (799, 343) with delta (0, 3)
Screenshot: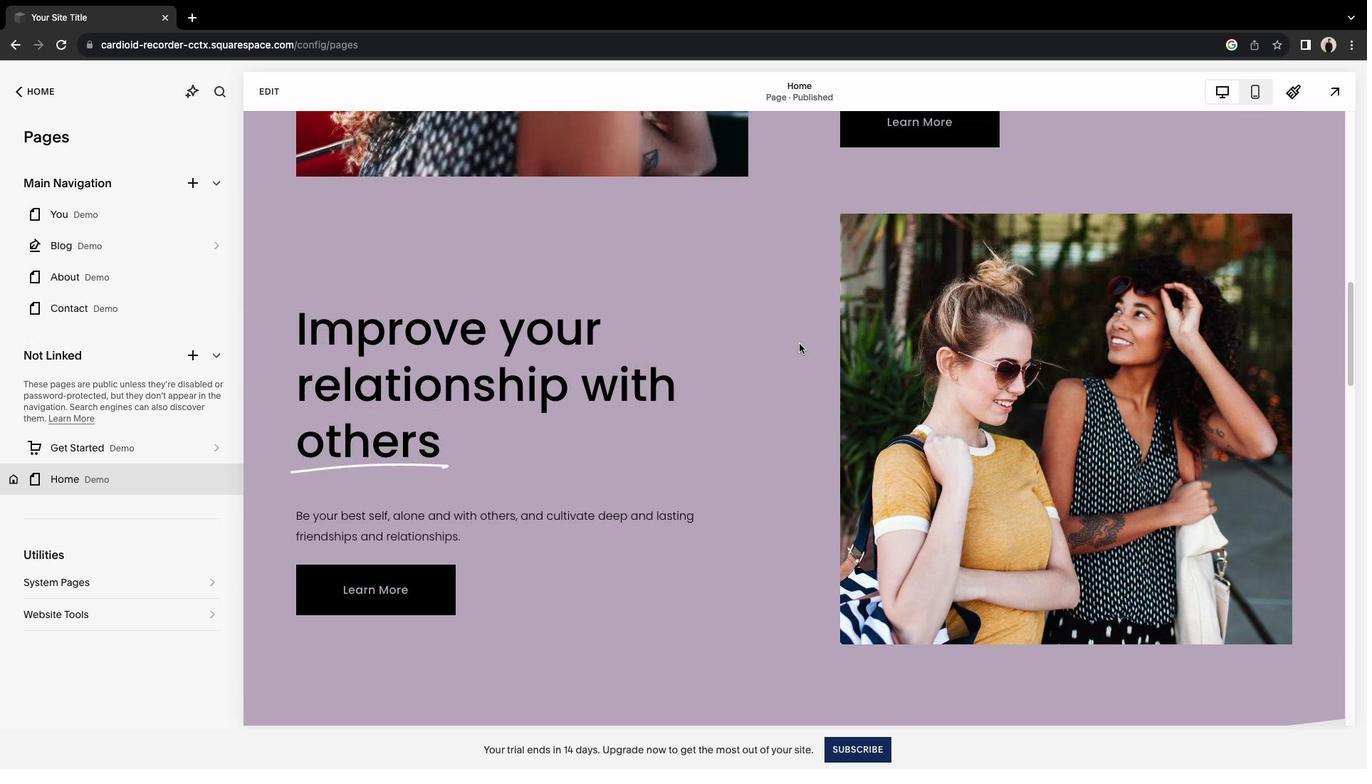 
Action: Mouse scrolled (799, 343) with delta (0, 4)
Screenshot: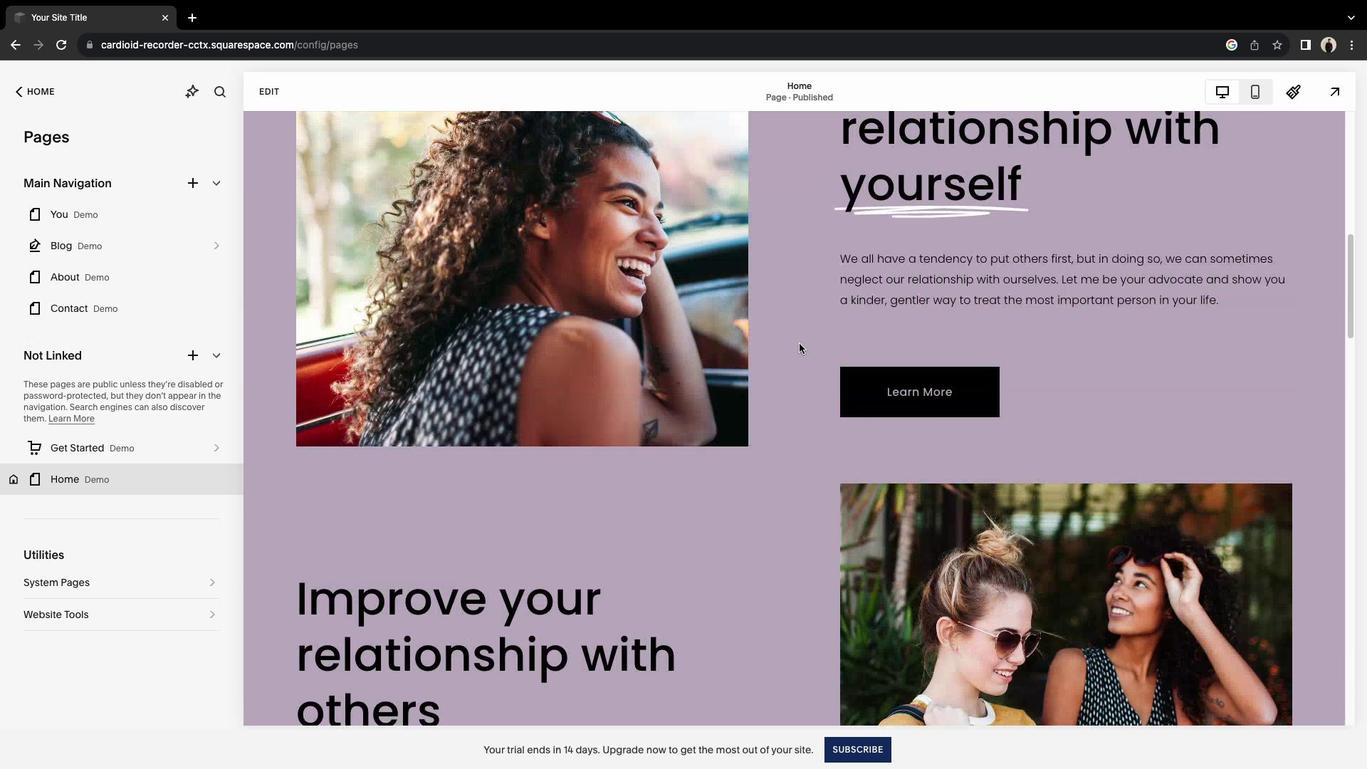 
Action: Mouse scrolled (799, 343) with delta (0, 0)
Screenshot: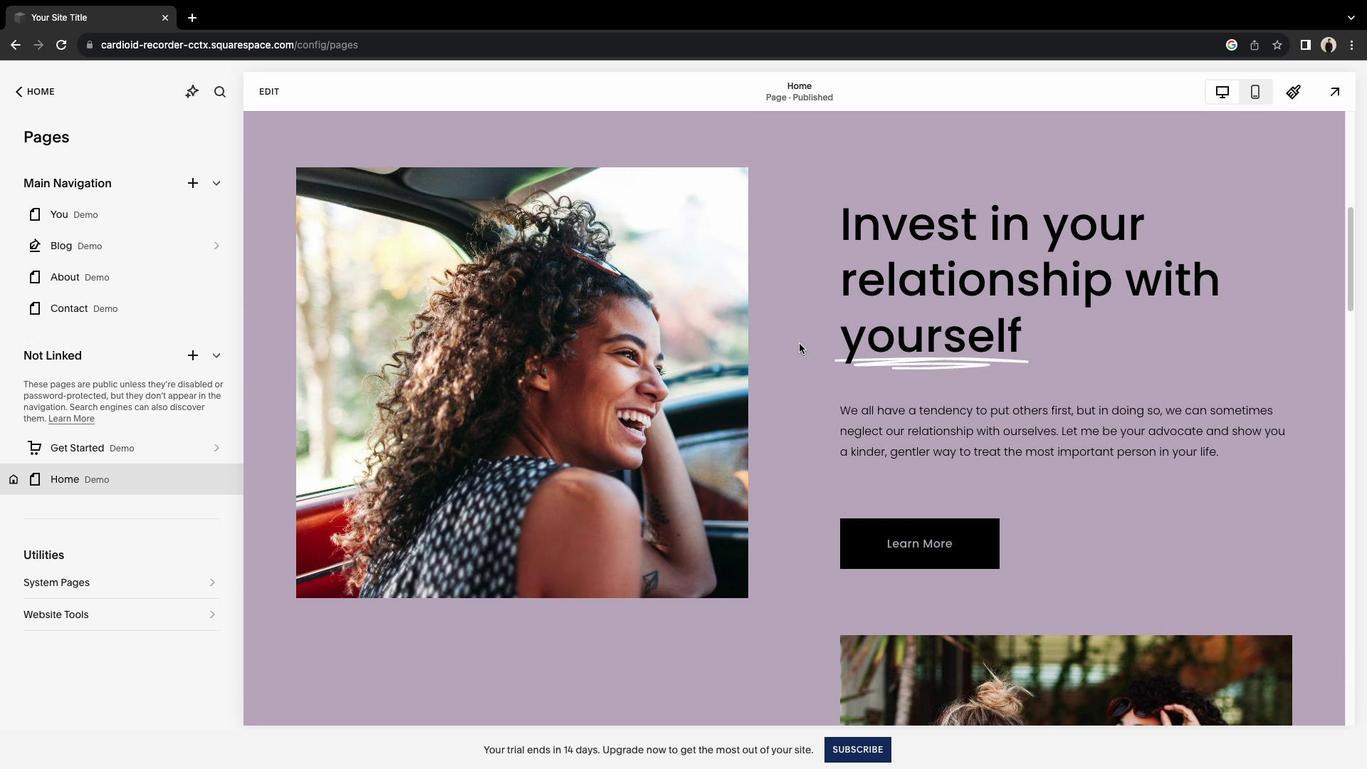 
Action: Mouse scrolled (799, 343) with delta (0, 0)
Screenshot: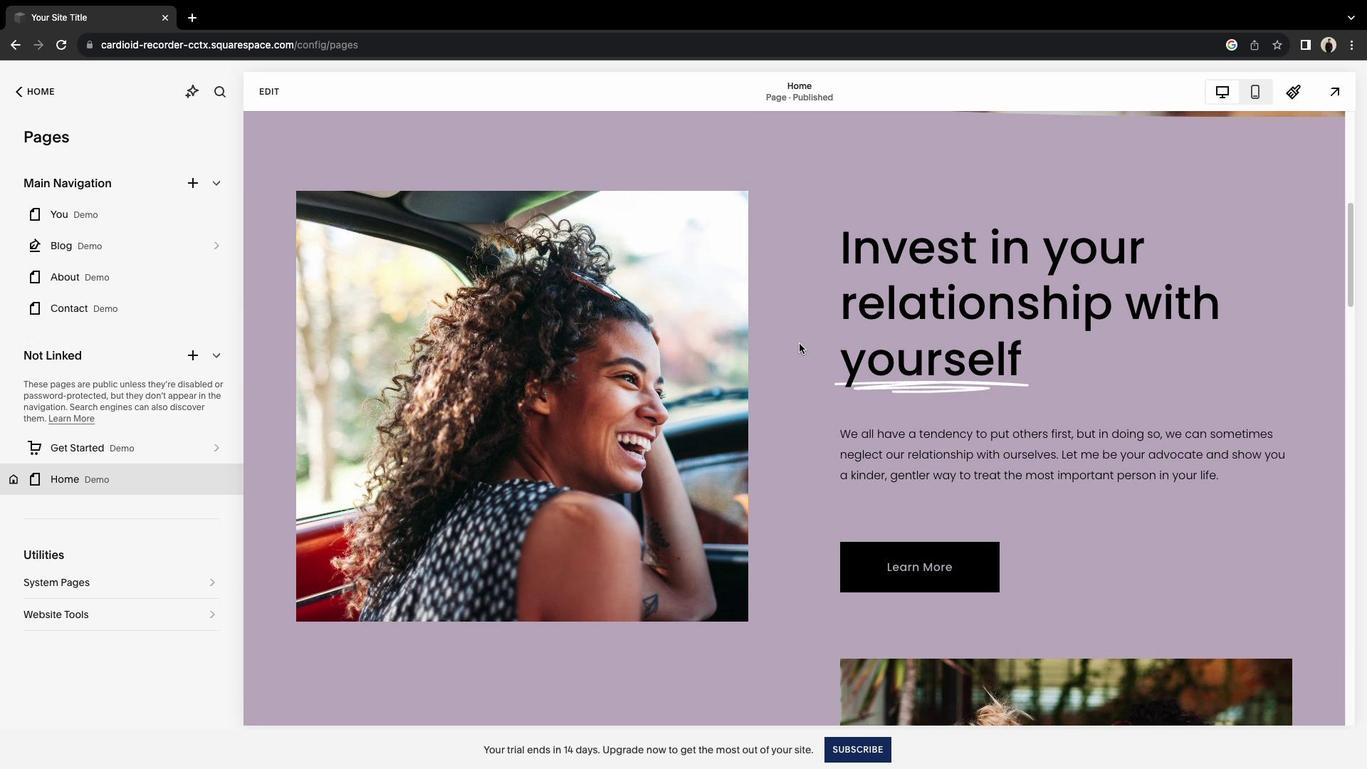 
Action: Mouse scrolled (799, 343) with delta (0, 2)
Screenshot: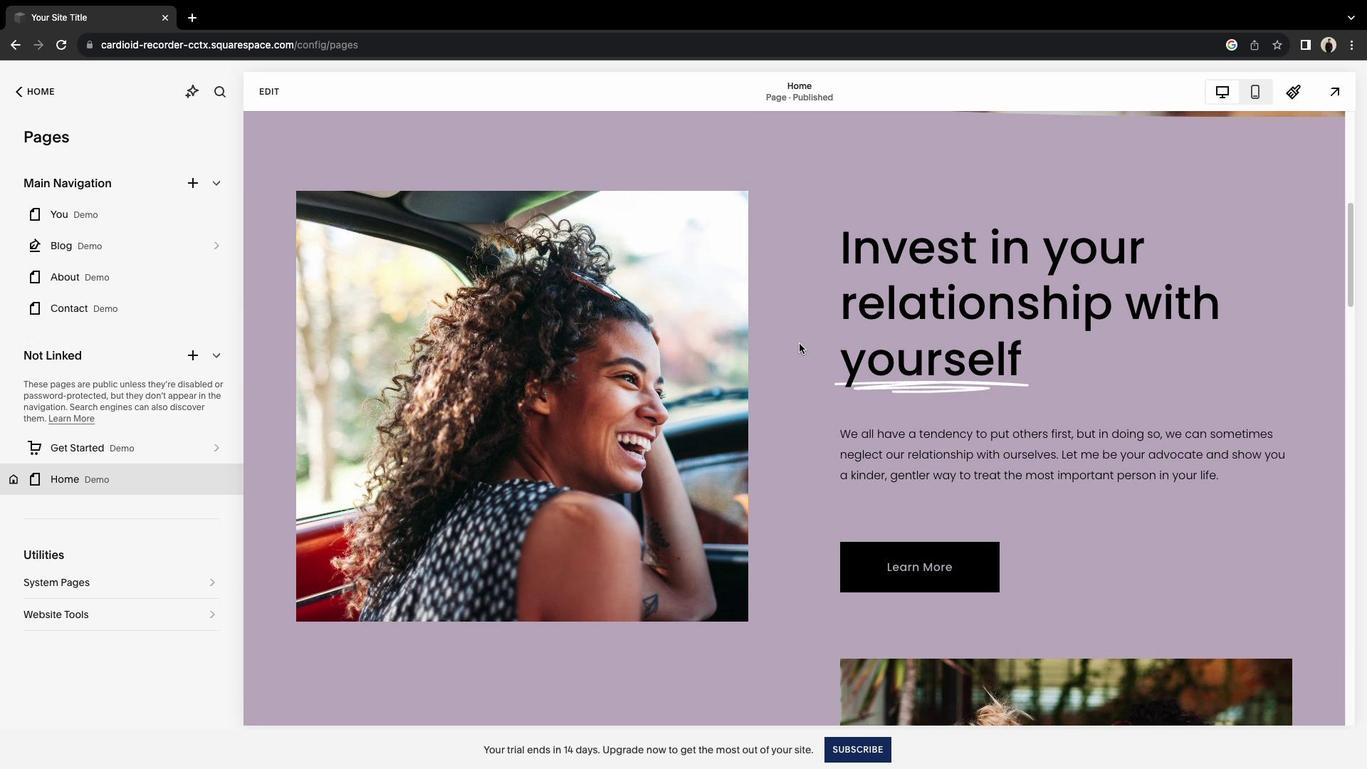 
Action: Mouse scrolled (799, 343) with delta (0, 3)
Screenshot: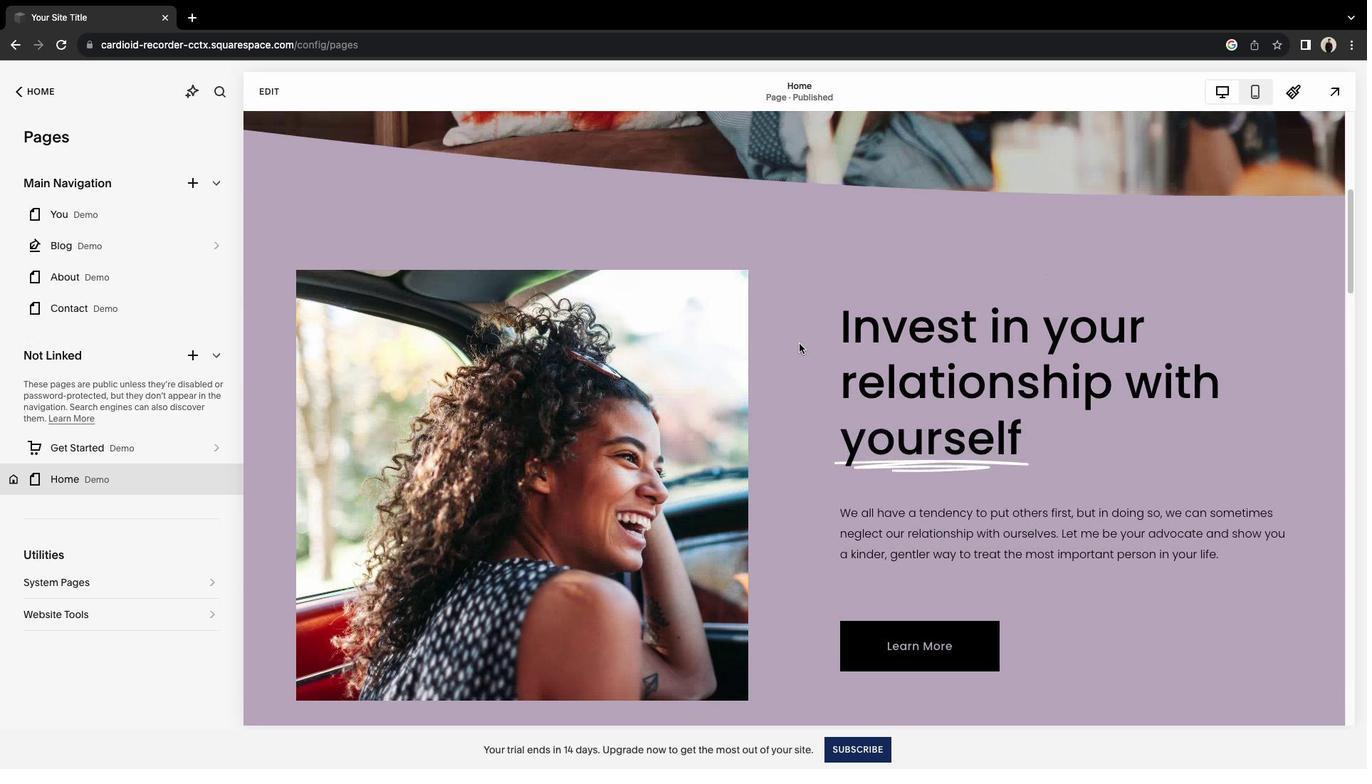 
Action: Mouse scrolled (799, 343) with delta (0, 4)
Screenshot: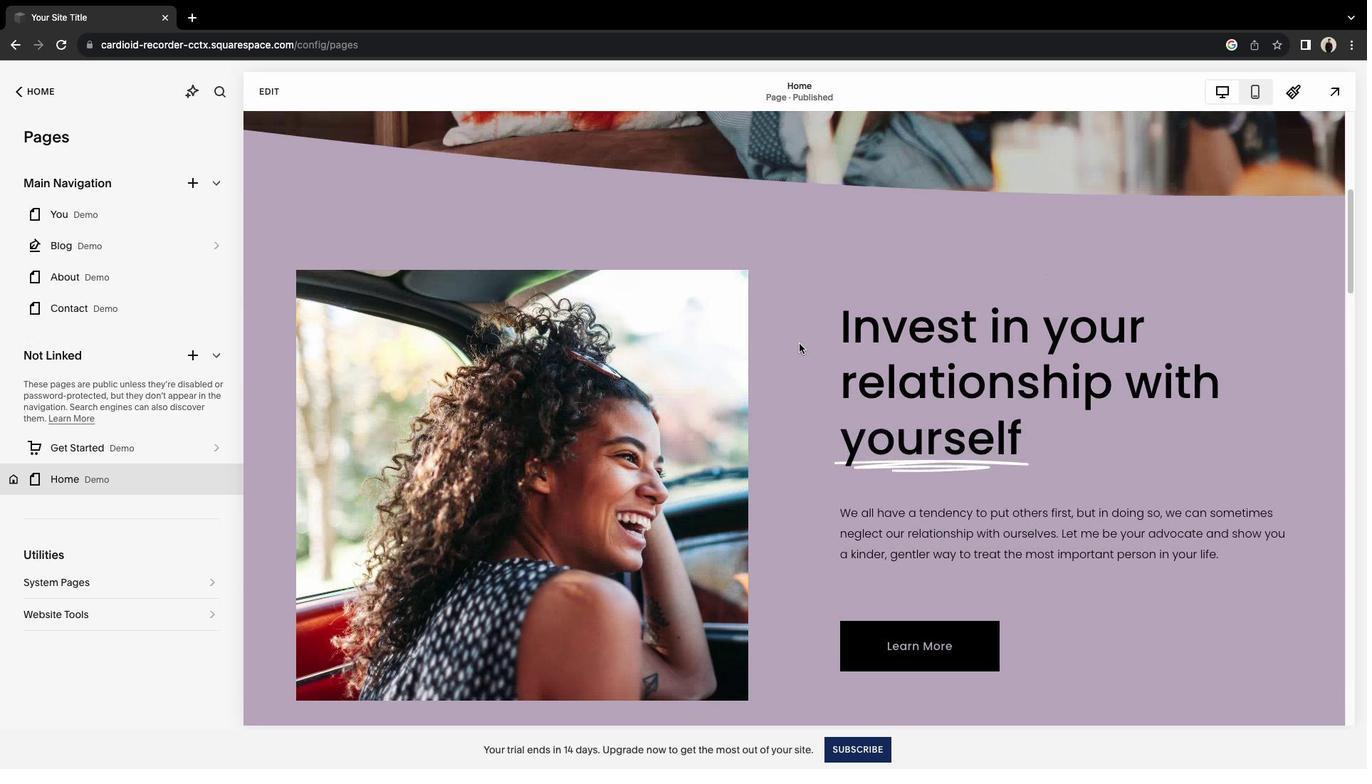 
Action: Mouse scrolled (799, 343) with delta (0, 4)
Screenshot: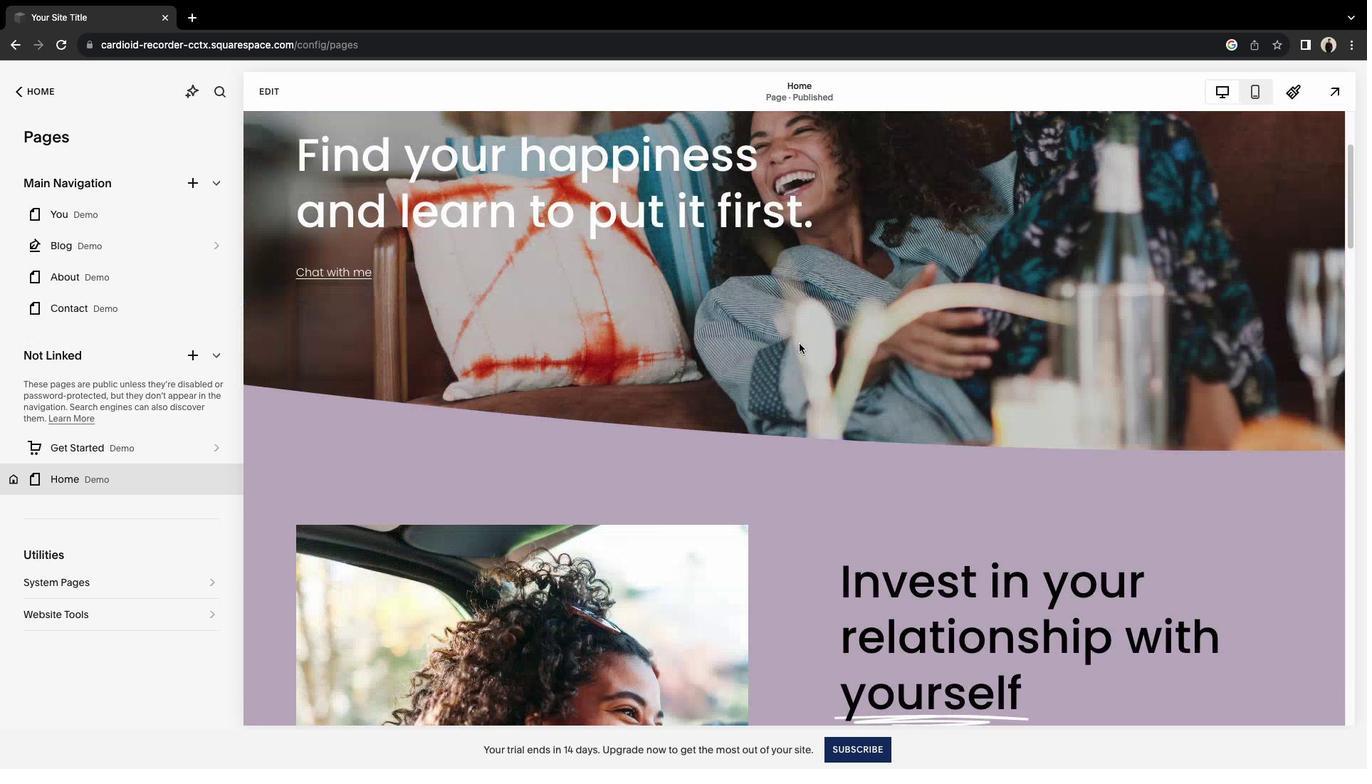 
Action: Mouse scrolled (799, 343) with delta (0, 0)
Screenshot: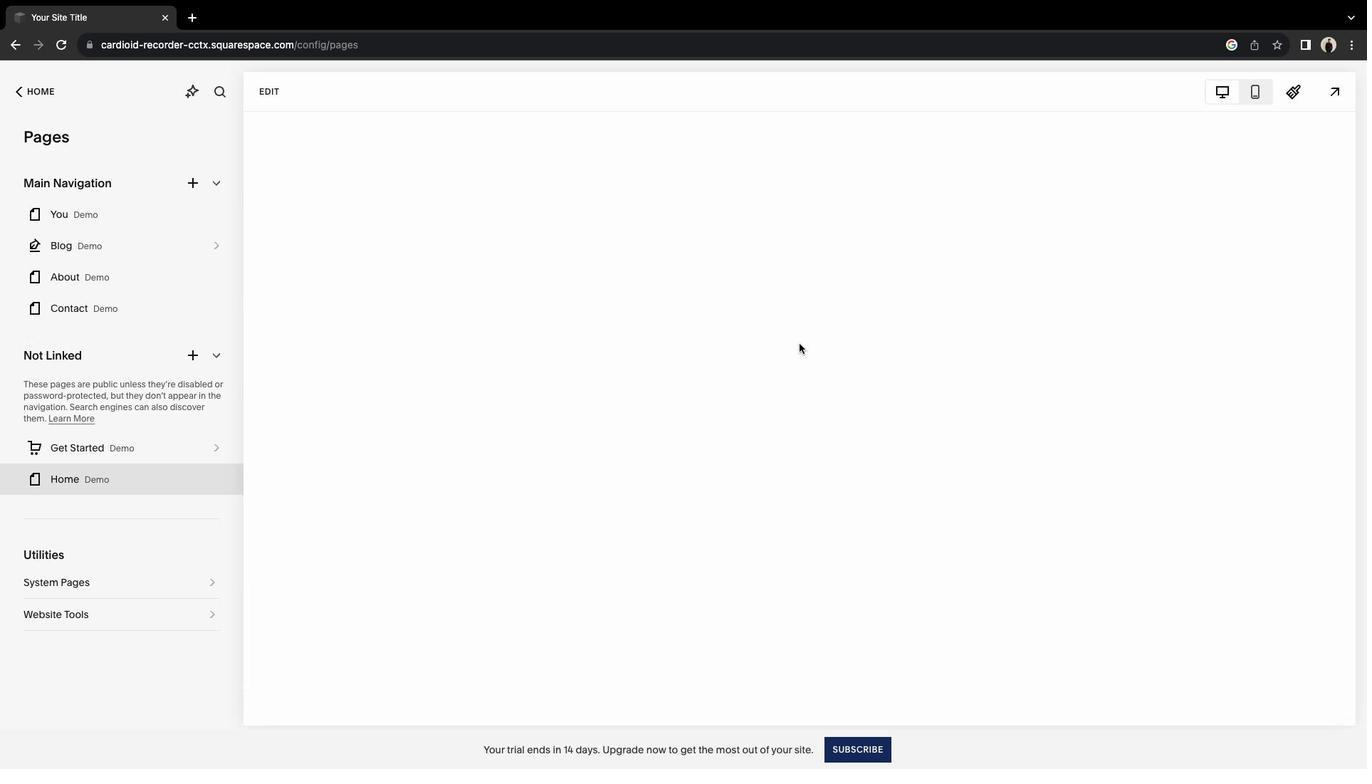 
Action: Mouse scrolled (799, 343) with delta (0, 0)
Screenshot: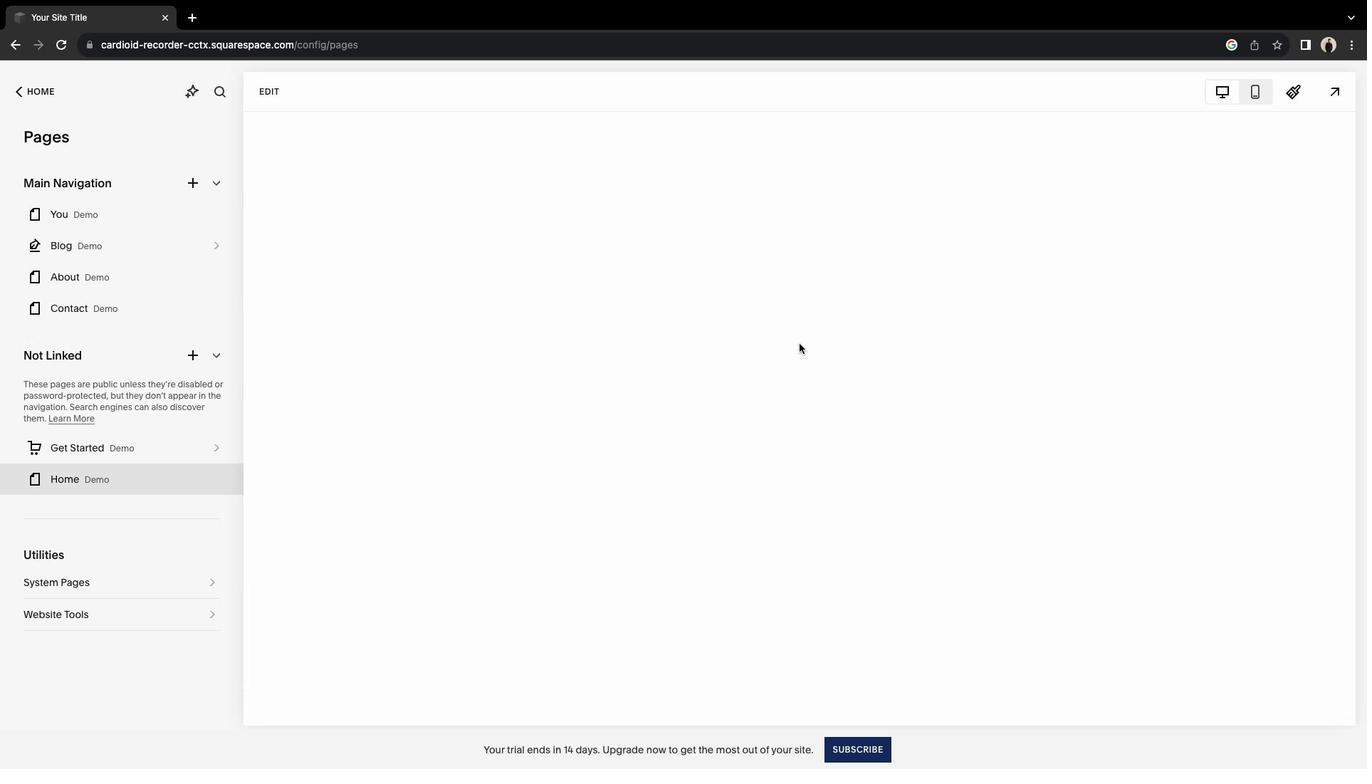 
Action: Mouse scrolled (799, 343) with delta (0, 2)
Screenshot: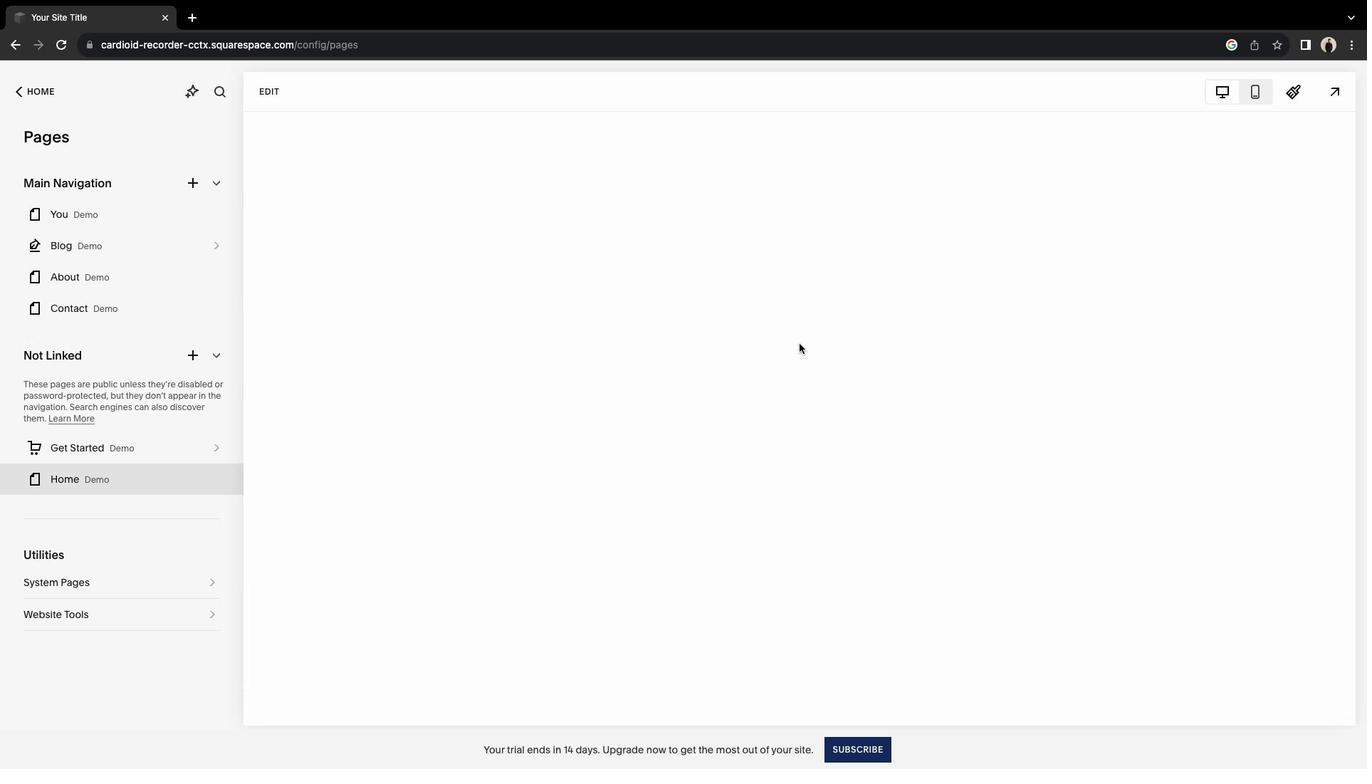 
Action: Mouse scrolled (799, 343) with delta (0, 3)
Screenshot: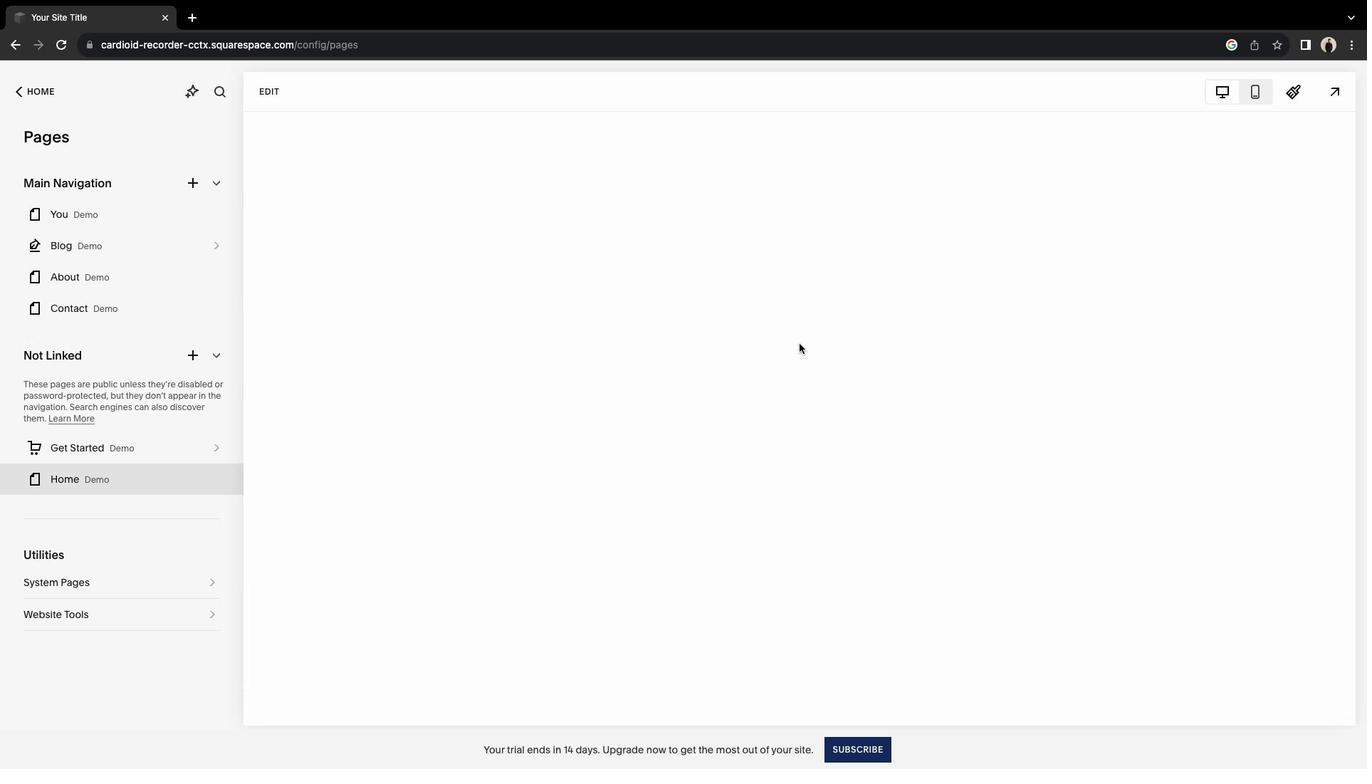 
Action: Mouse scrolled (799, 343) with delta (0, 4)
Screenshot: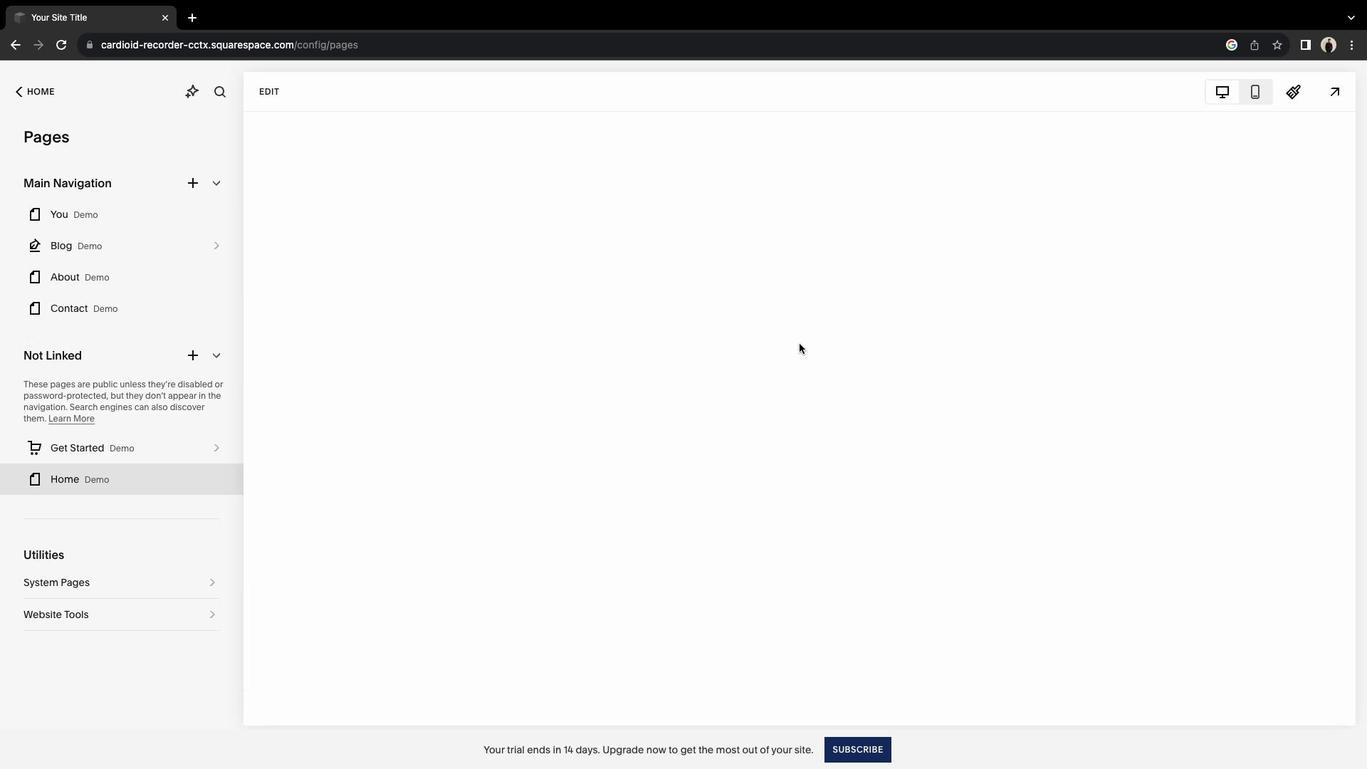 
Action: Mouse scrolled (799, 343) with delta (0, 4)
Screenshot: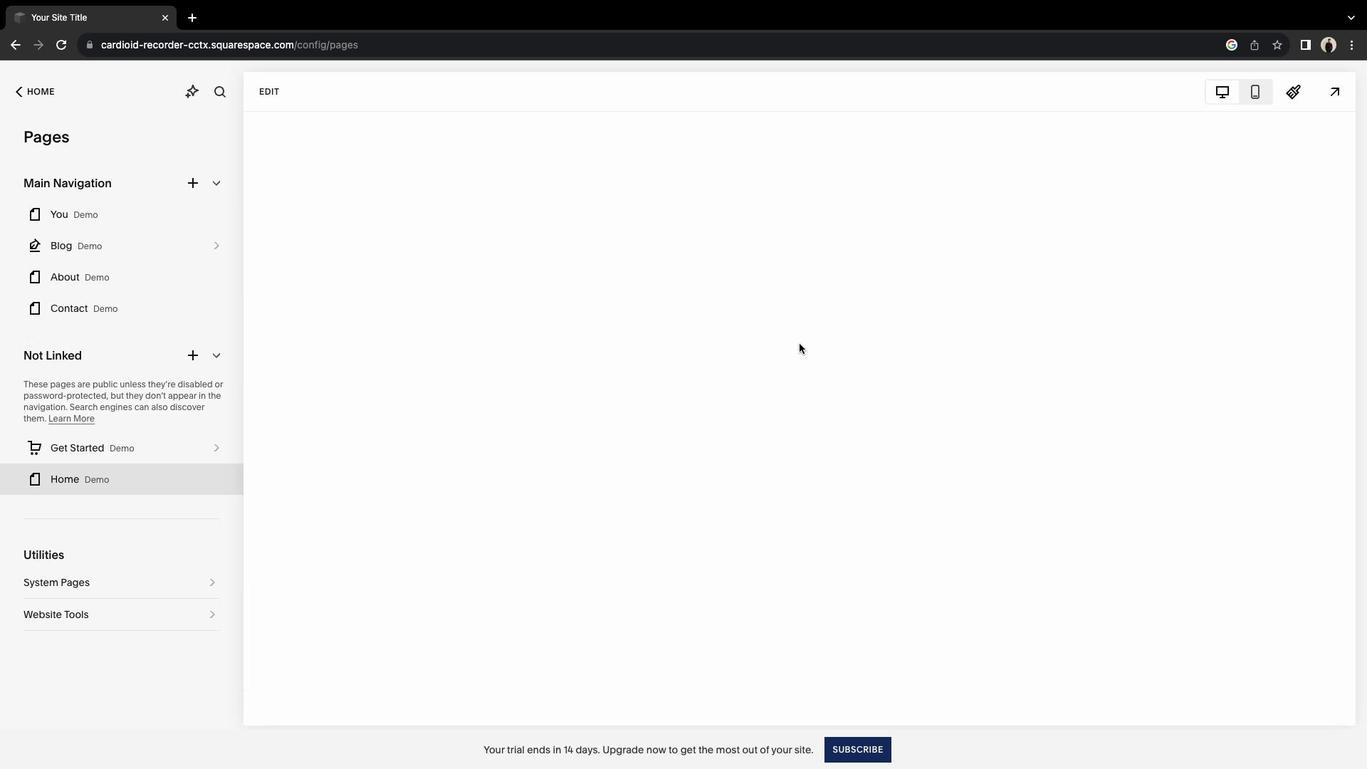 
Action: Mouse moved to (696, 179)
Screenshot: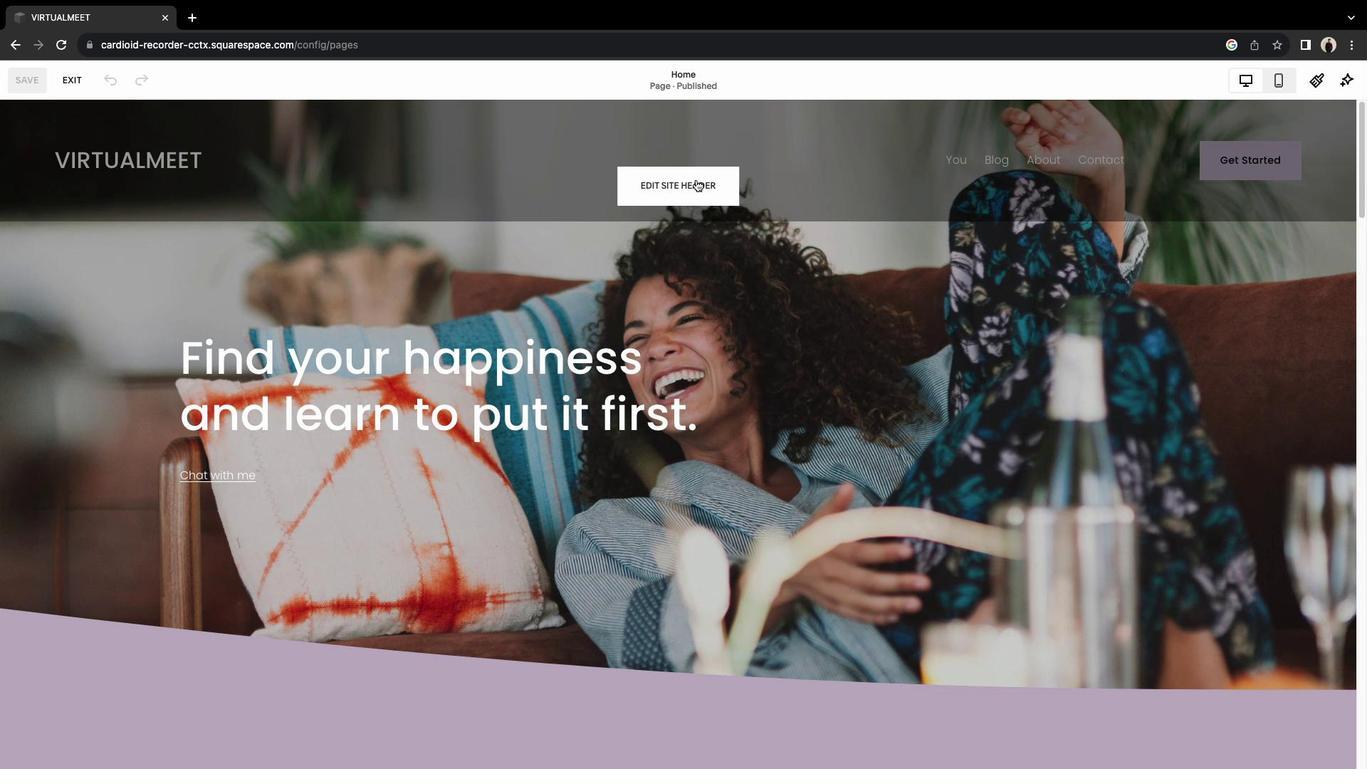 
Action: Mouse pressed left at (696, 179)
Screenshot: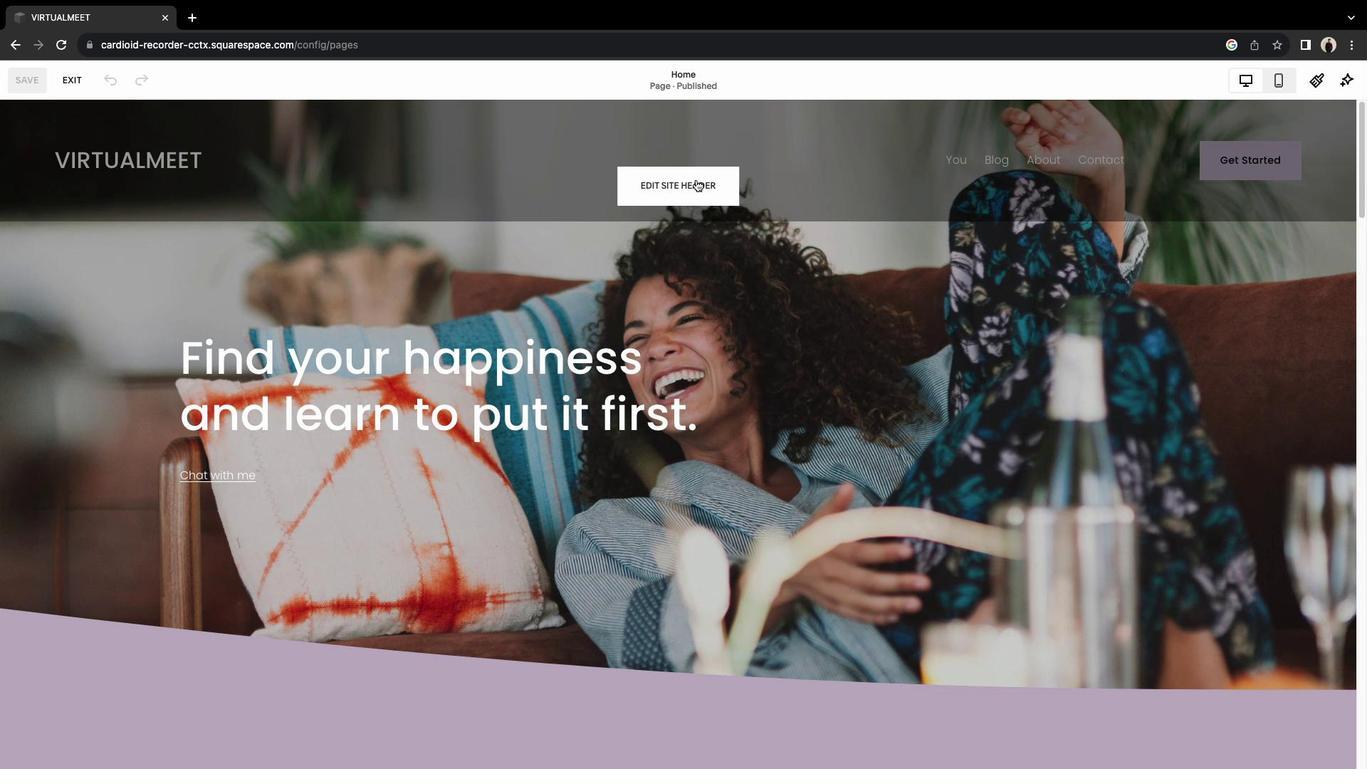 
Action: Mouse moved to (1220, 471)
Screenshot: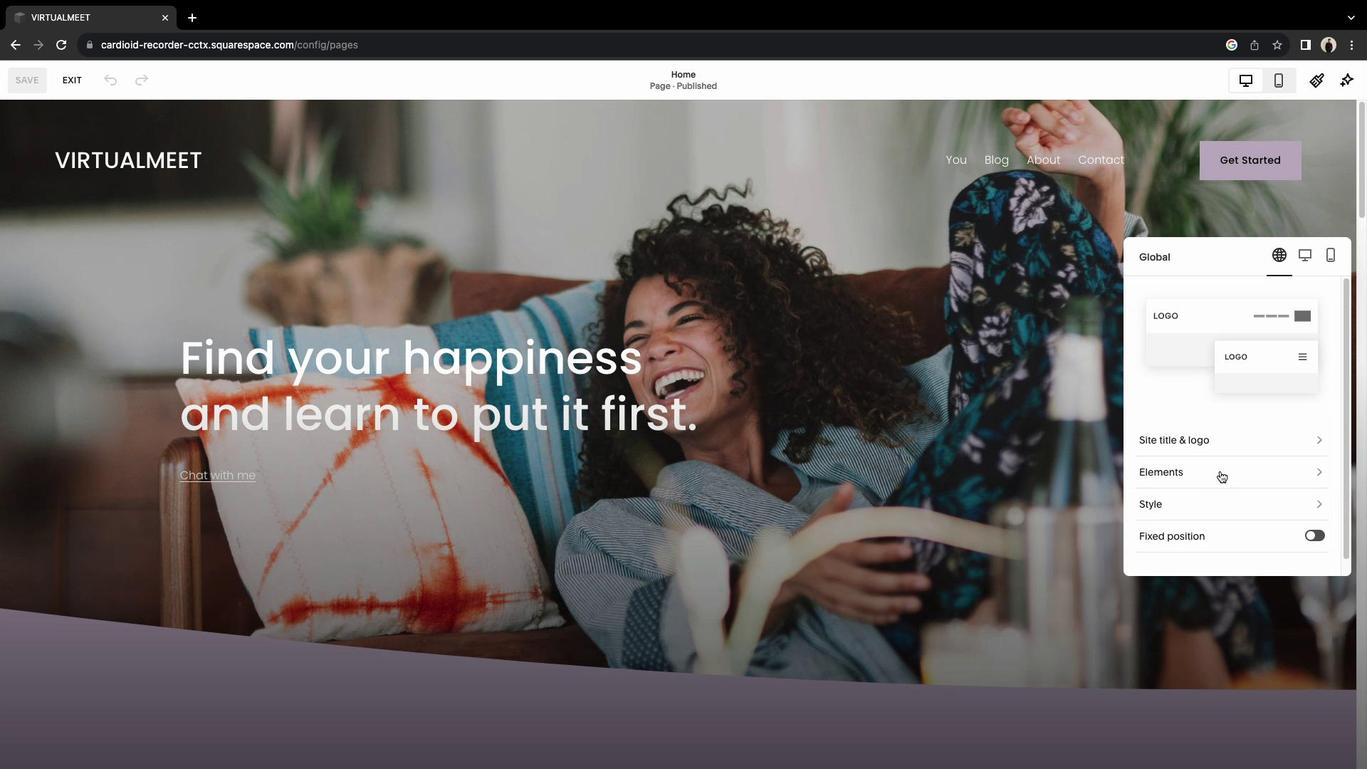 
Action: Mouse pressed left at (1220, 471)
Screenshot: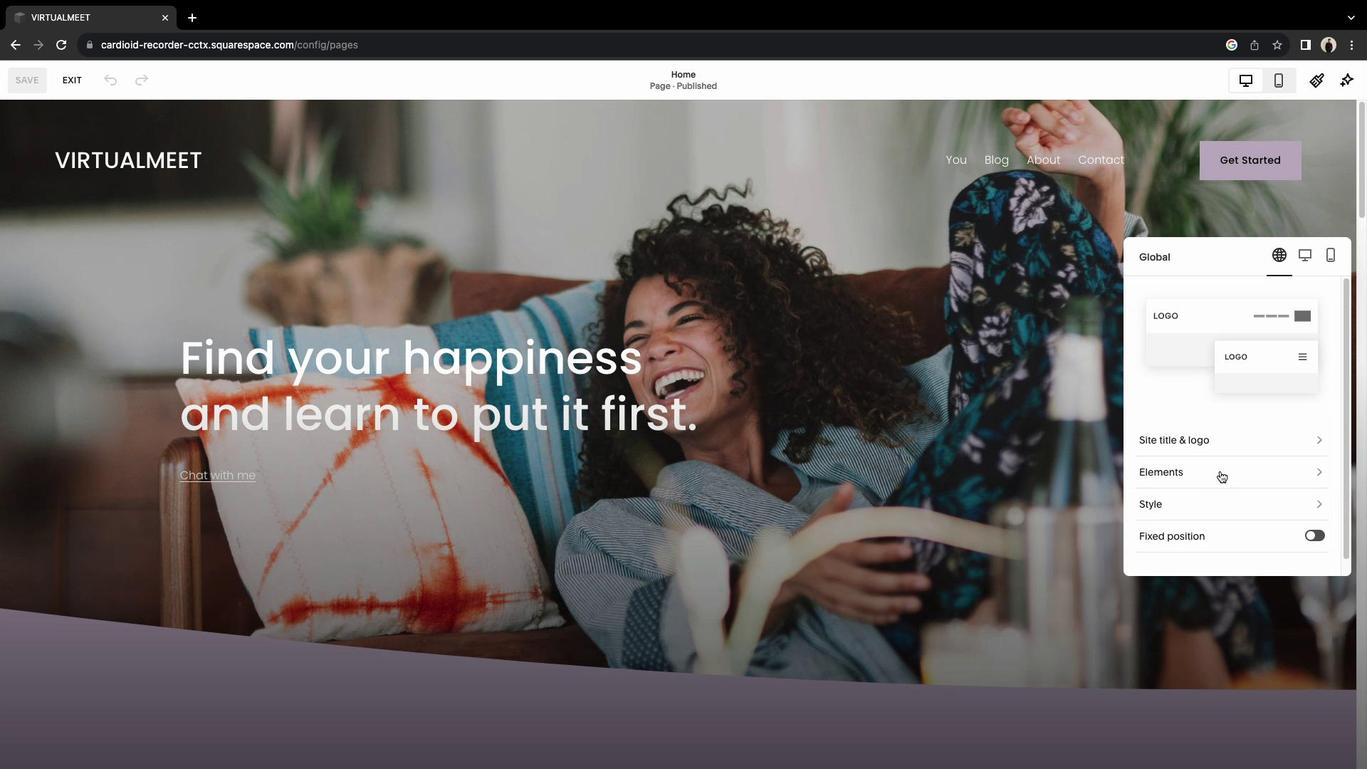 
Action: Mouse moved to (1329, 294)
Screenshot: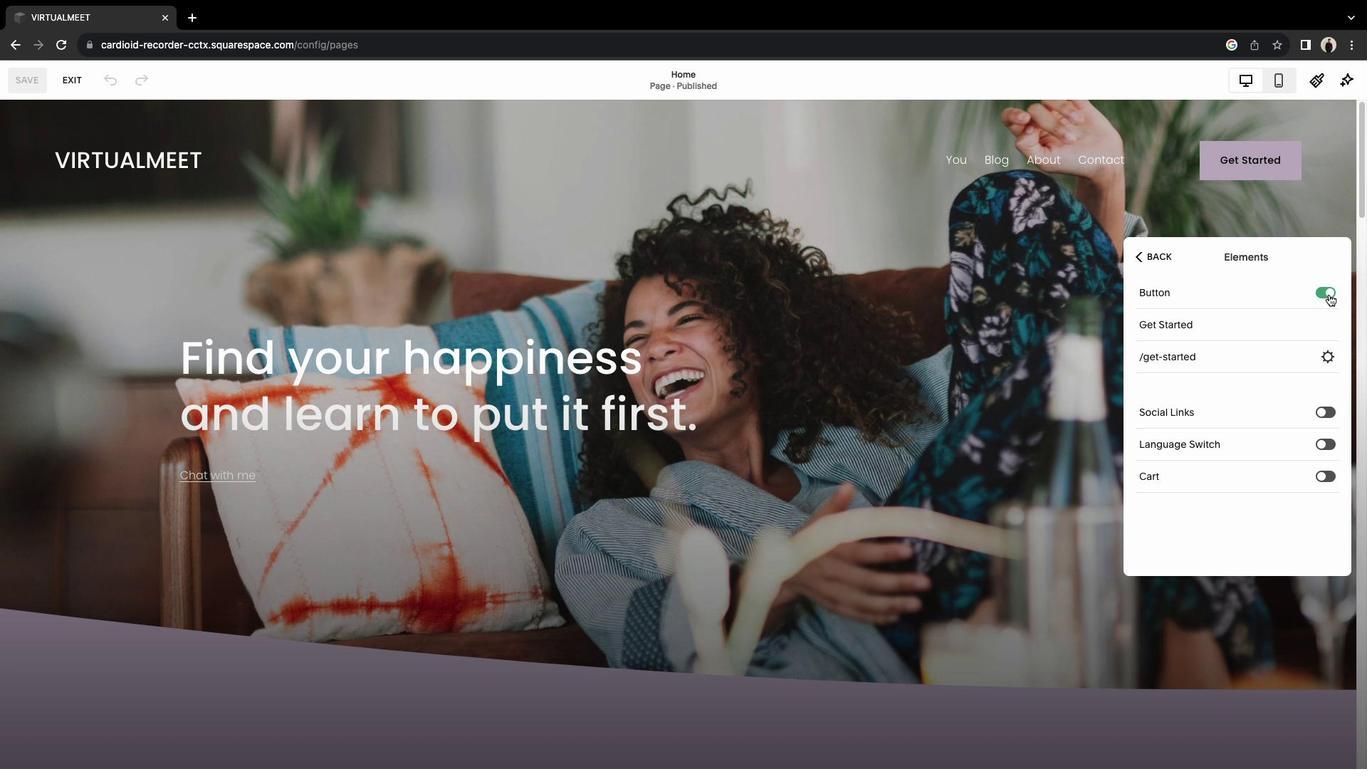 
Action: Mouse pressed left at (1329, 294)
Screenshot: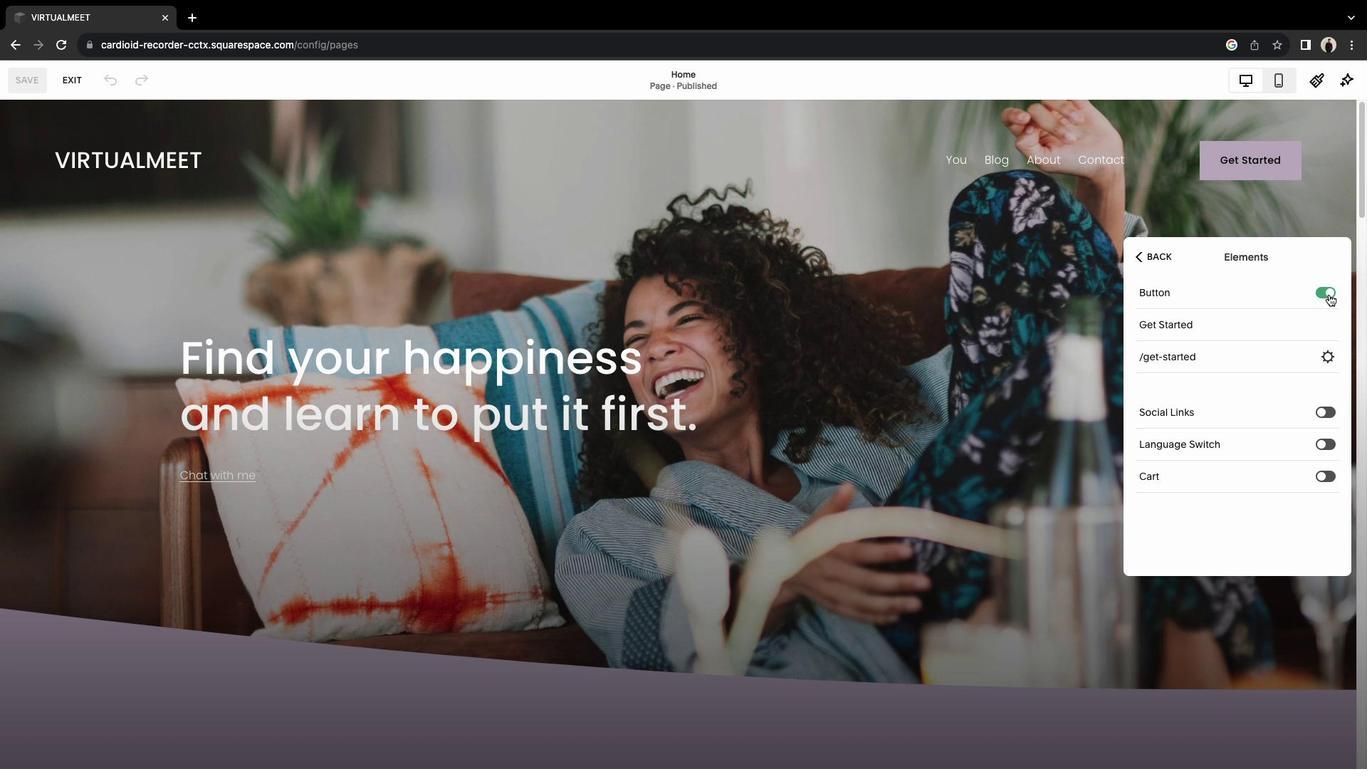 
Action: Mouse moved to (1325, 326)
Screenshot: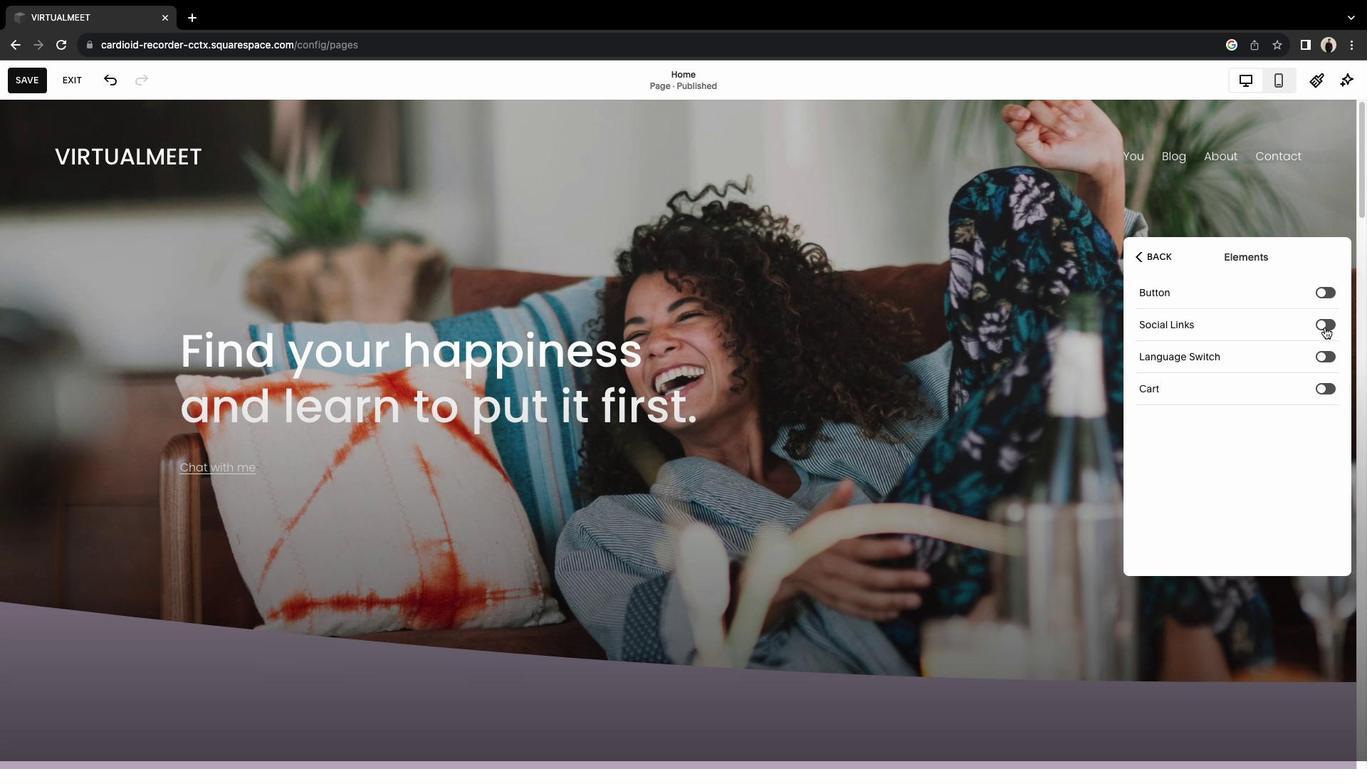 
Action: Mouse pressed left at (1325, 326)
Screenshot: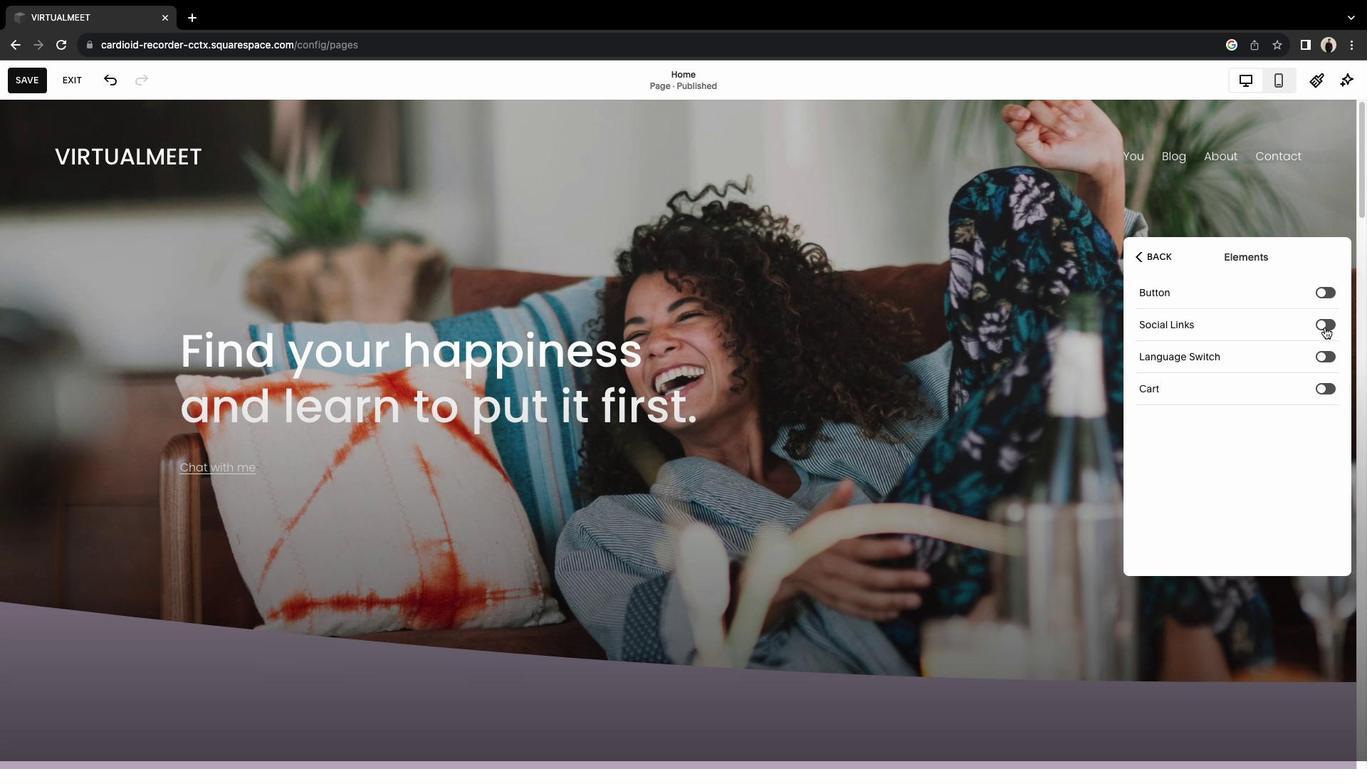 
Action: Mouse moved to (1265, 394)
Screenshot: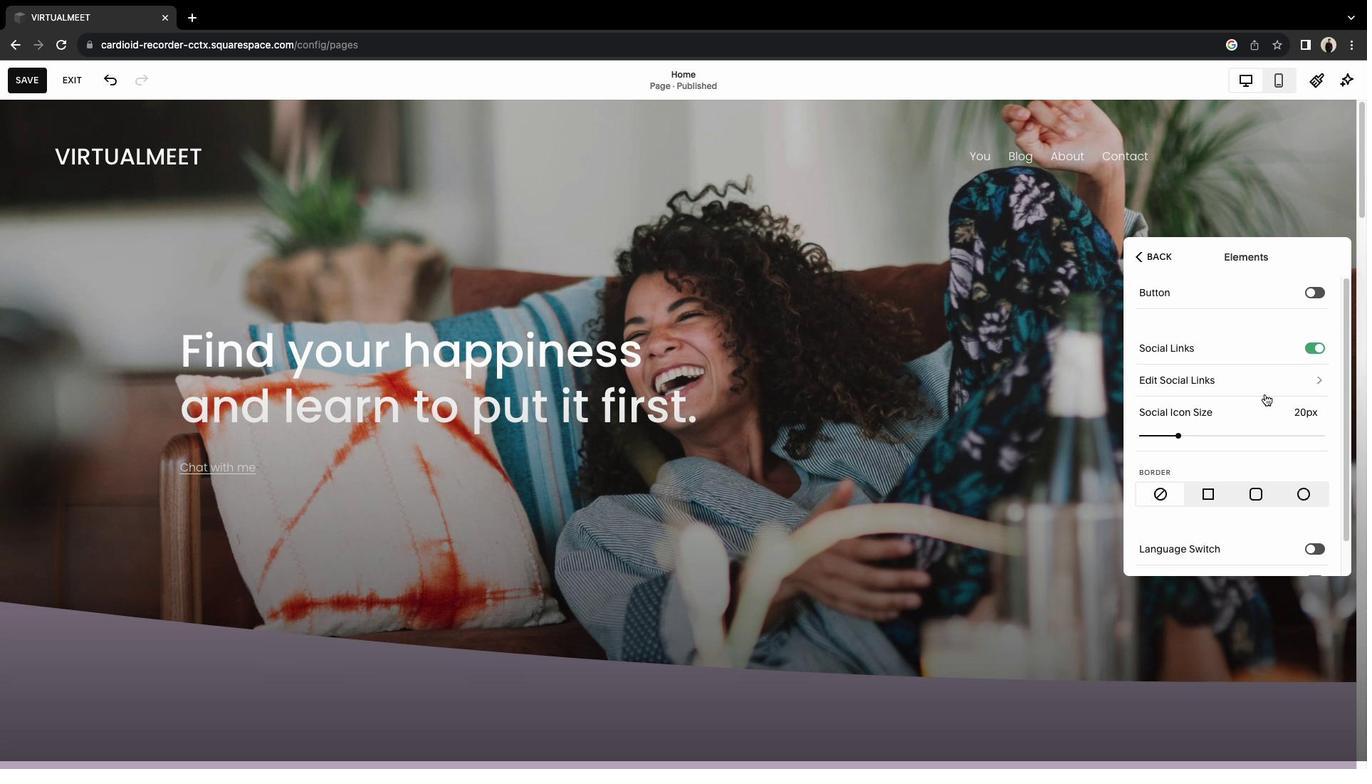 
Action: Mouse scrolled (1265, 394) with delta (0, 0)
Screenshot: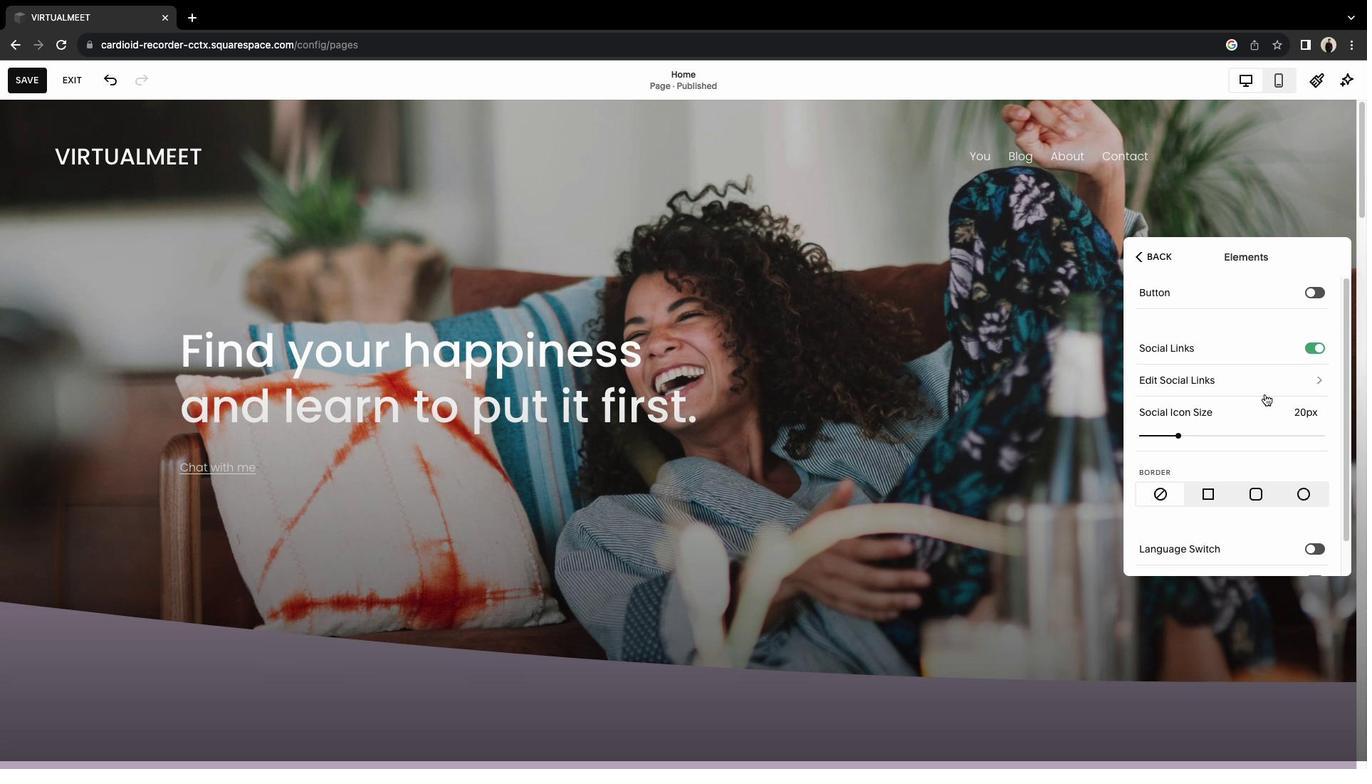 
Action: Mouse scrolled (1265, 394) with delta (0, 0)
Screenshot: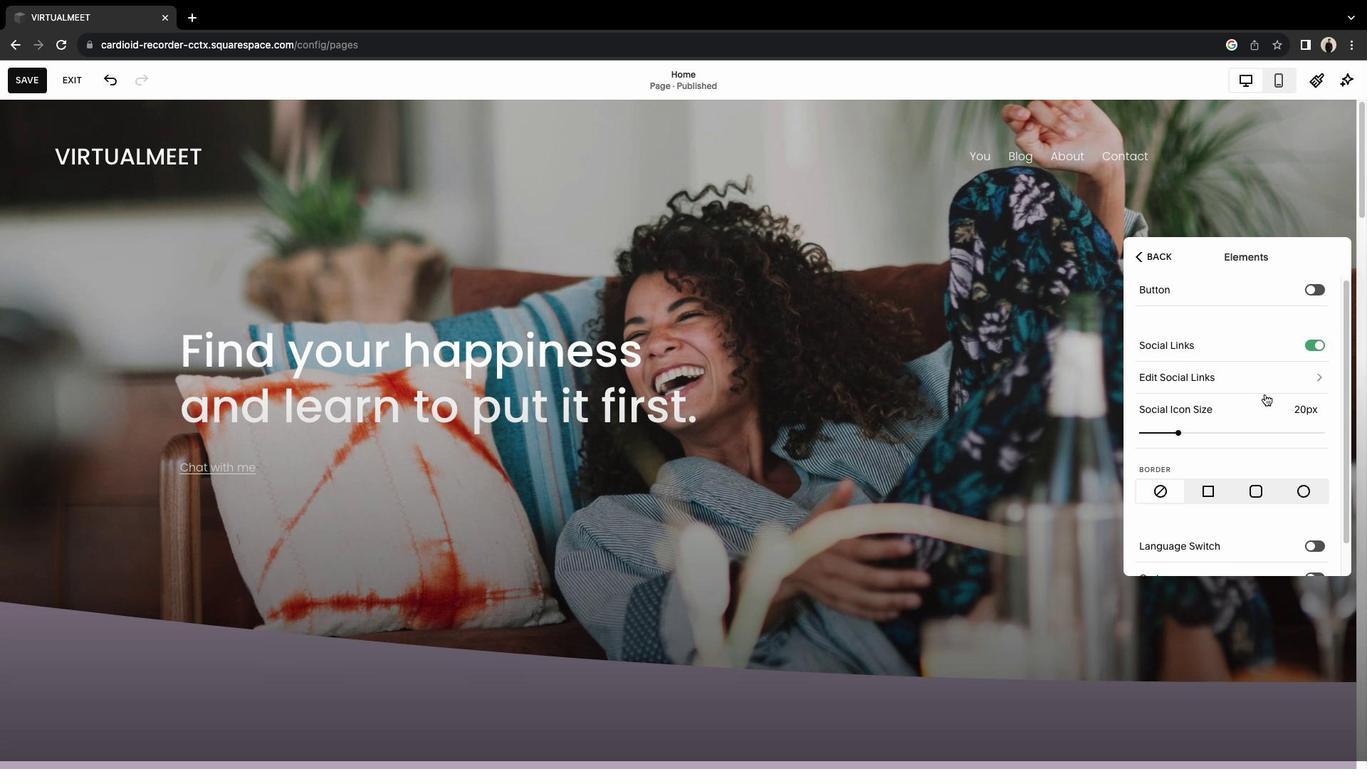 
Action: Mouse scrolled (1265, 394) with delta (0, 0)
Screenshot: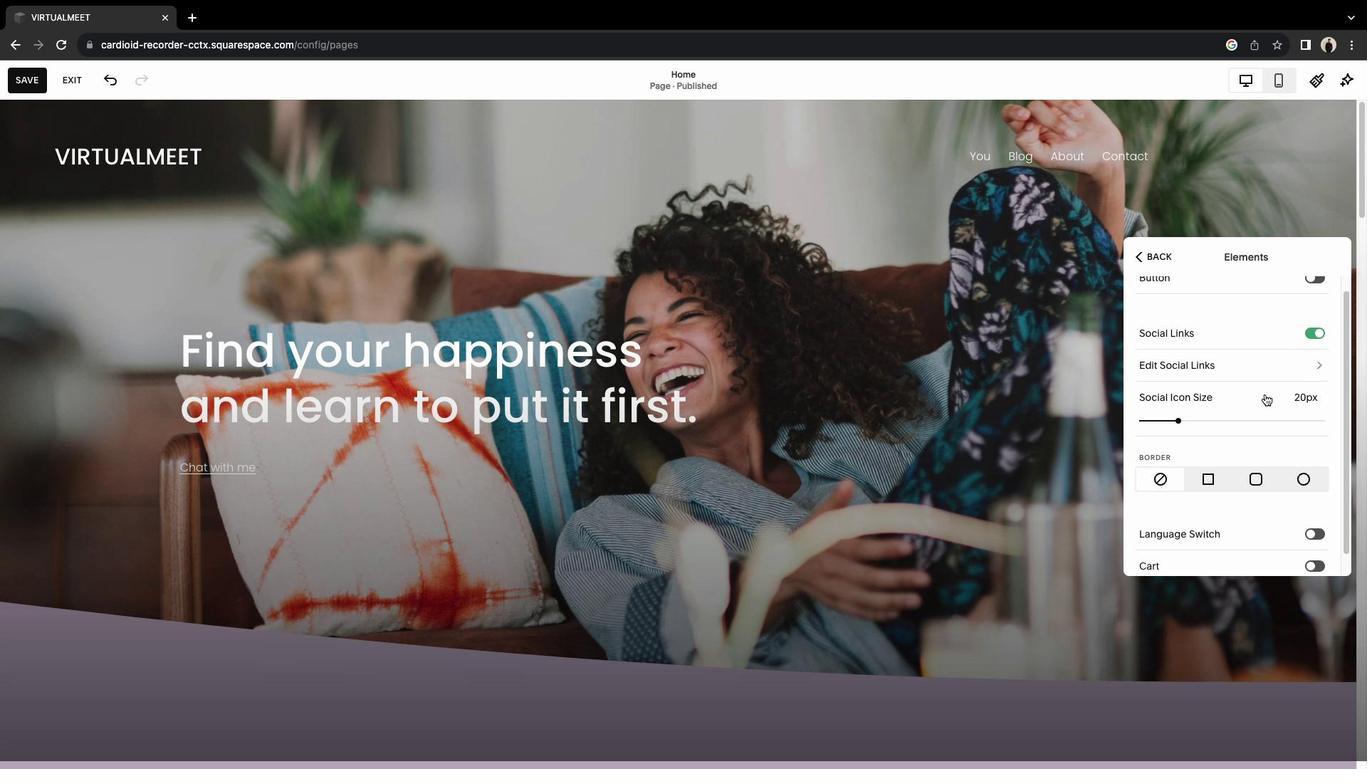 
Action: Mouse scrolled (1265, 394) with delta (0, 0)
Screenshot: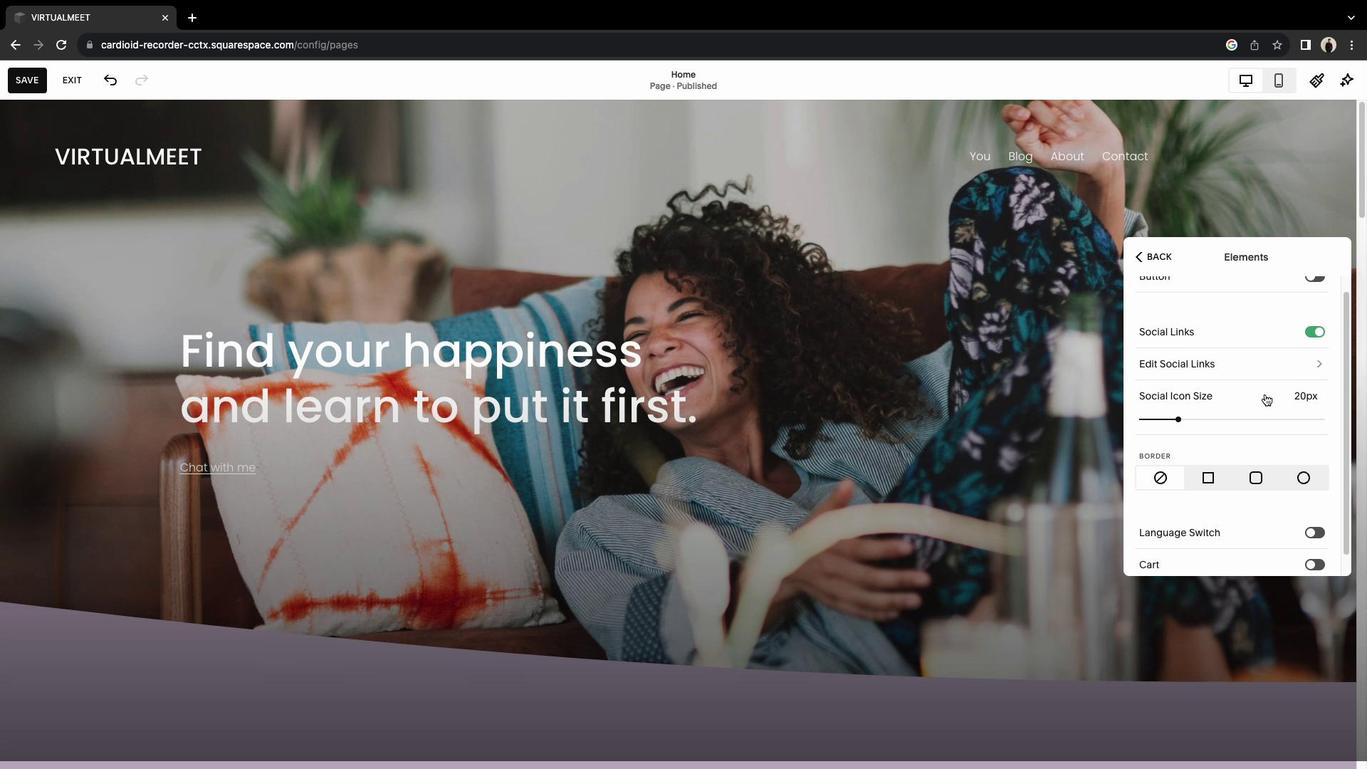 
Action: Mouse scrolled (1265, 394) with delta (0, -2)
Screenshot: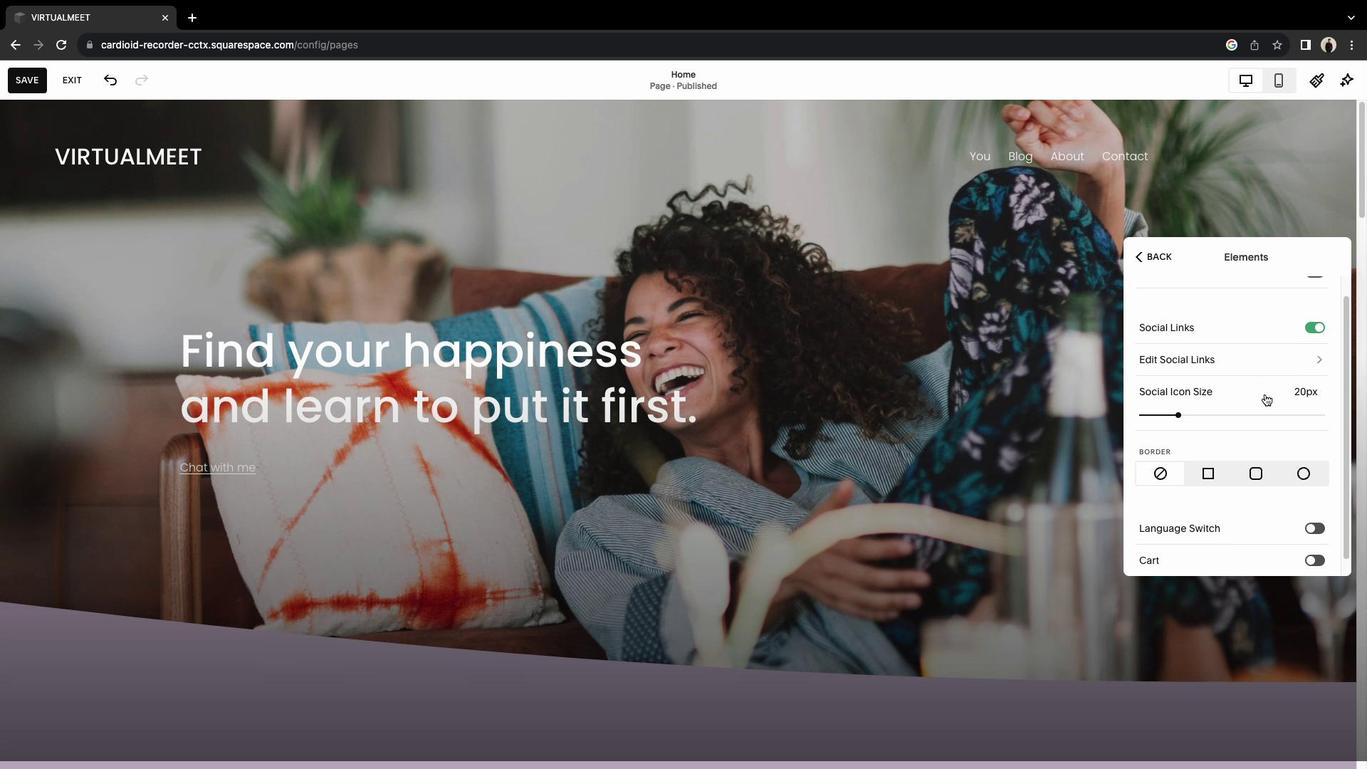 
Action: Mouse scrolled (1265, 394) with delta (0, -2)
Screenshot: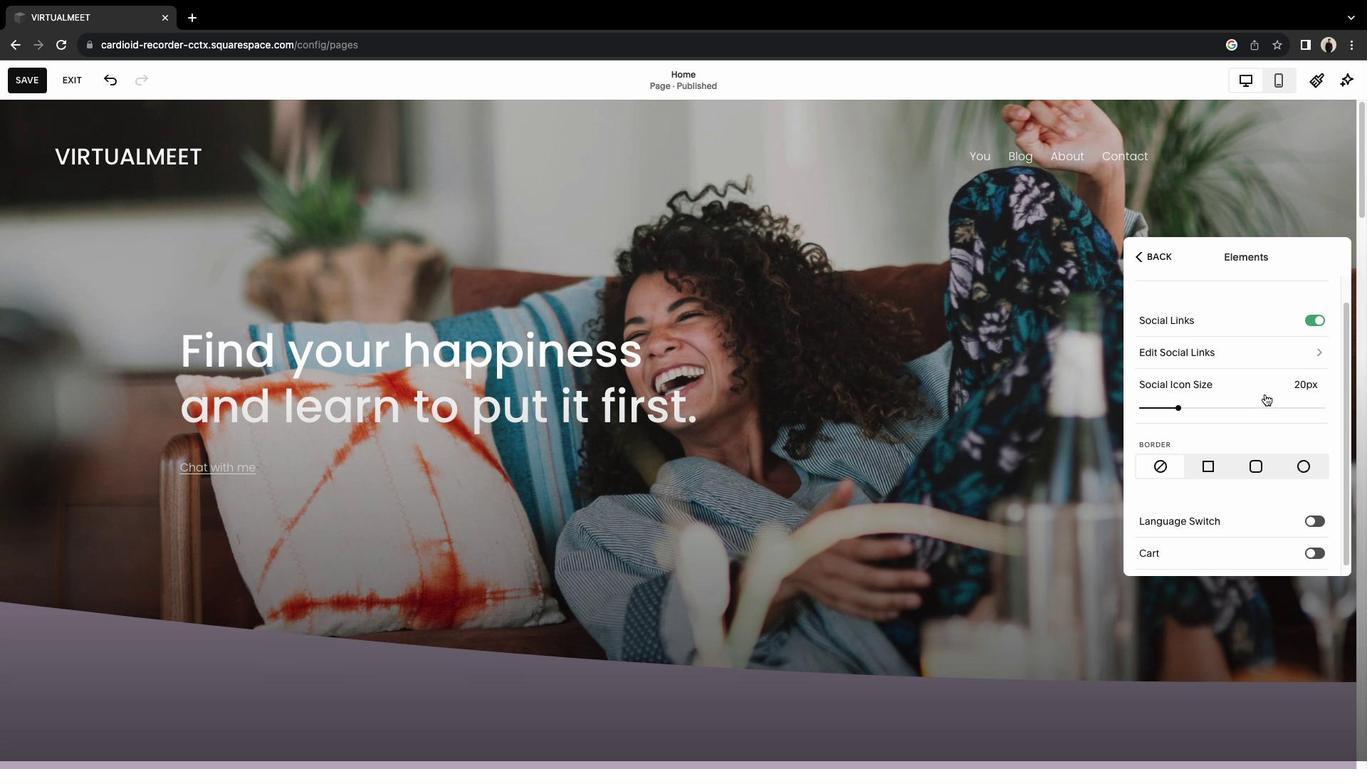 
Action: Mouse scrolled (1265, 394) with delta (0, 0)
Screenshot: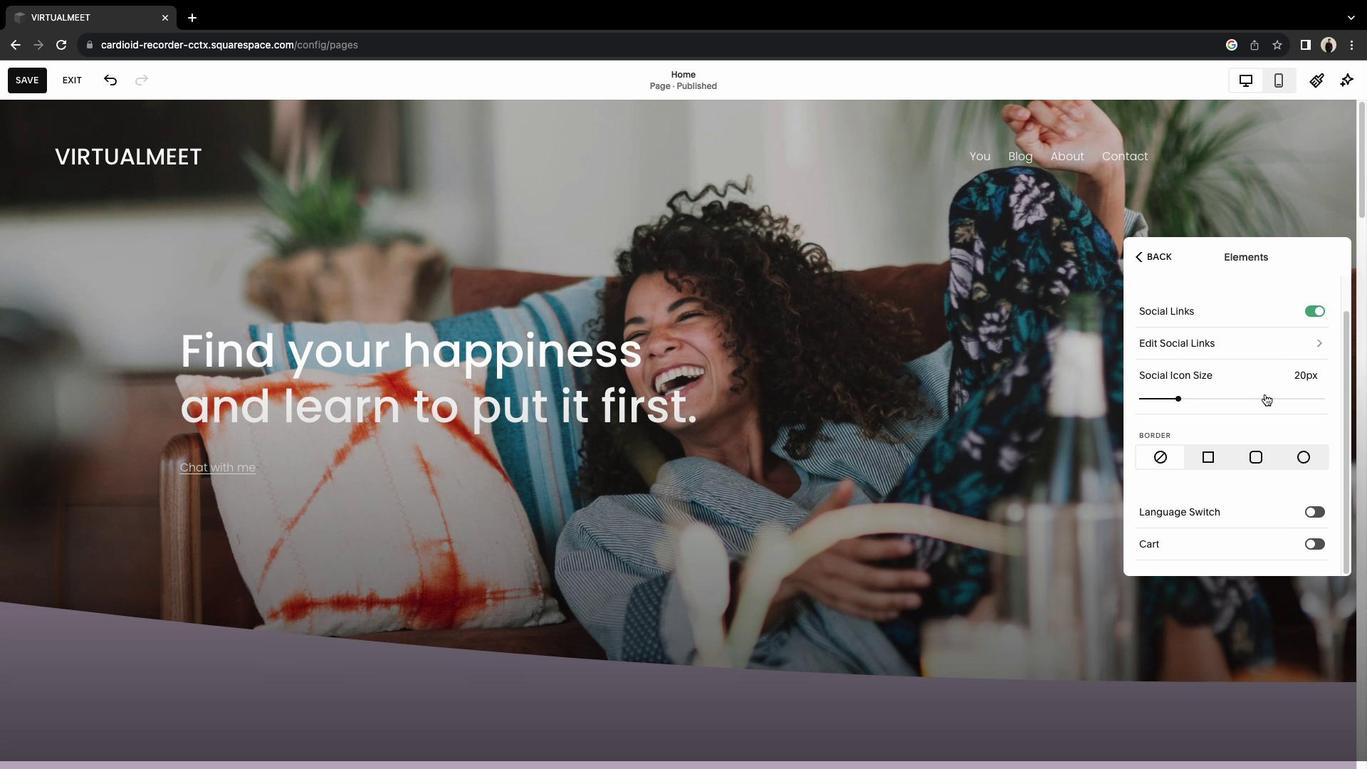 
Action: Mouse scrolled (1265, 394) with delta (0, 0)
Screenshot: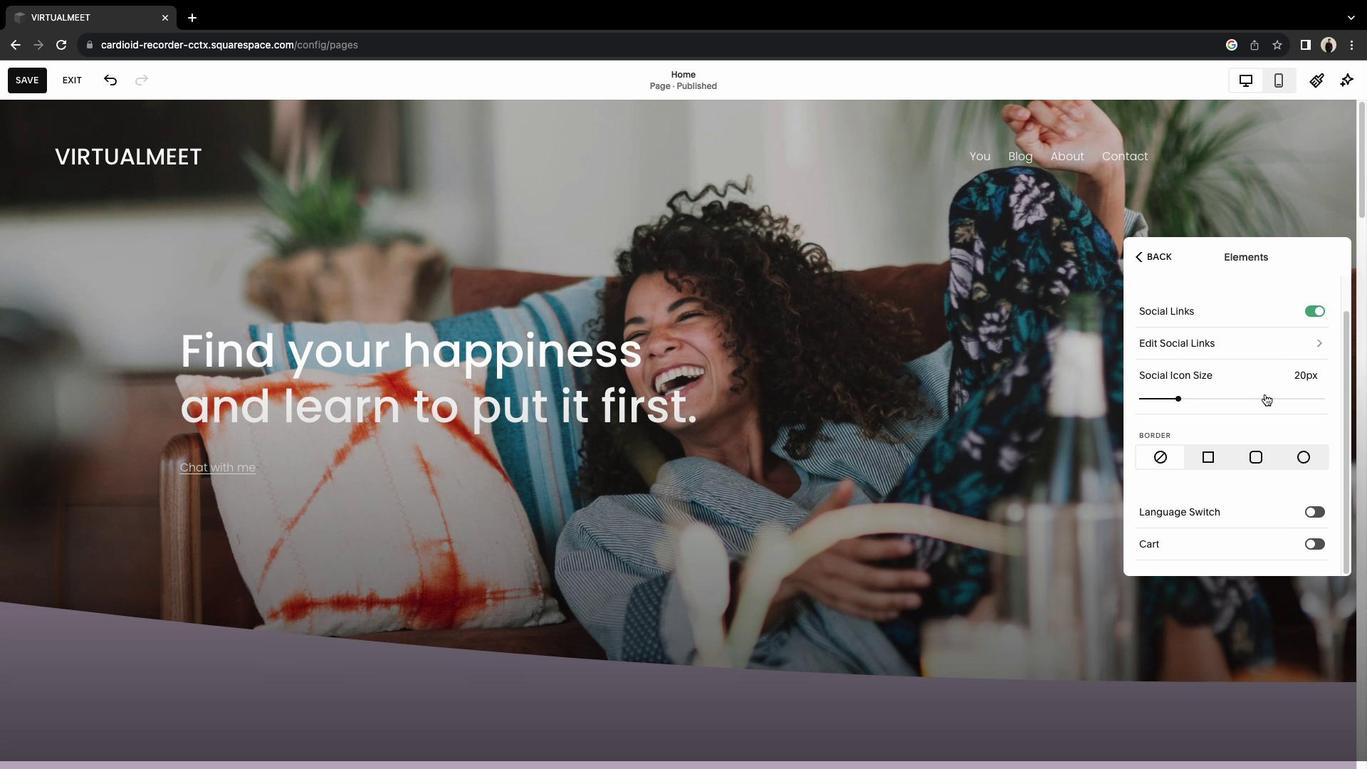 
Action: Mouse scrolled (1265, 394) with delta (0, -2)
Screenshot: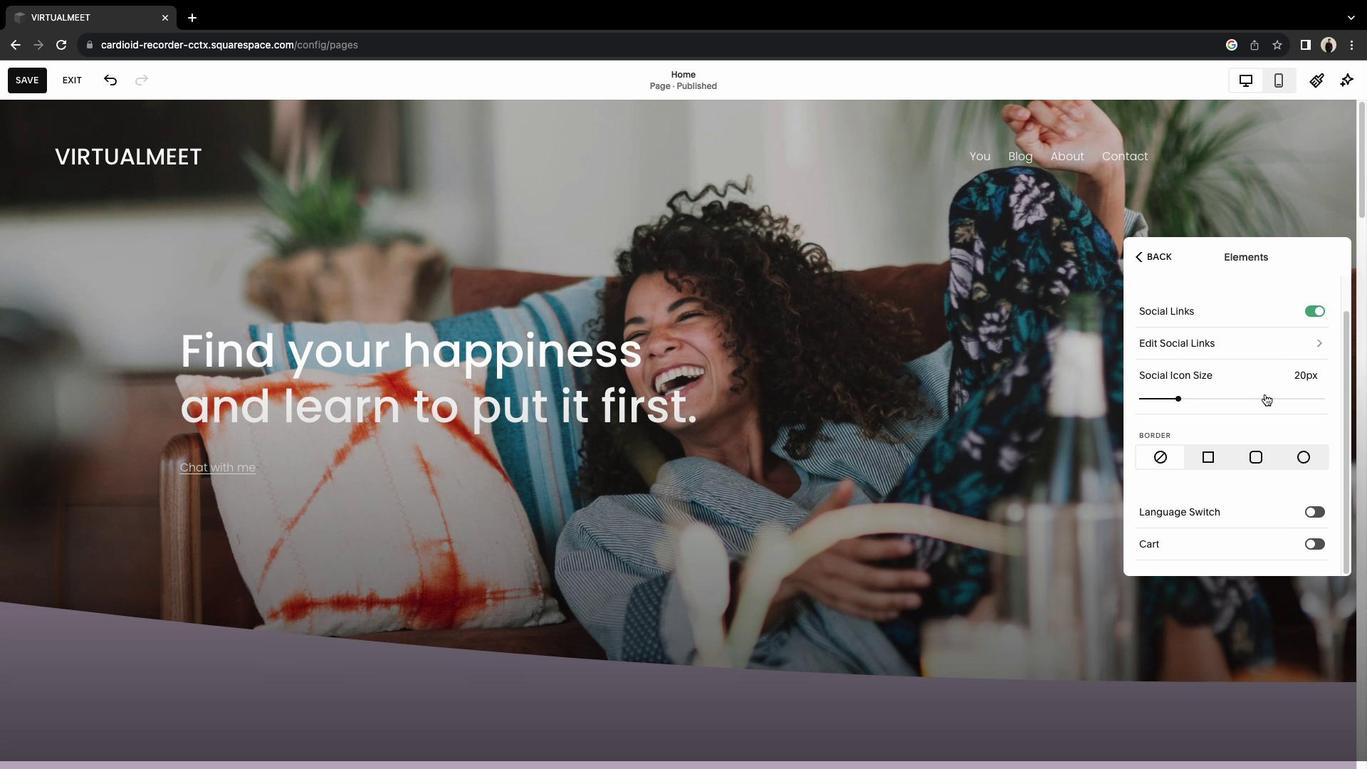 
Action: Mouse scrolled (1265, 394) with delta (0, -3)
Screenshot: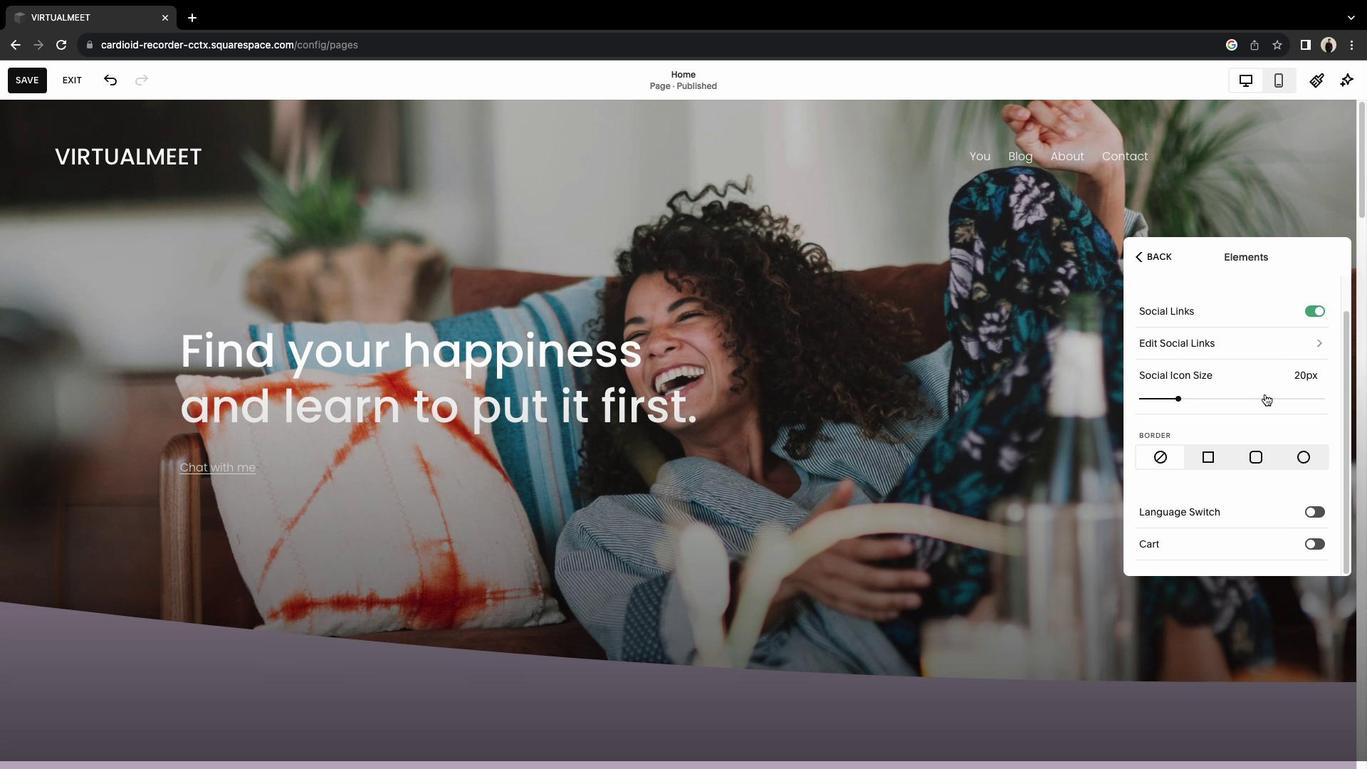 
Action: Mouse moved to (1161, 255)
Screenshot: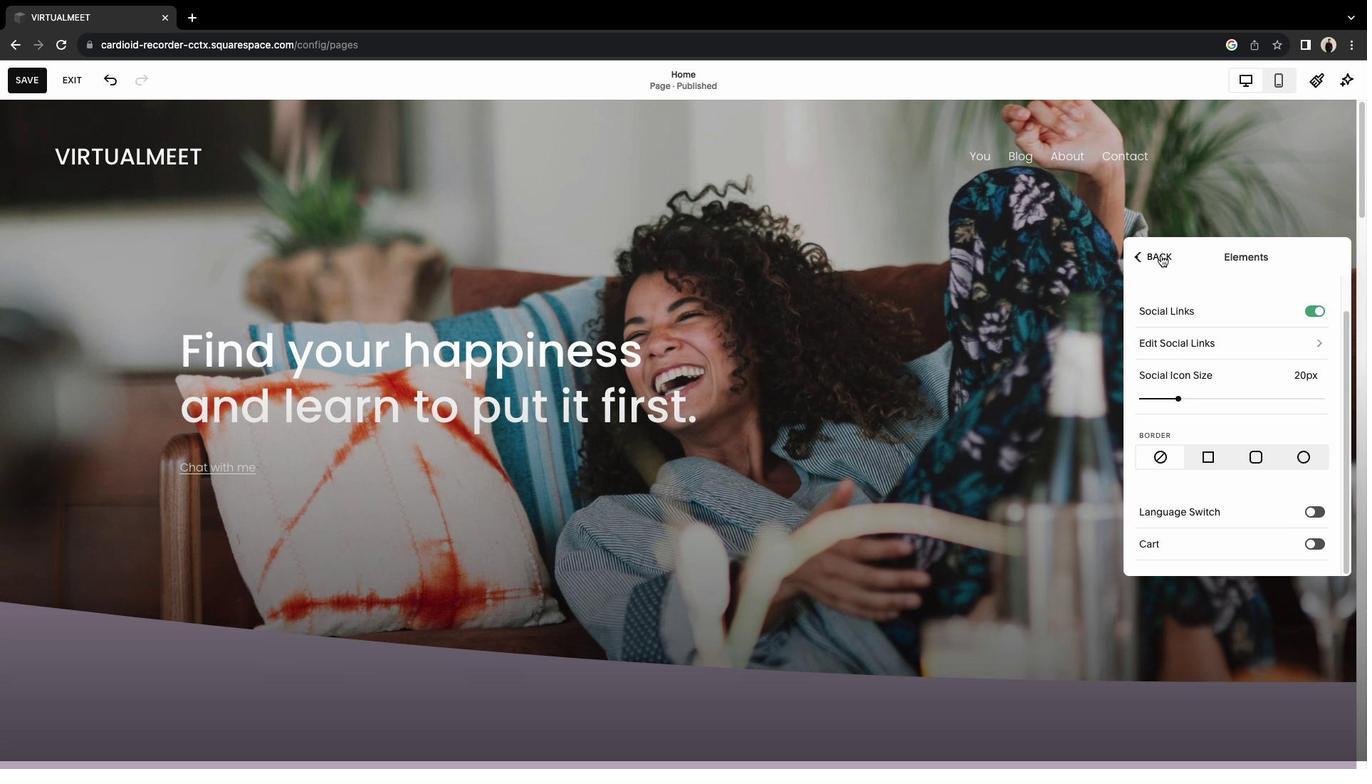 
Action: Mouse pressed left at (1161, 255)
Screenshot: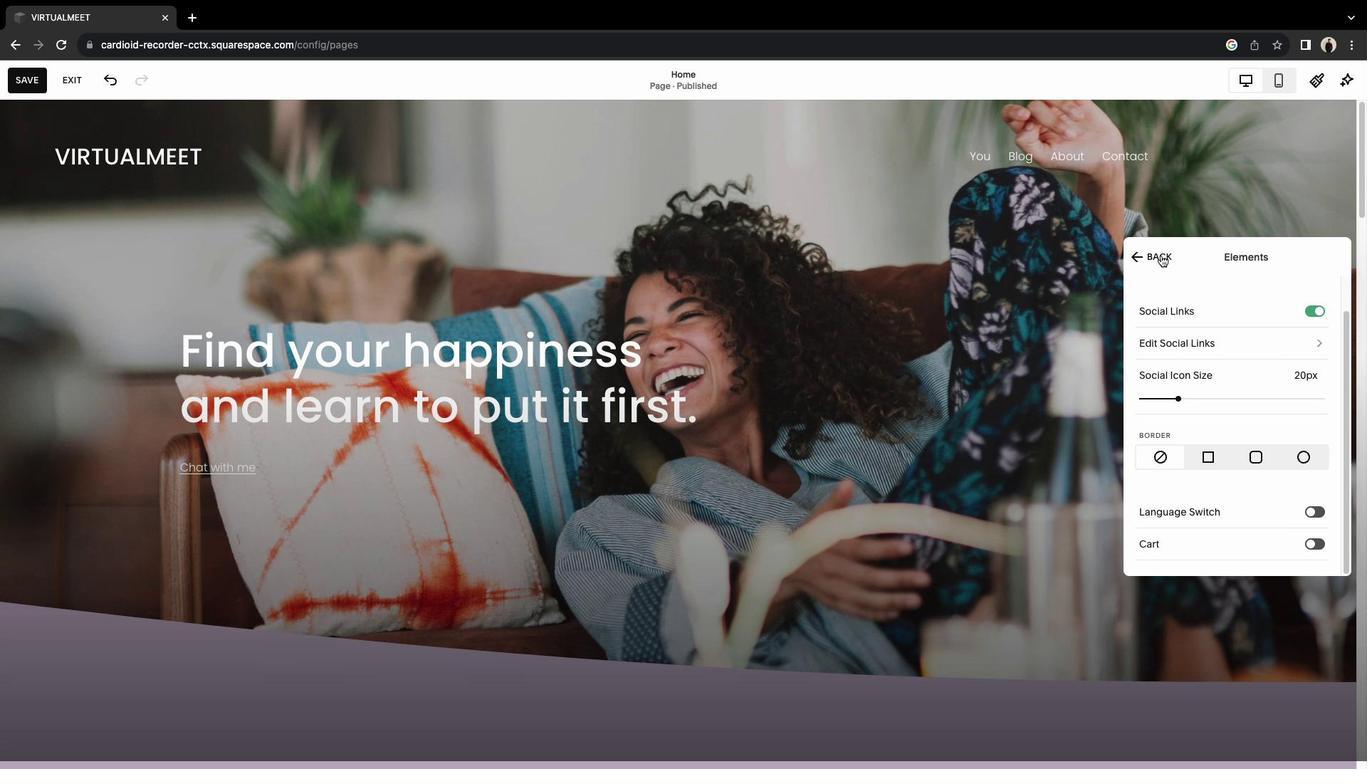
Action: Mouse moved to (1209, 504)
Screenshot: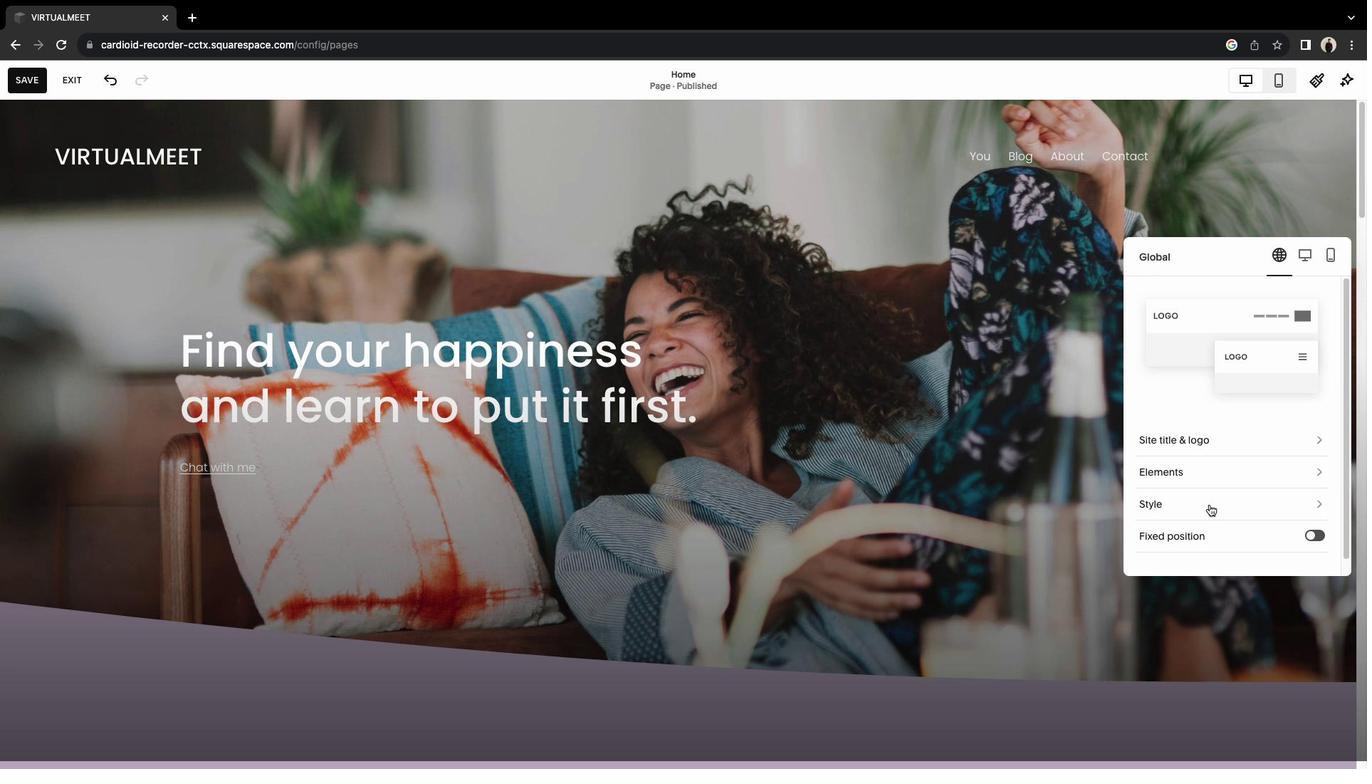 
Action: Mouse pressed left at (1209, 504)
Screenshot: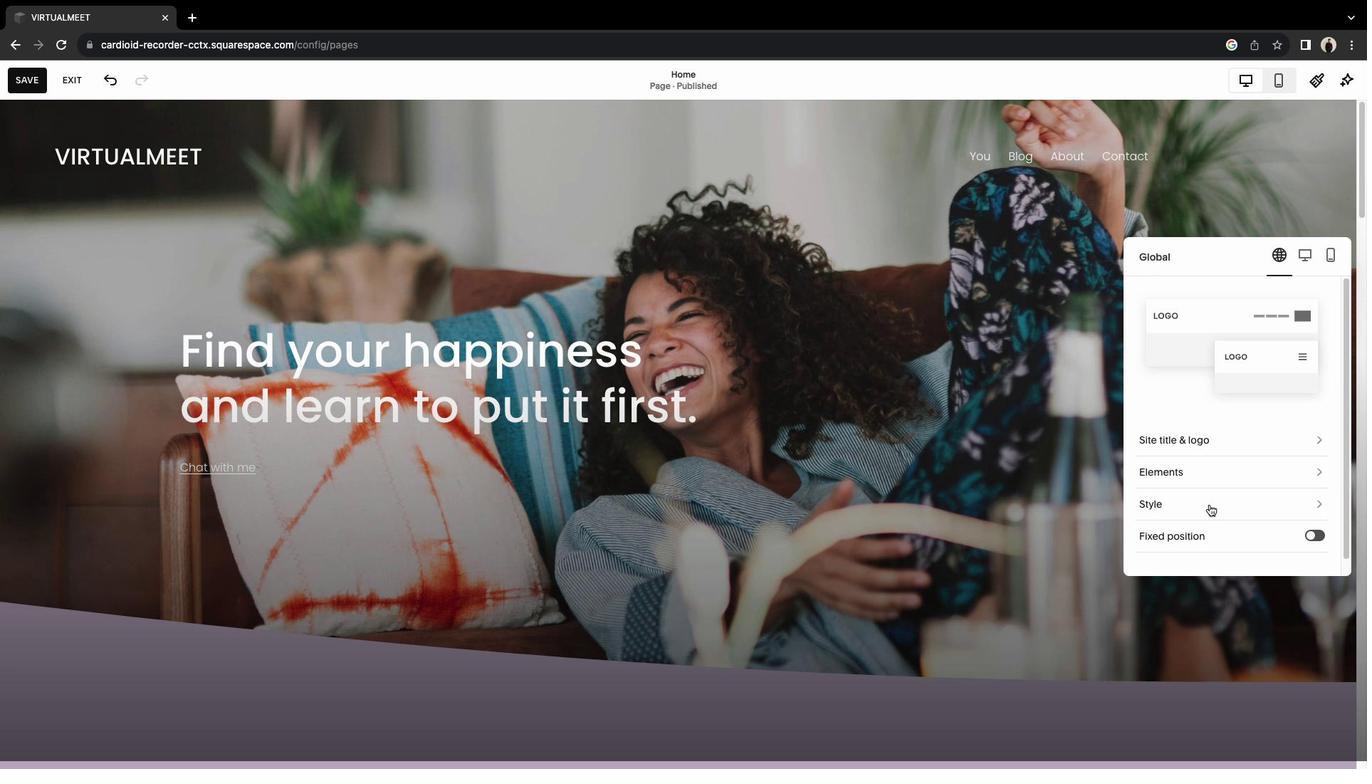 
Action: Mouse moved to (988, 349)
Screenshot: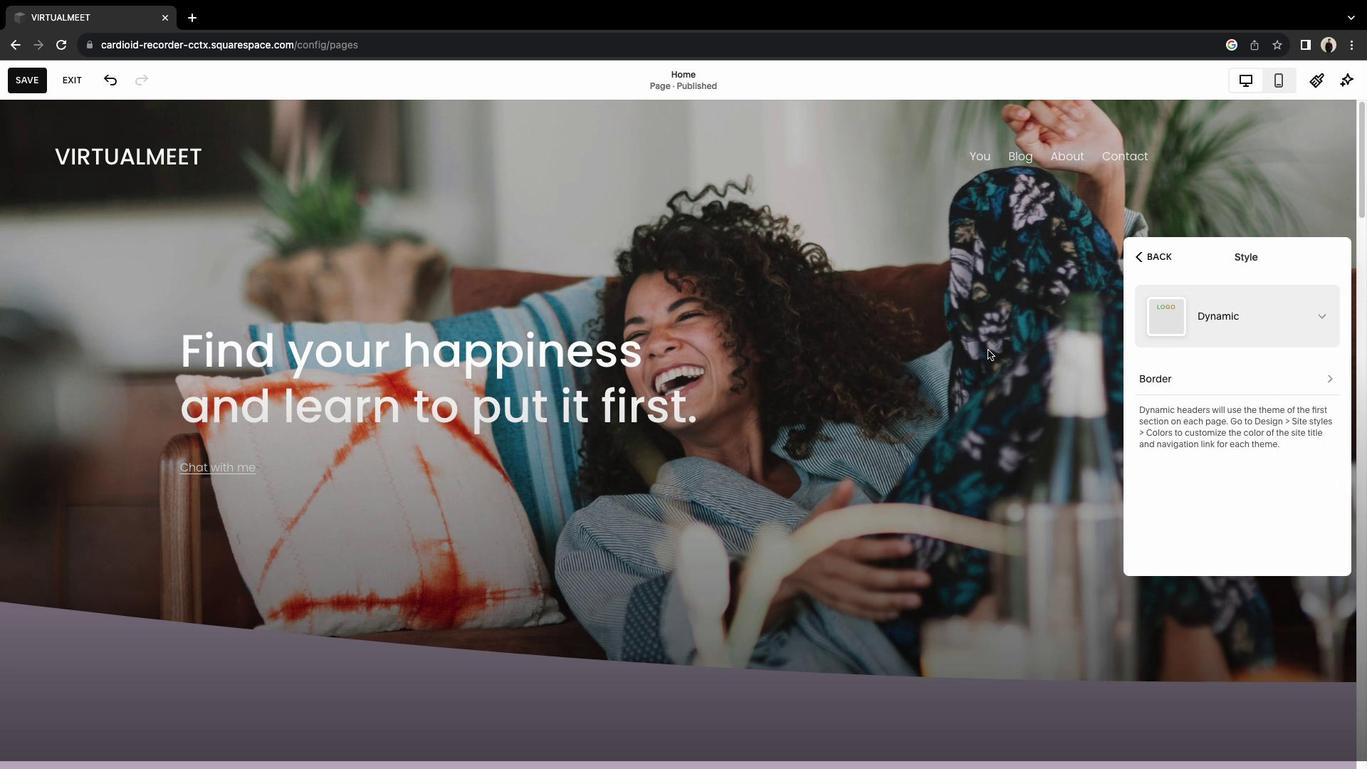 
Action: Mouse pressed left at (988, 349)
Screenshot: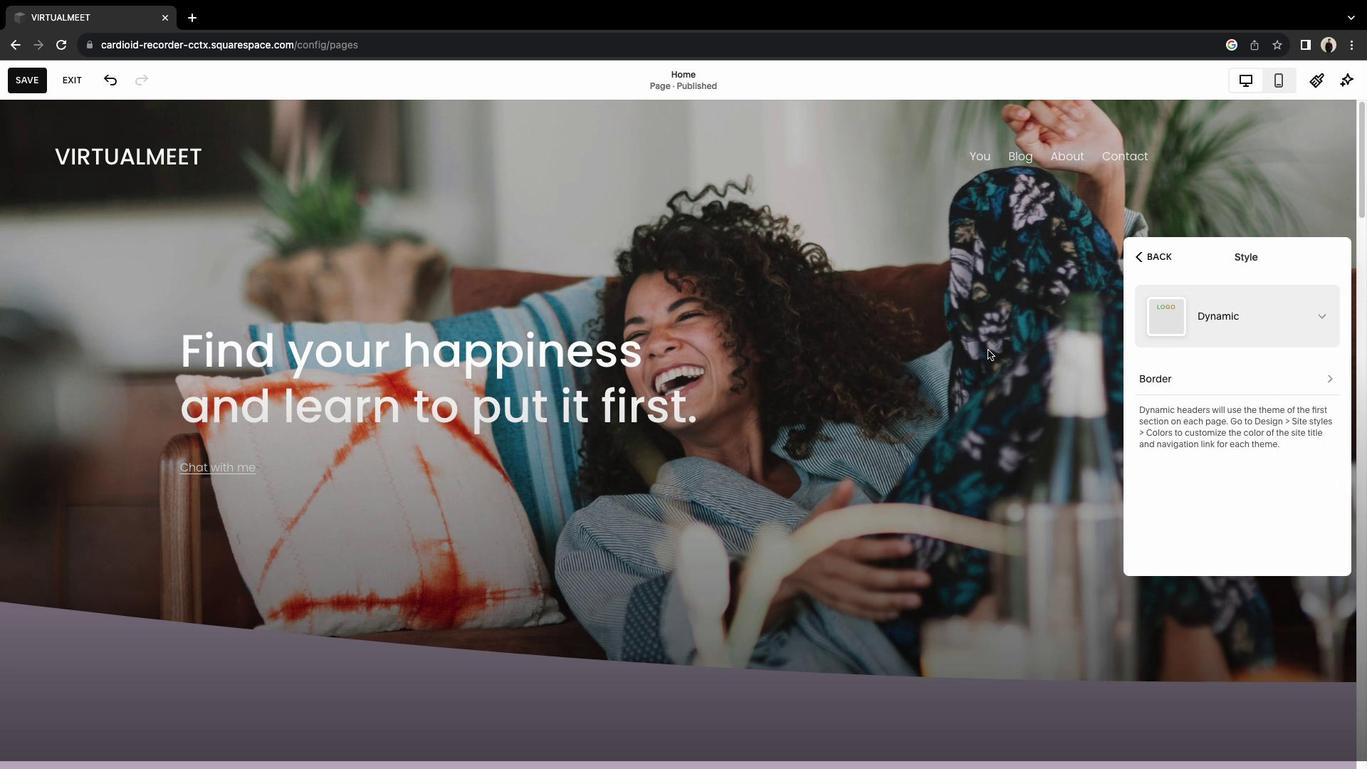 
Action: Mouse moved to (1256, 259)
Screenshot: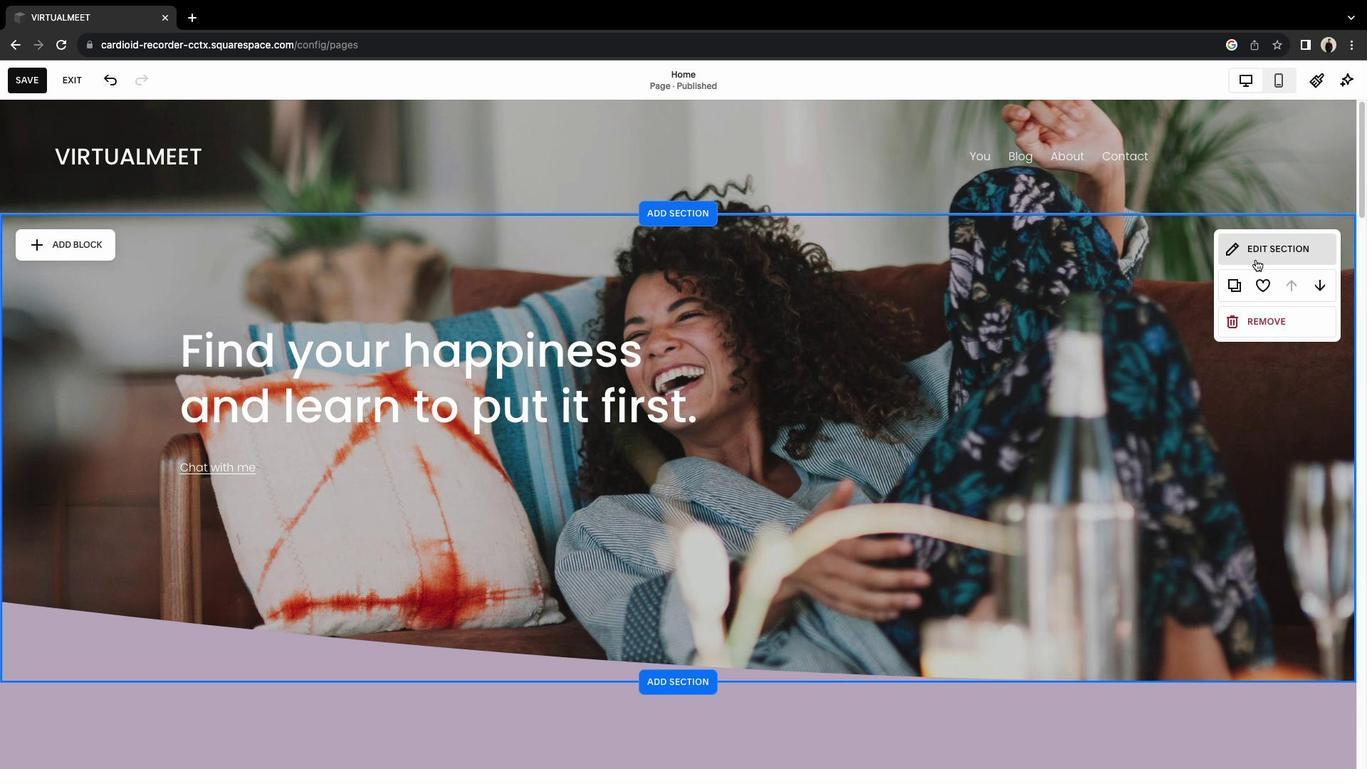 
Action: Mouse pressed left at (1256, 259)
Screenshot: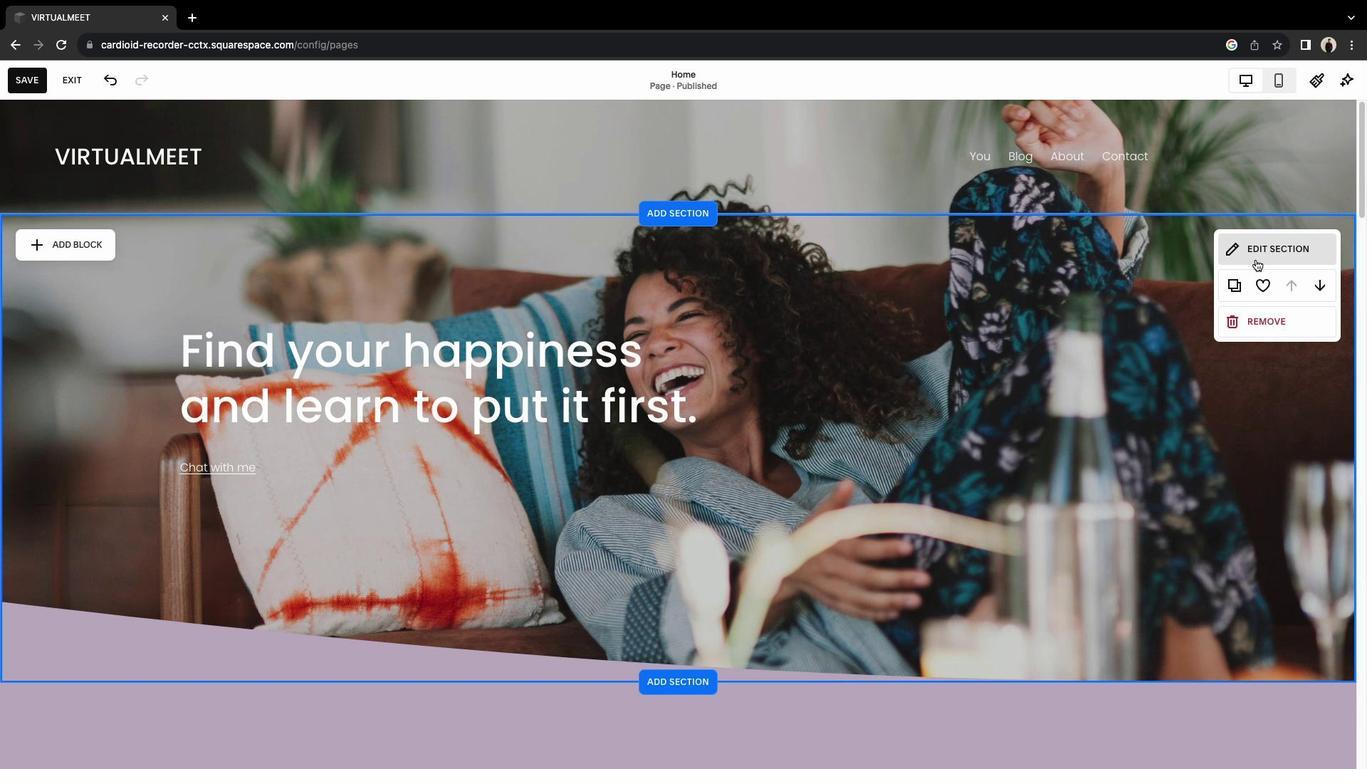 
Action: Mouse moved to (1235, 288)
Screenshot: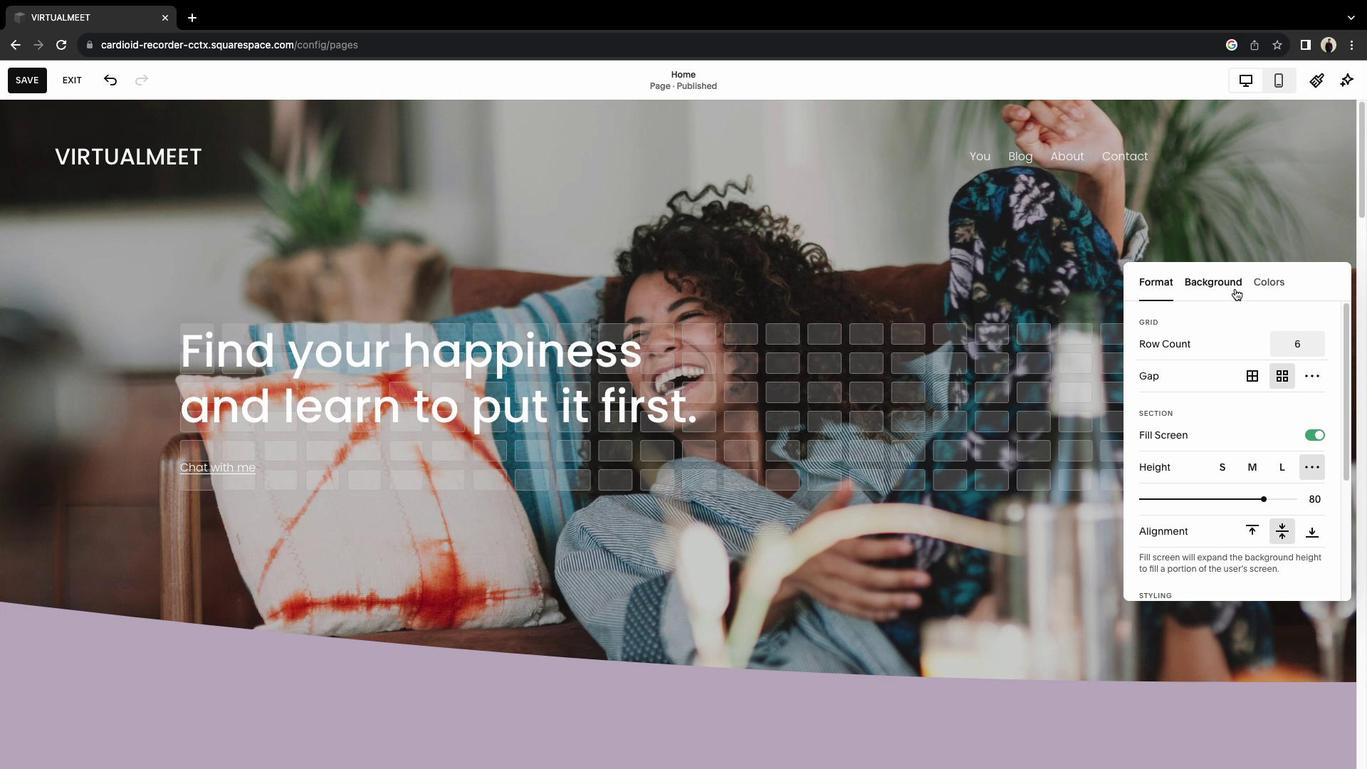 
Action: Mouse pressed left at (1235, 288)
Screenshot: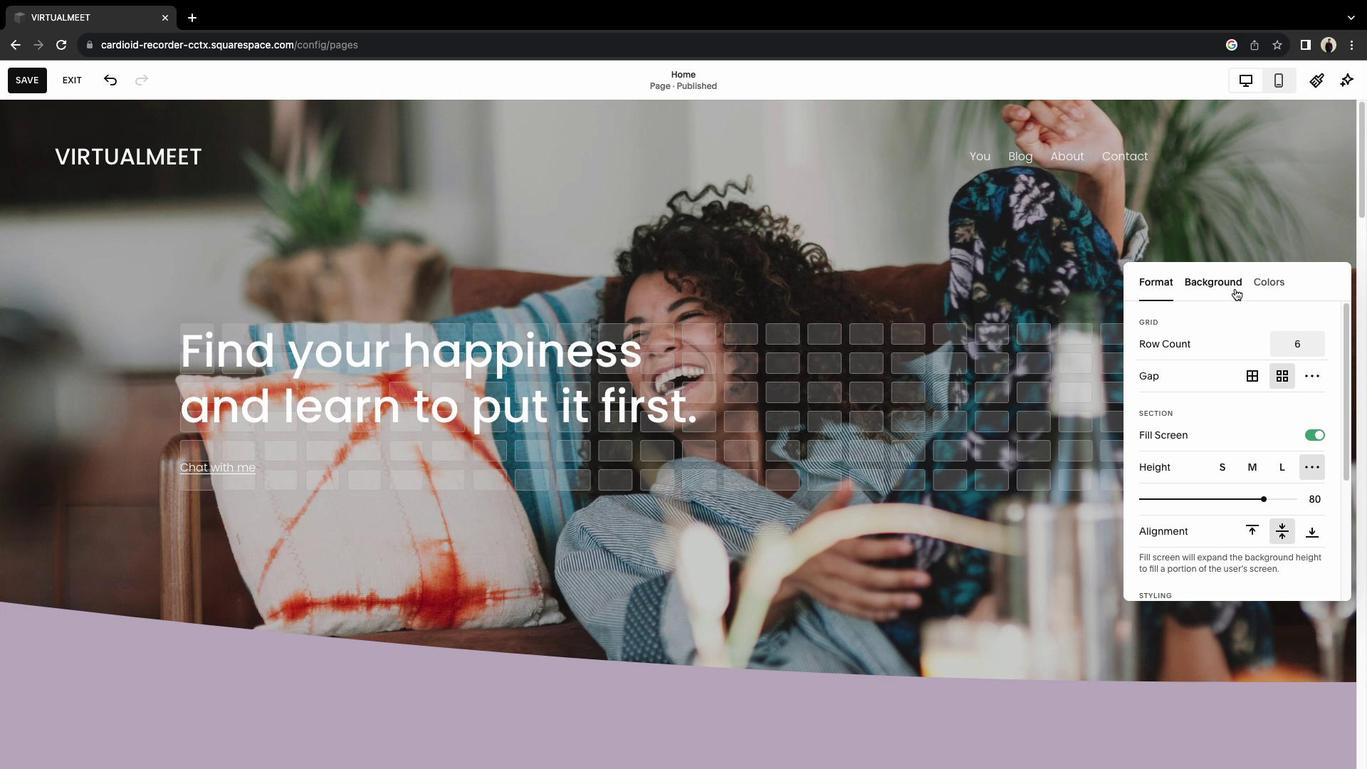 
Action: Mouse moved to (1234, 376)
Screenshot: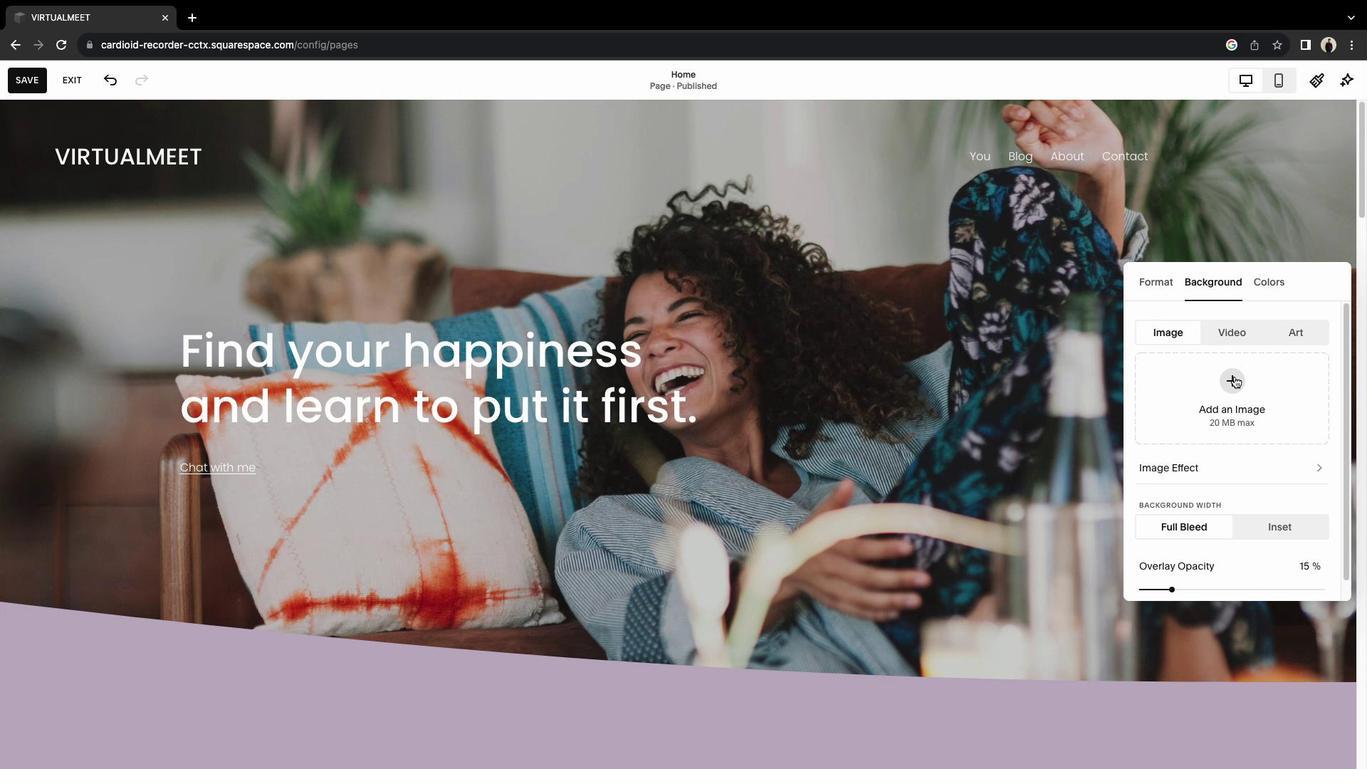 
Action: Mouse pressed left at (1234, 376)
Screenshot: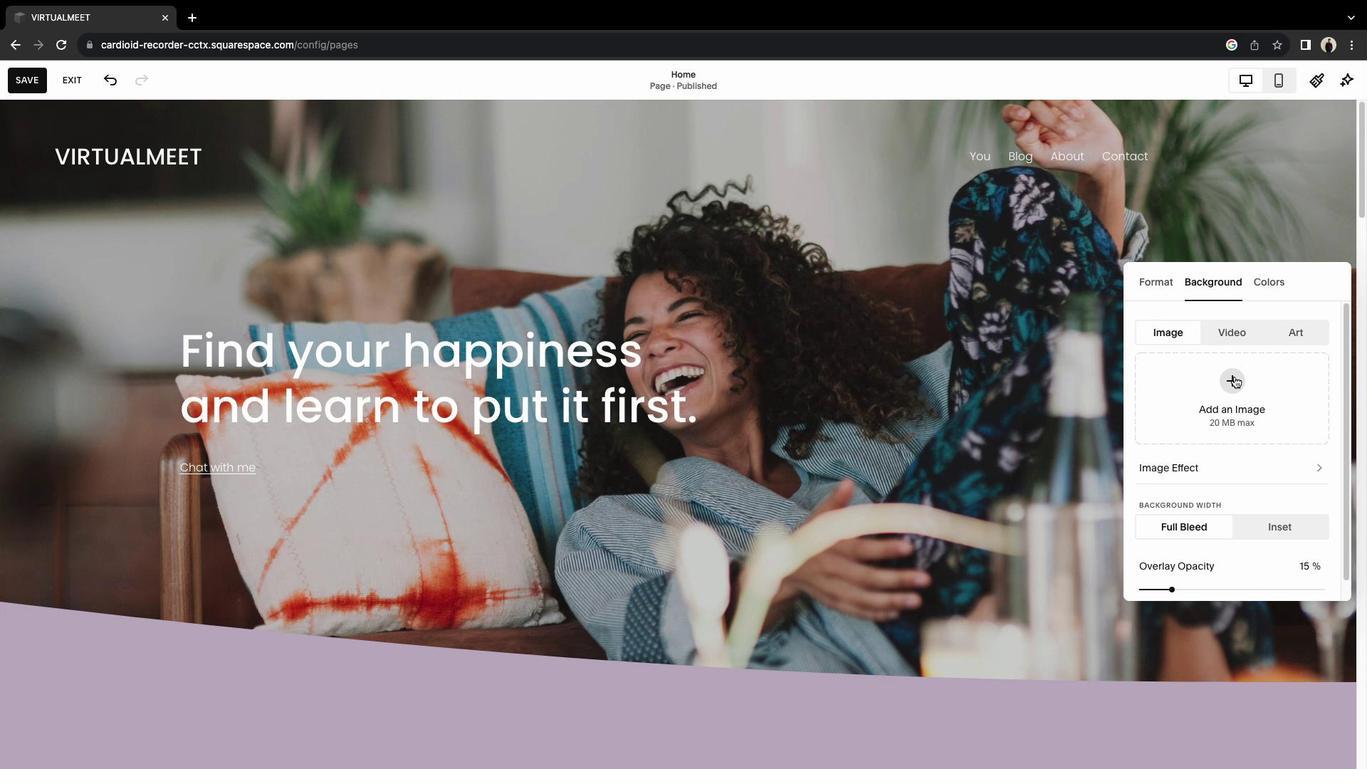 
Action: Mouse moved to (1254, 482)
Screenshot: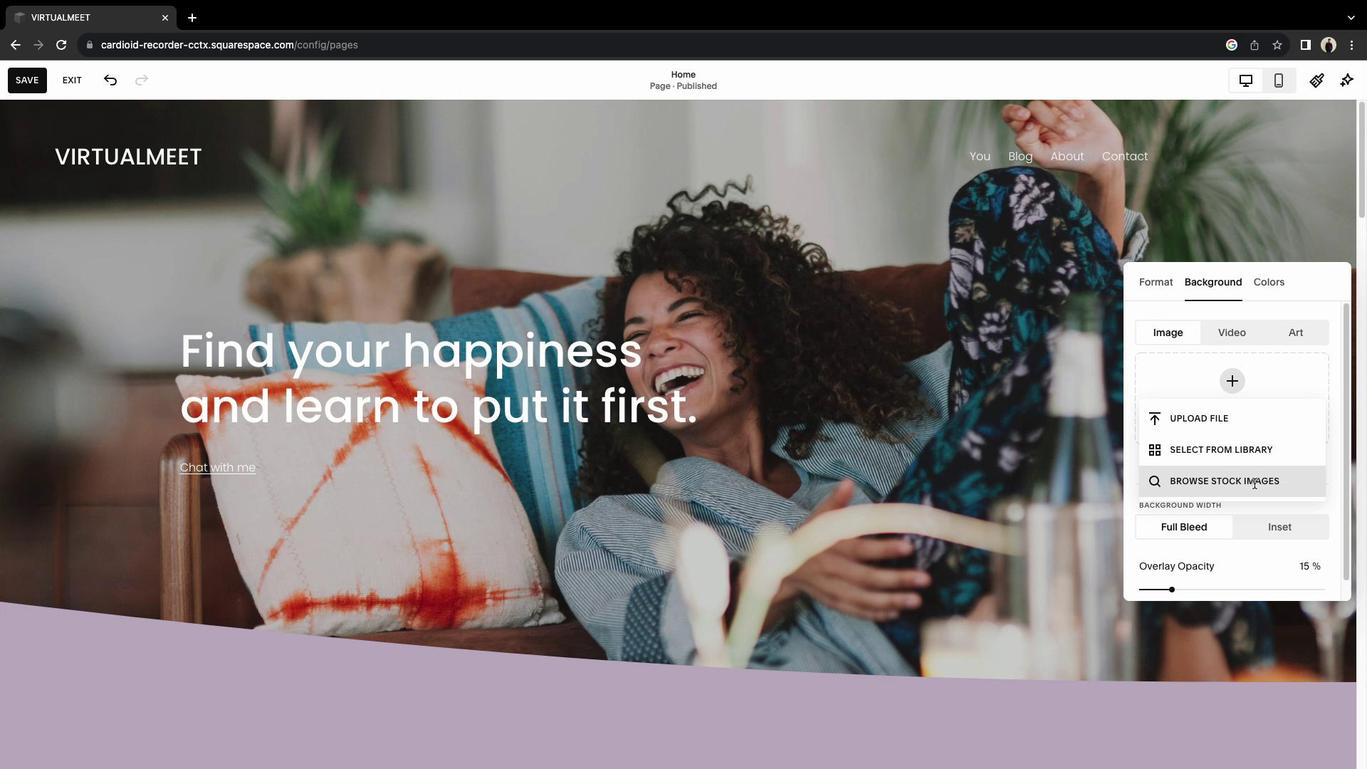 
Action: Mouse pressed left at (1254, 482)
Screenshot: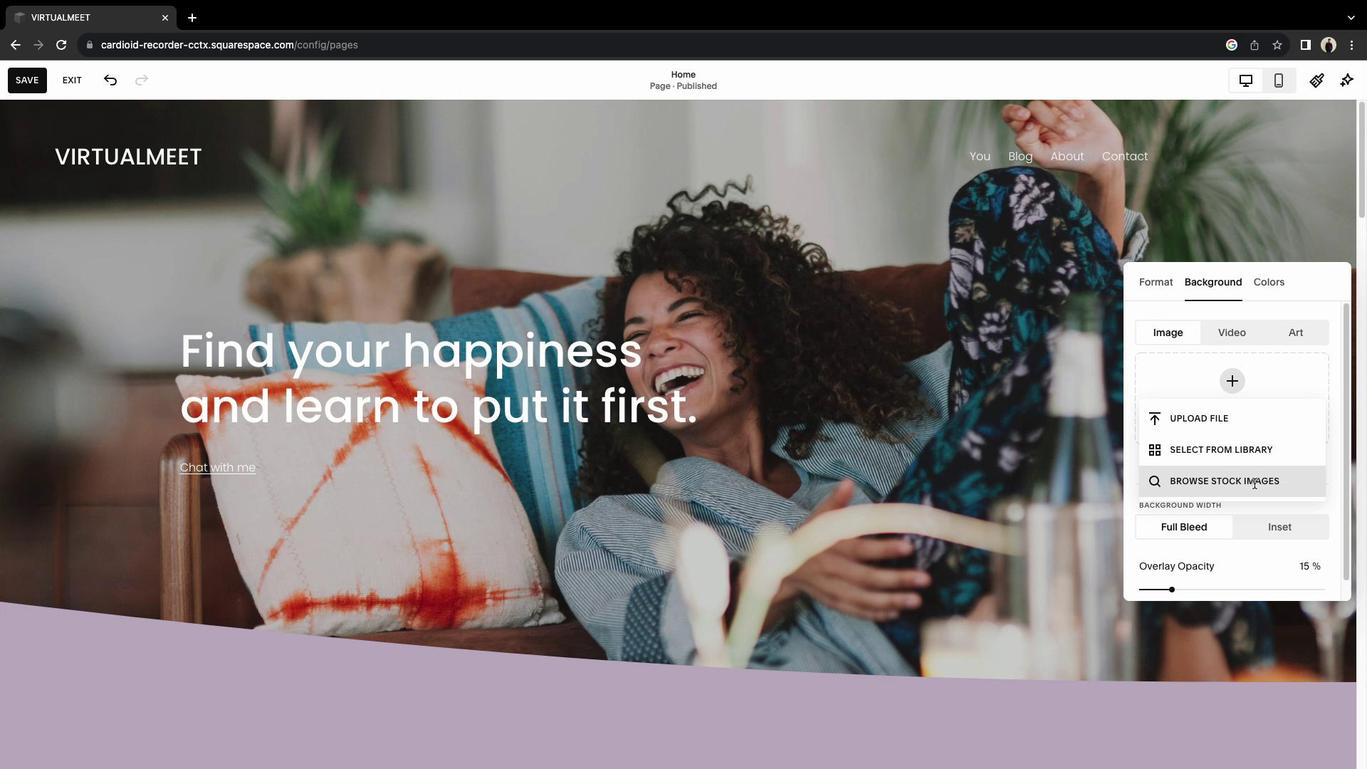 
Action: Mouse moved to (610, 267)
Screenshot: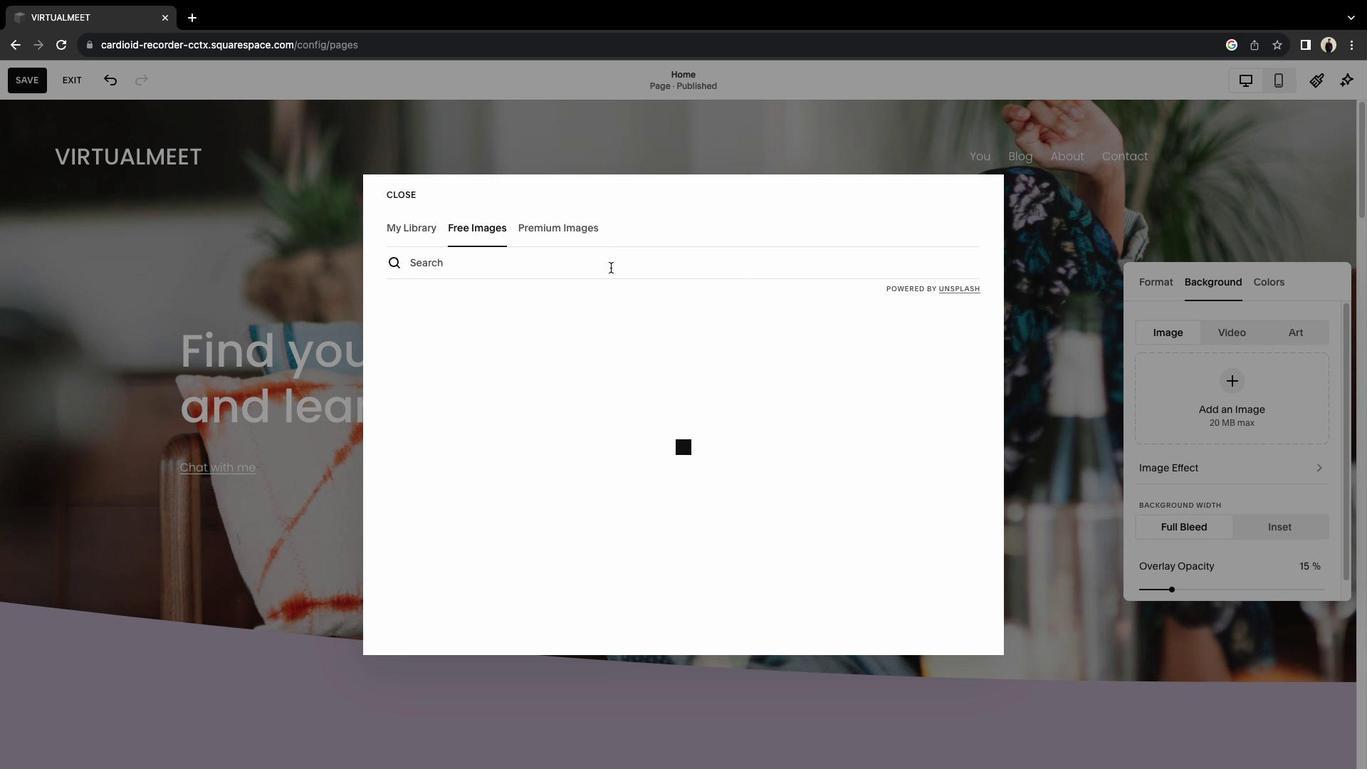 
Action: Mouse pressed left at (610, 267)
Screenshot: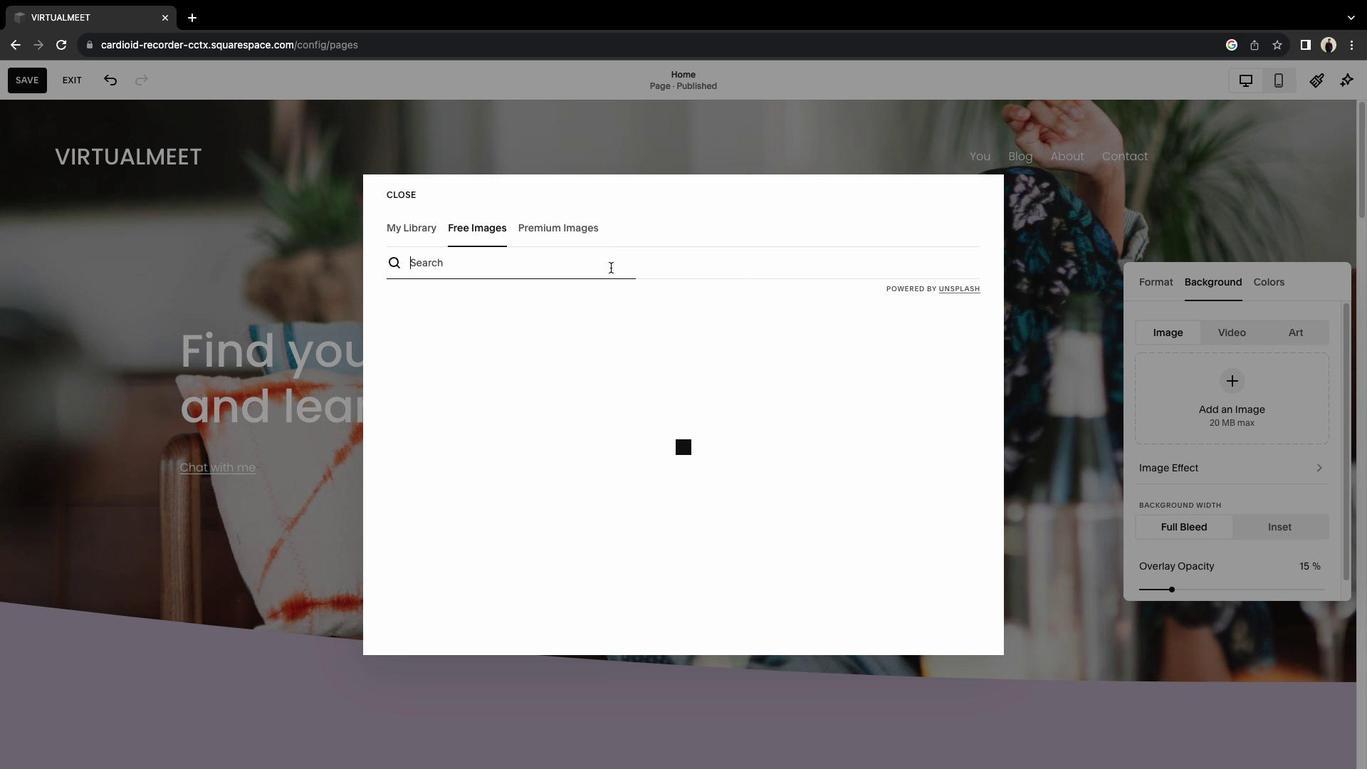 
Action: Key pressed 'M''E''E''T''I''N''G'Key.enter
Screenshot: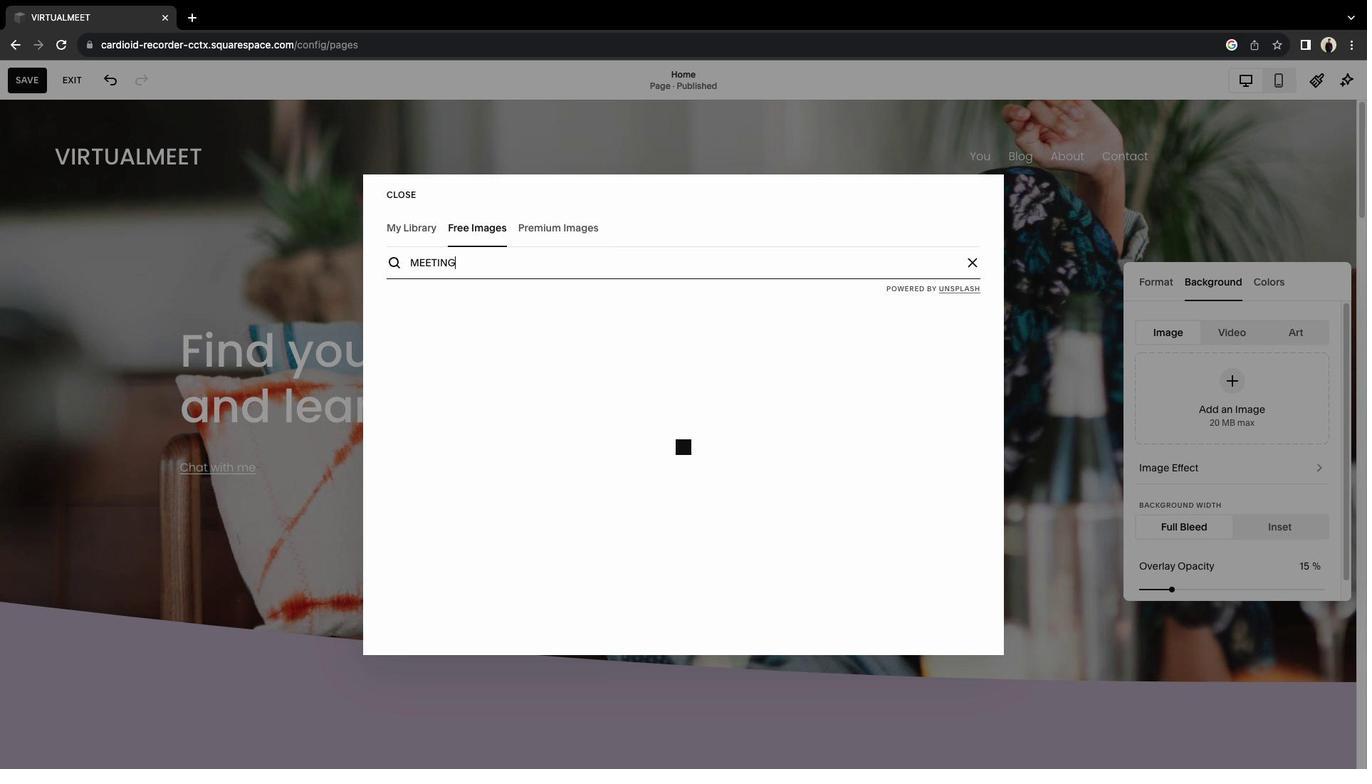 
Action: Mouse moved to (883, 370)
Screenshot: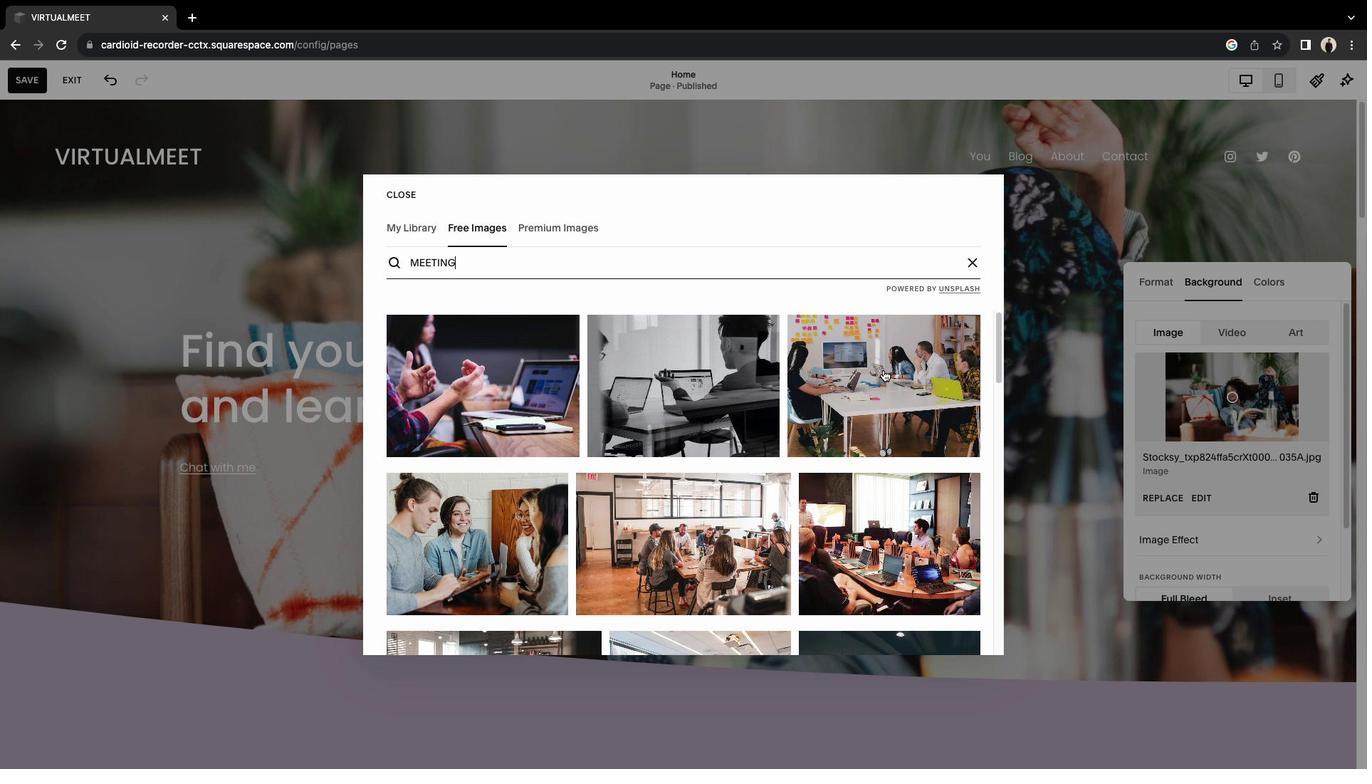 
Action: Mouse scrolled (883, 370) with delta (0, 0)
Screenshot: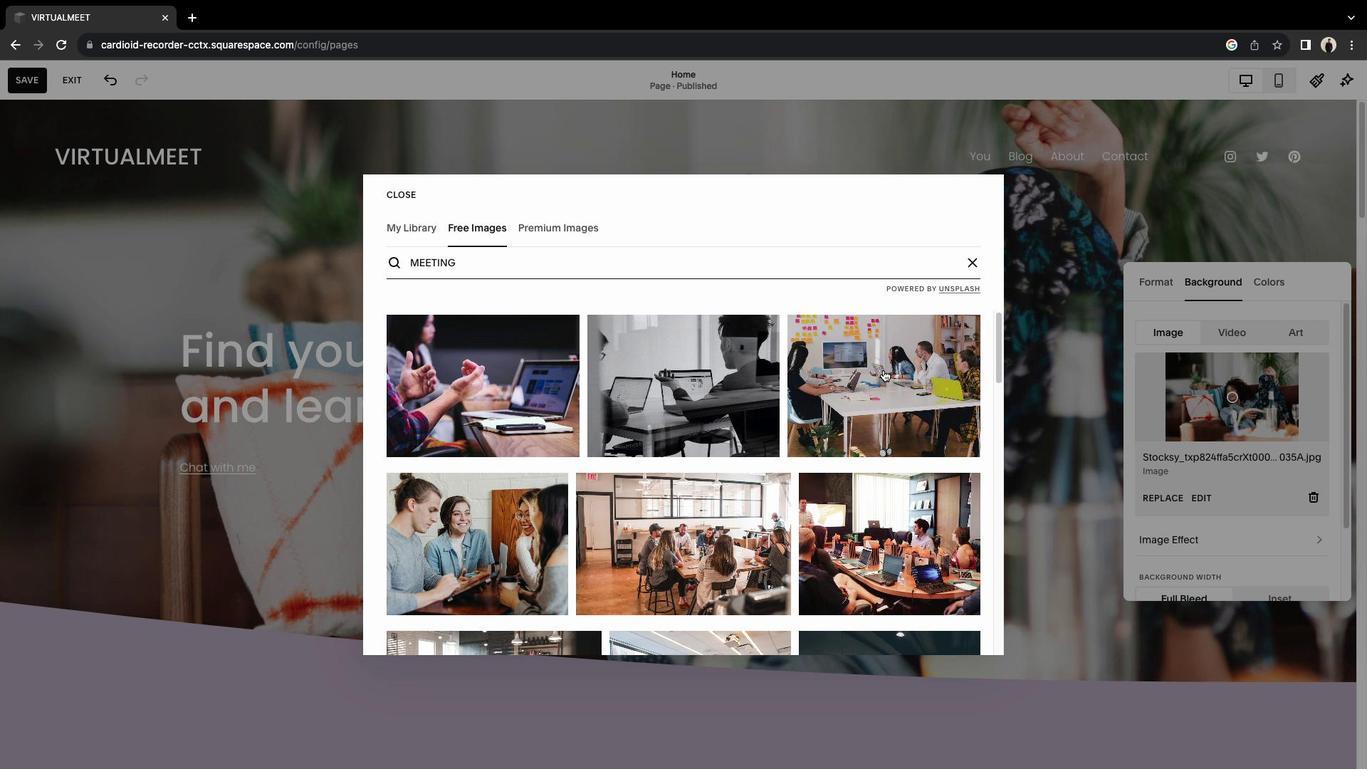 
Action: Mouse scrolled (883, 370) with delta (0, 0)
Screenshot: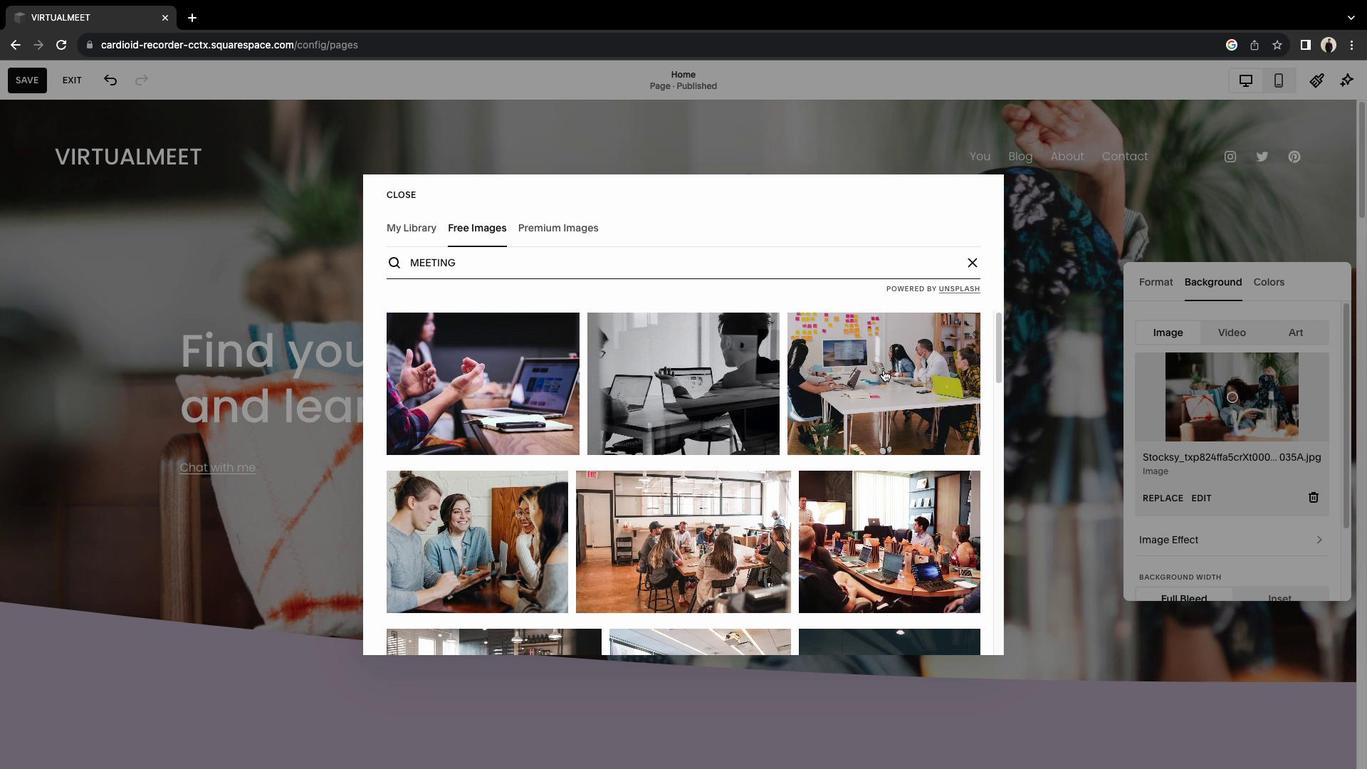 
Action: Mouse scrolled (883, 370) with delta (0, -1)
Screenshot: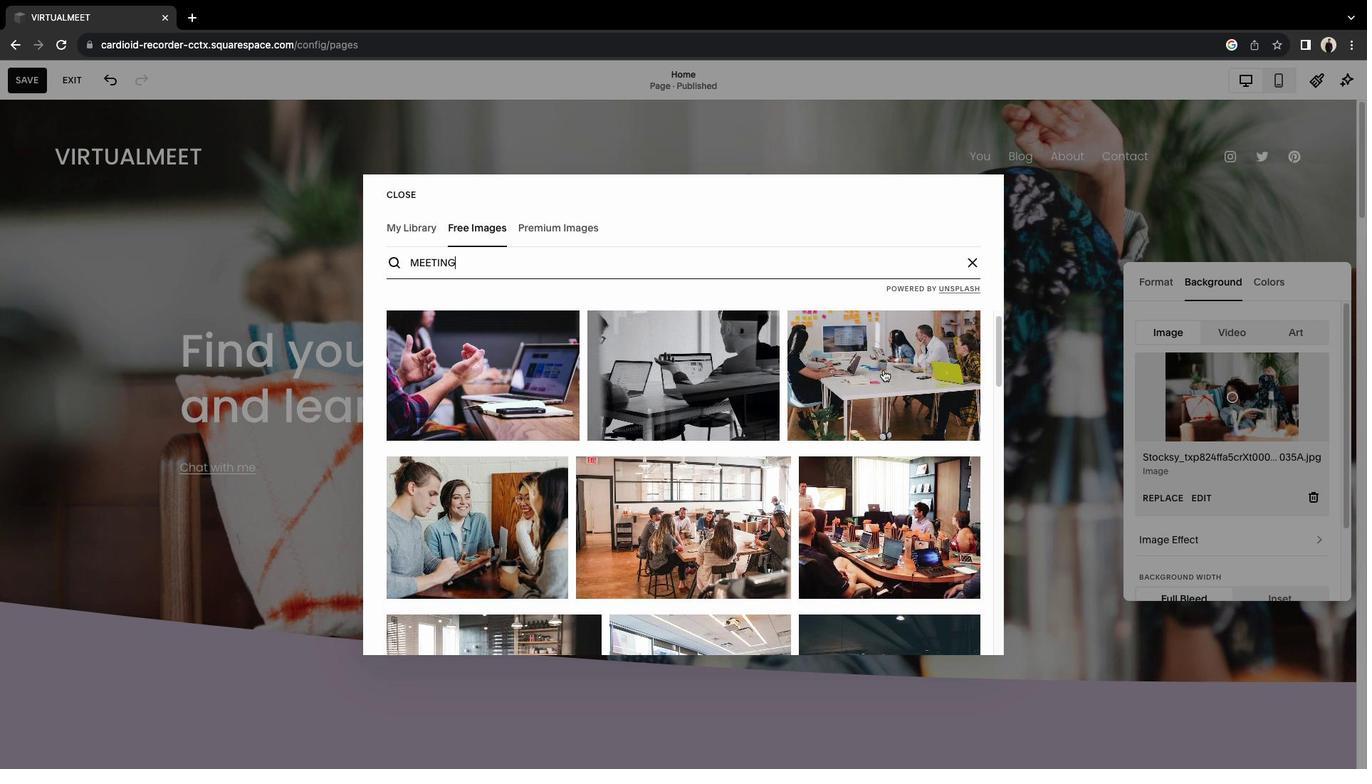 
Action: Mouse moved to (435, 453)
Screenshot: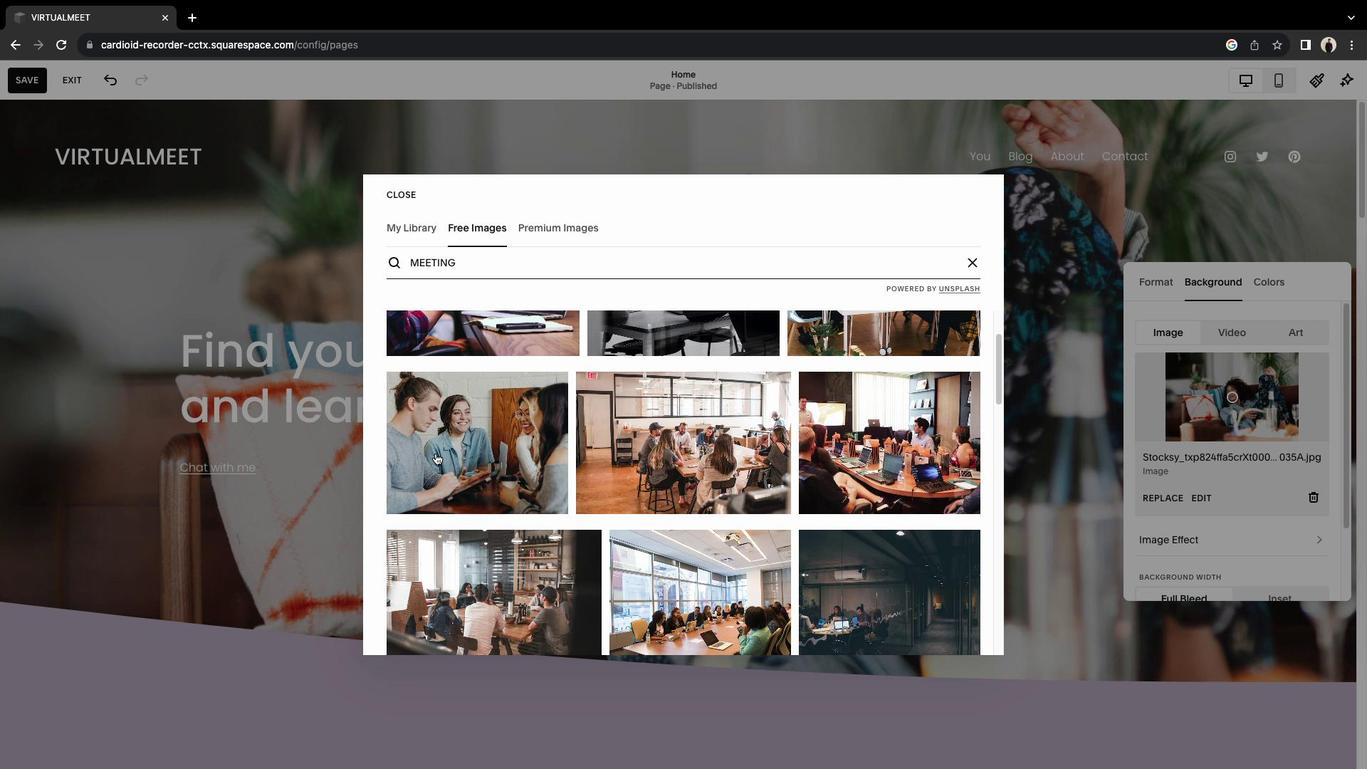 
Action: Mouse pressed left at (435, 453)
Screenshot: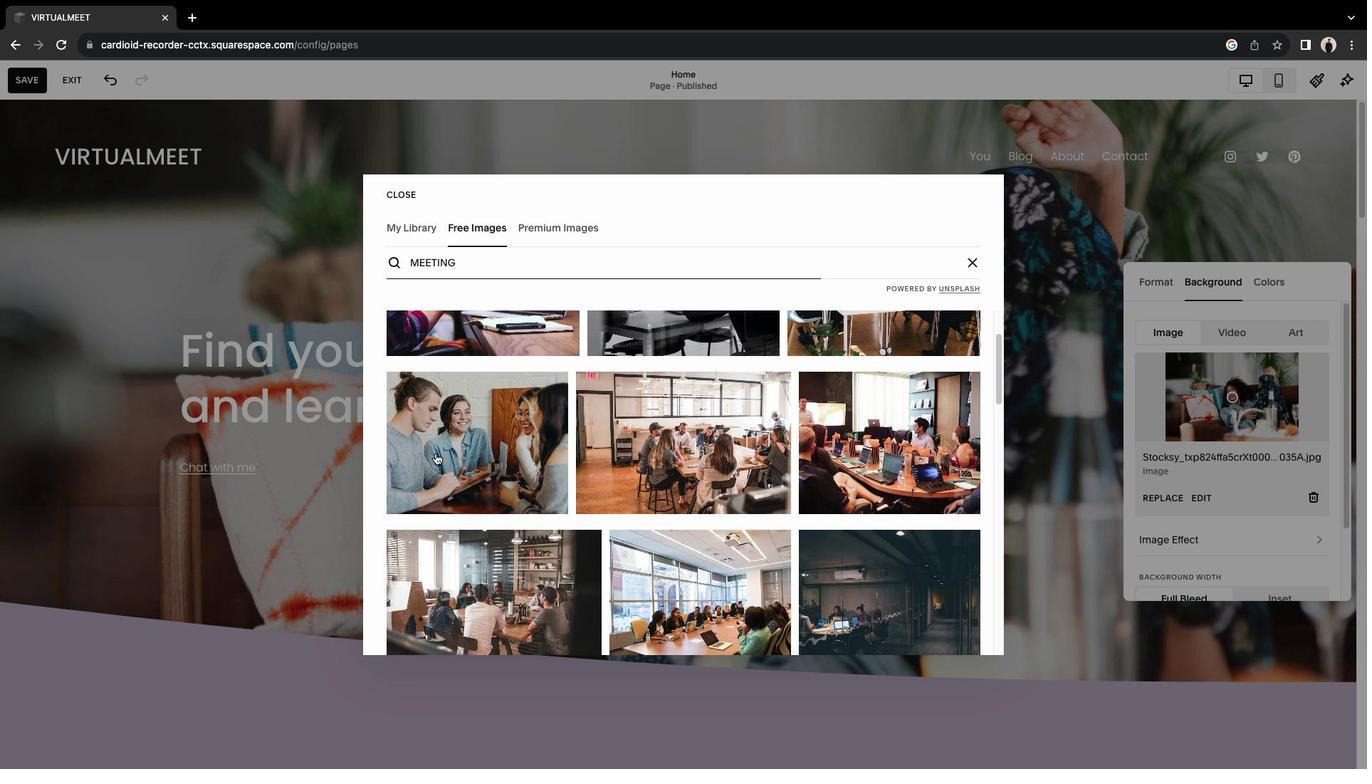 
Action: Mouse moved to (851, 480)
Screenshot: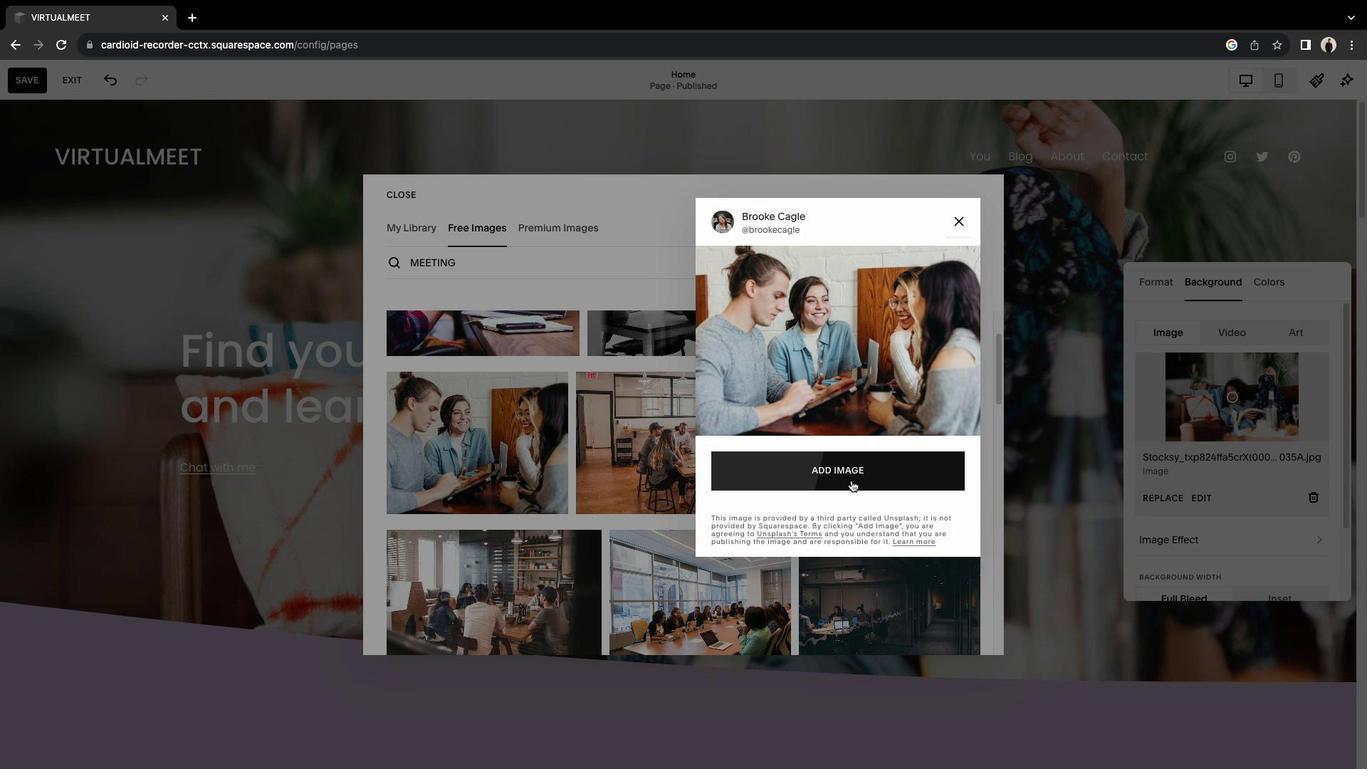 
Action: Mouse pressed left at (851, 480)
Screenshot: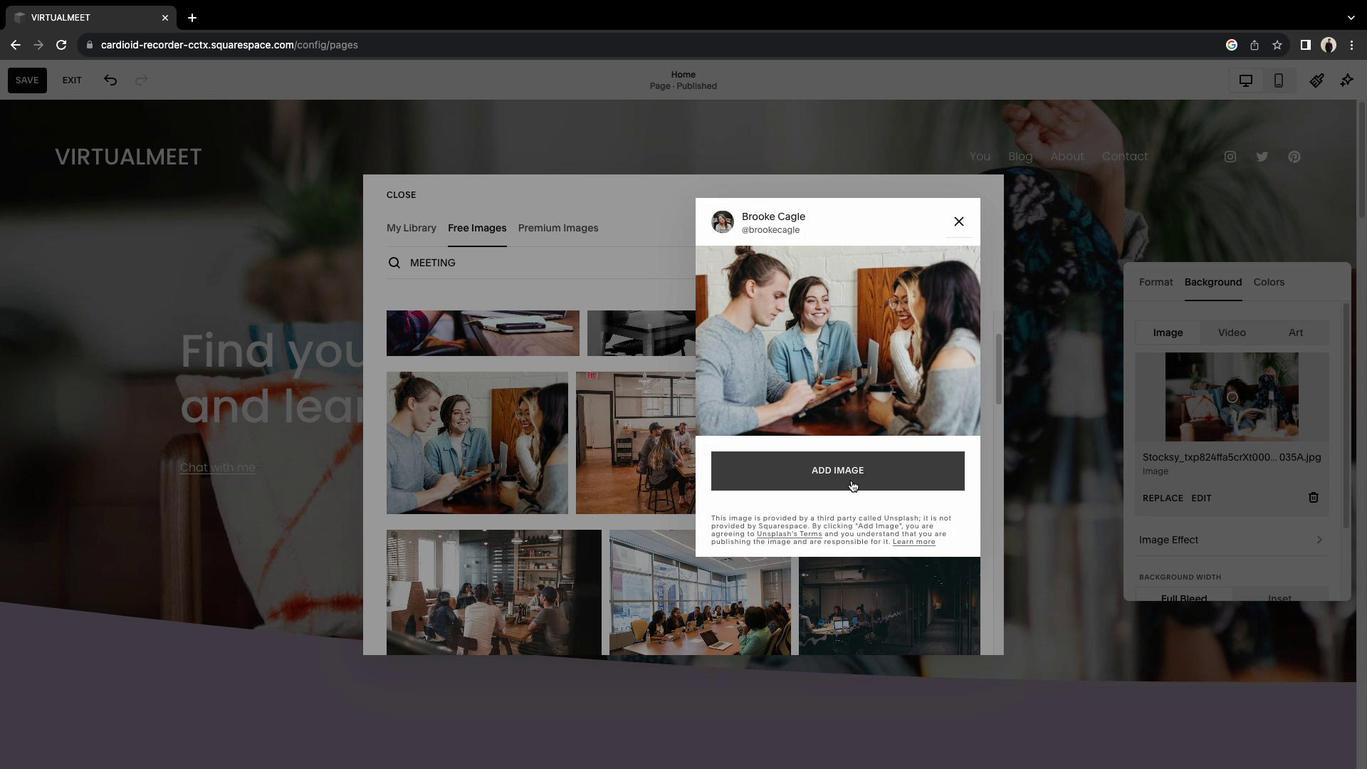
Action: Mouse moved to (703, 411)
Screenshot: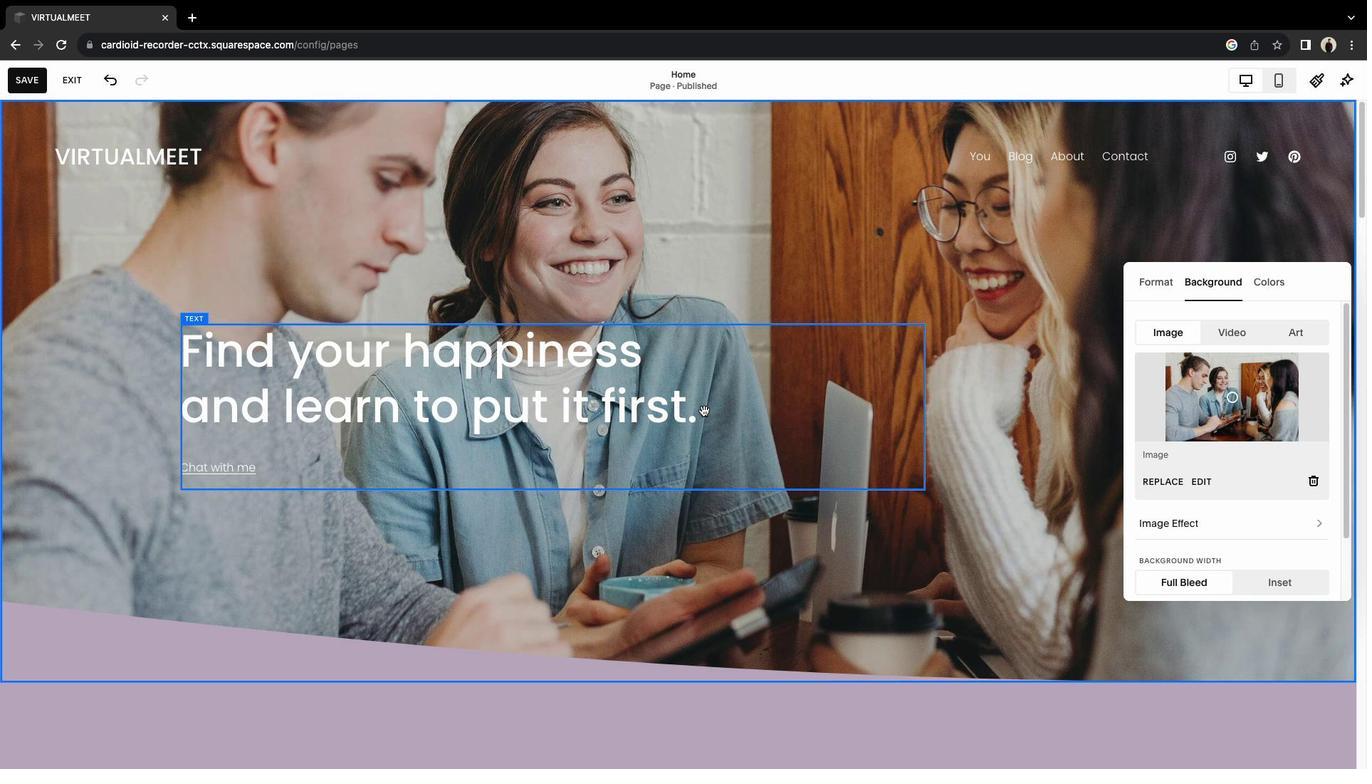 
Action: Mouse pressed left at (703, 411)
Screenshot: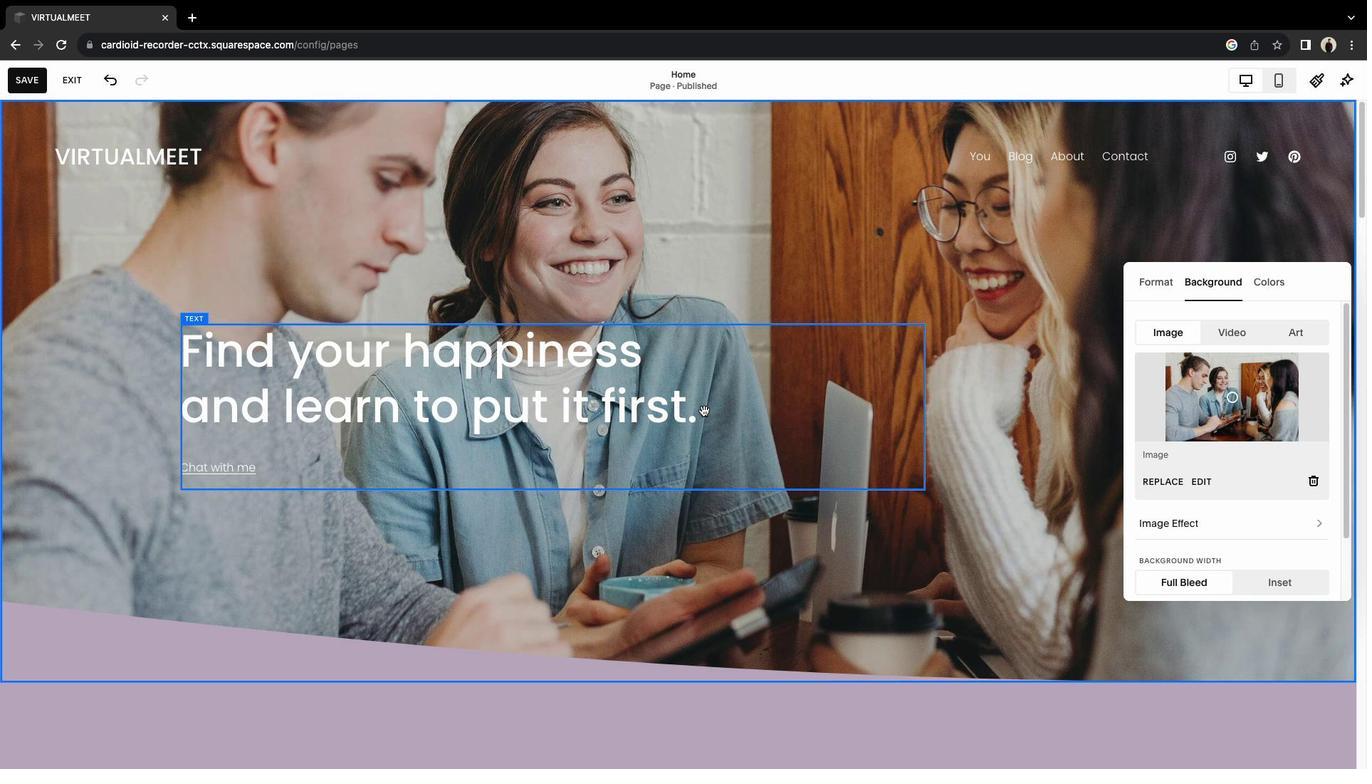
Action: Mouse moved to (701, 410)
Screenshot: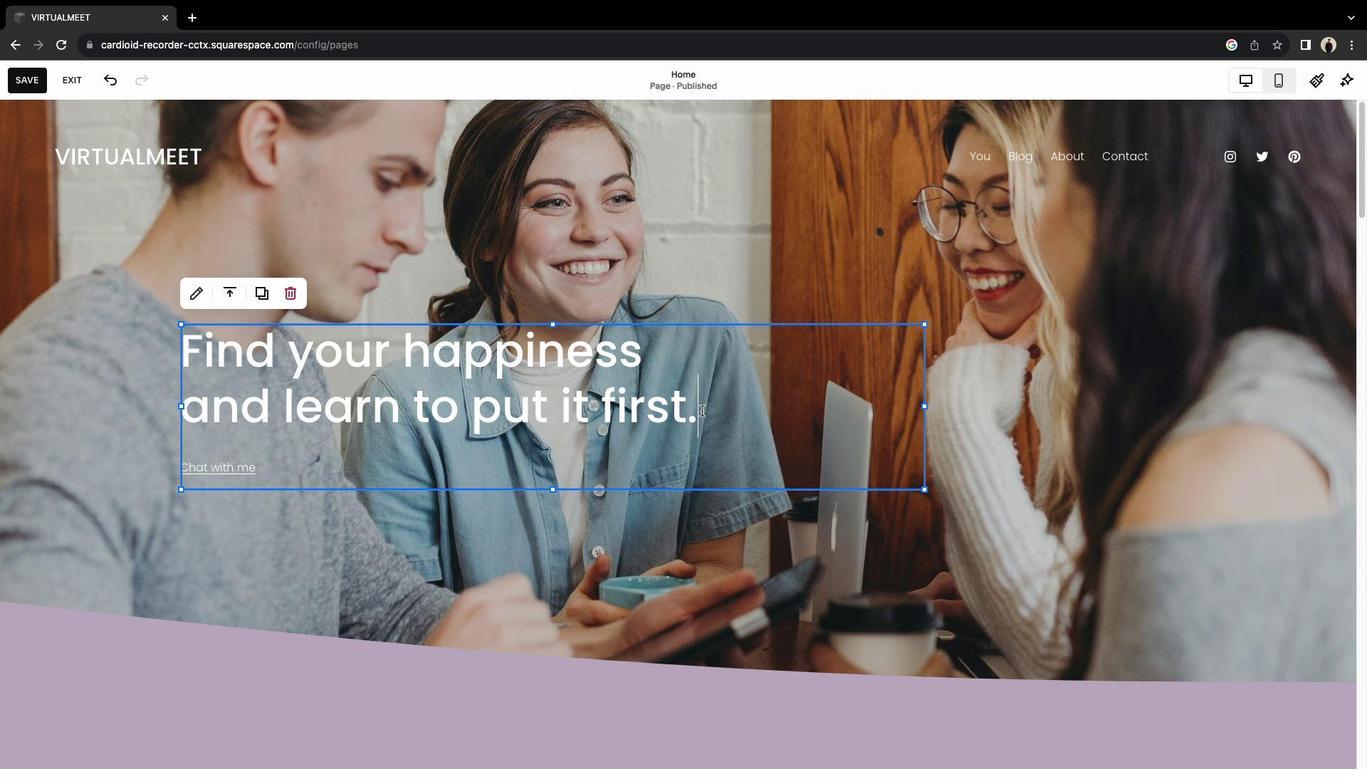 
Action: Mouse pressed left at (701, 410)
Screenshot: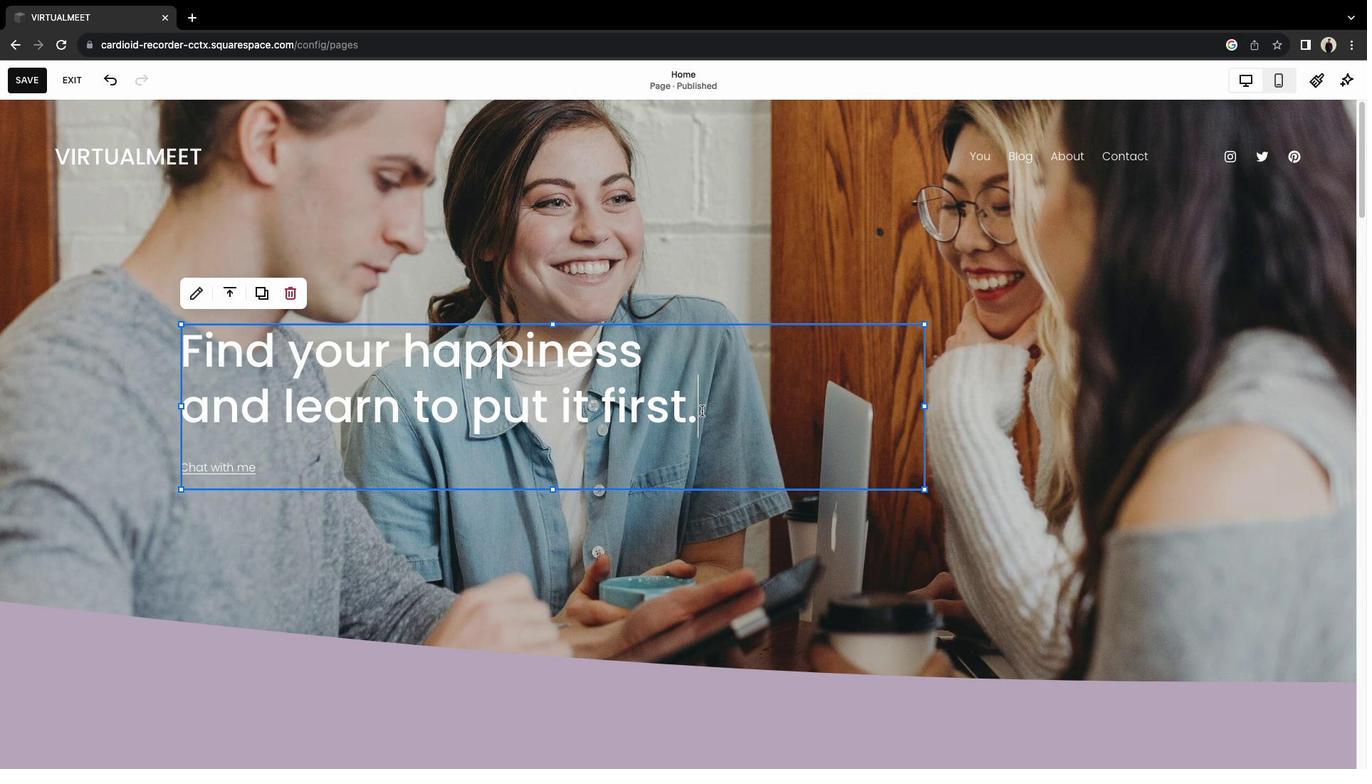 
Action: Mouse pressed left at (701, 410)
Screenshot: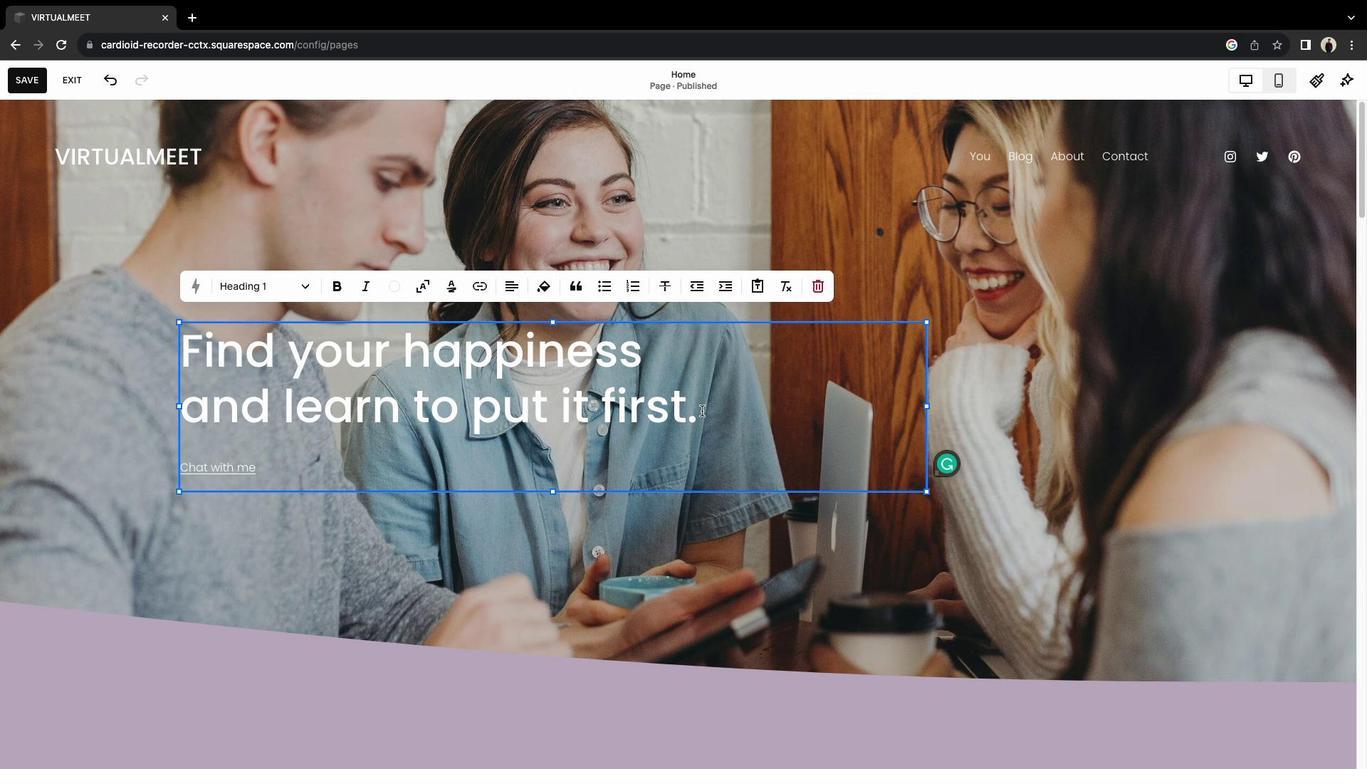 
Action: Mouse pressed left at (701, 410)
Screenshot: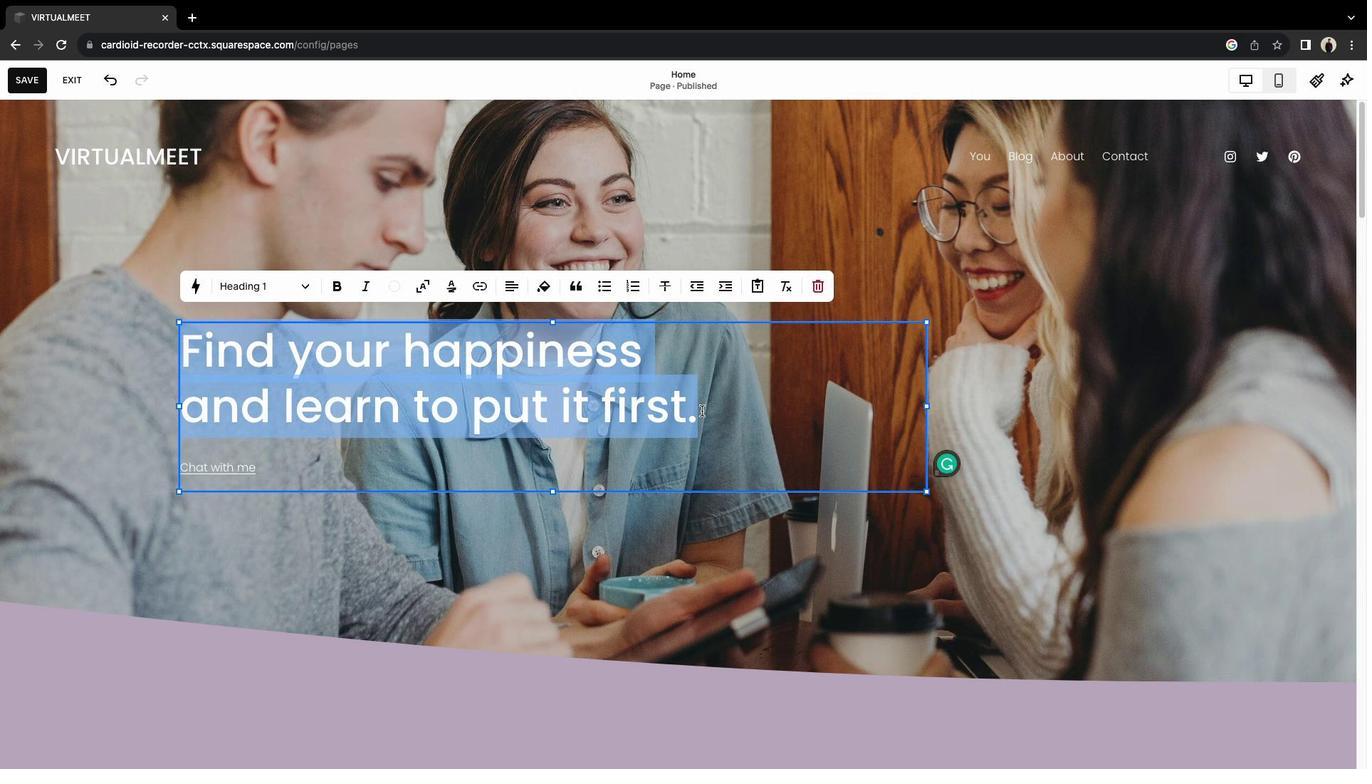 
Action: Key pressed 'B''O''O''S''T'Key.space'Y''O''U''R'Key.space'B''U''S''S''I''N''E''S''S'Key.space'W''I''T''H'Key.space'V''I''R''T''U''A''L'Key.space'M''E''E''T'
Screenshot: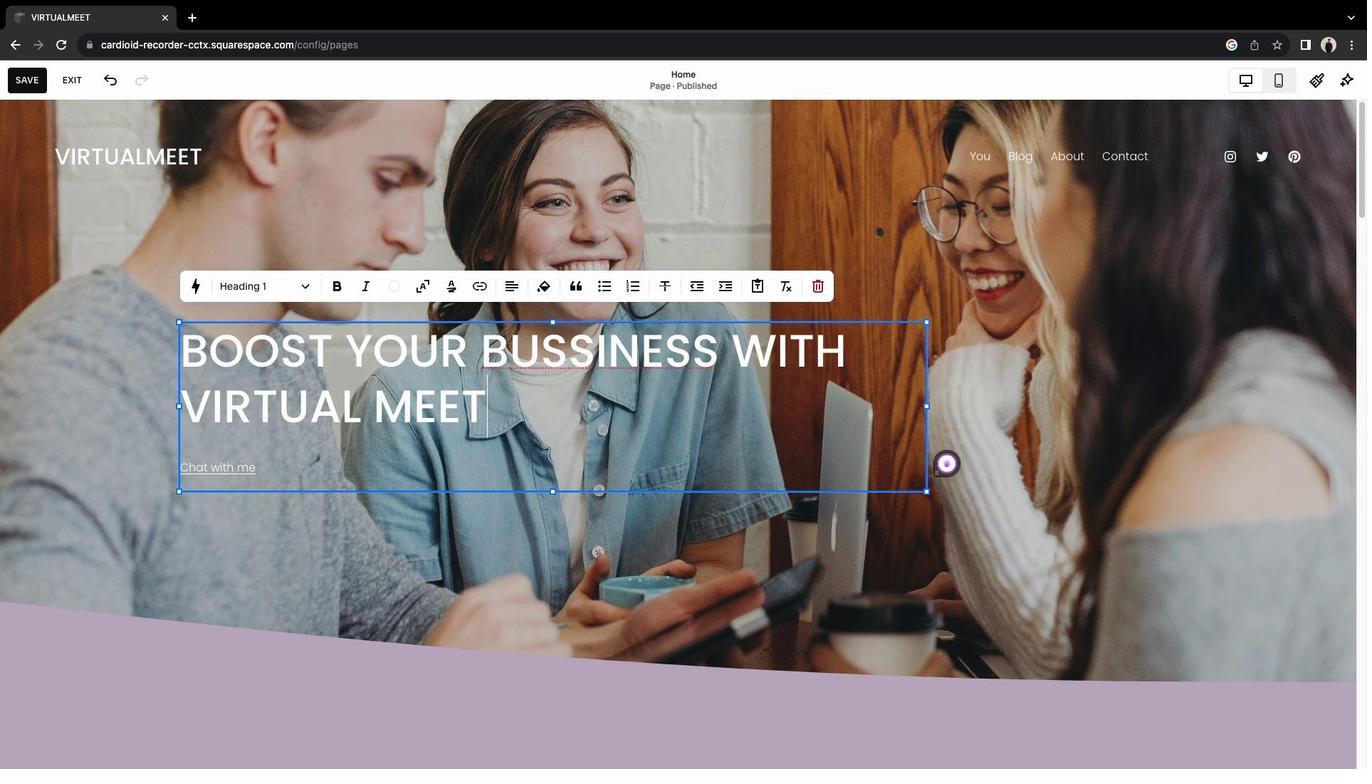 
Action: Mouse moved to (270, 465)
Screenshot: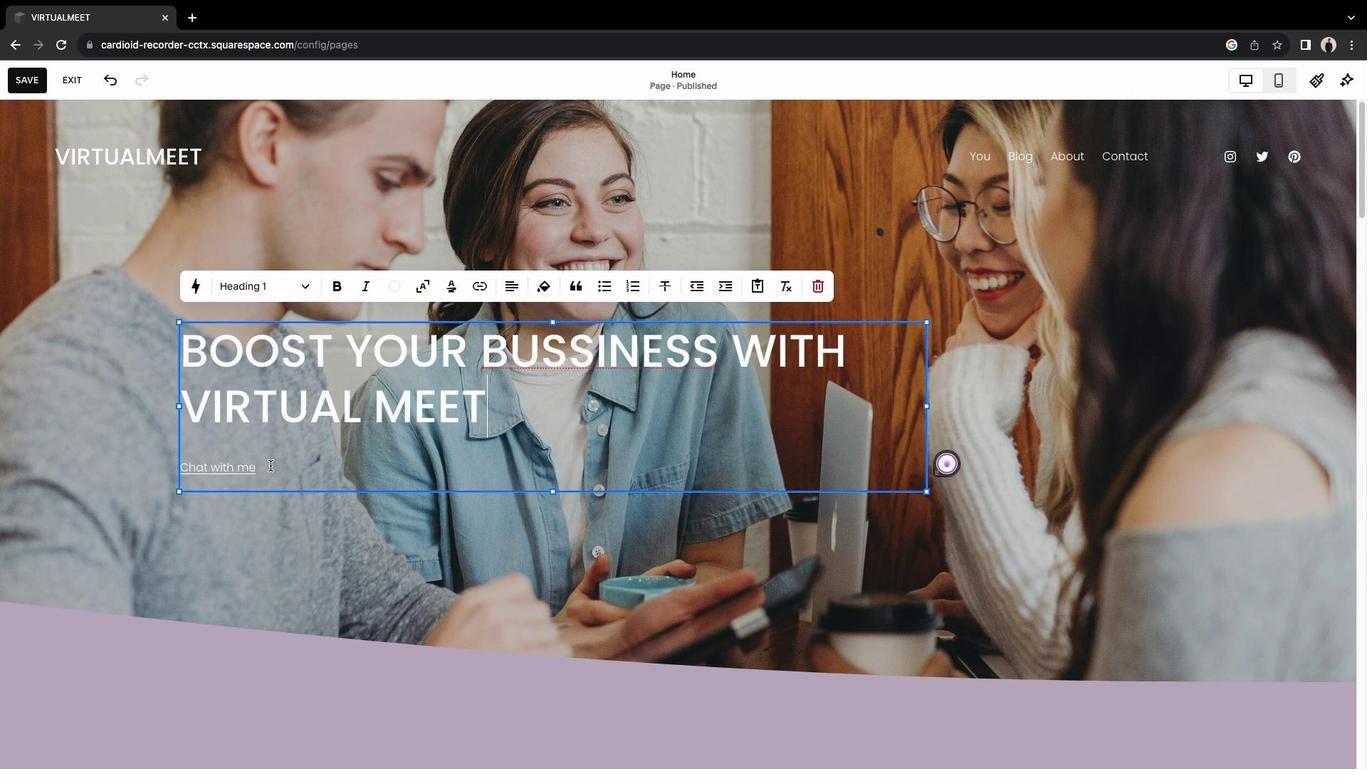 
Action: Mouse pressed left at (270, 465)
Screenshot: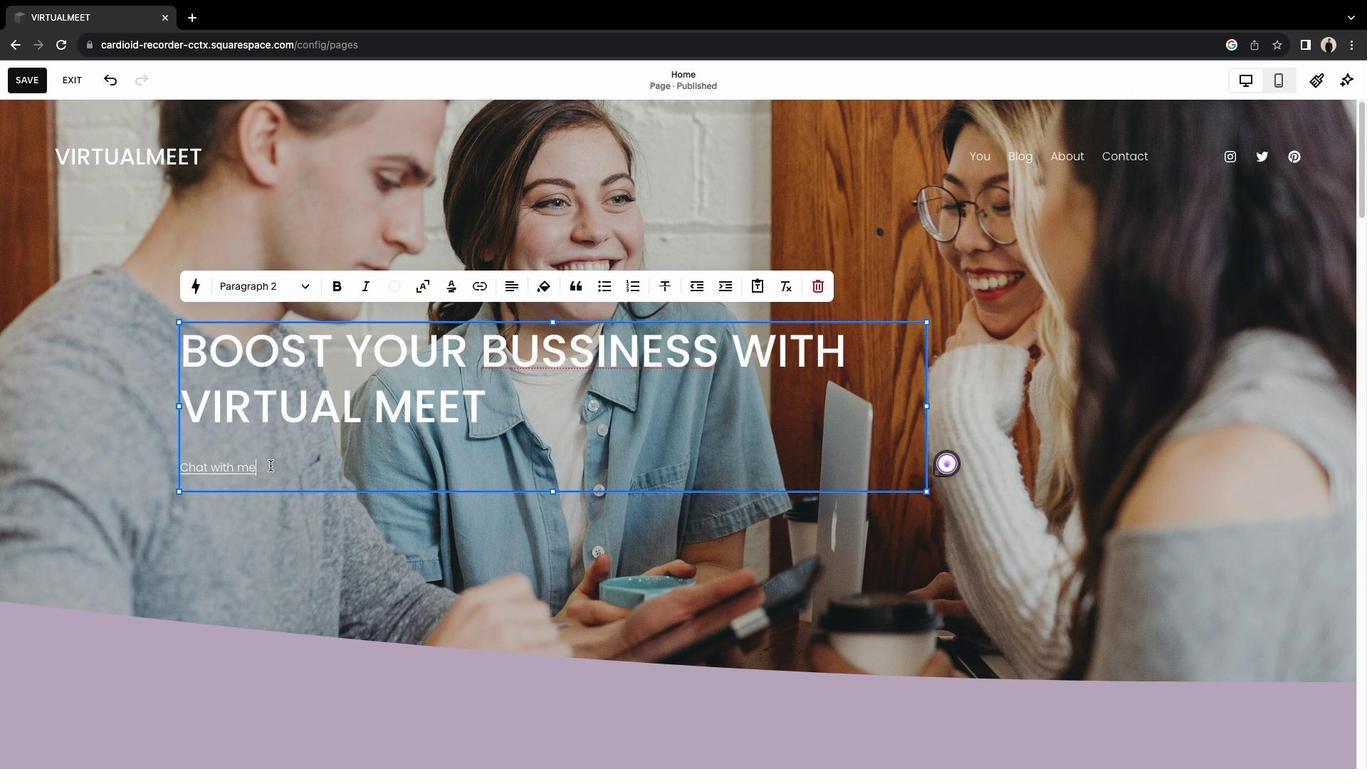 
Action: Mouse moved to (267, 468)
Screenshot: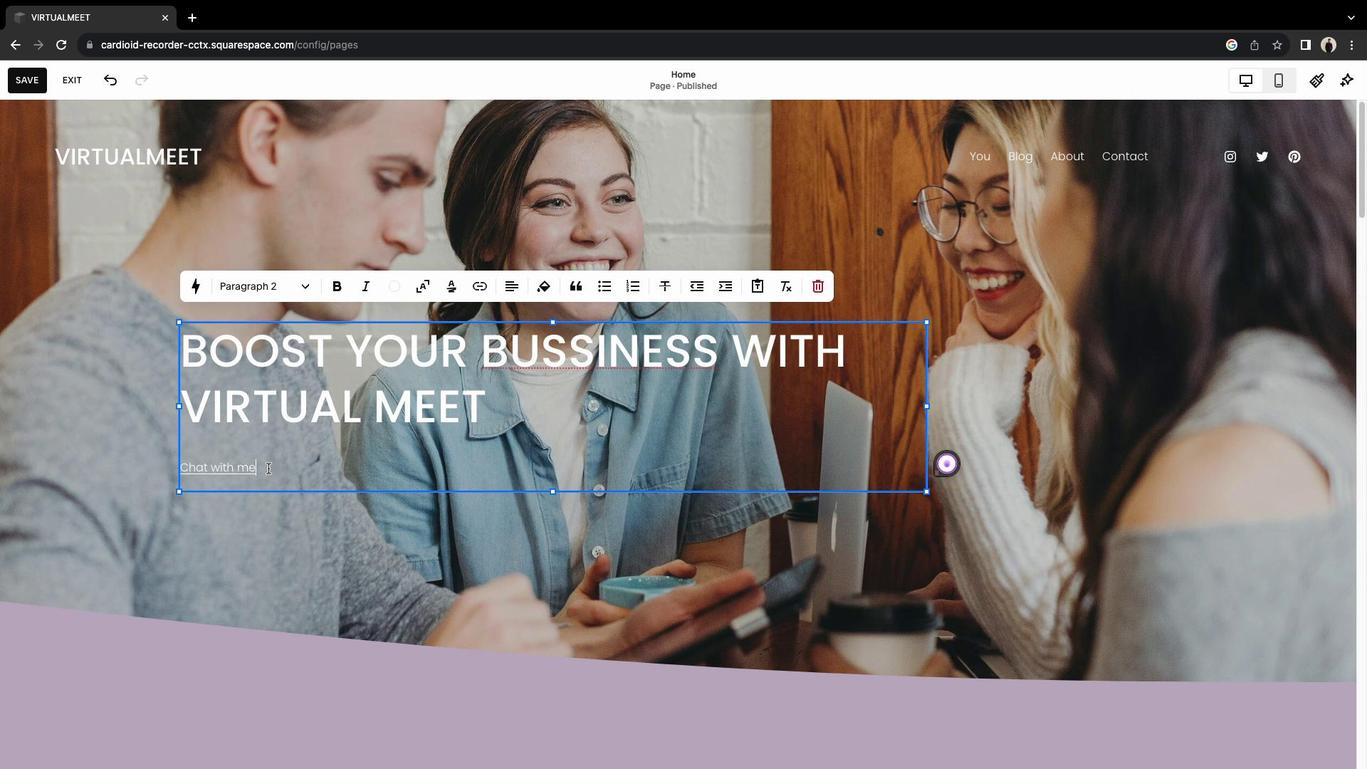 
Action: Mouse pressed left at (267, 468)
Screenshot: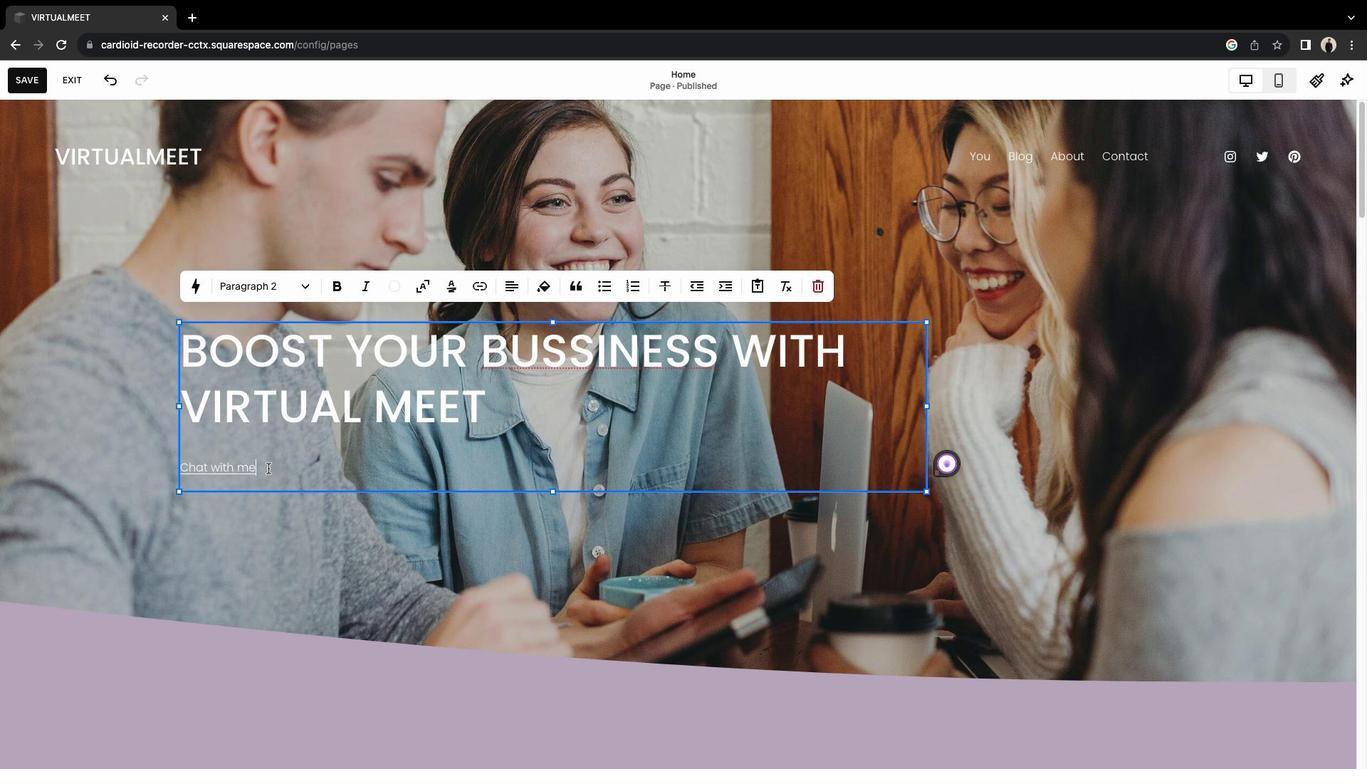 
Action: Mouse moved to (267, 468)
Screenshot: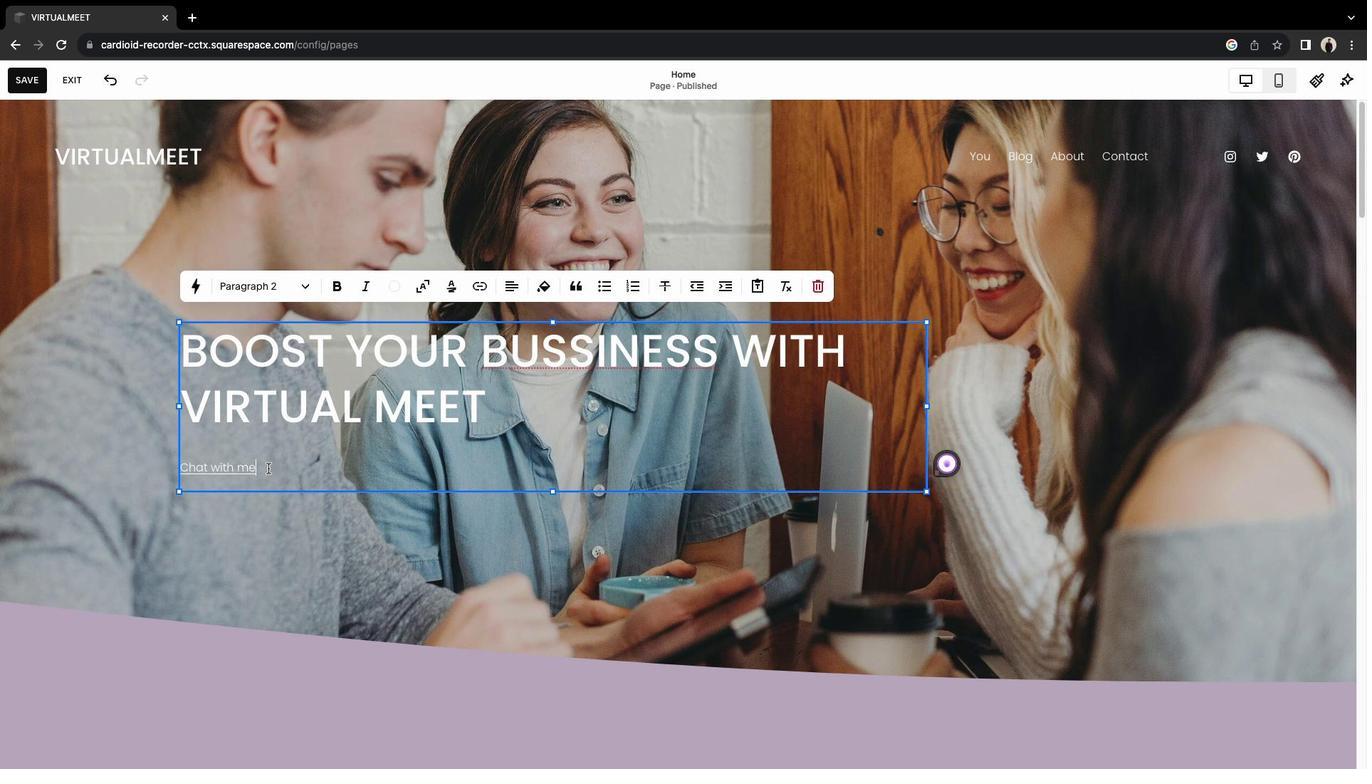 
Action: Mouse pressed left at (267, 468)
Screenshot: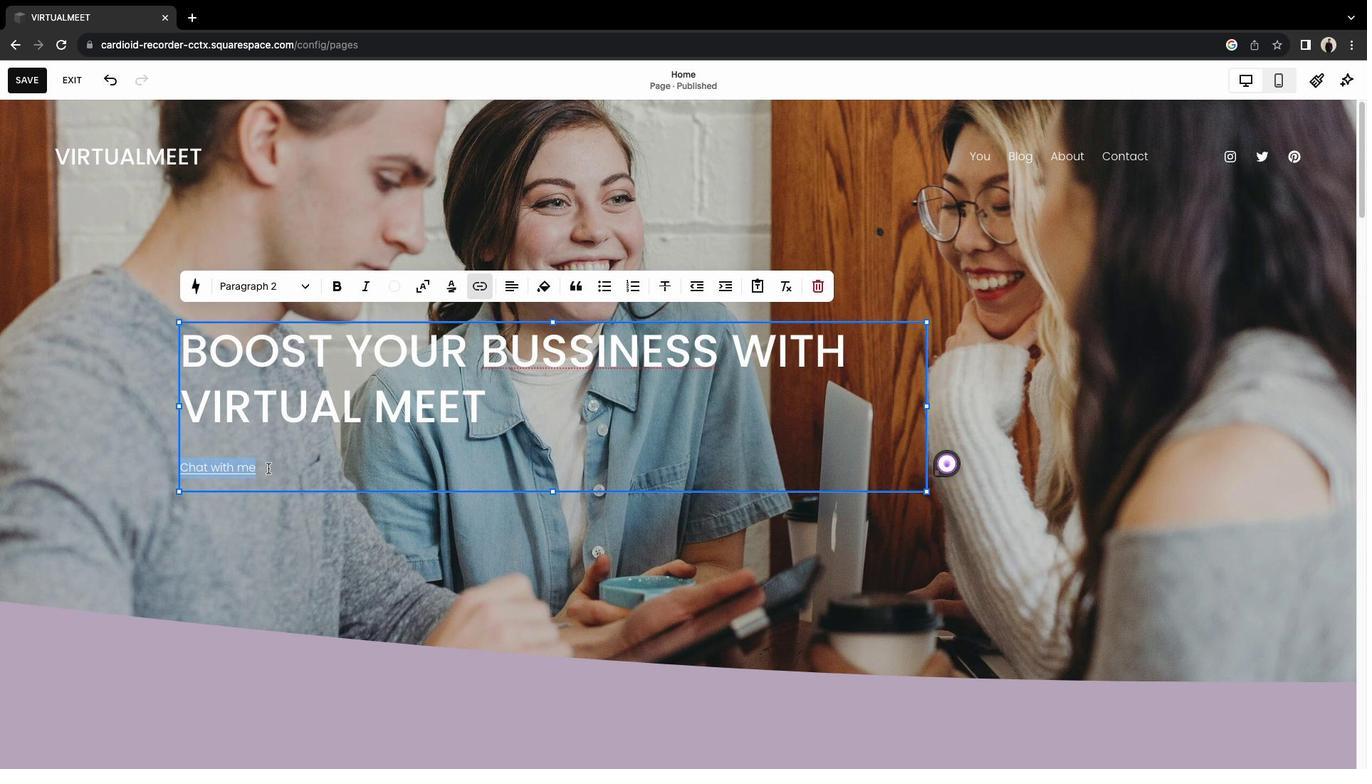 
Action: Mouse pressed left at (267, 468)
Screenshot: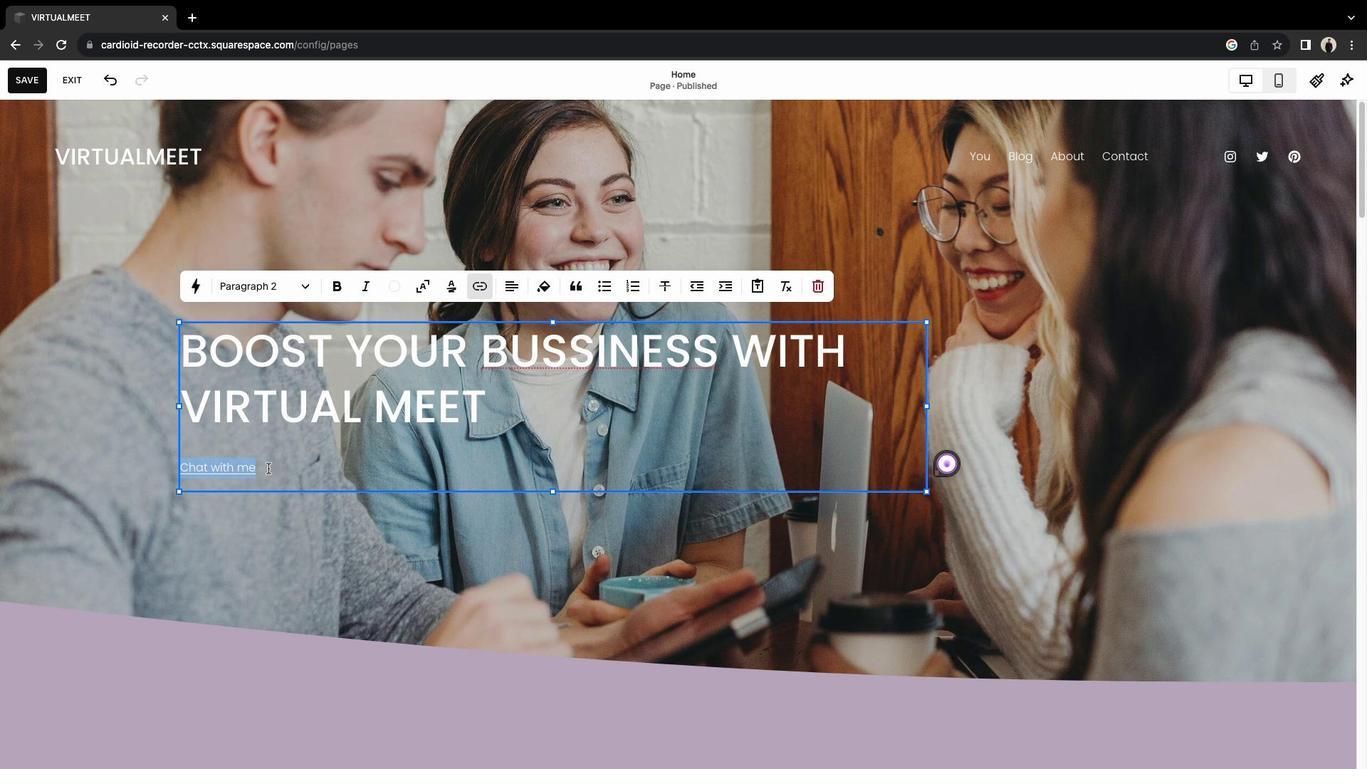 
Action: Key pressed 'S''A'Key.backspaceKey.backspace
Screenshot: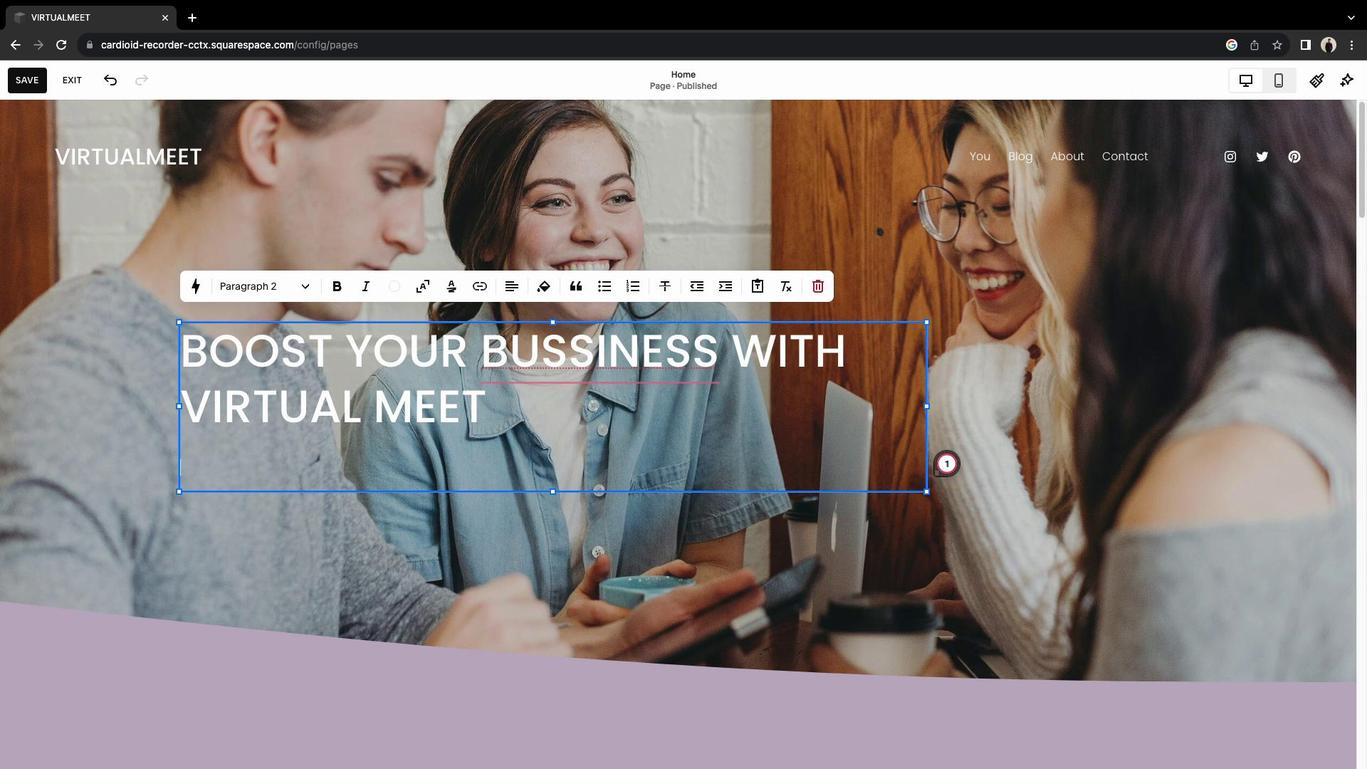 
Action: Mouse moved to (614, 404)
Screenshot: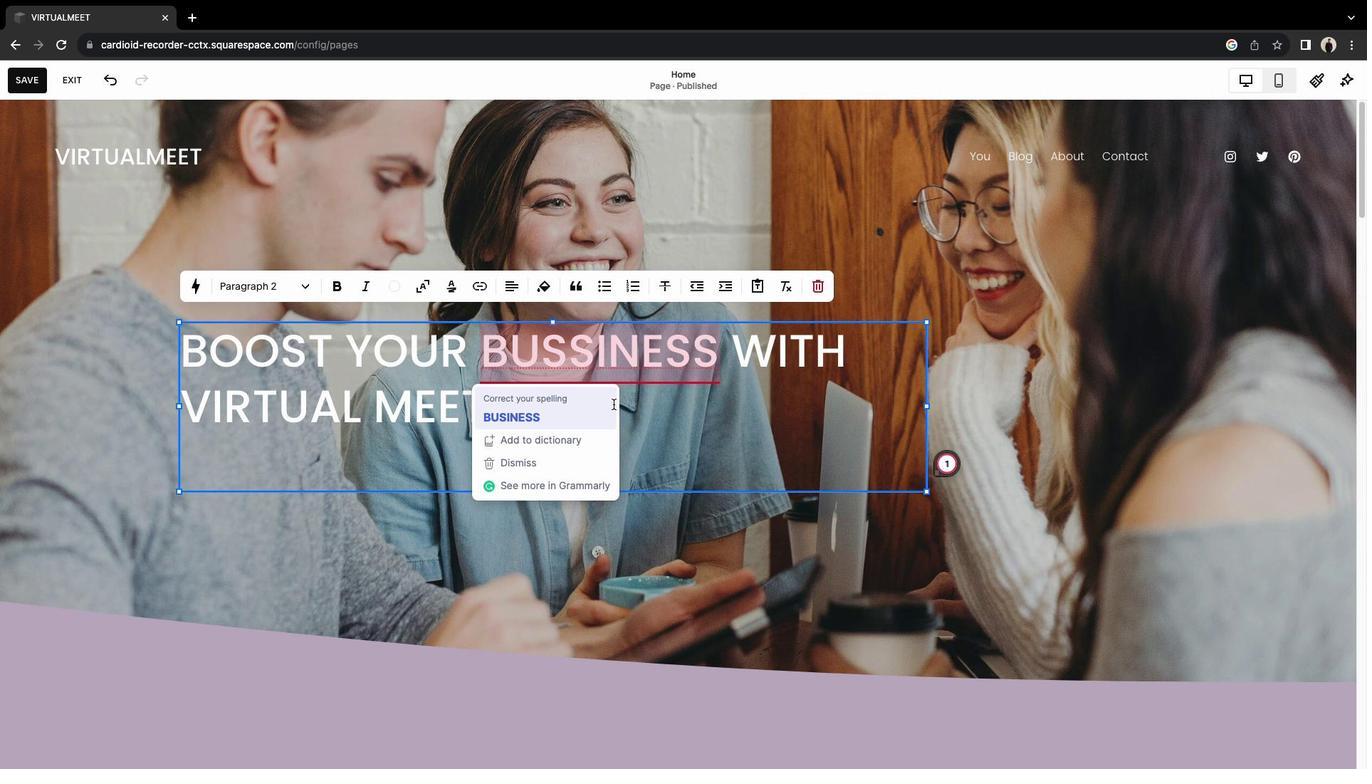 
Action: Mouse pressed left at (614, 404)
Screenshot: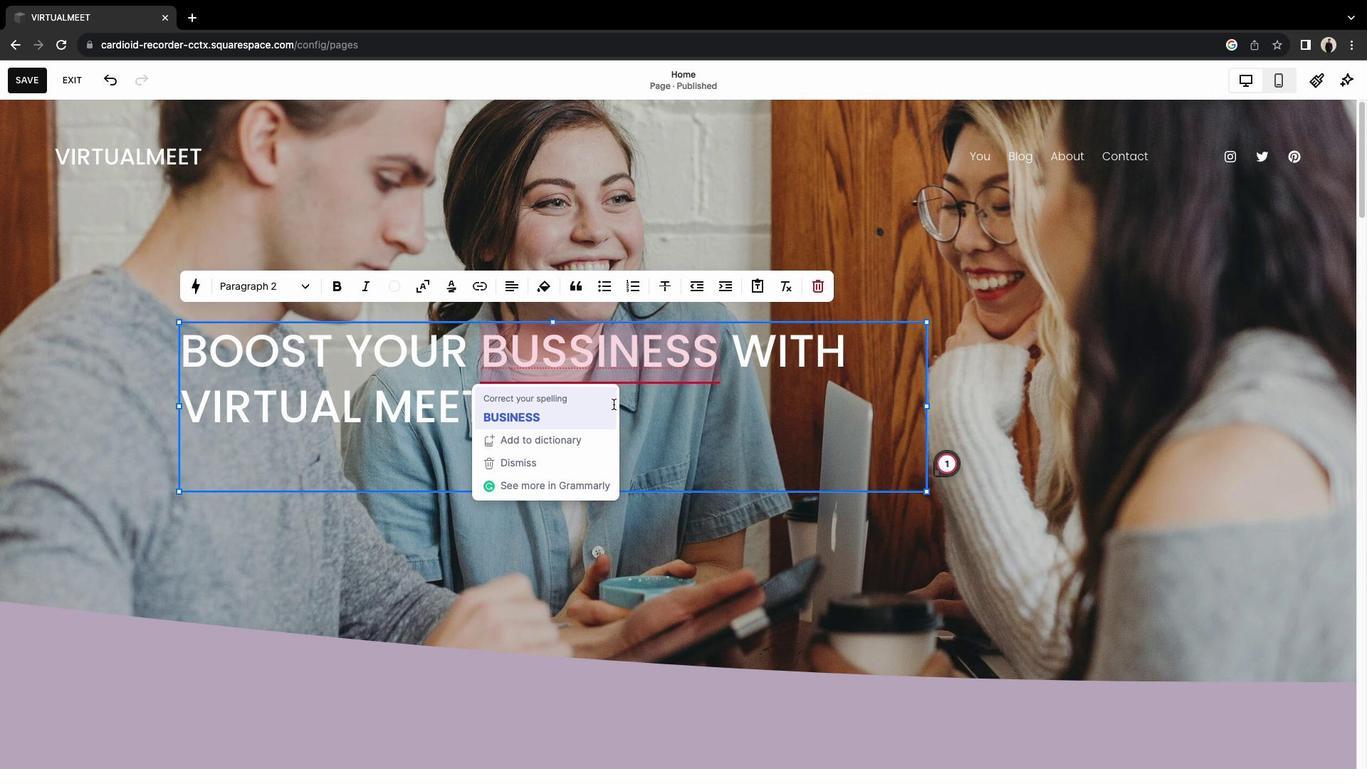 
Action: Mouse moved to (584, 353)
Screenshot: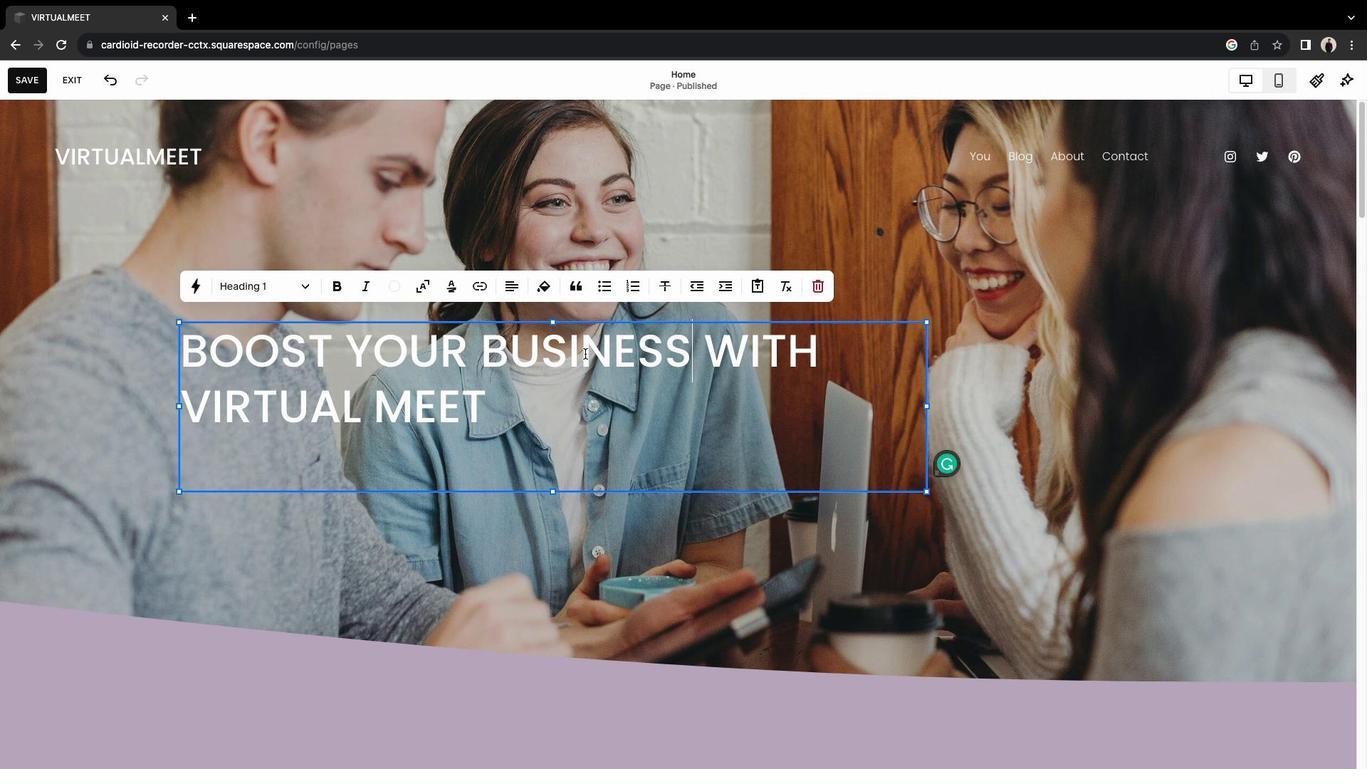 
Action: Mouse pressed left at (584, 353)
Screenshot: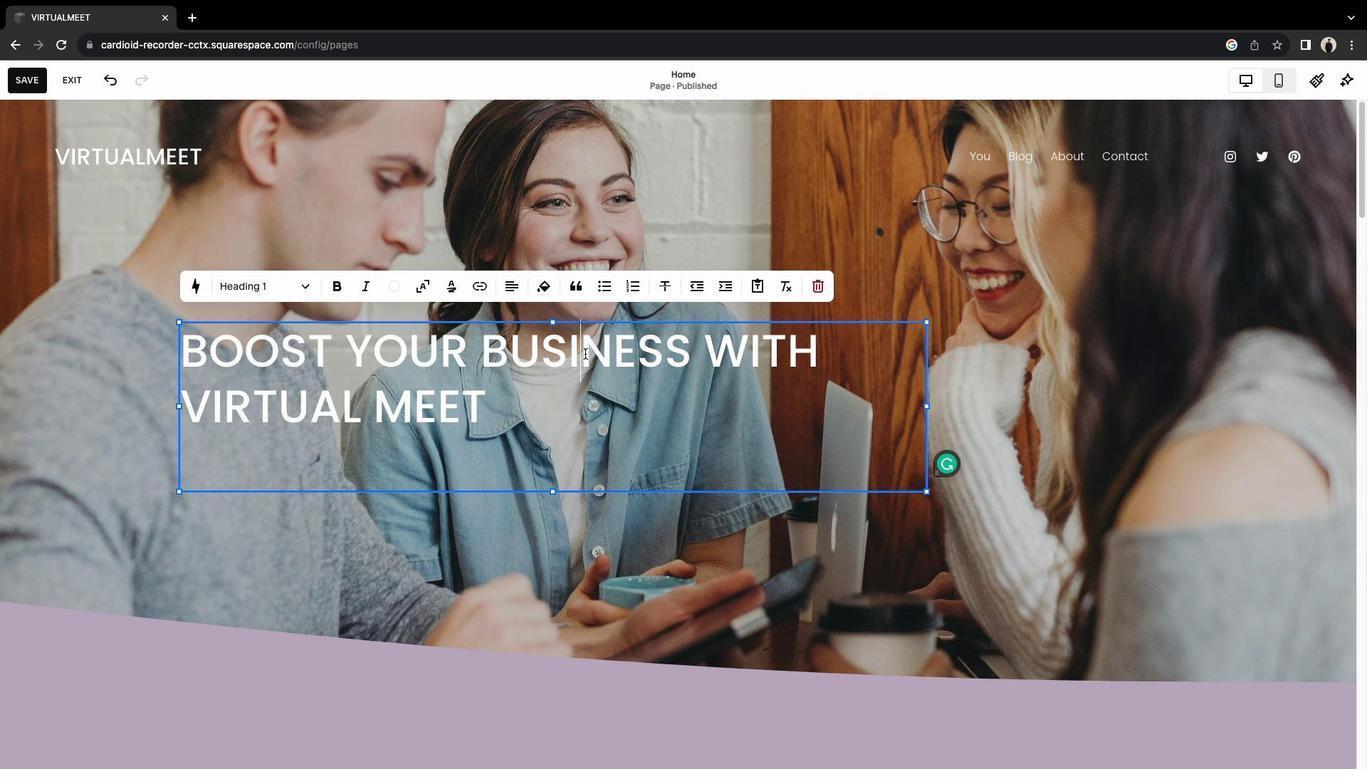 
Action: Mouse pressed left at (584, 353)
Screenshot: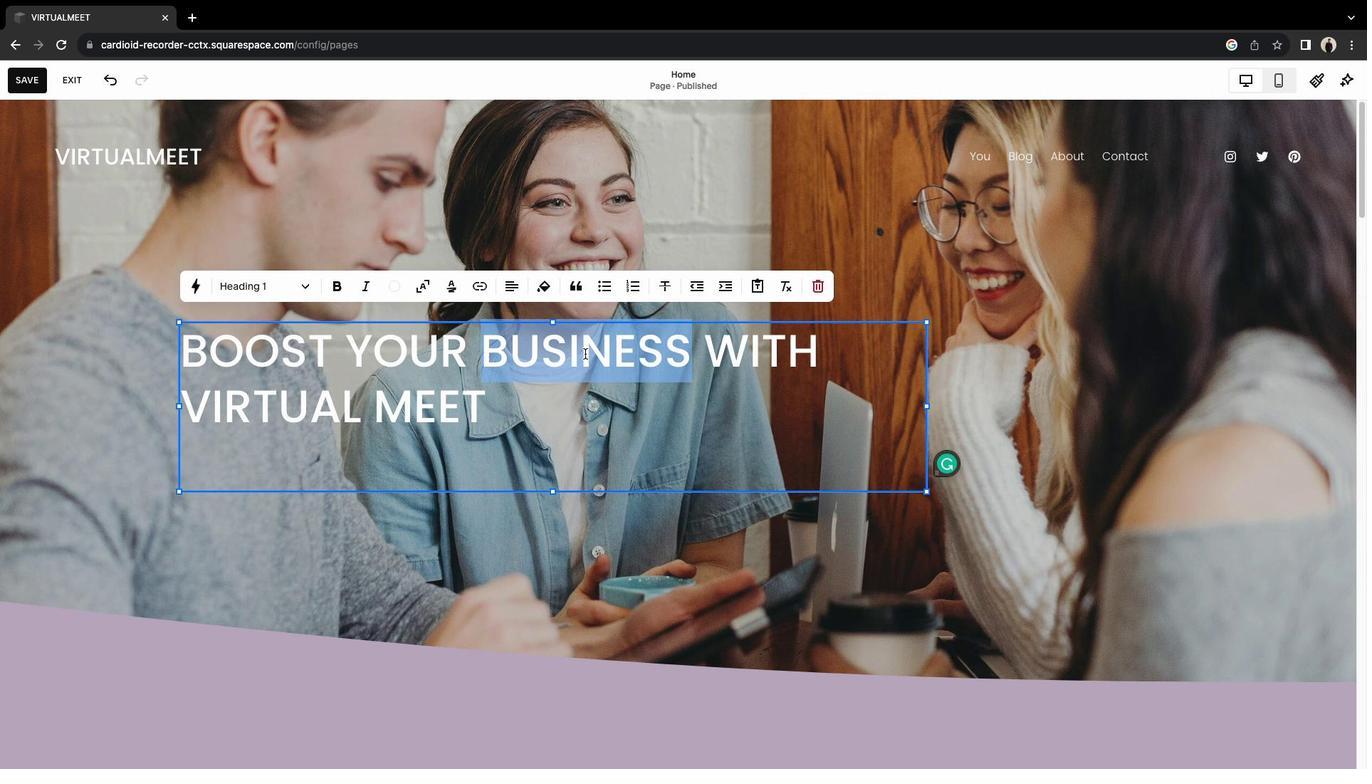
Action: Mouse pressed left at (584, 353)
Screenshot: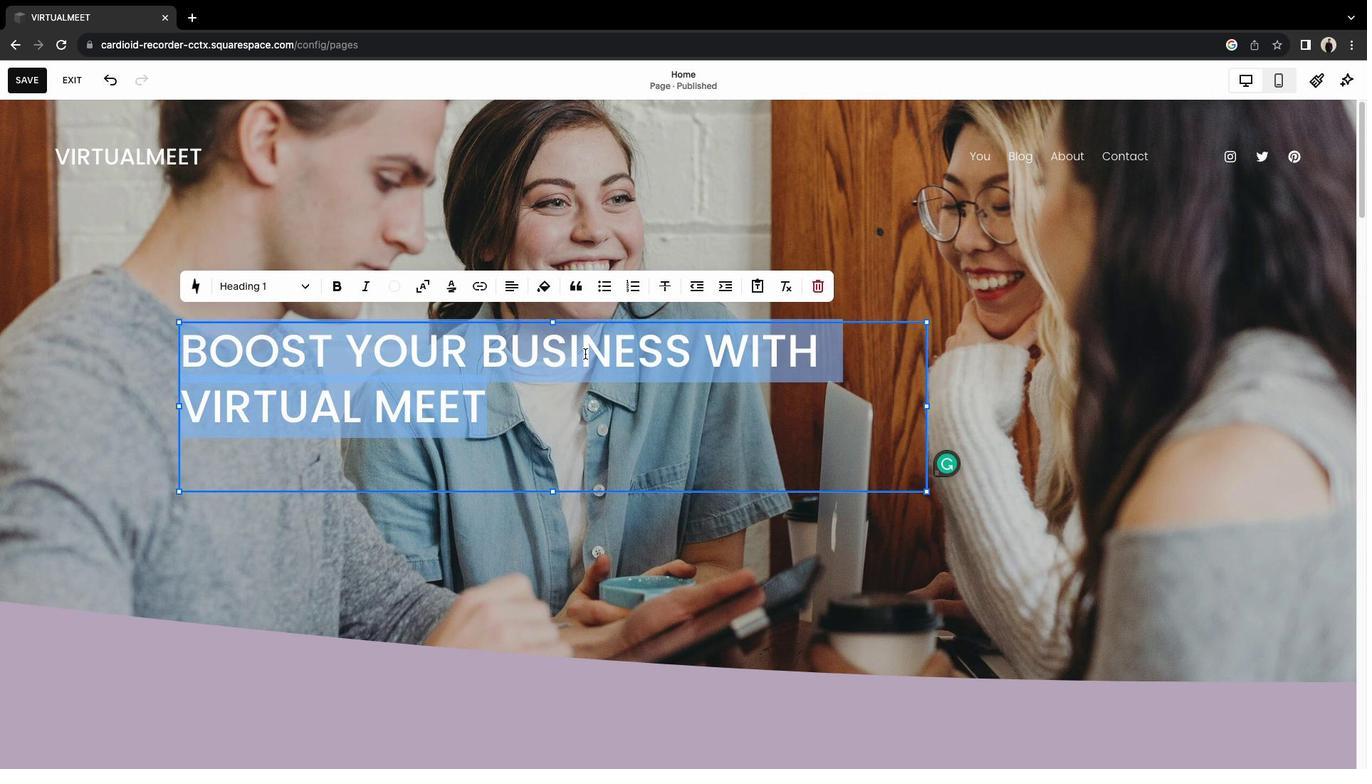 
Action: Mouse moved to (584, 353)
Screenshot: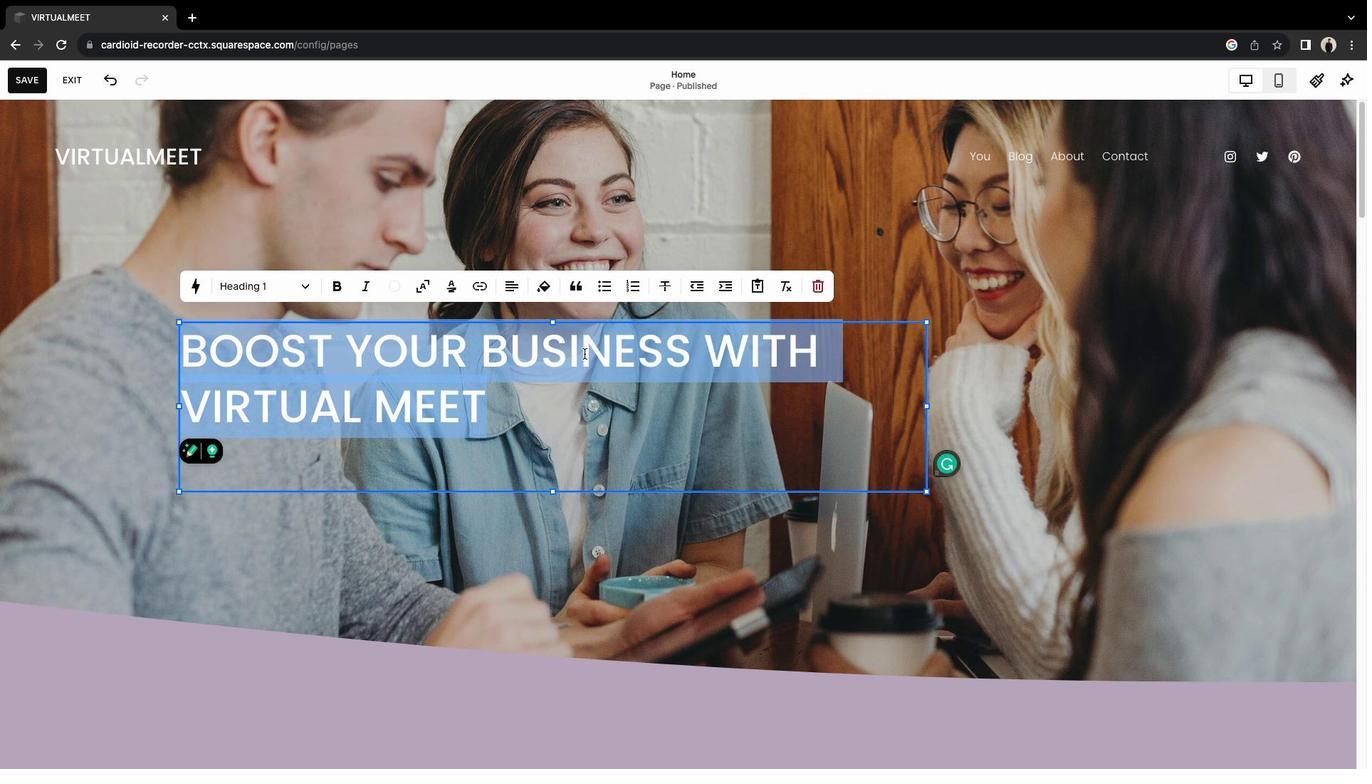 
Action: Mouse pressed left at (584, 353)
Screenshot: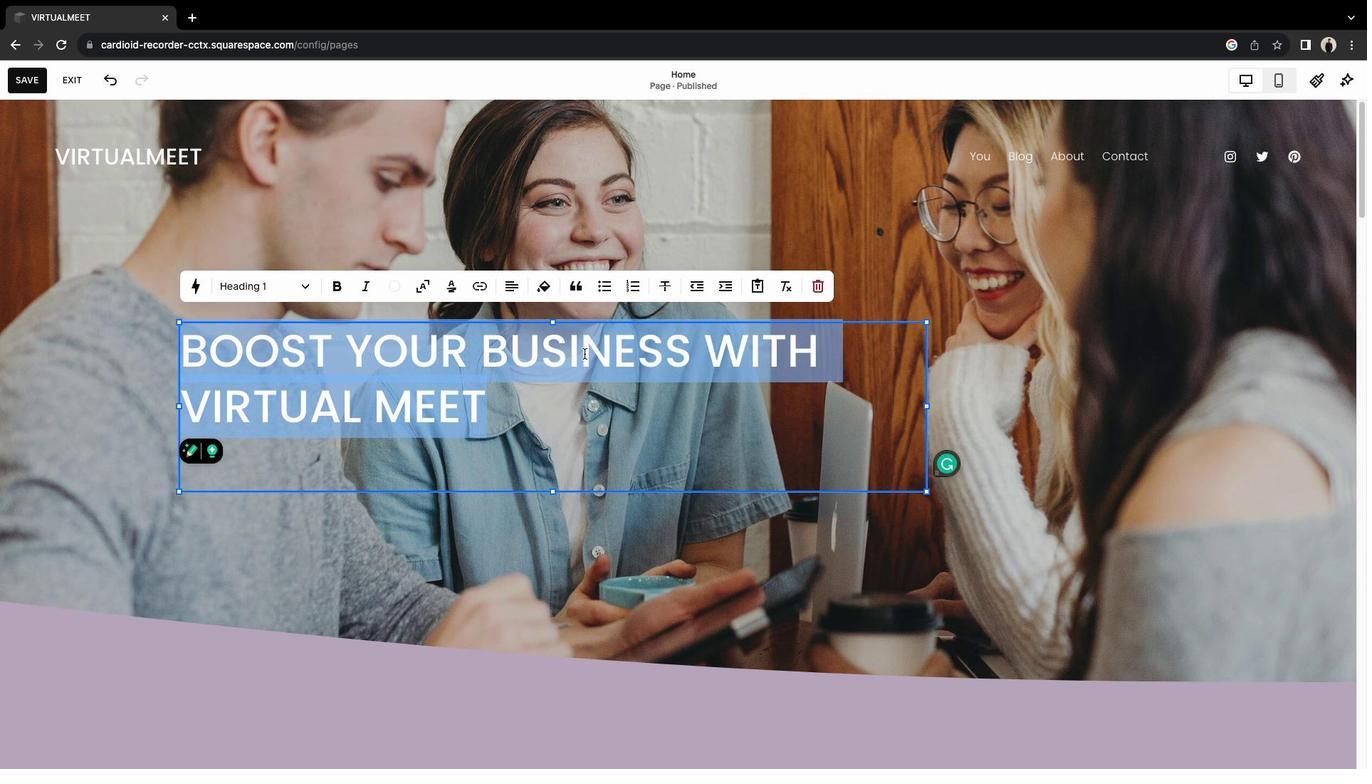 
Action: Mouse pressed left at (584, 353)
Screenshot: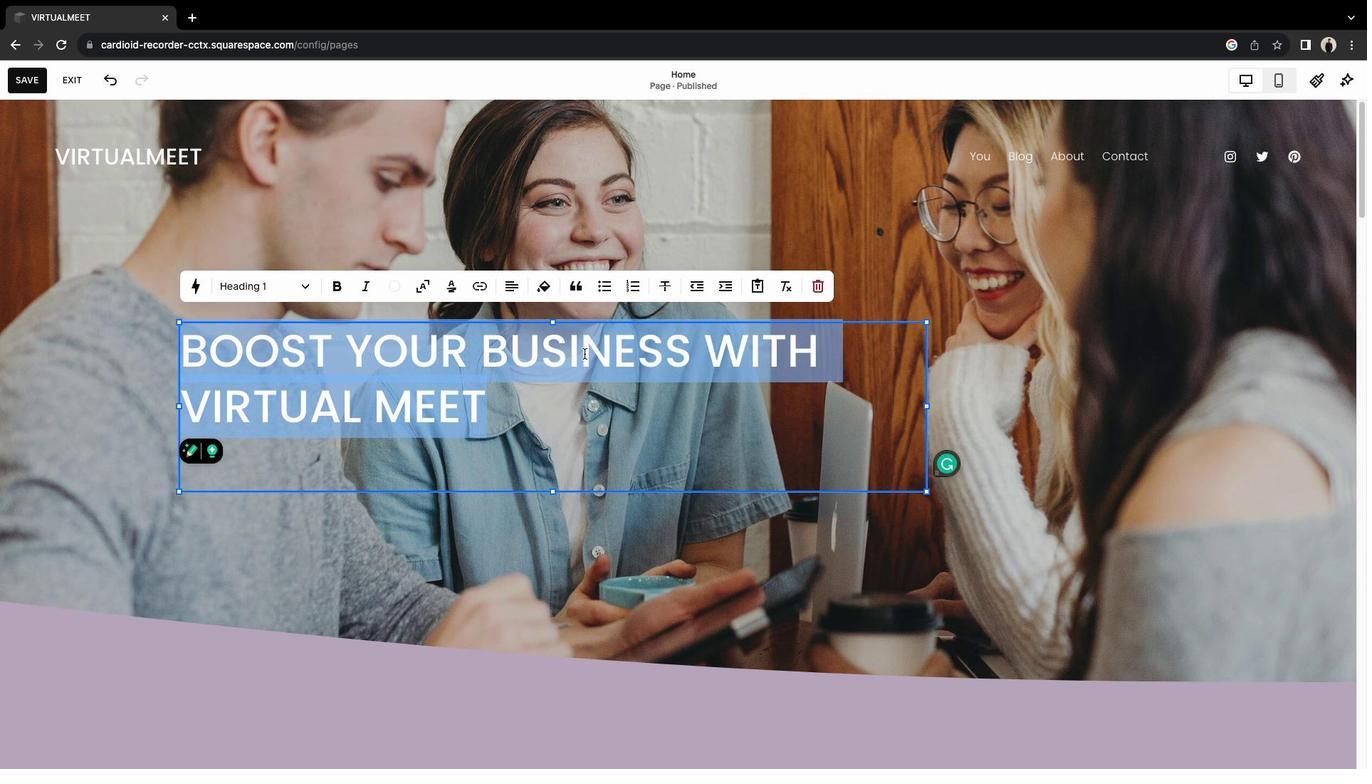 
Action: Mouse moved to (612, 348)
Screenshot: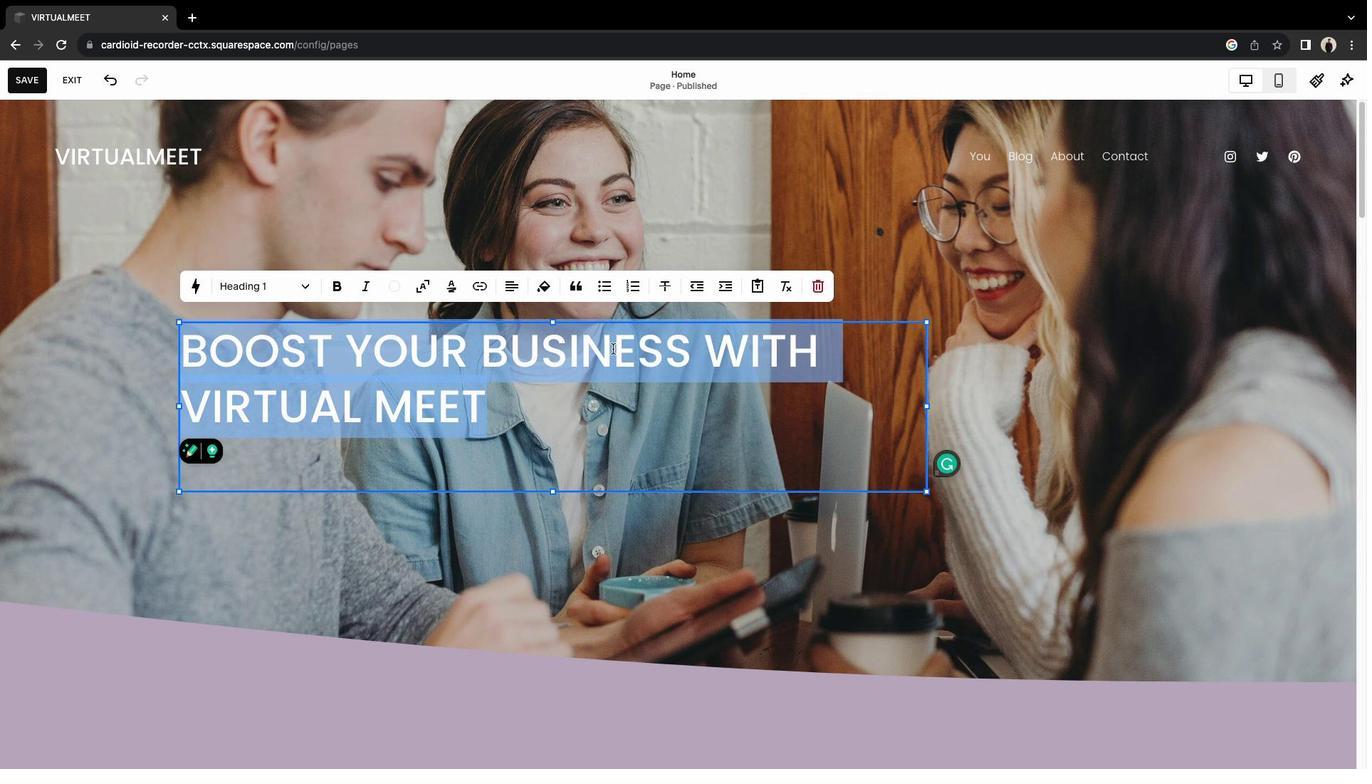 
Action: Mouse pressed left at (612, 348)
Screenshot: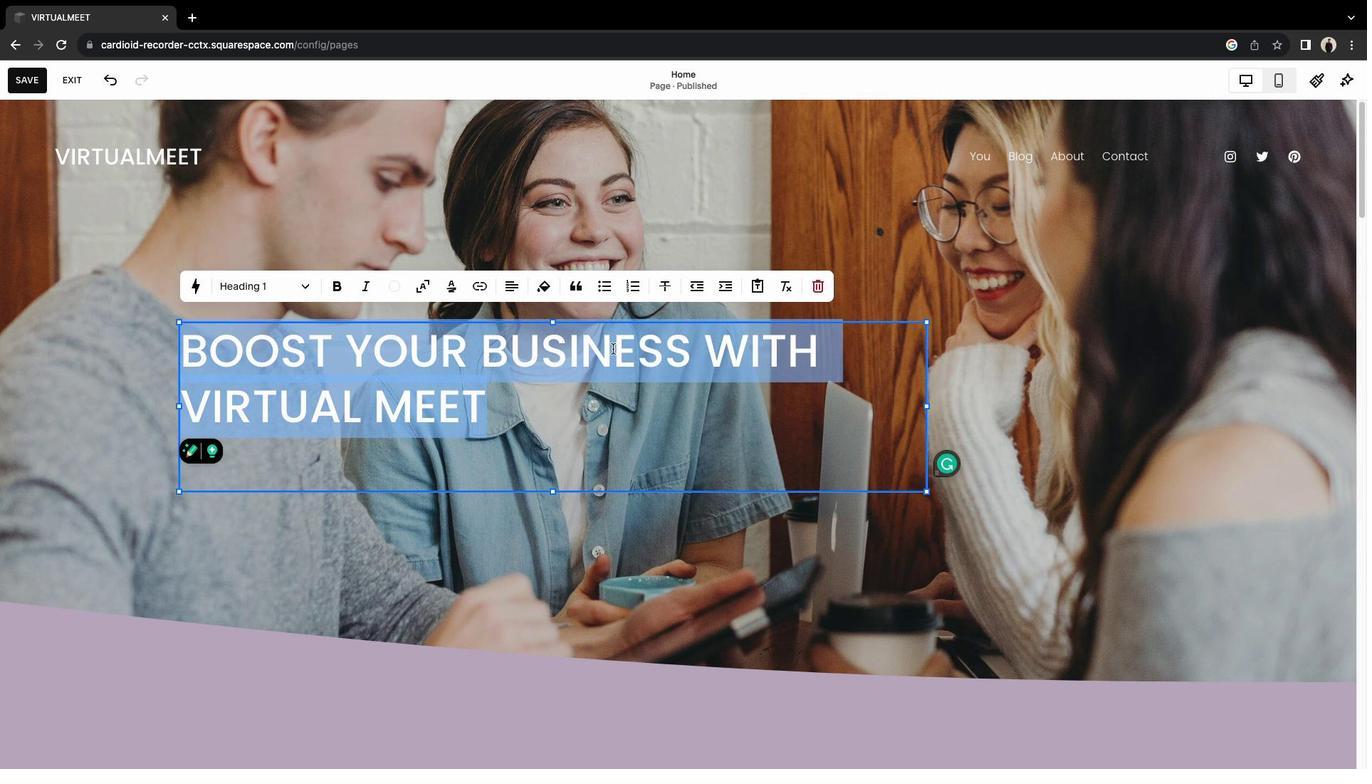 
Action: Mouse pressed left at (612, 348)
Screenshot: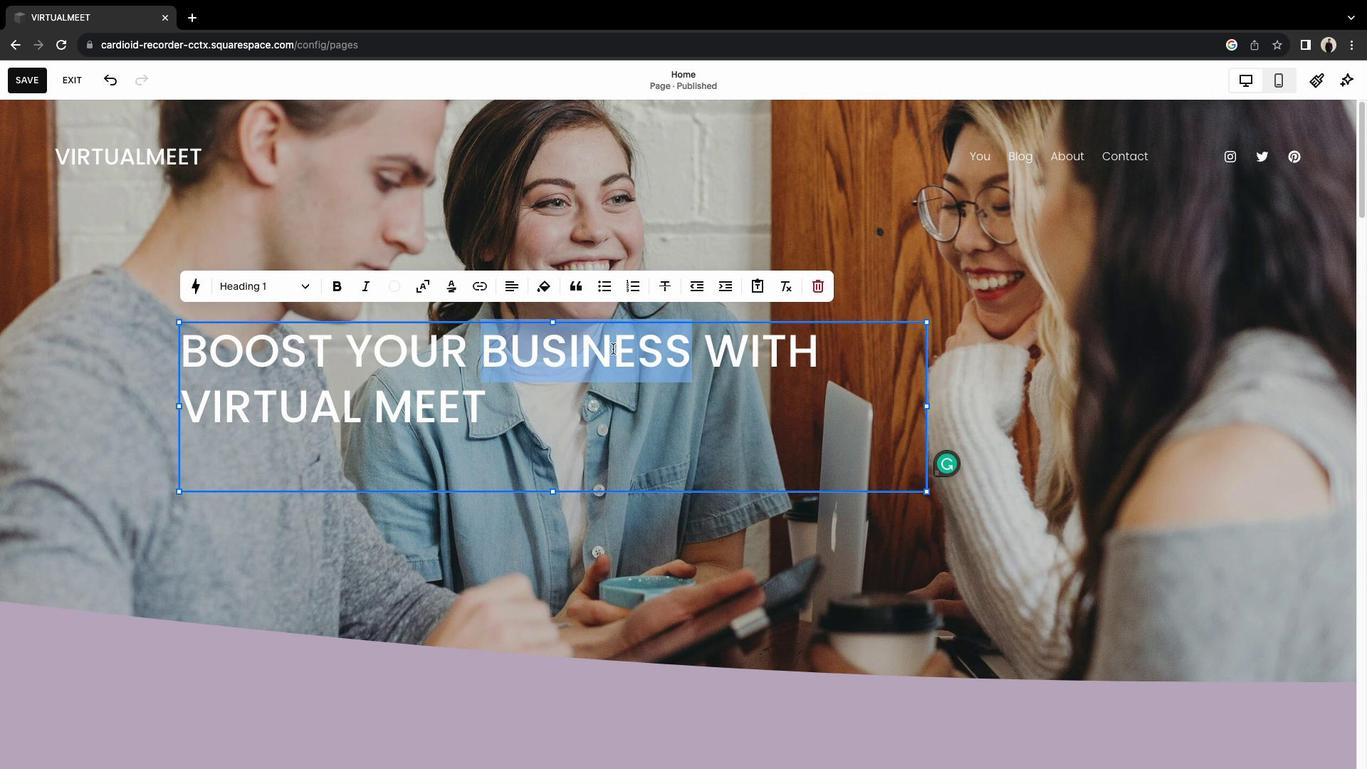 
Action: Mouse pressed left at (612, 348)
Screenshot: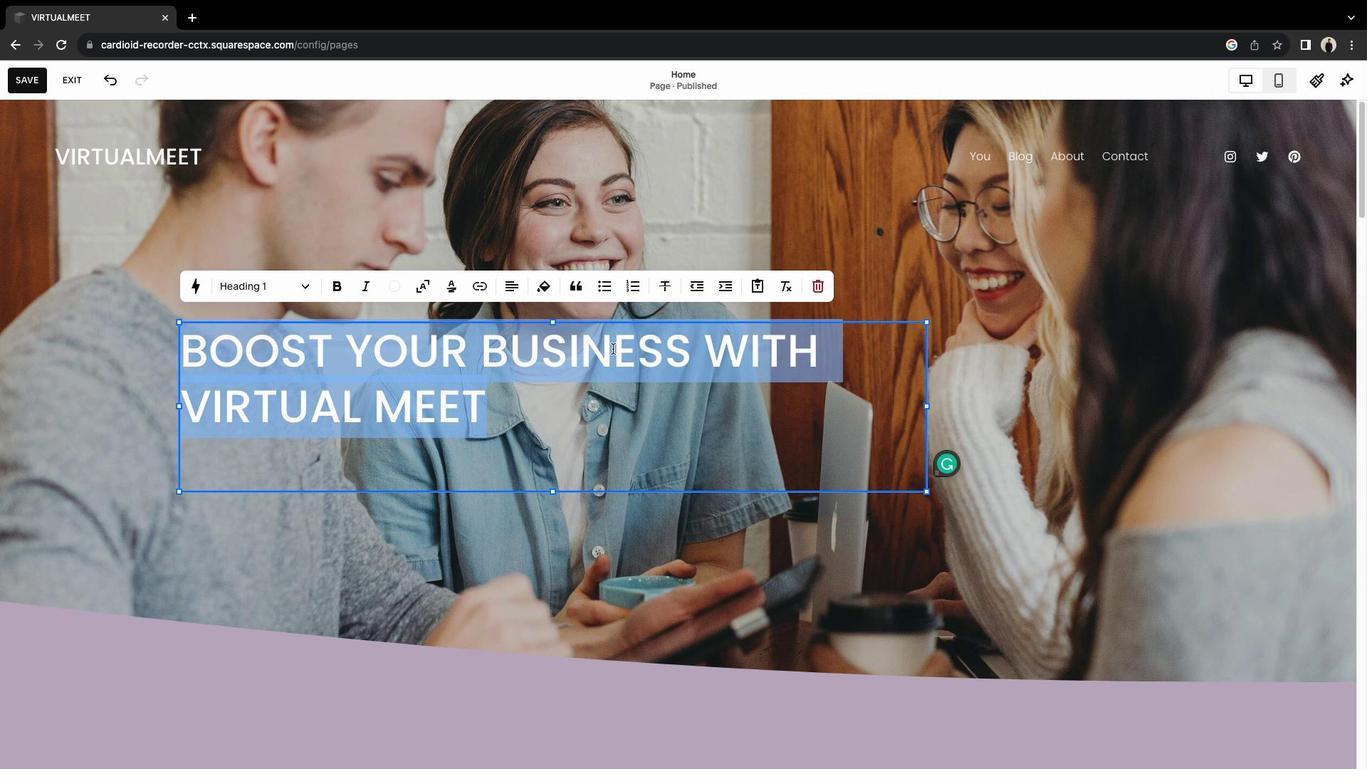
Action: Mouse pressed left at (612, 348)
Screenshot: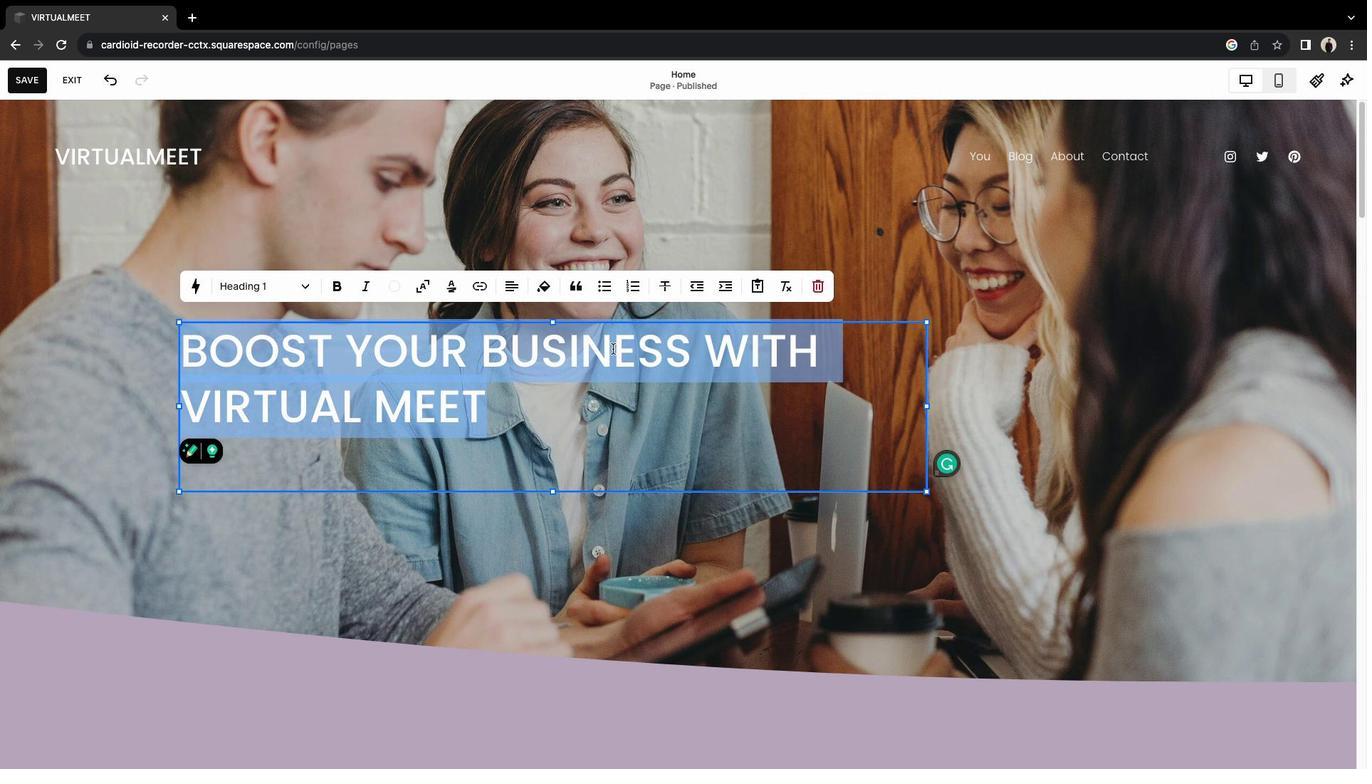 
Action: Mouse pressed left at (612, 348)
Screenshot: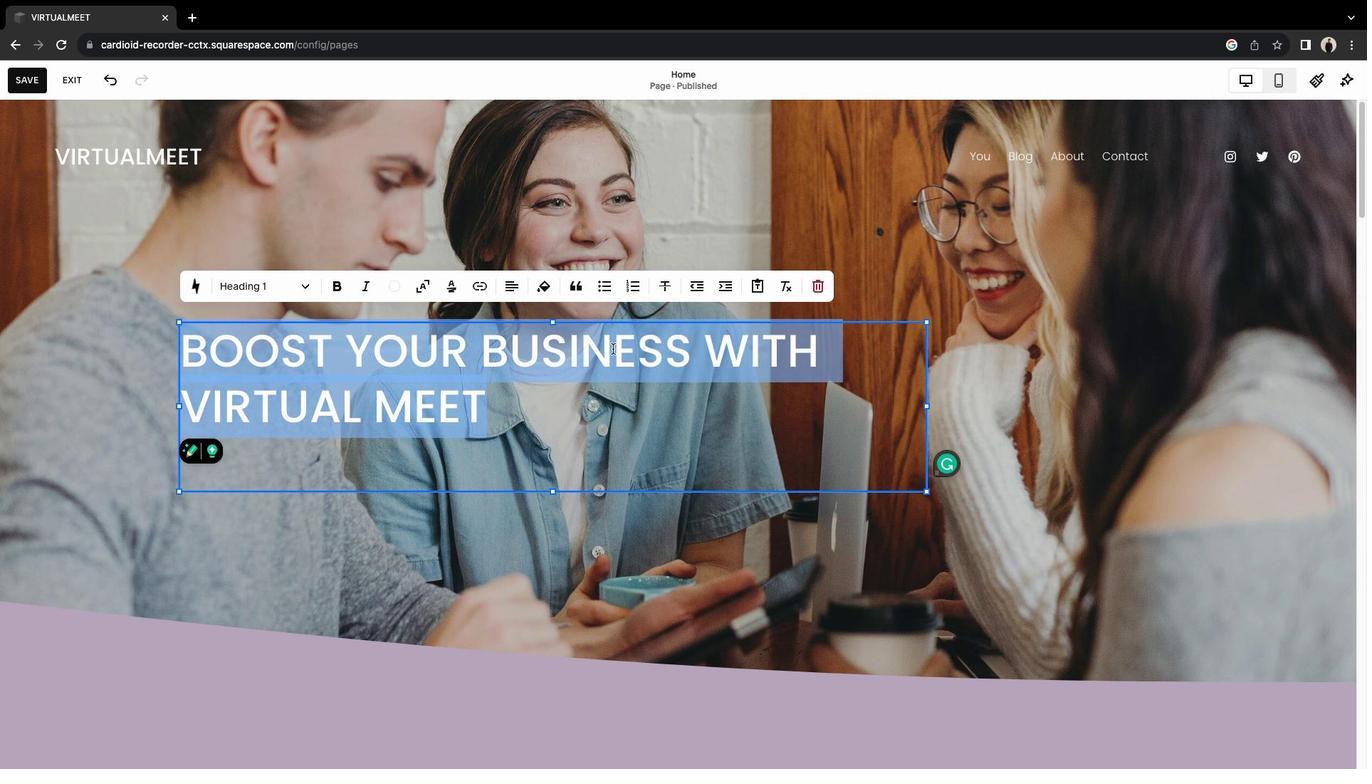 
Action: Mouse pressed left at (612, 348)
Screenshot: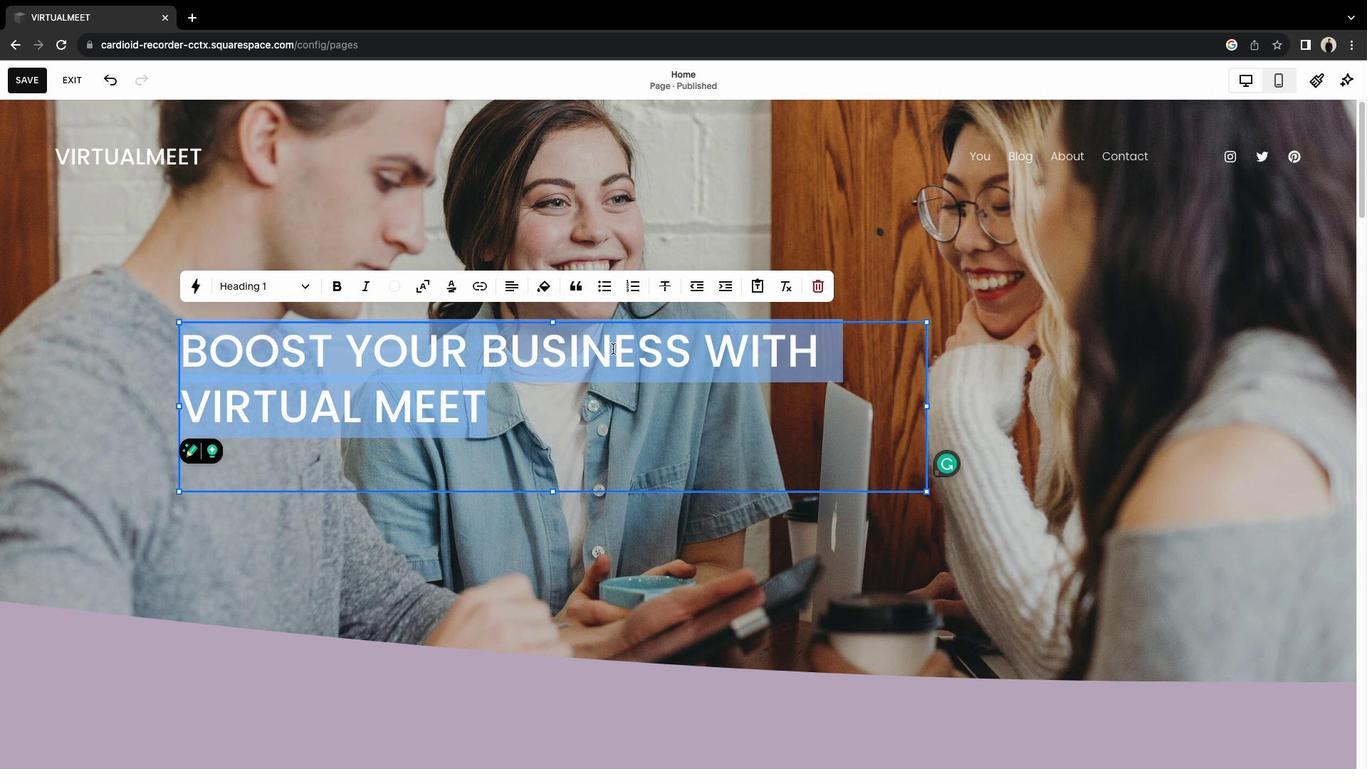 
Action: Mouse moved to (683, 346)
Screenshot: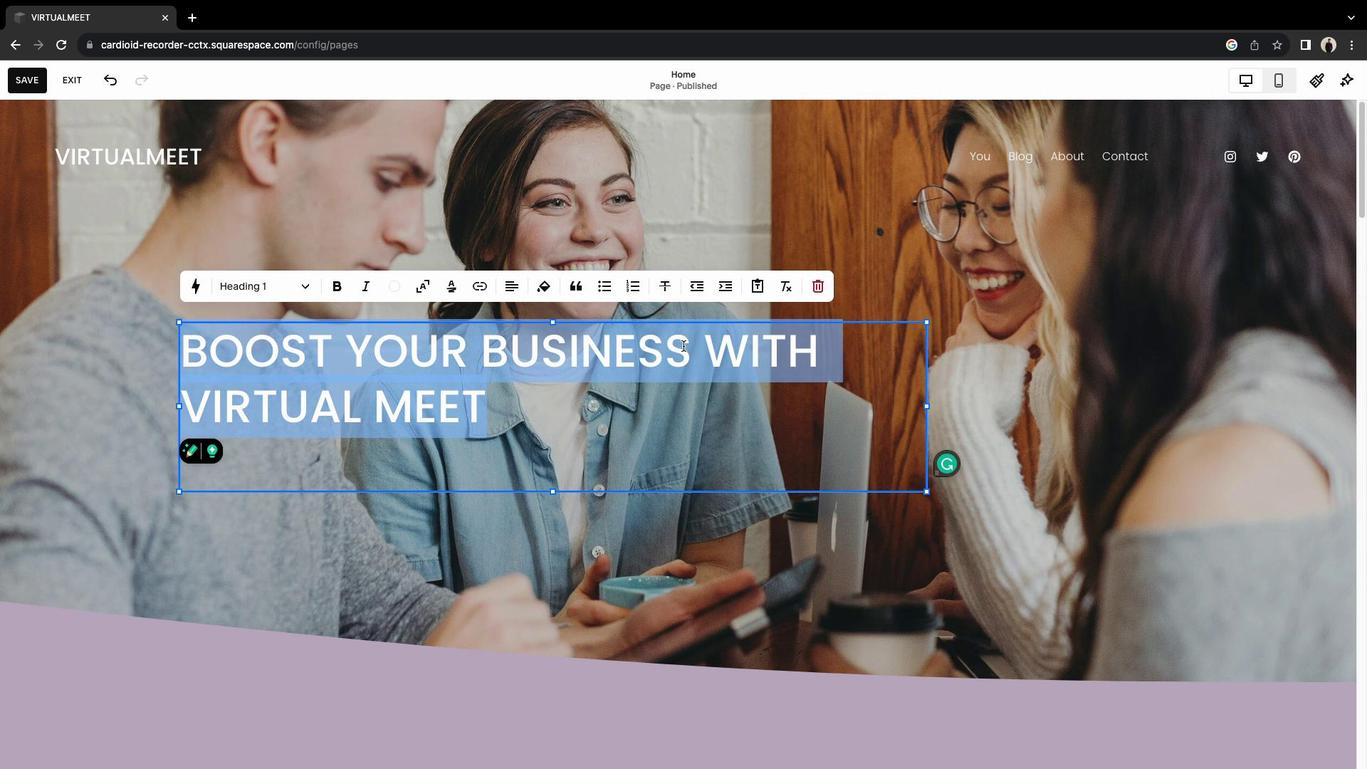 
Action: Mouse pressed left at (683, 346)
Screenshot: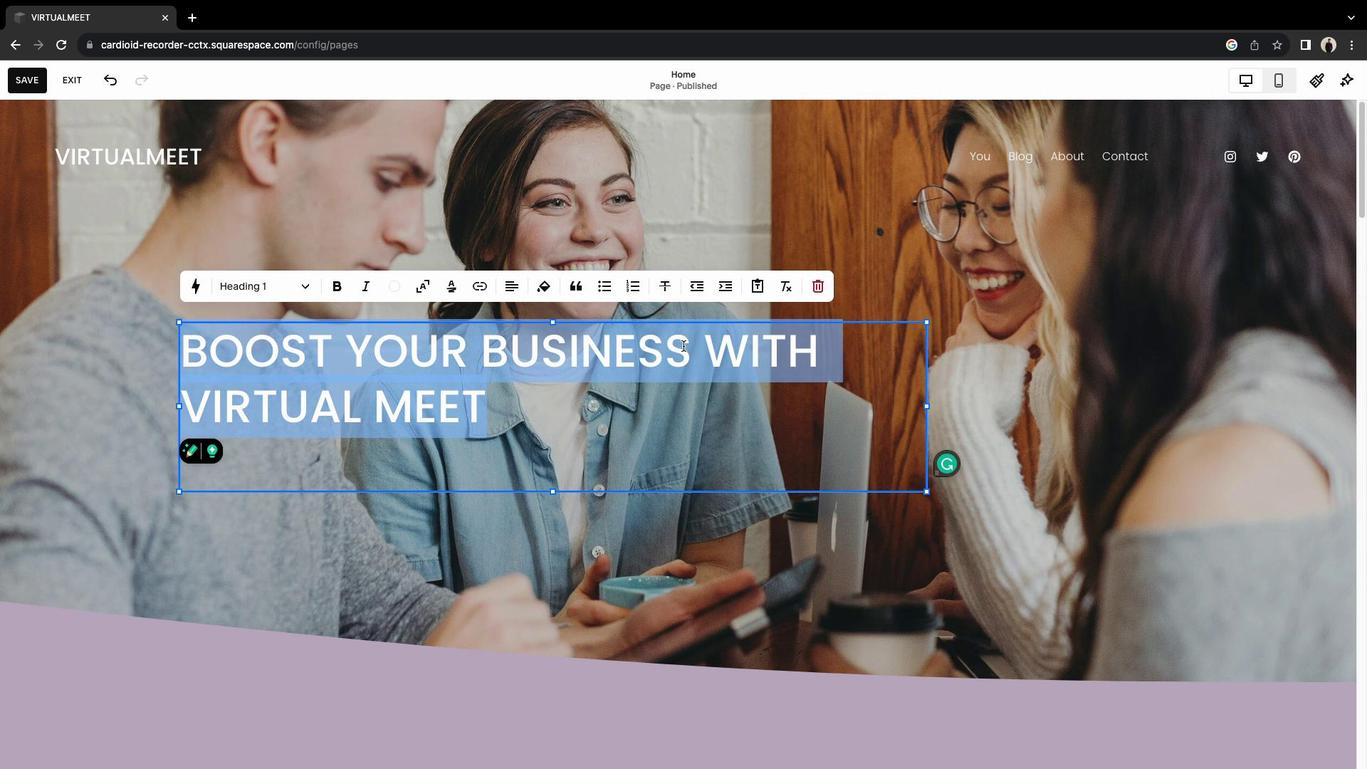 
Action: Mouse moved to (692, 349)
Screenshot: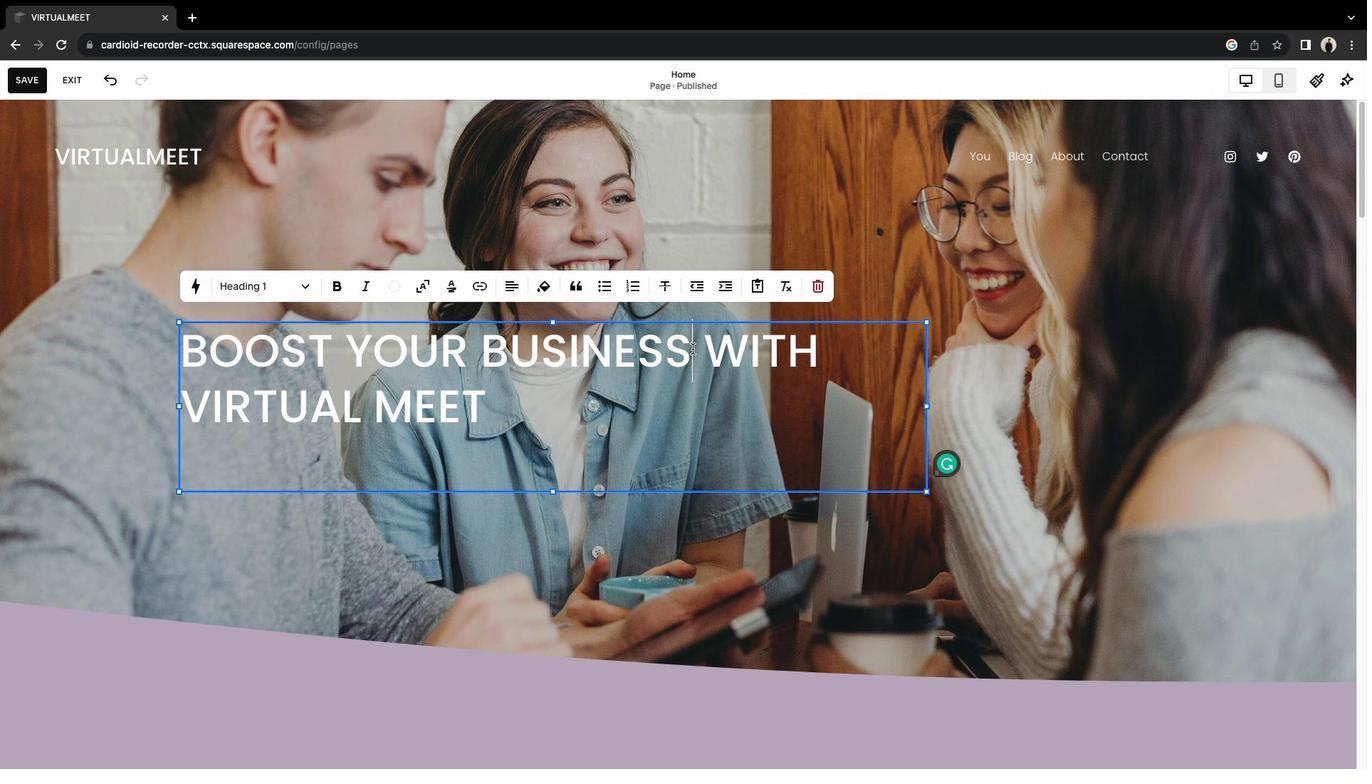 
Action: Mouse pressed left at (692, 349)
Screenshot: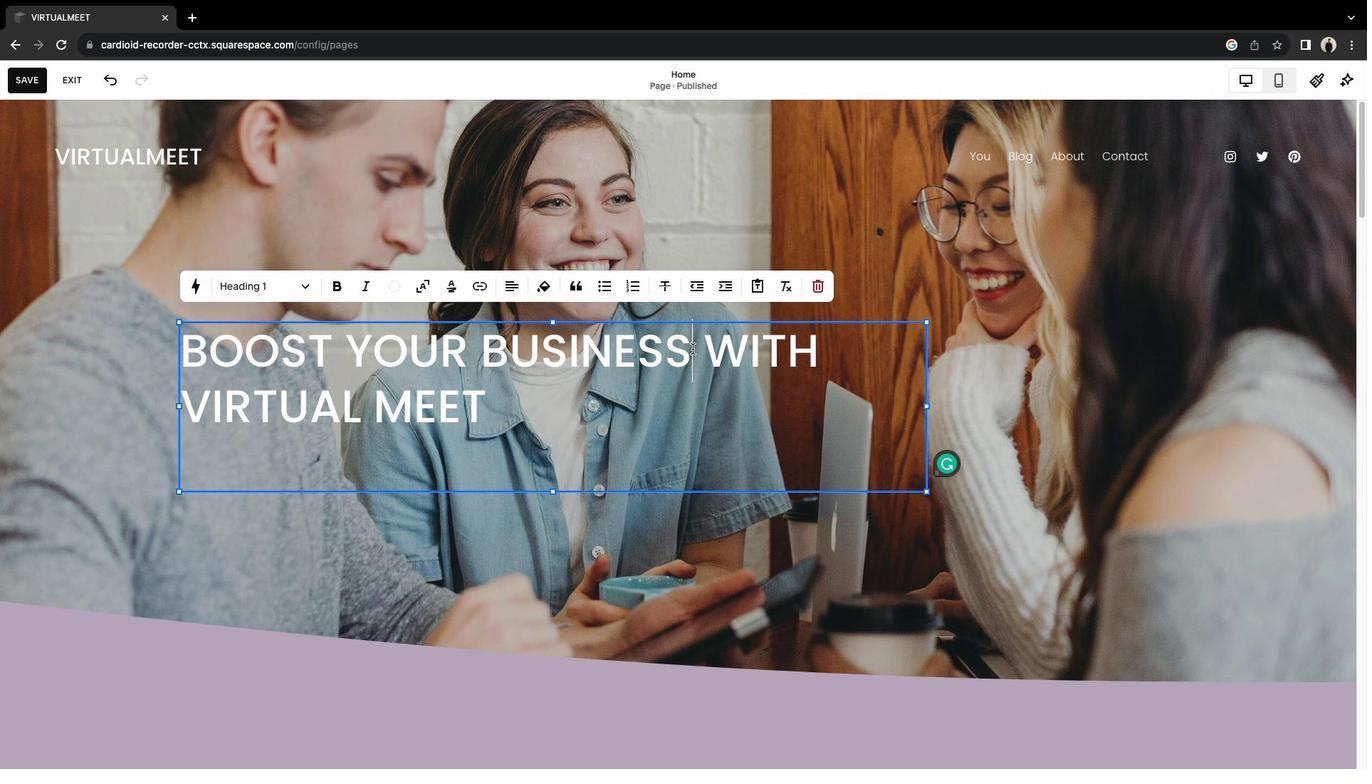
Action: Mouse pressed left at (692, 349)
Screenshot: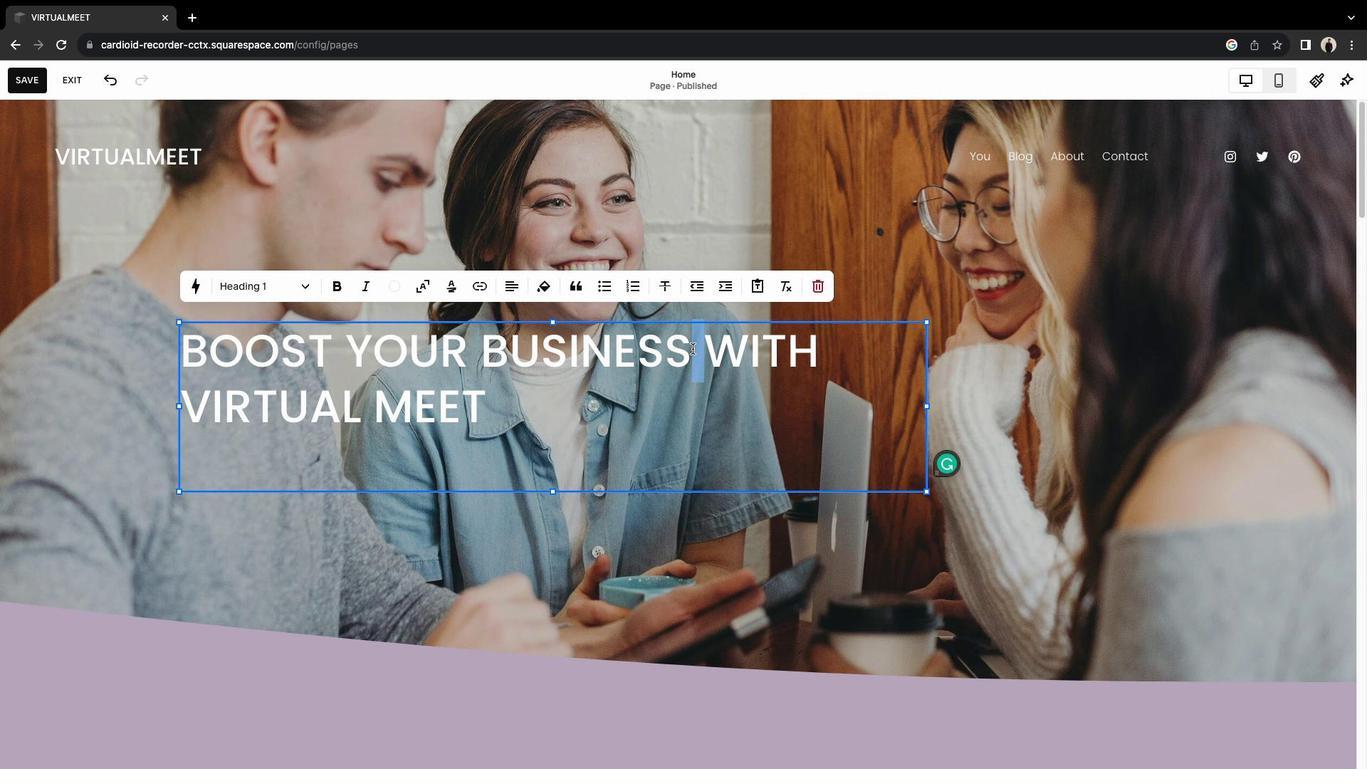 
Action: Mouse moved to (690, 351)
Screenshot: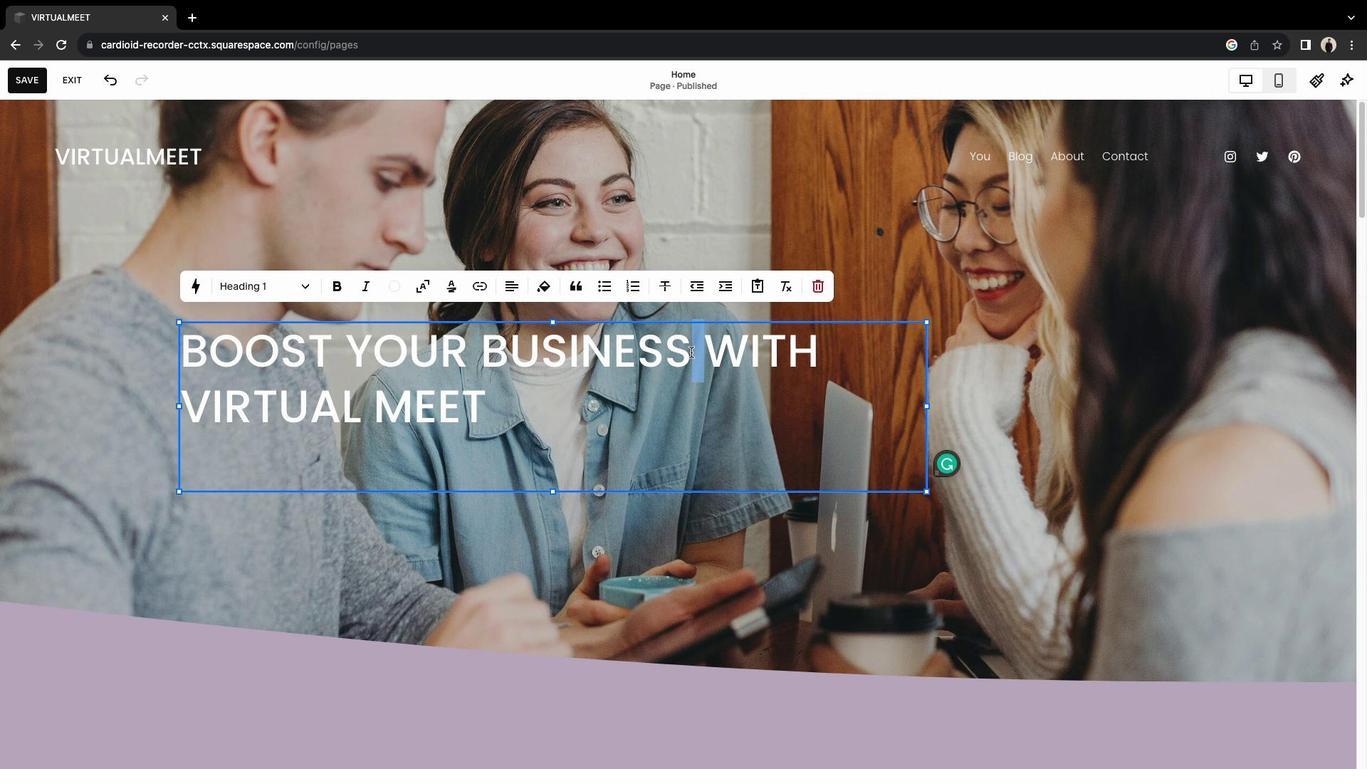 
Action: Mouse pressed left at (690, 351)
Screenshot: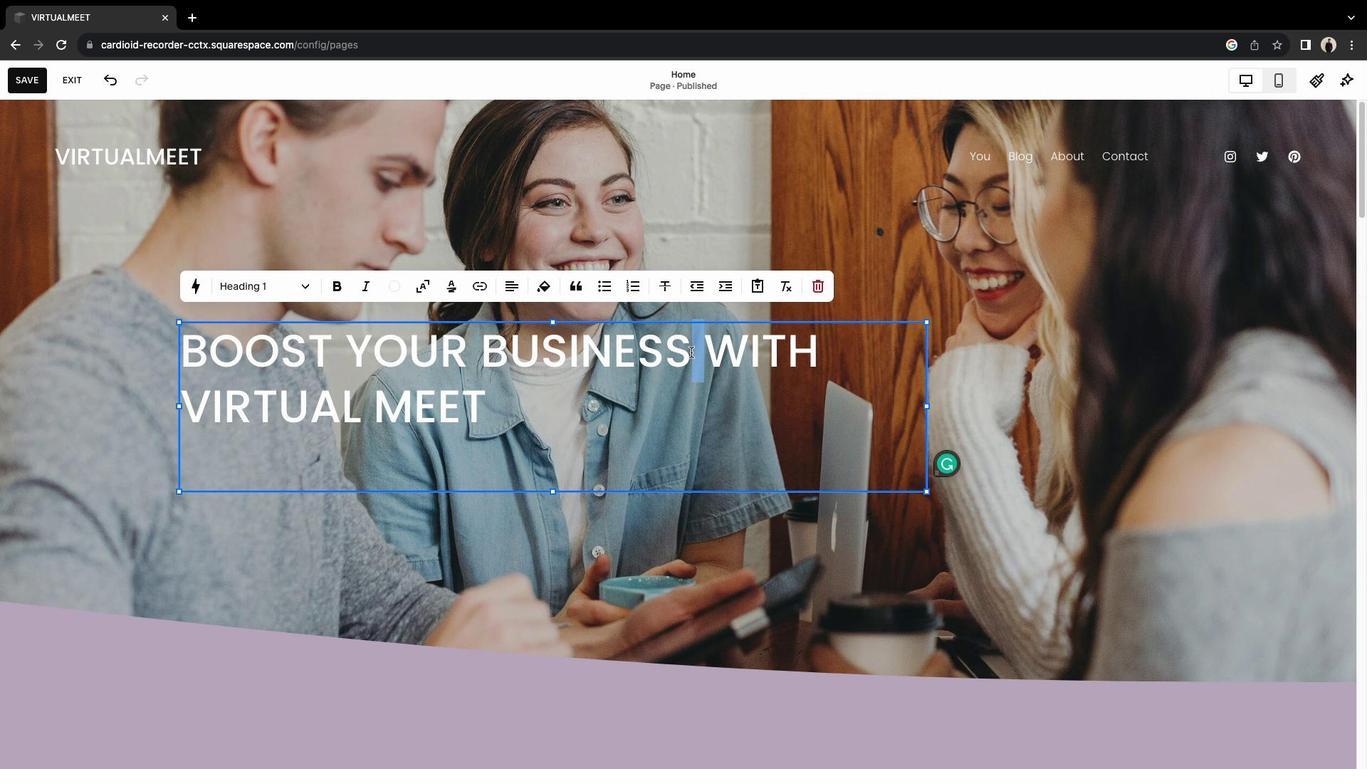 
Action: Mouse pressed left at (690, 351)
Screenshot: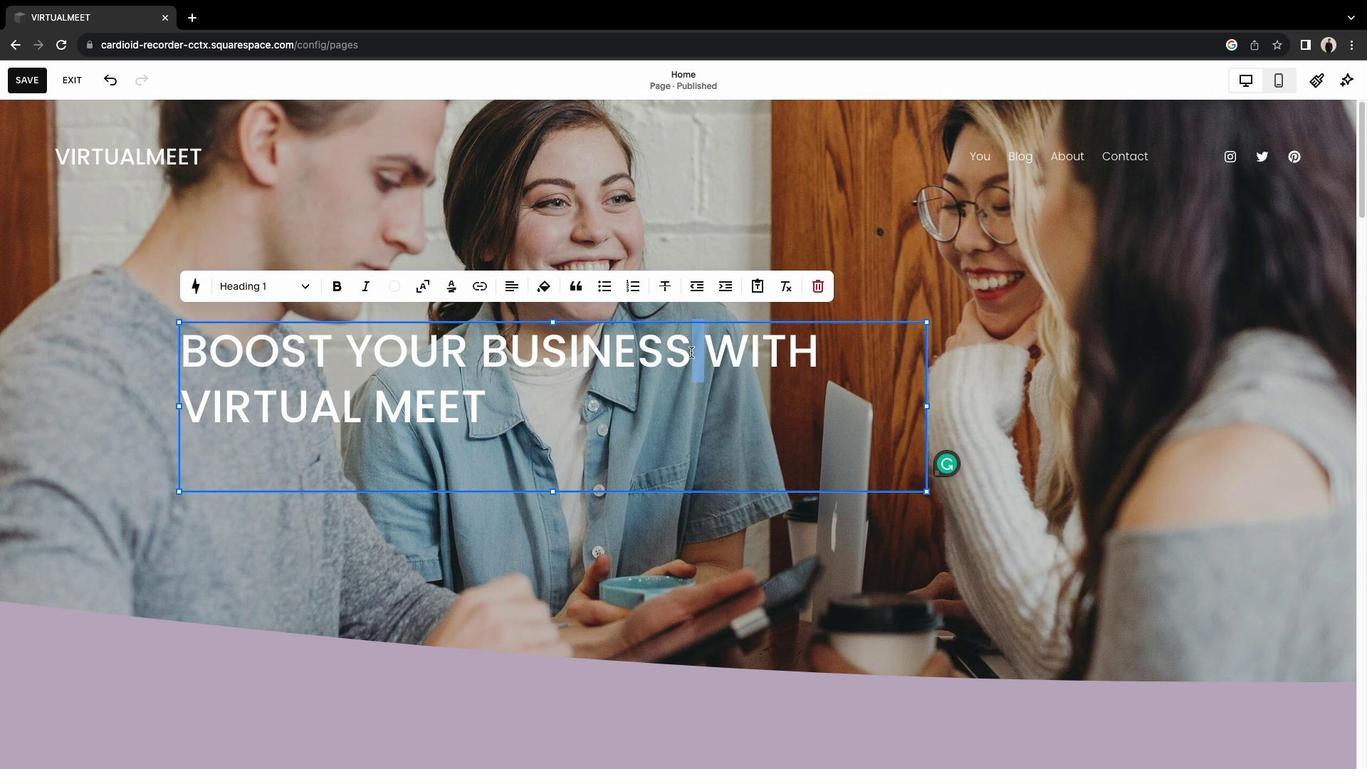 
Action: Mouse moved to (452, 291)
Screenshot: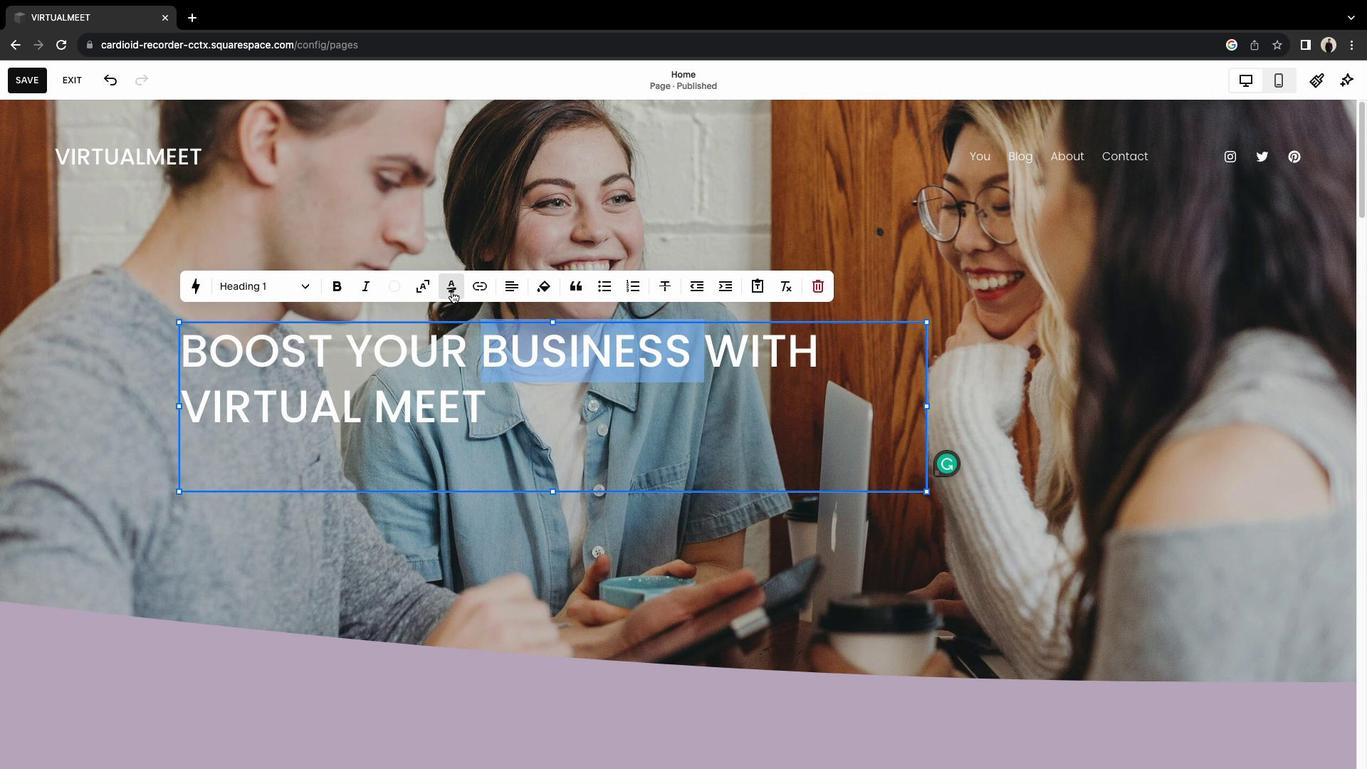 
Action: Mouse pressed left at (452, 291)
Screenshot: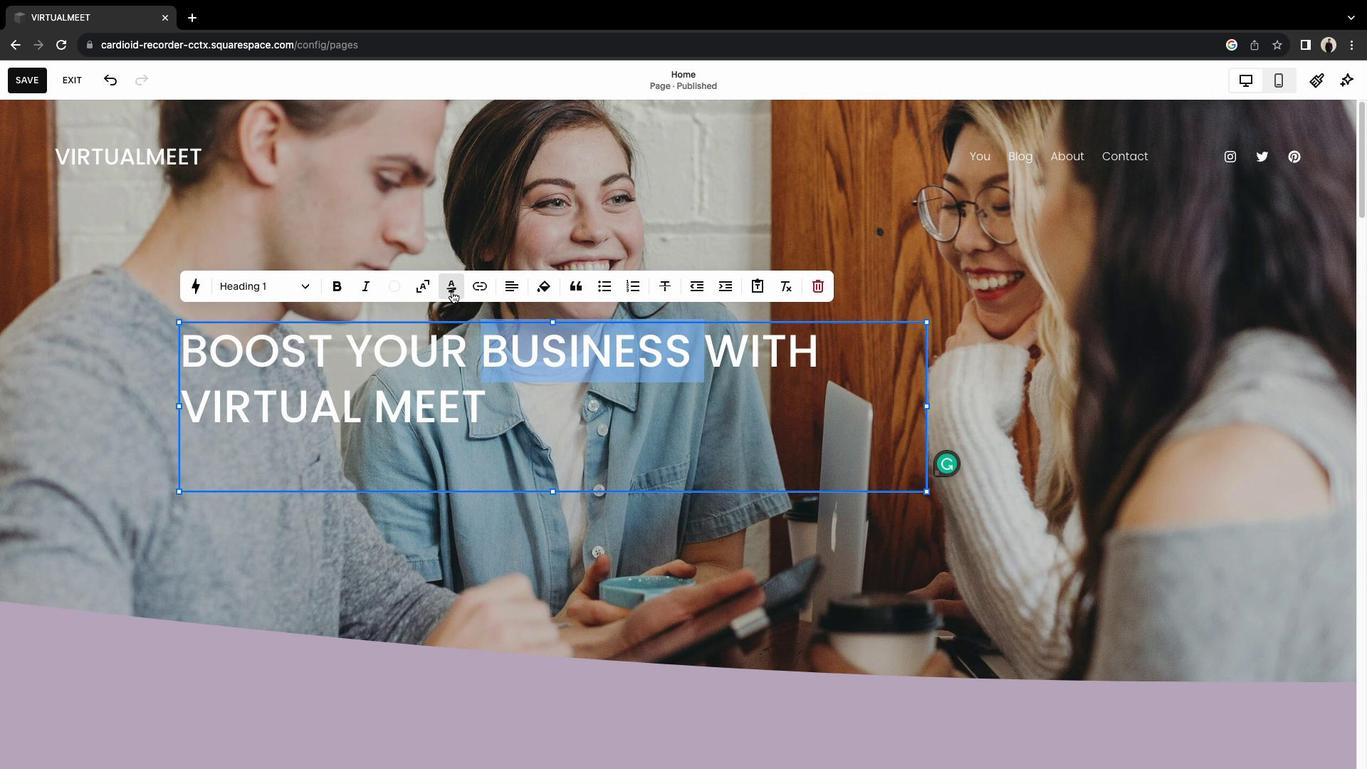 
Action: Mouse moved to (1085, 395)
Screenshot: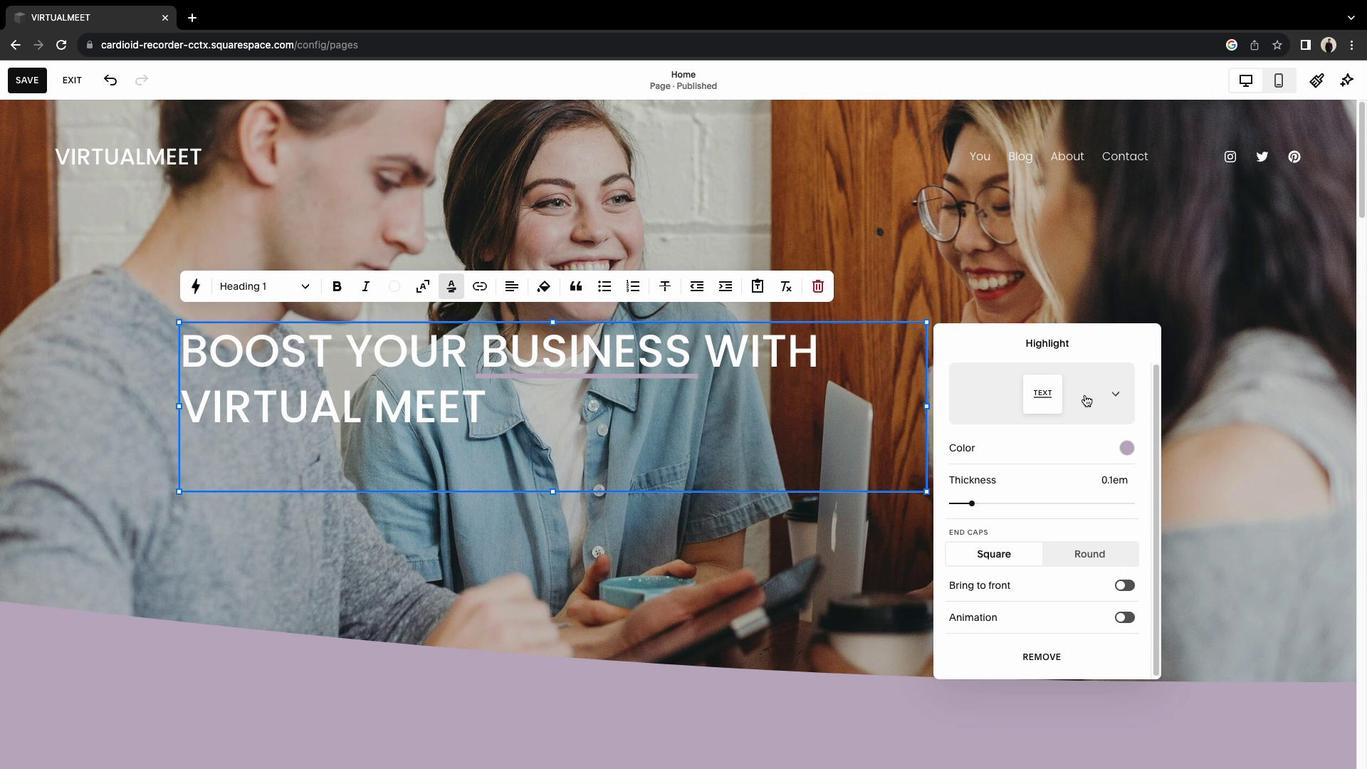 
Action: Mouse pressed left at (1085, 395)
Screenshot: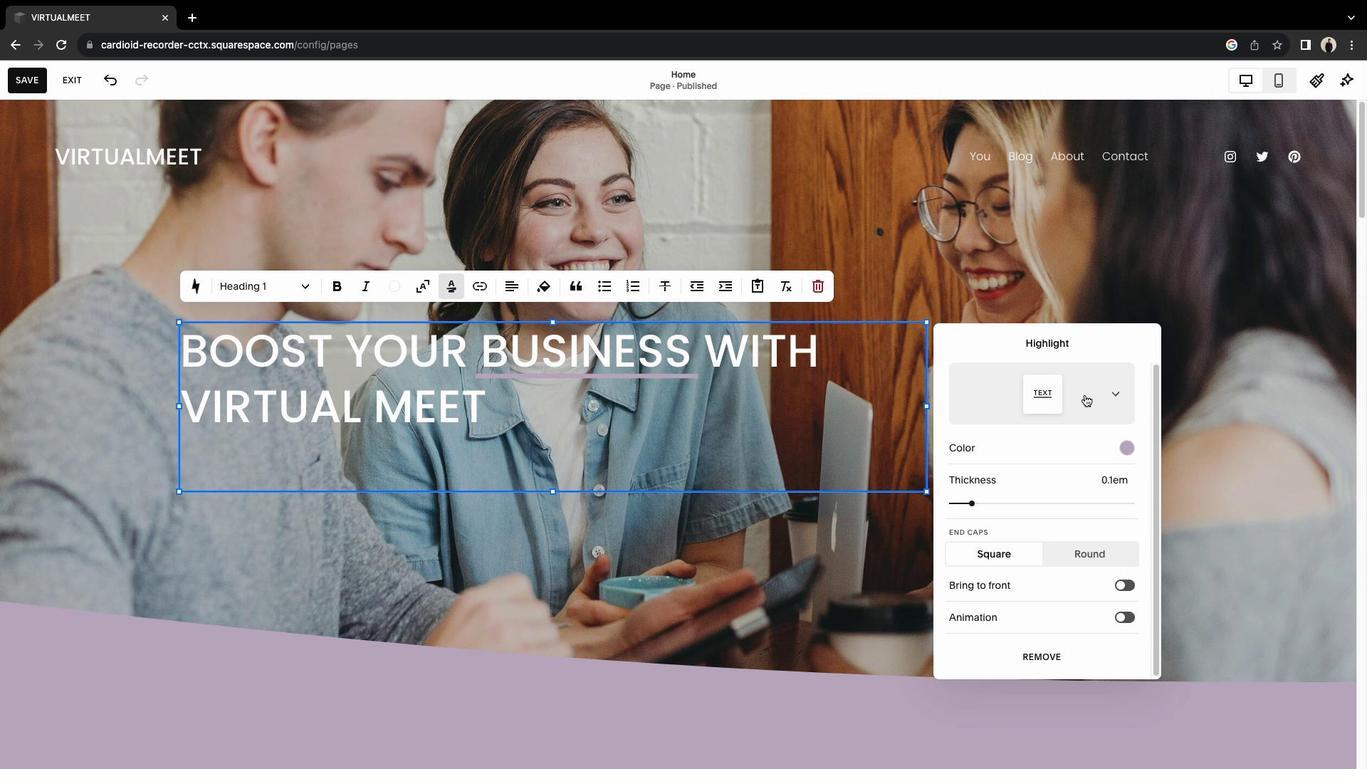 
Action: Mouse moved to (1005, 461)
Screenshot: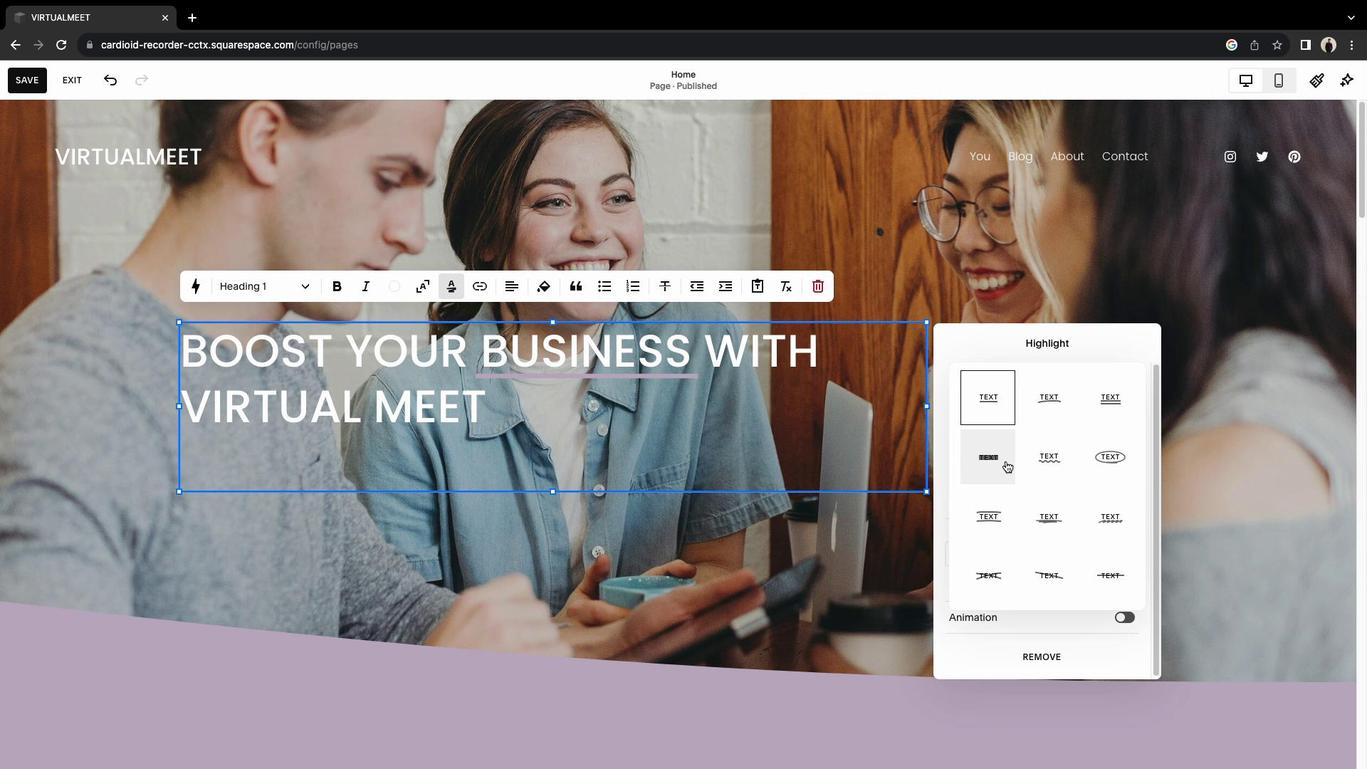 
Action: Mouse pressed left at (1005, 461)
Screenshot: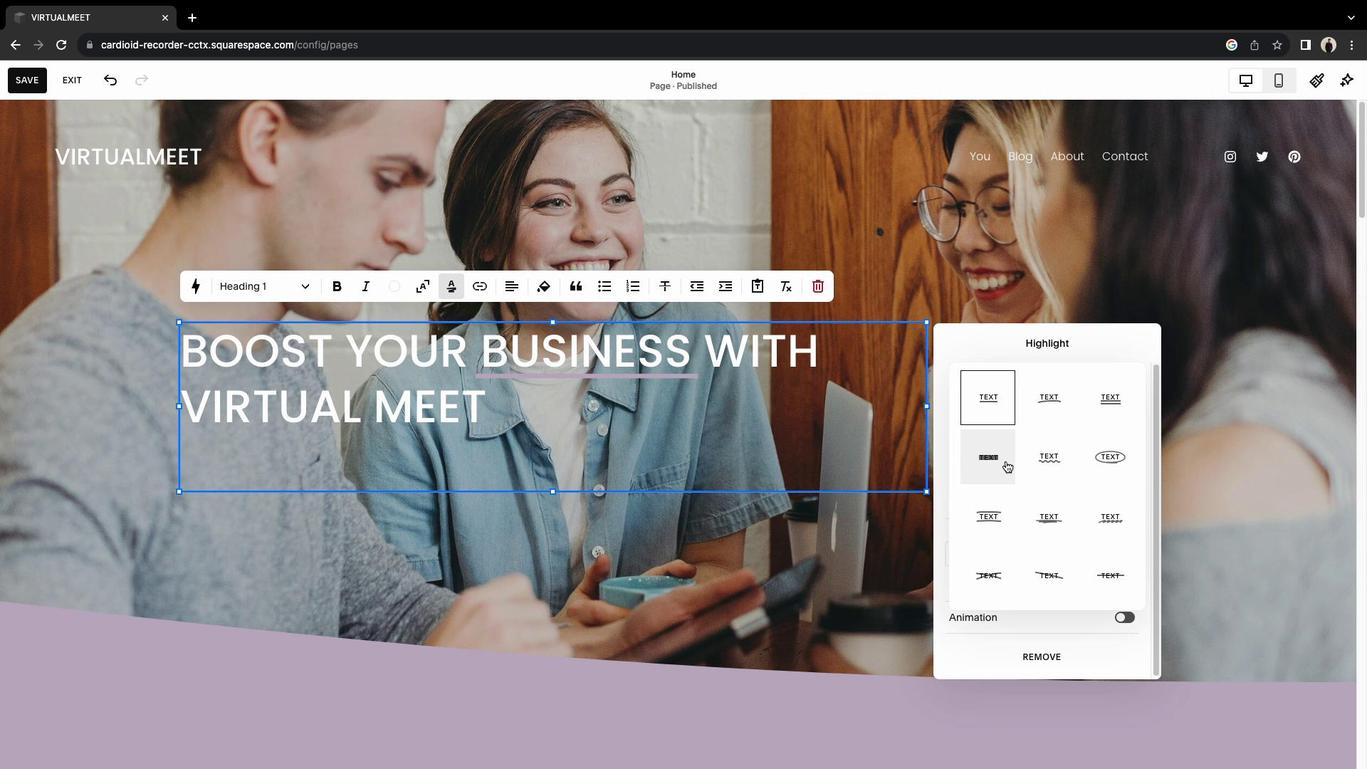 
Action: Mouse moved to (356, 411)
Screenshot: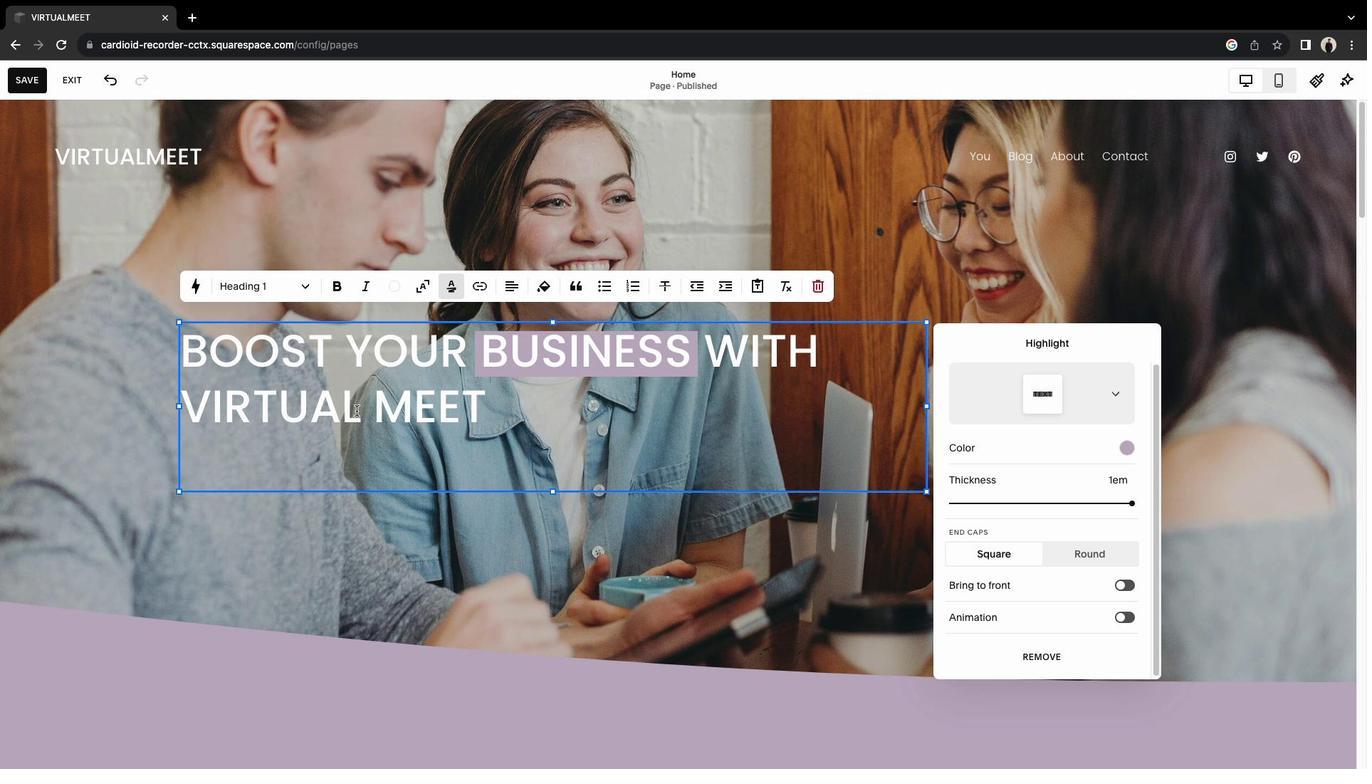 
Action: Mouse pressed left at (356, 411)
Screenshot: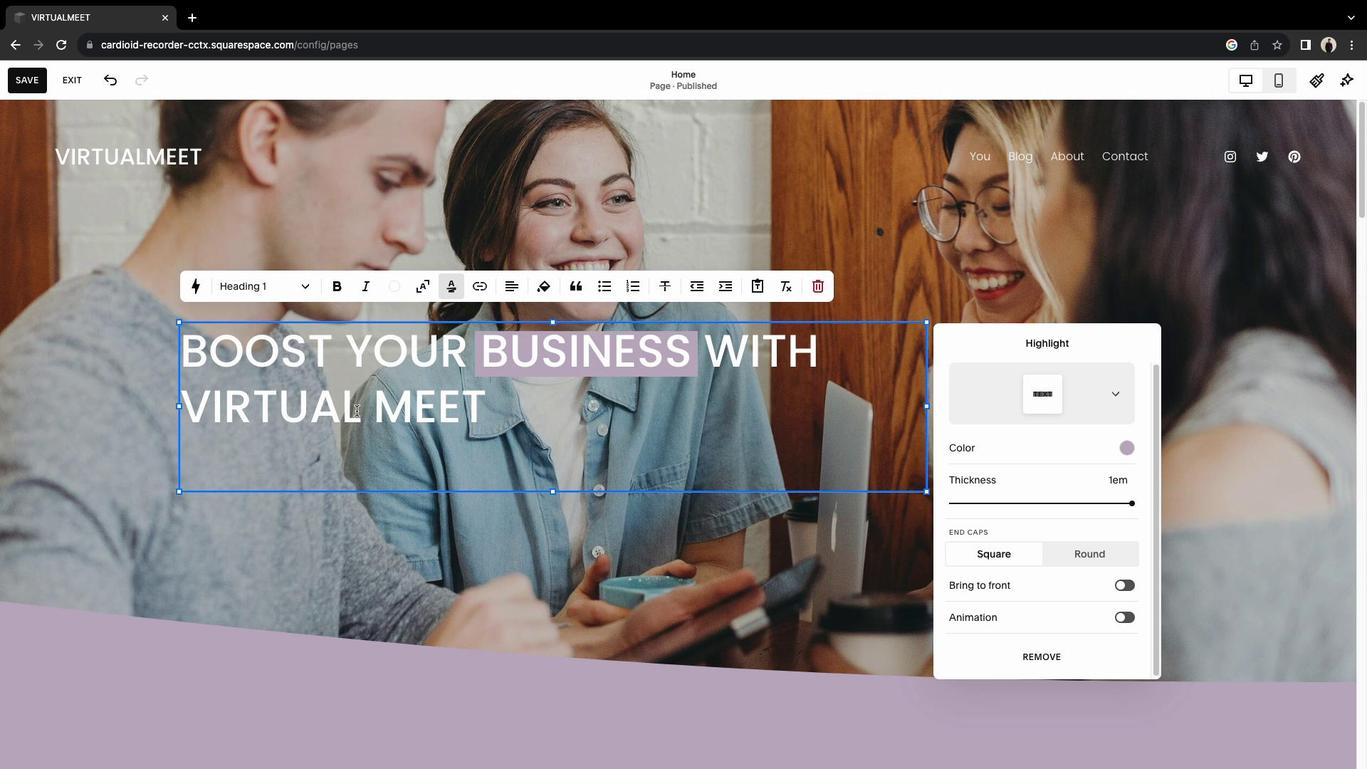 
Action: Mouse moved to (356, 411)
Screenshot: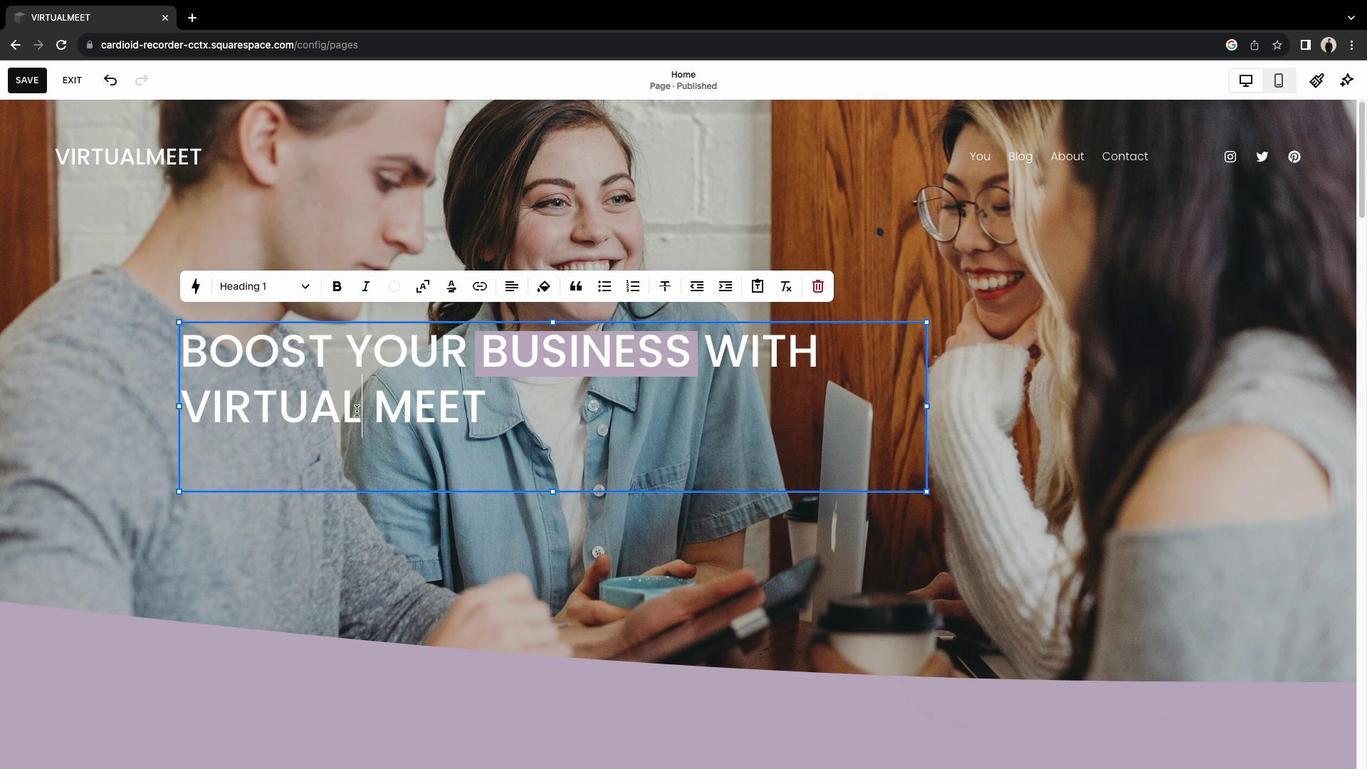 
Action: Mouse pressed left at (356, 411)
Screenshot: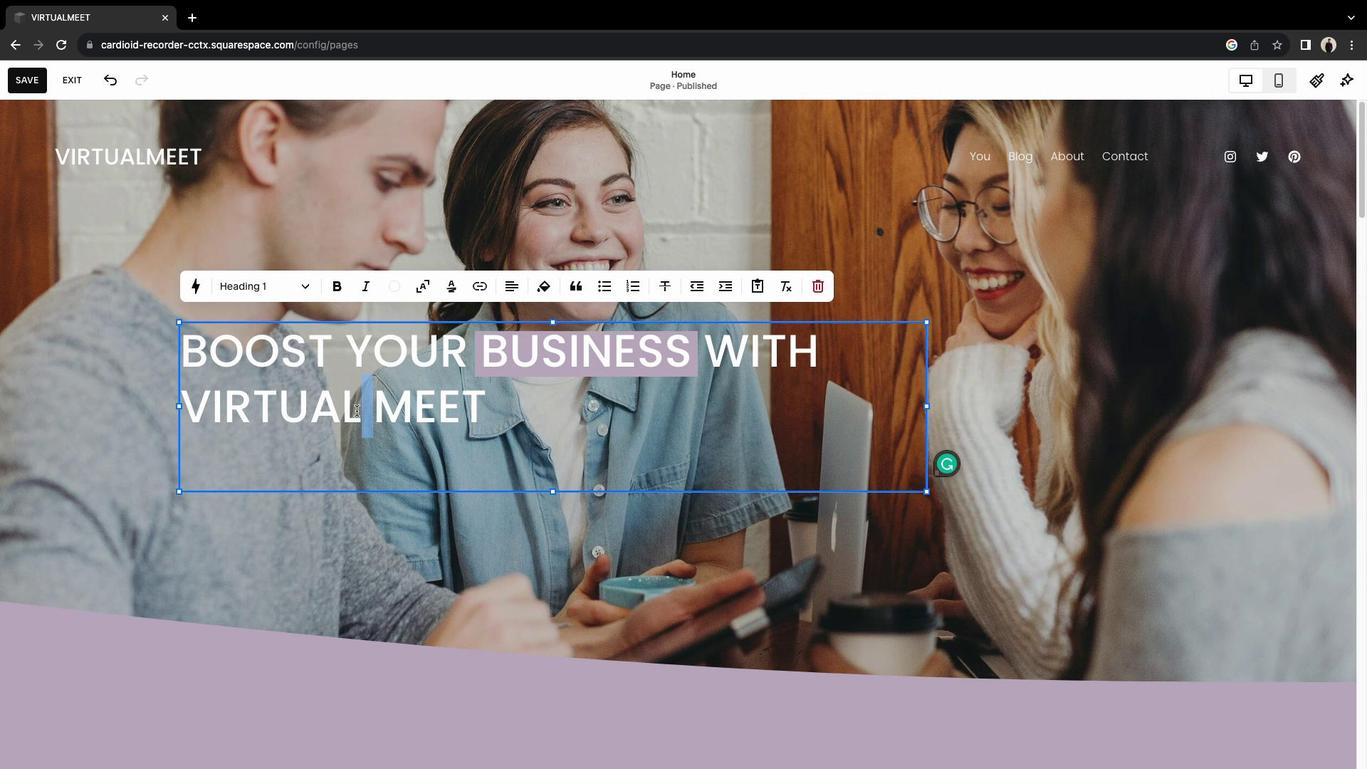 
Action: Mouse pressed left at (356, 411)
Screenshot: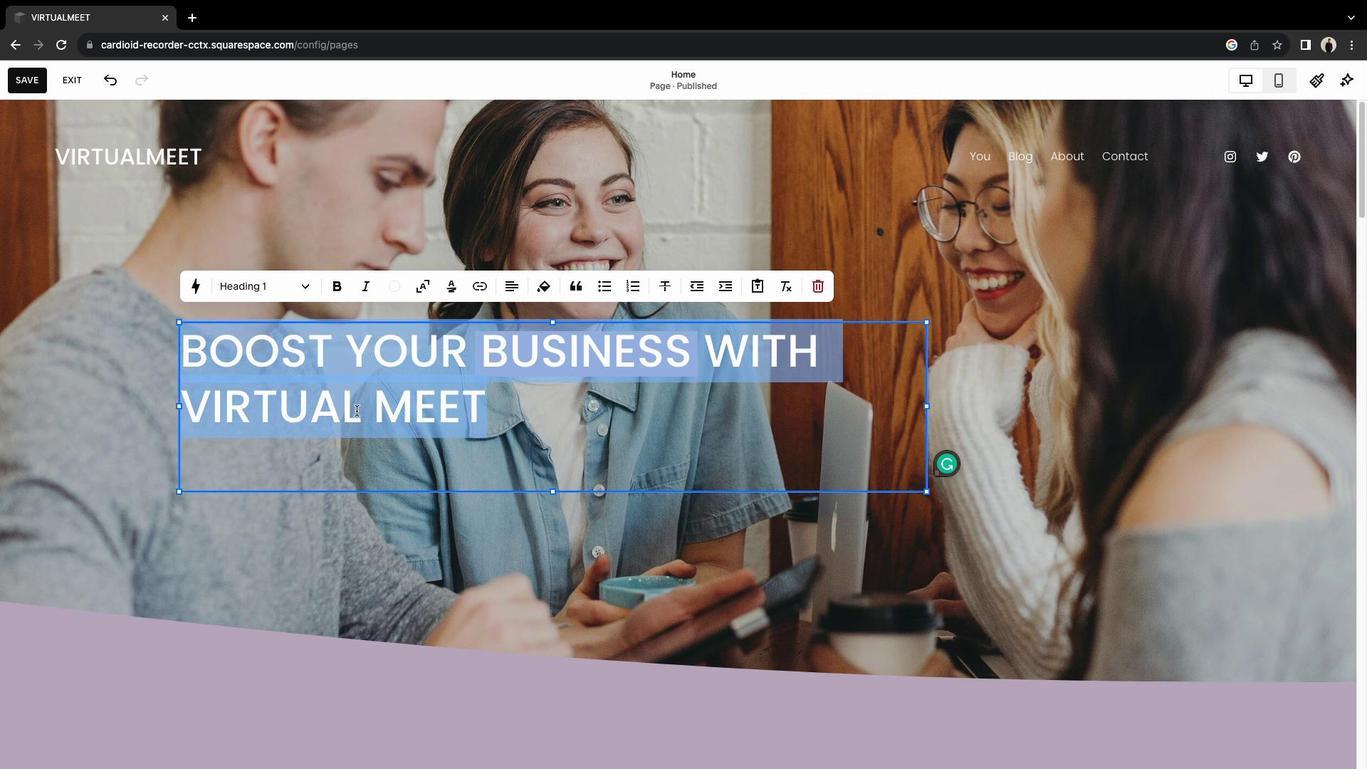 
Action: Mouse pressed left at (356, 411)
Screenshot: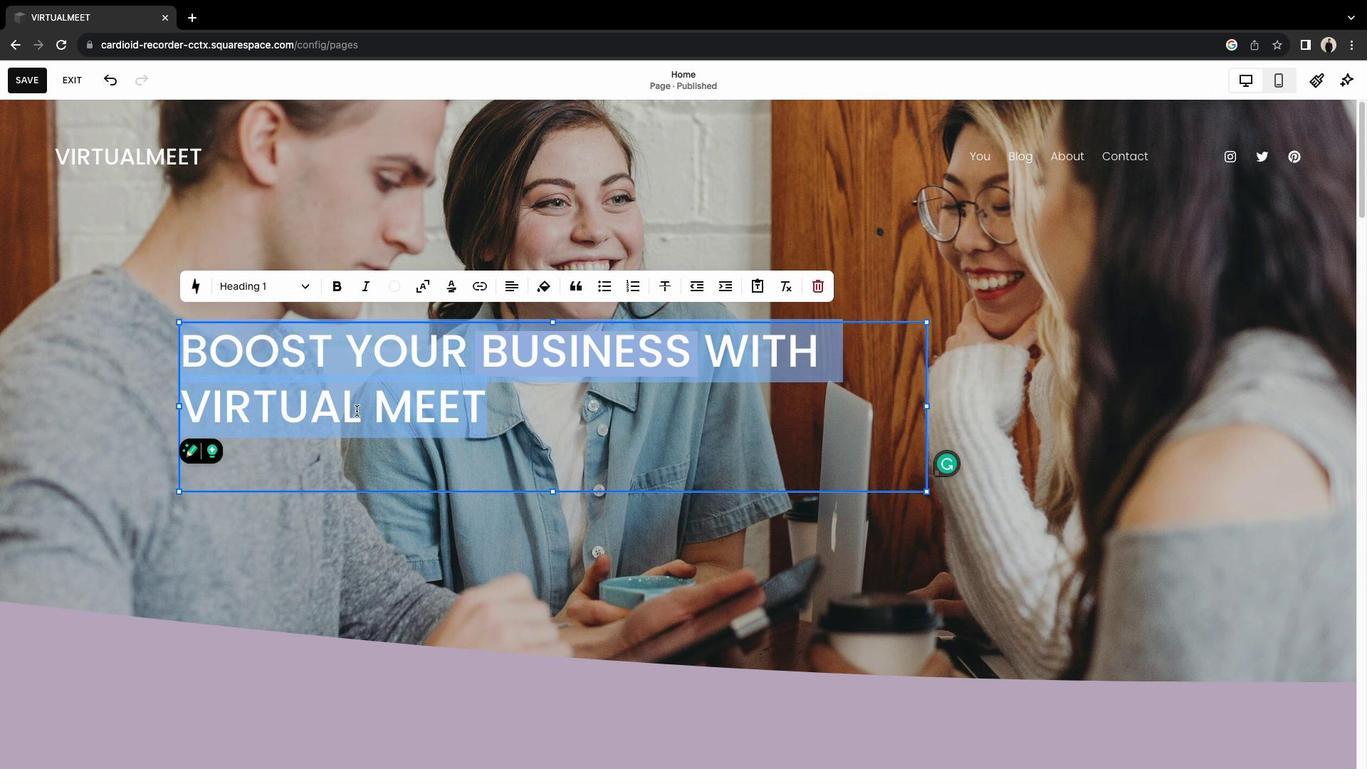 
Action: Mouse moved to (488, 412)
Screenshot: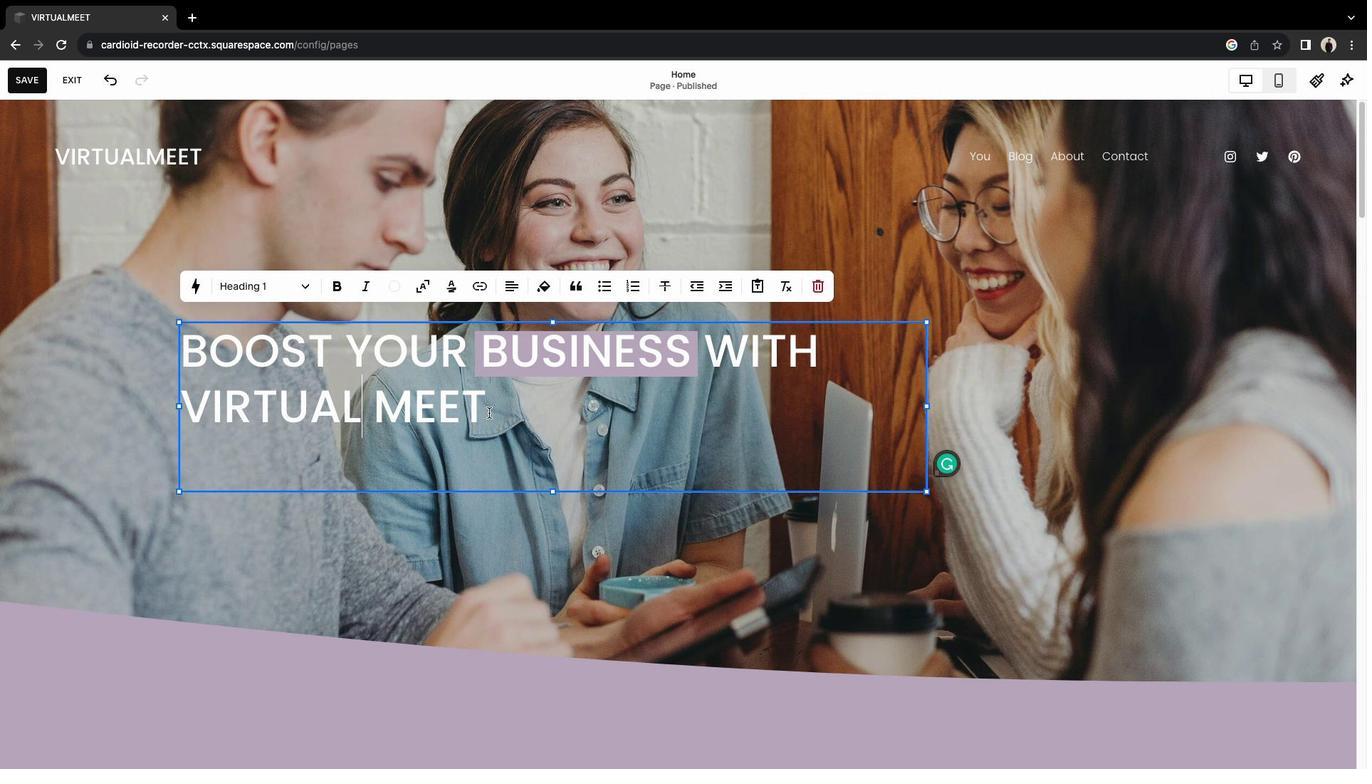 
Action: Mouse pressed left at (488, 412)
Screenshot: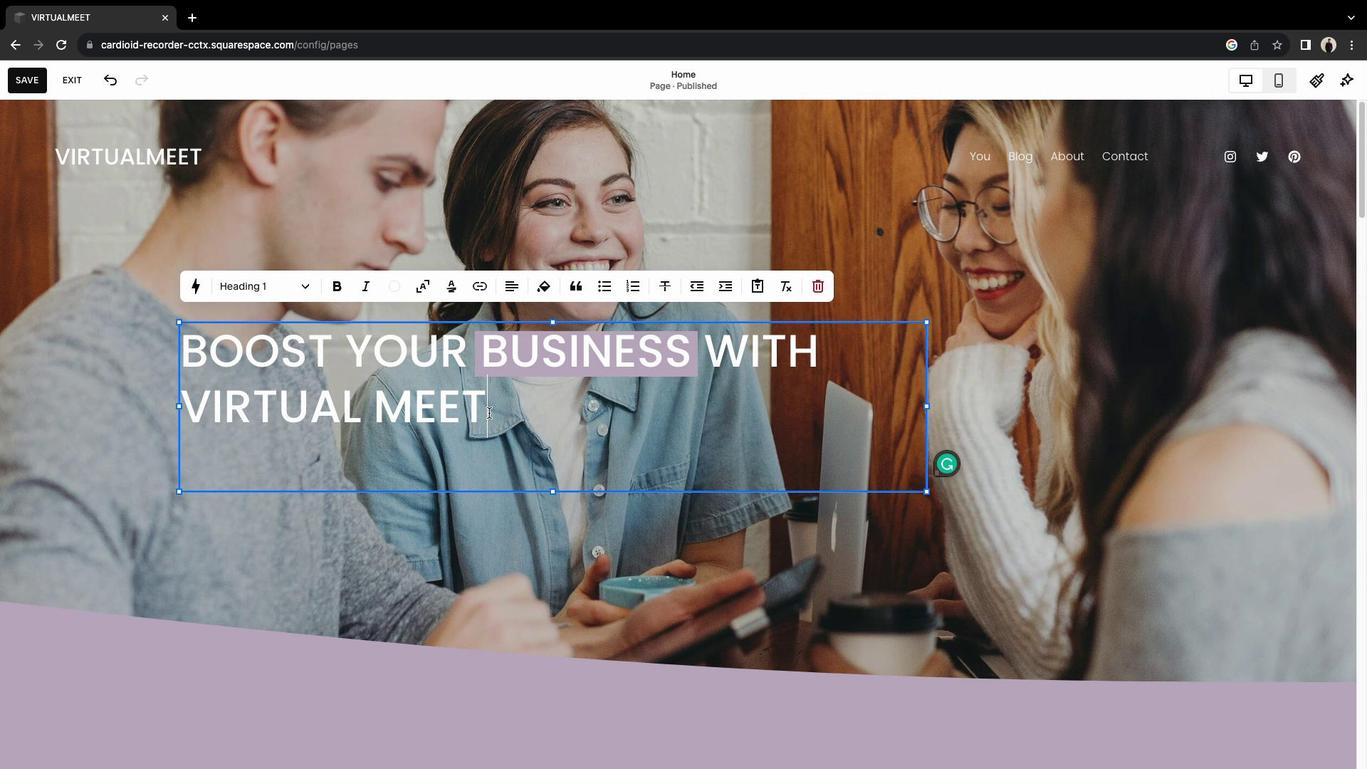
Action: Mouse moved to (450, 288)
Screenshot: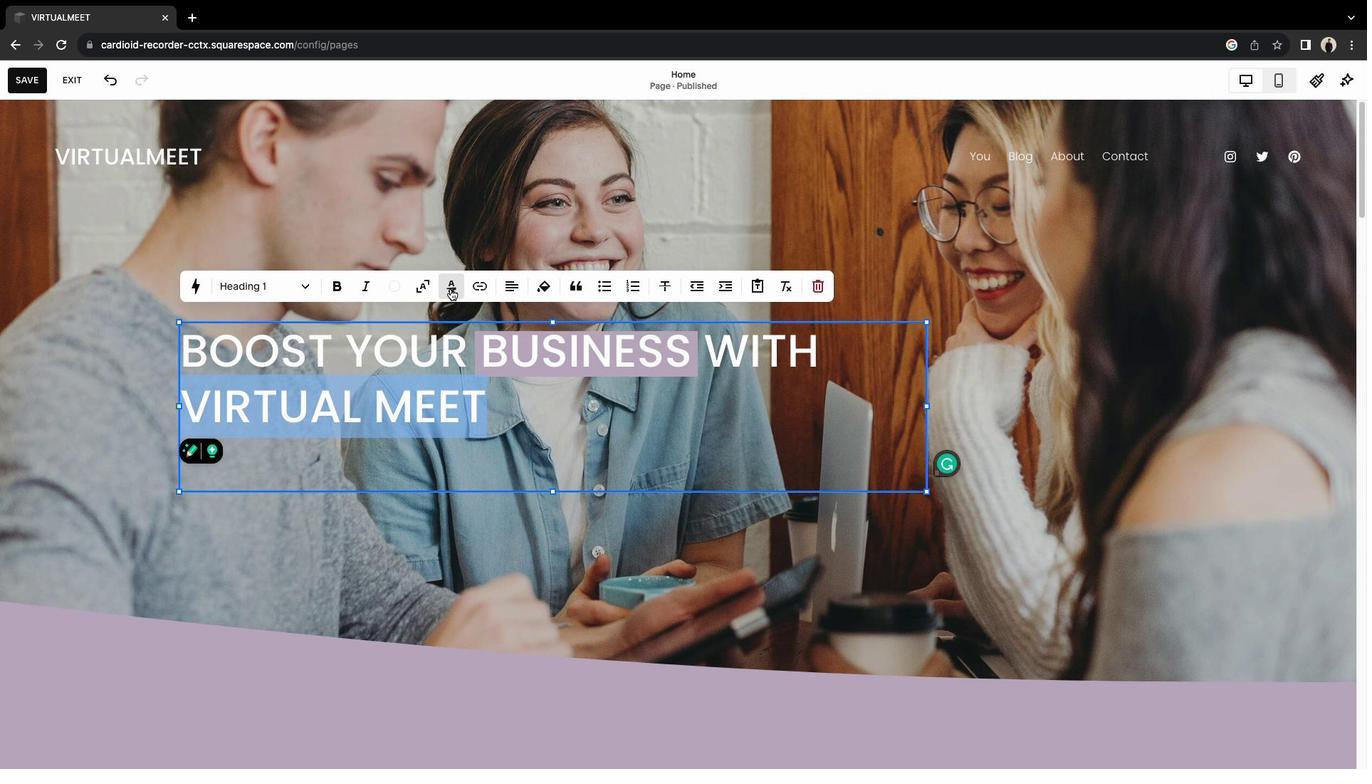 
Action: Mouse pressed left at (450, 288)
Screenshot: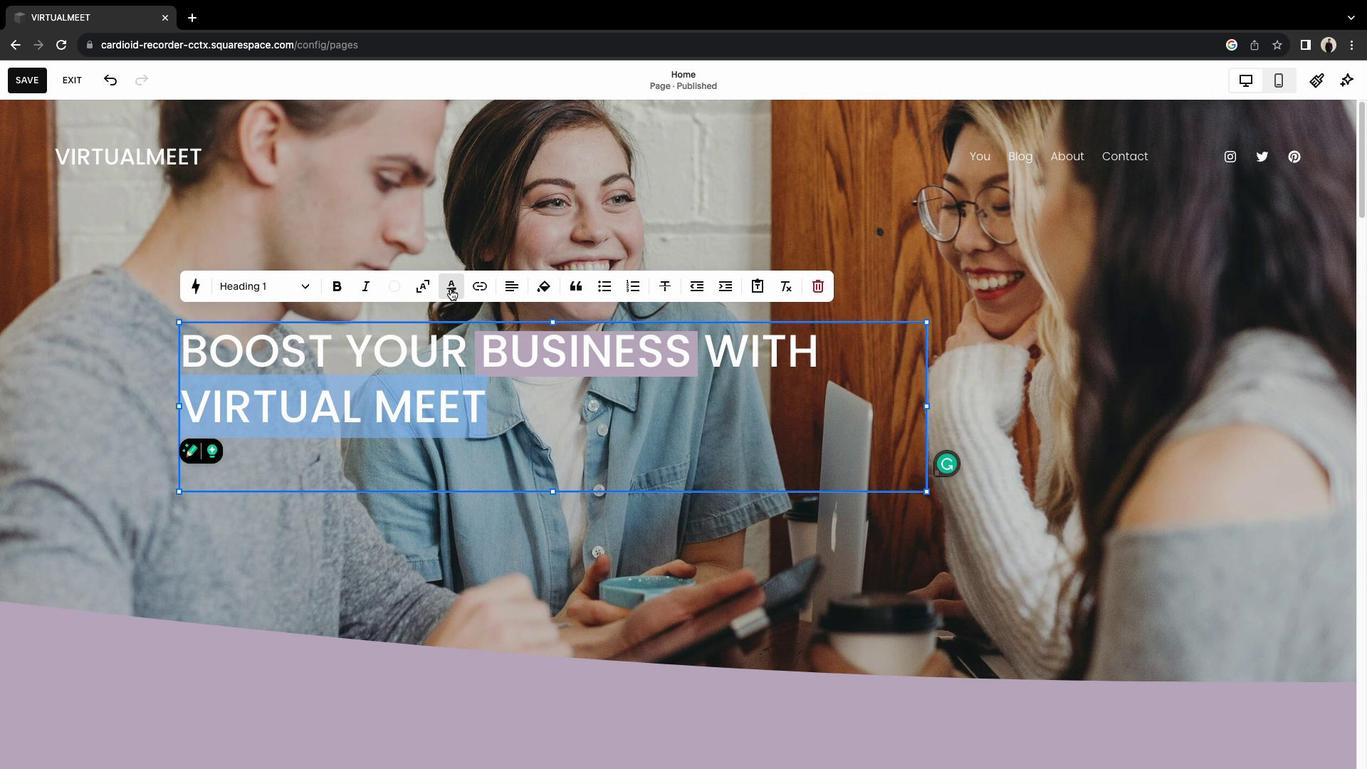 
Action: Mouse moved to (1116, 389)
Screenshot: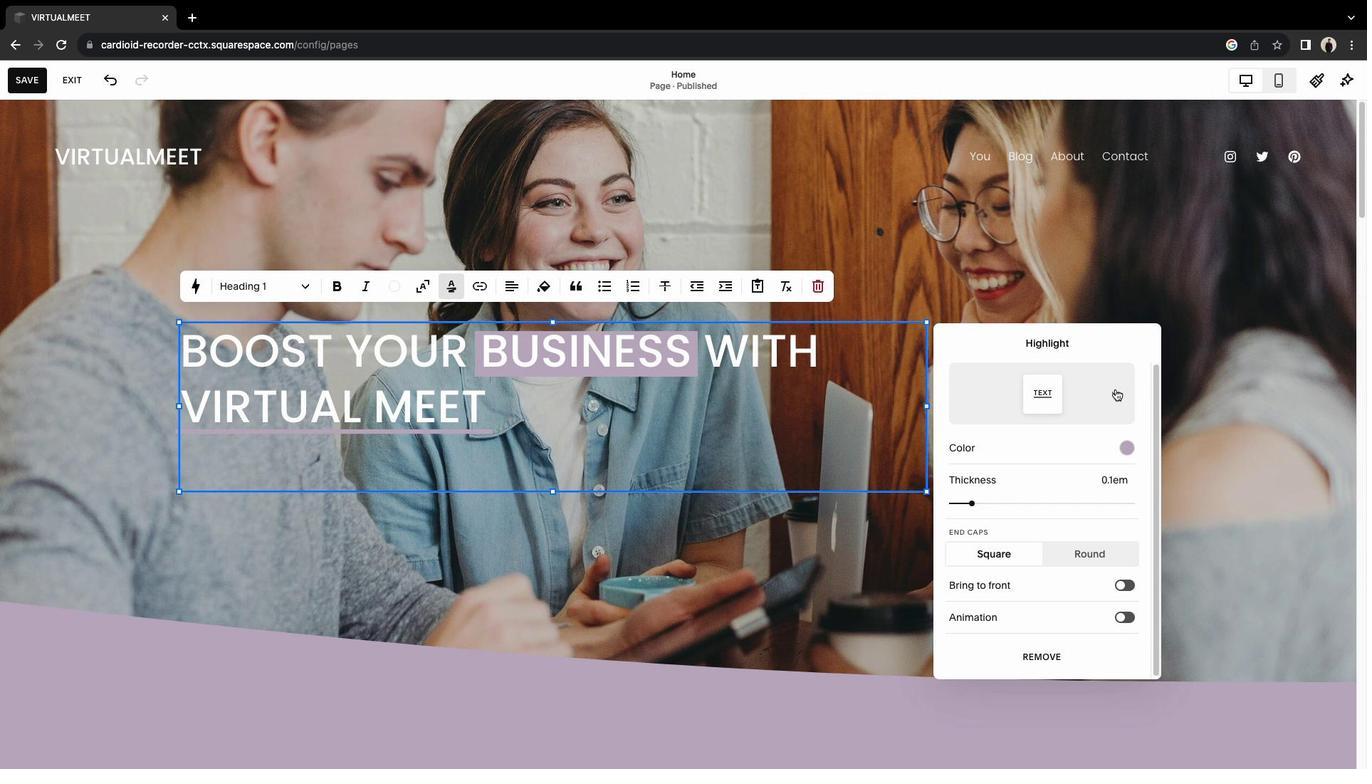 
Action: Mouse pressed left at (1116, 389)
Screenshot: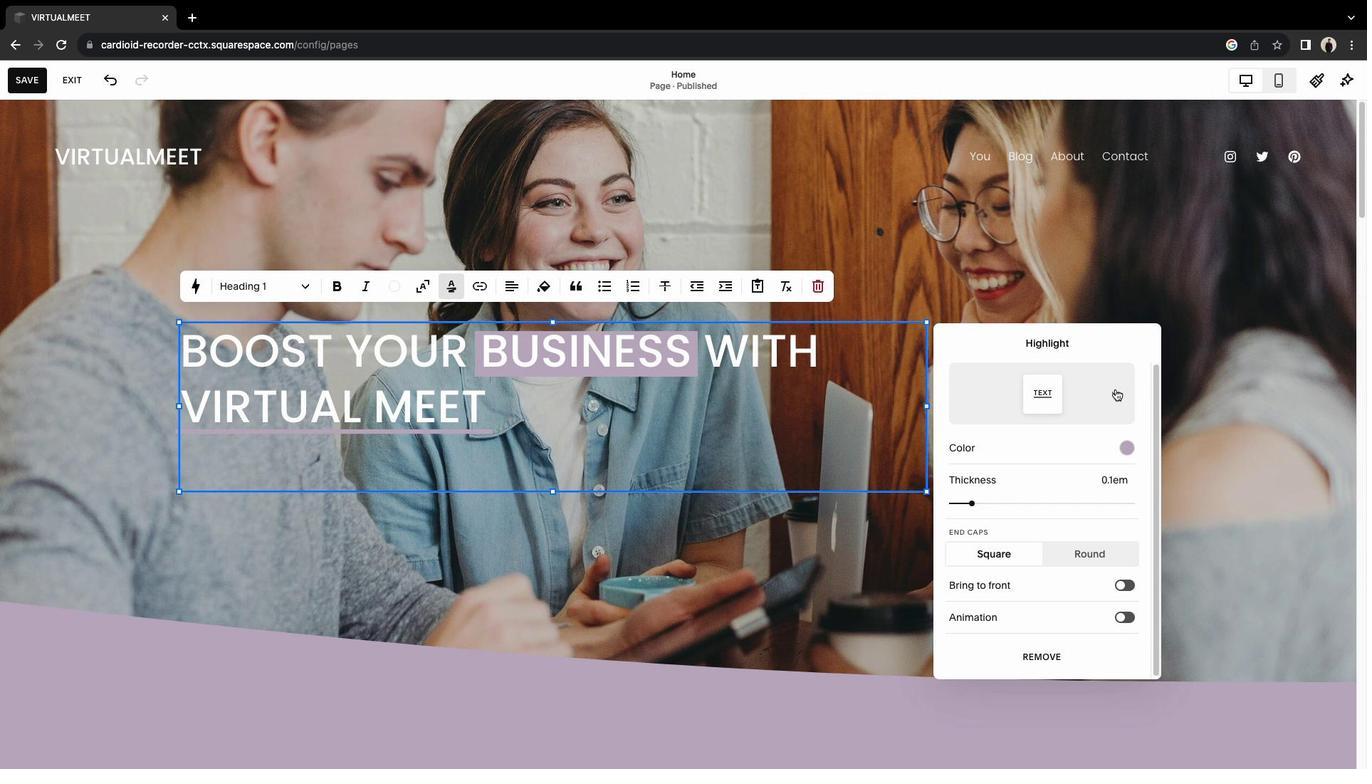 
Action: Mouse moved to (1115, 448)
Screenshot: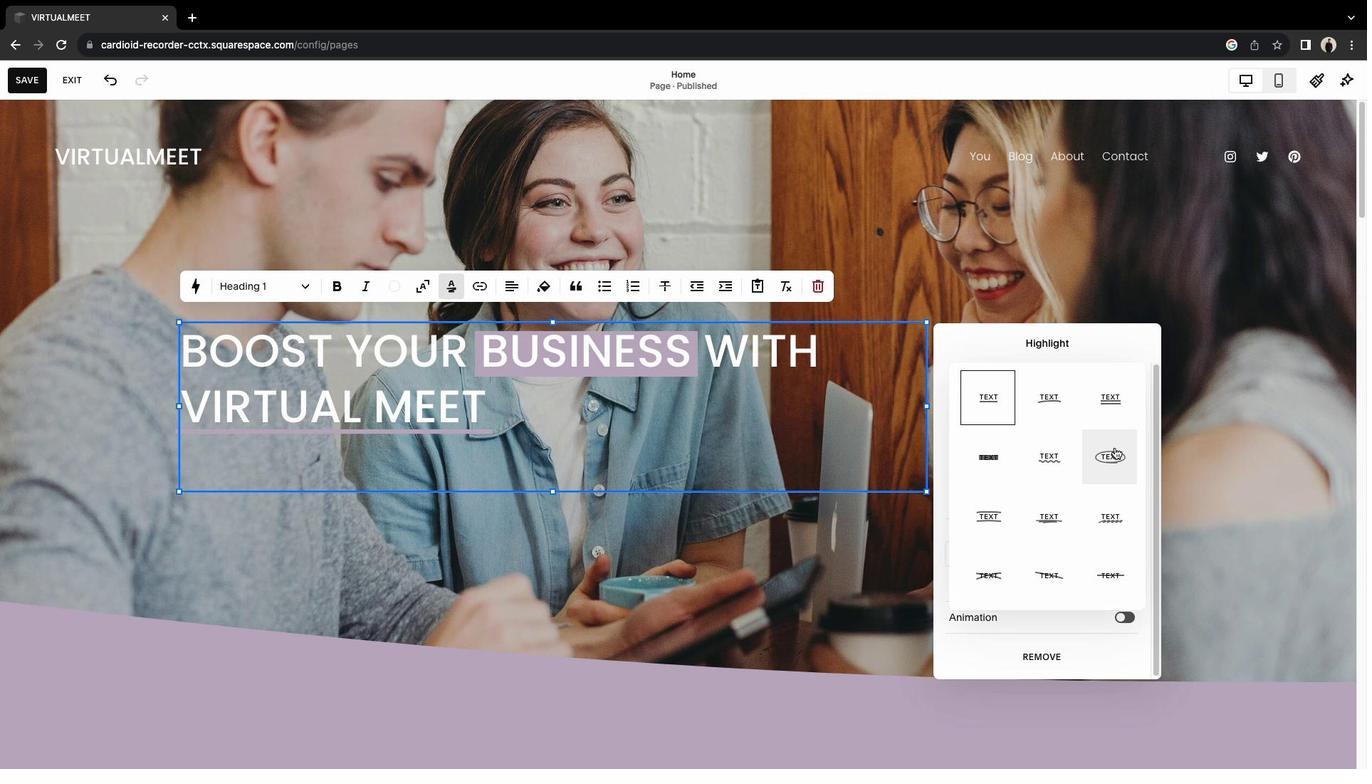 
Action: Mouse pressed left at (1115, 448)
Screenshot: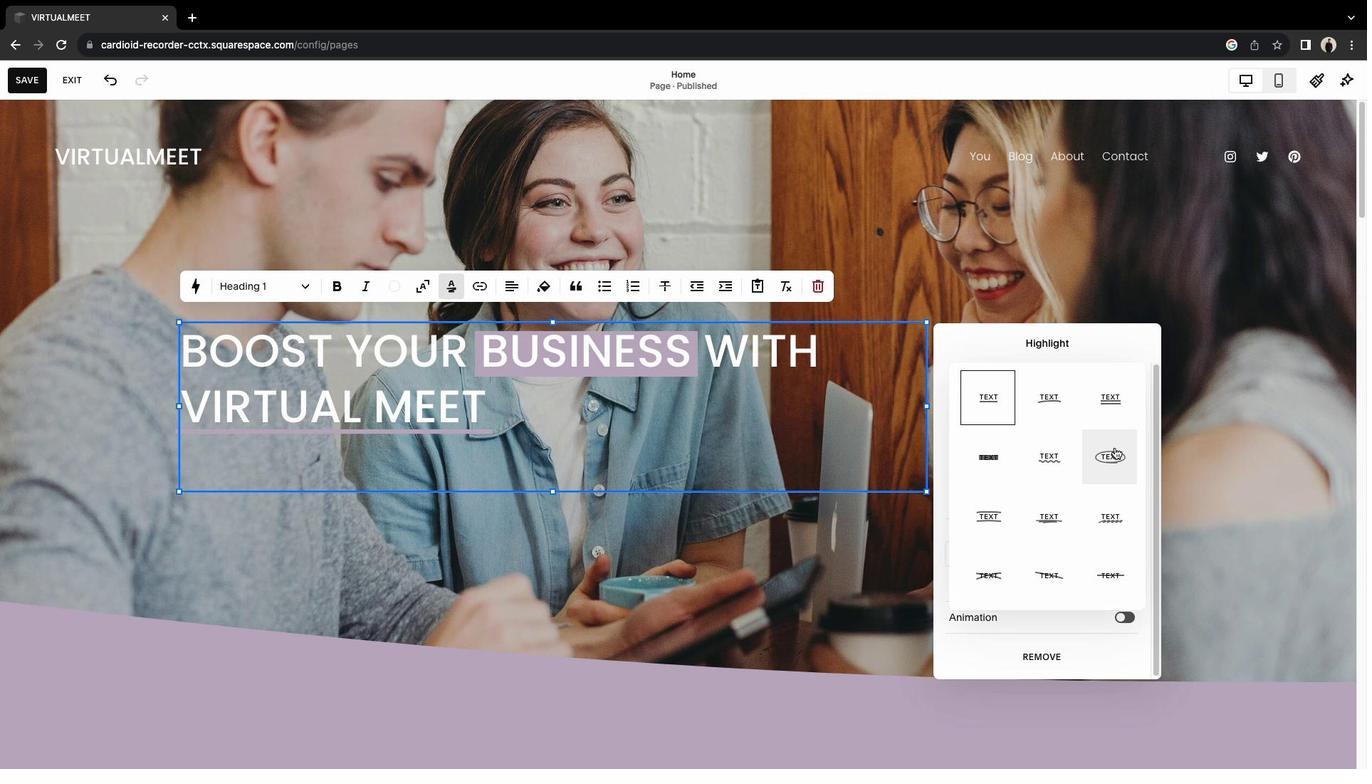 
Action: Mouse moved to (1069, 526)
Screenshot: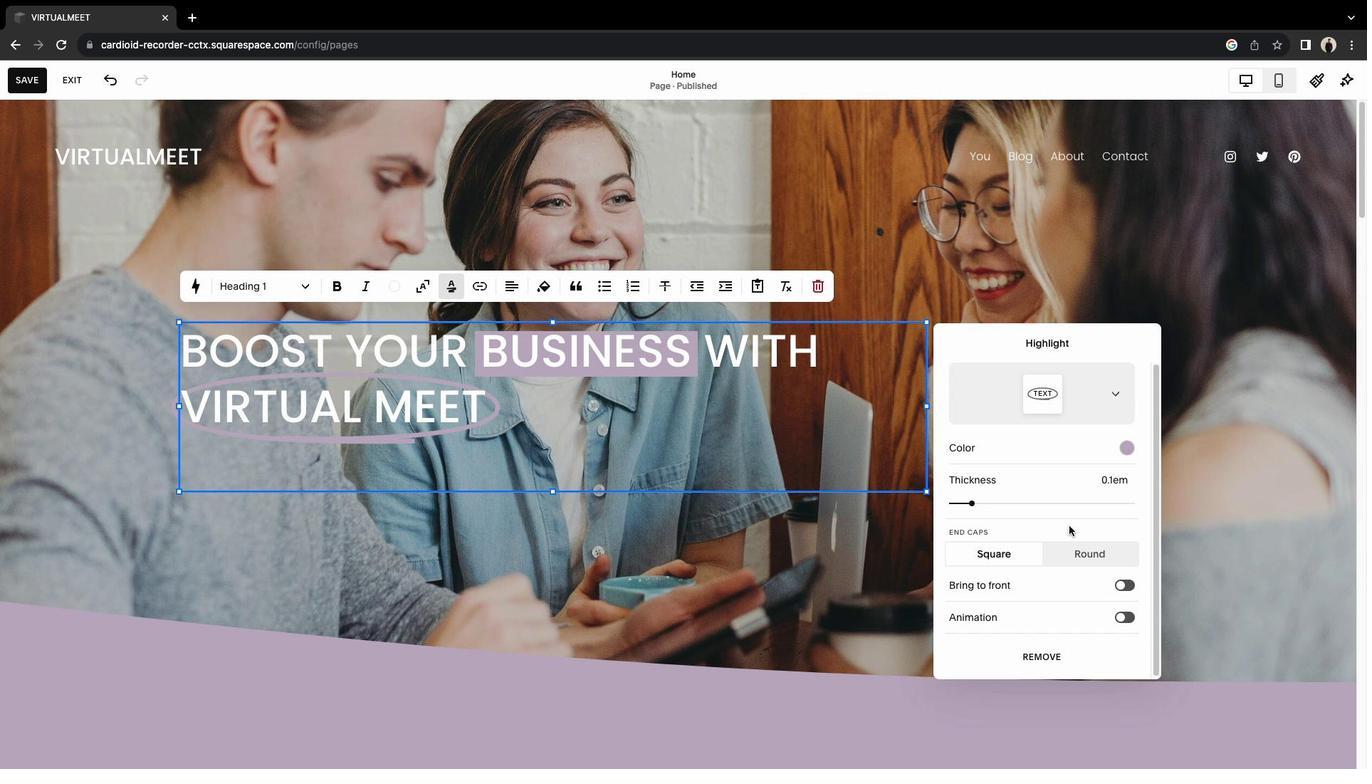 
Action: Mouse scrolled (1069, 526) with delta (0, 0)
Screenshot: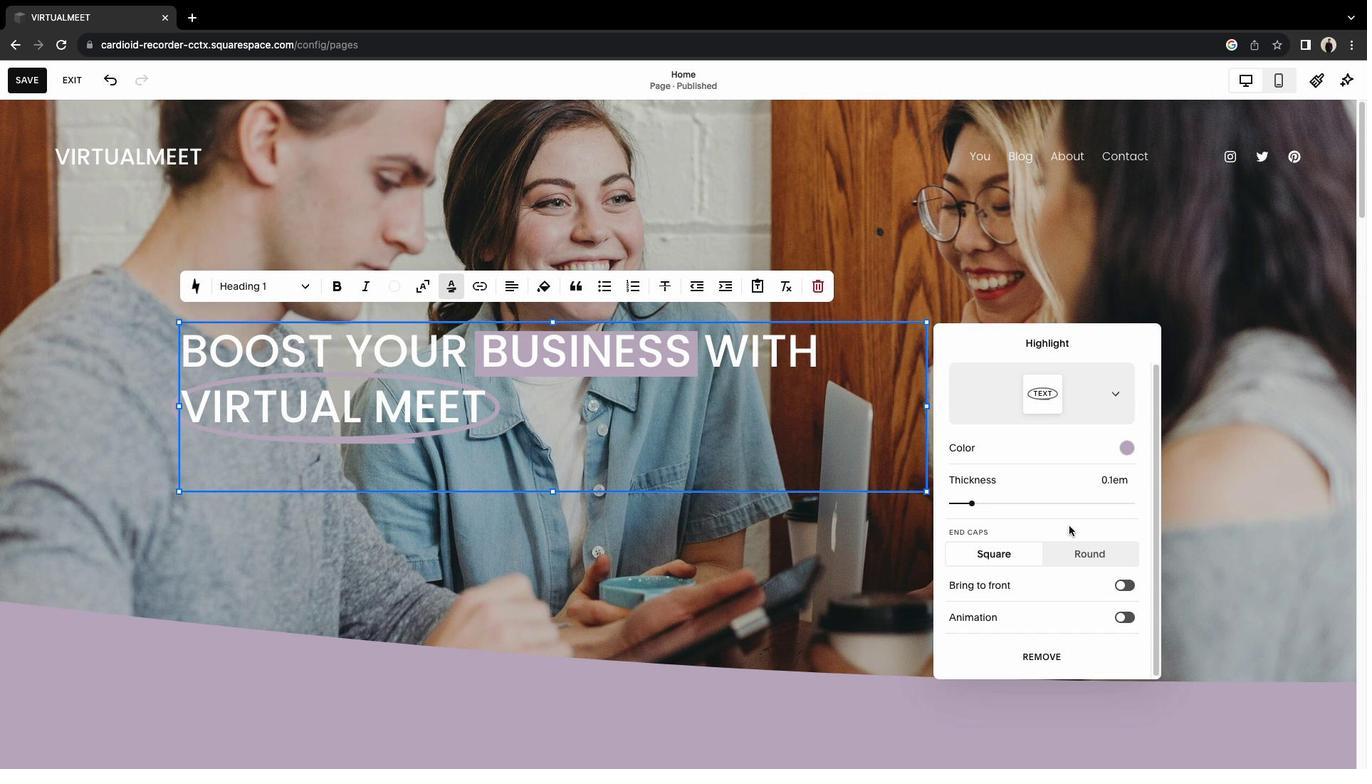 
Action: Mouse scrolled (1069, 526) with delta (0, 0)
Screenshot: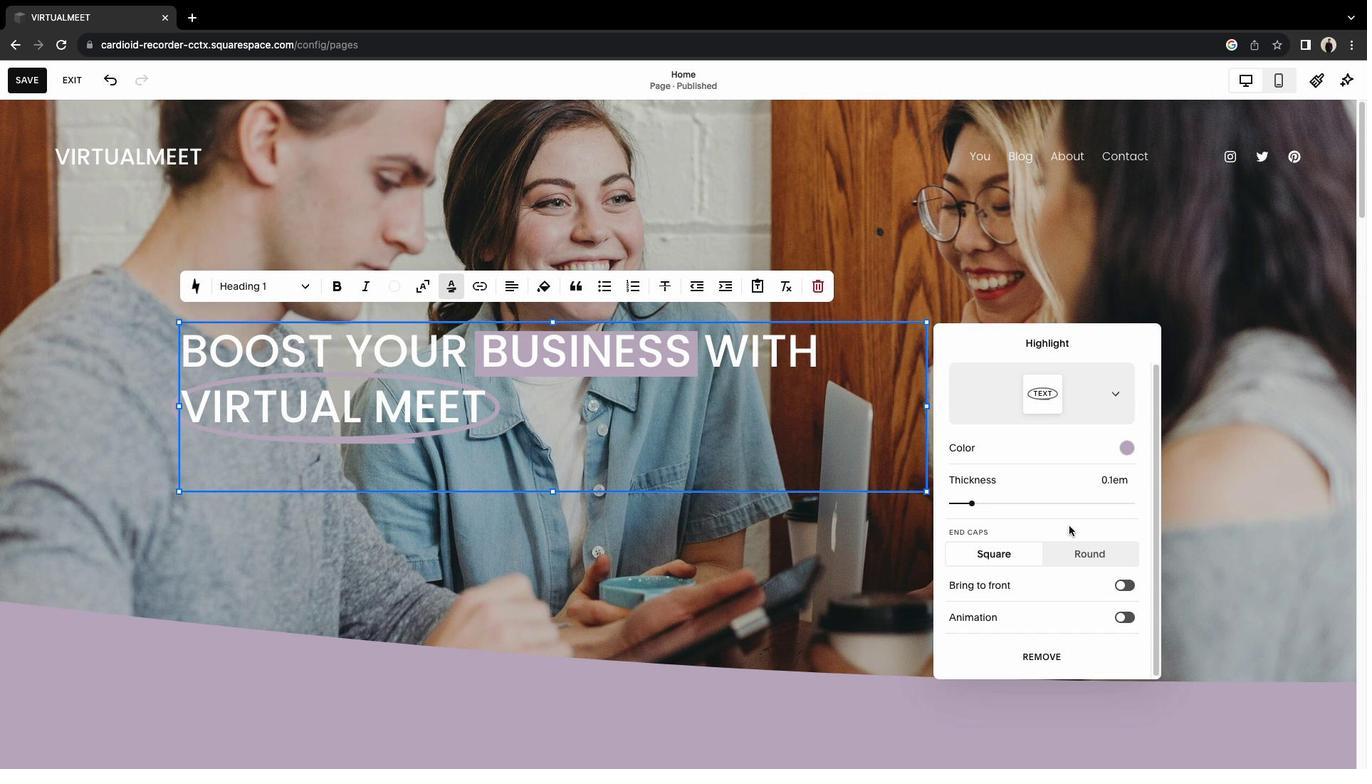 
Action: Mouse scrolled (1069, 526) with delta (0, -2)
Screenshot: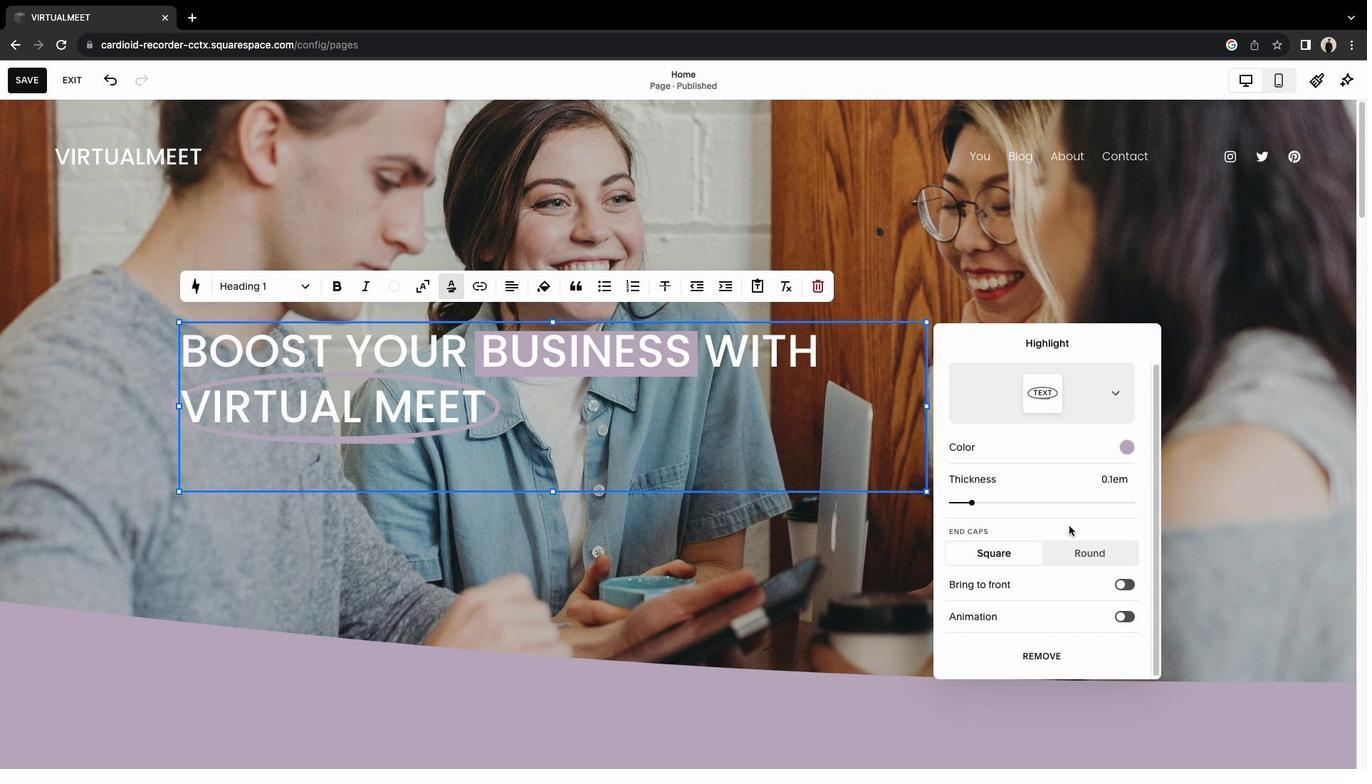 
Action: Mouse scrolled (1069, 526) with delta (0, -3)
